 Task: Navigate through the Art Institute of Chicago to the entrance of the Impressionist exhibit.
Action: Mouse moved to (329, 79)
Screenshot: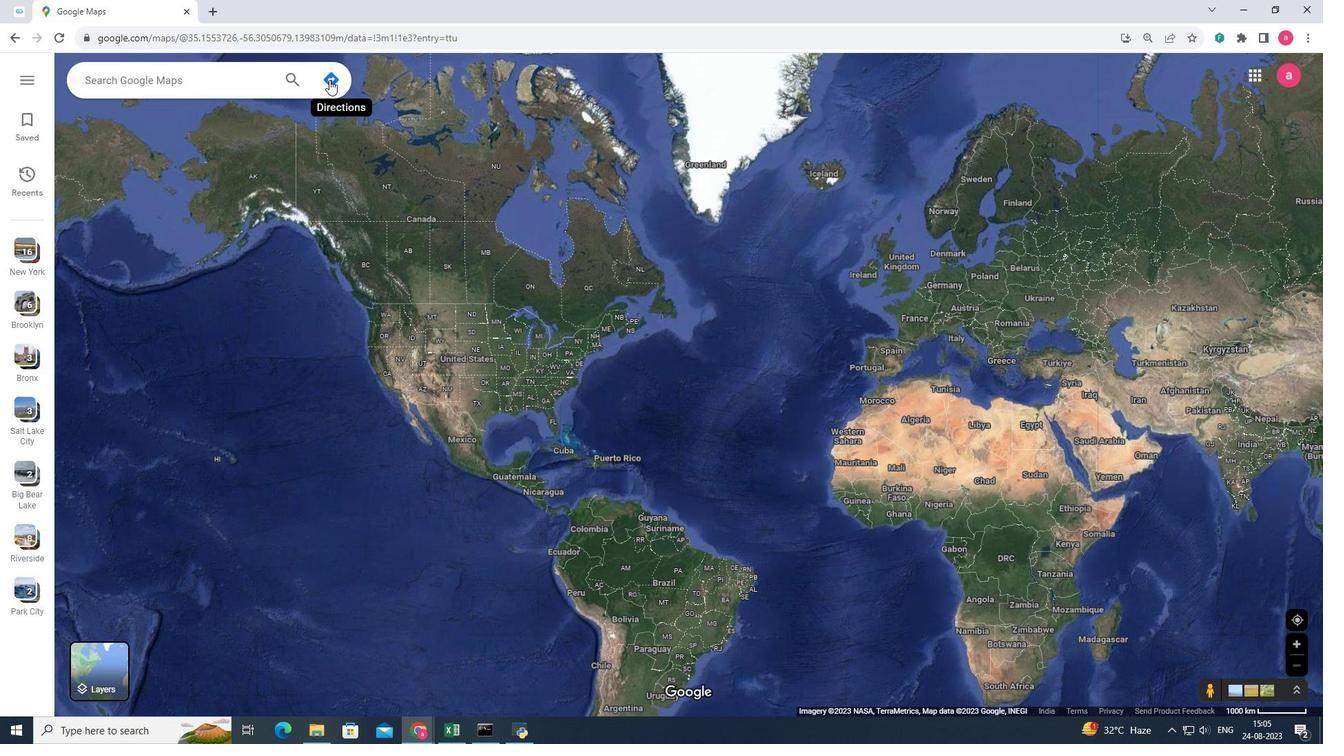 
Action: Mouse pressed left at (329, 79)
Screenshot: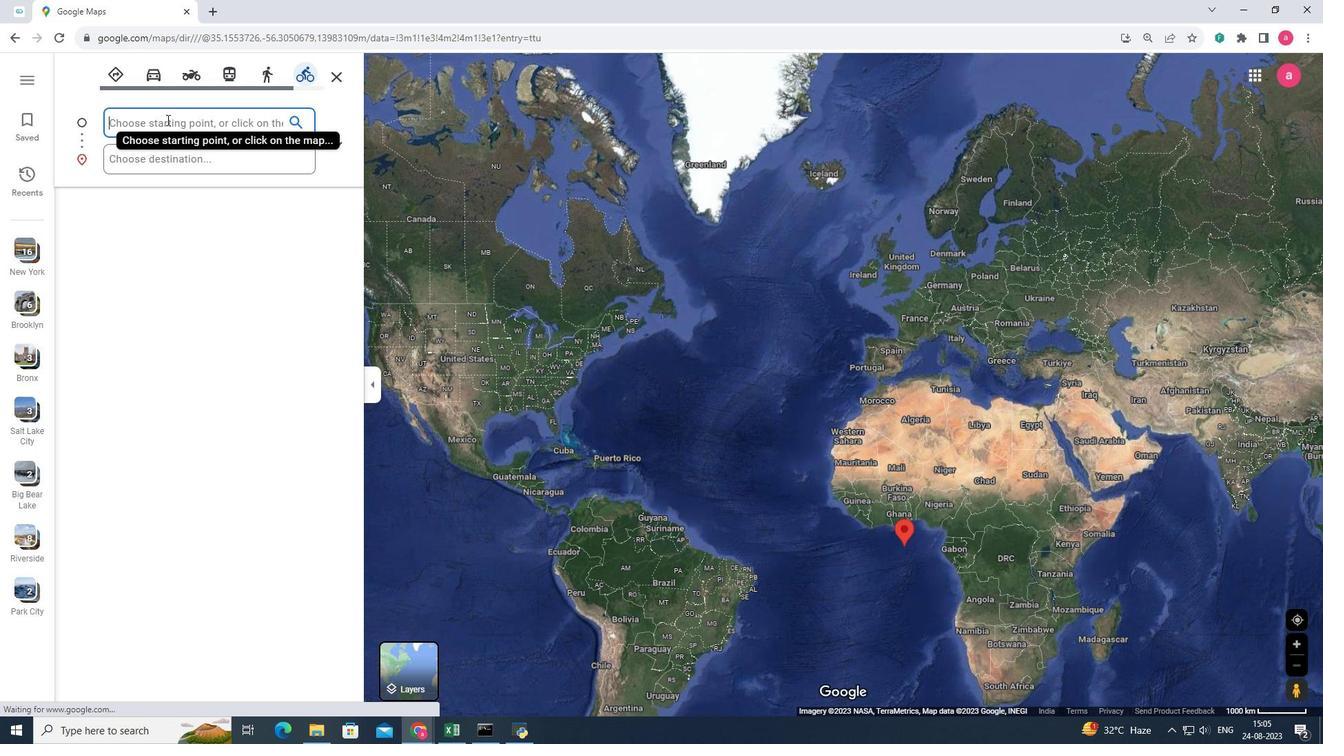 
Action: Mouse moved to (163, 124)
Screenshot: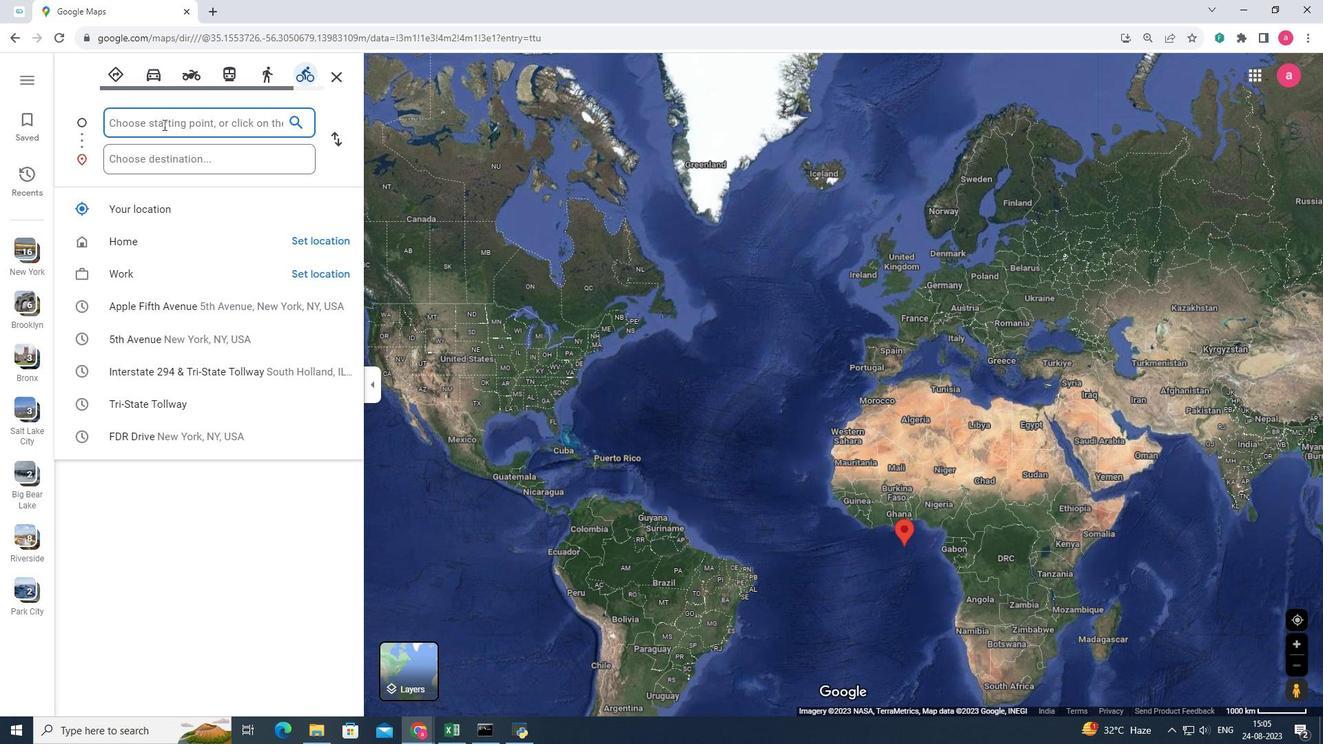 
Action: Mouse pressed left at (163, 124)
Screenshot: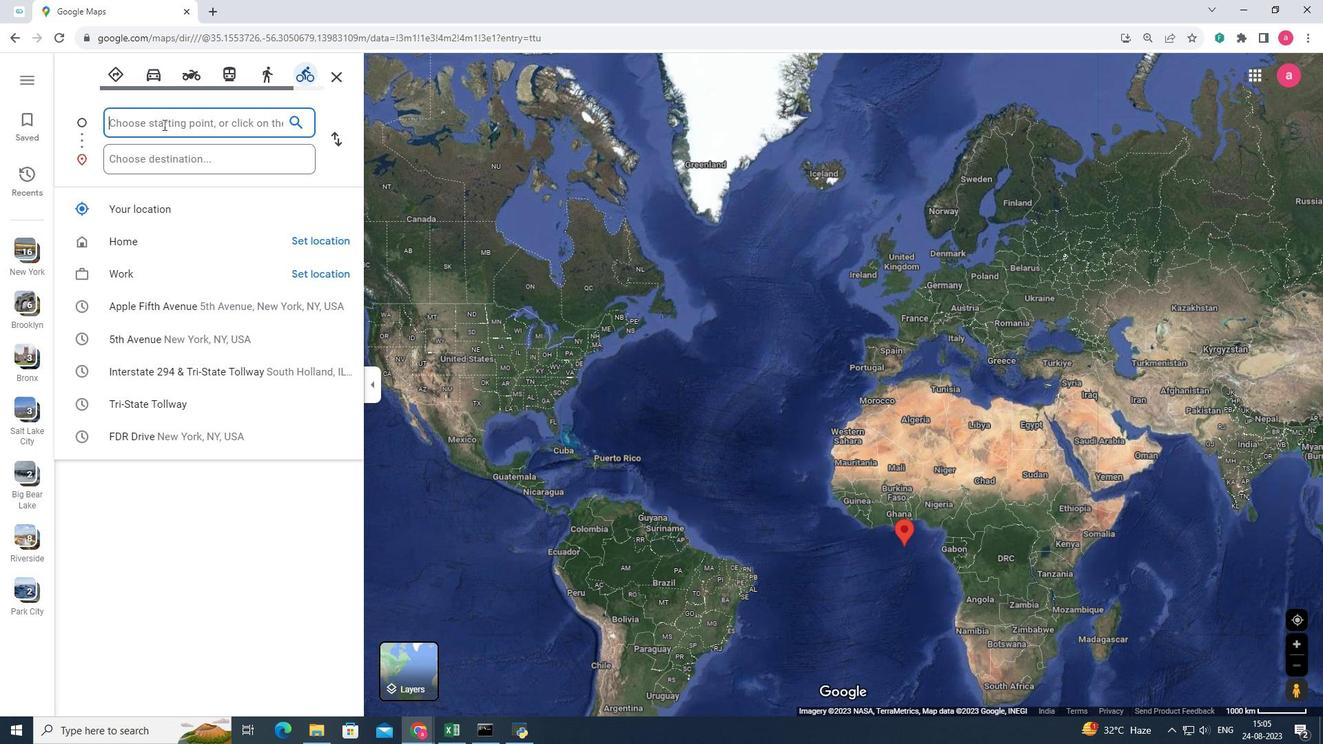 
Action: Key pressed <Key.shift>Art<Key.space><Key.shift><Key.shift><Key.shift><Key.shift><Key.shift>Institute<Key.space>of<Key.space>chicago<Key.enter>
Screenshot: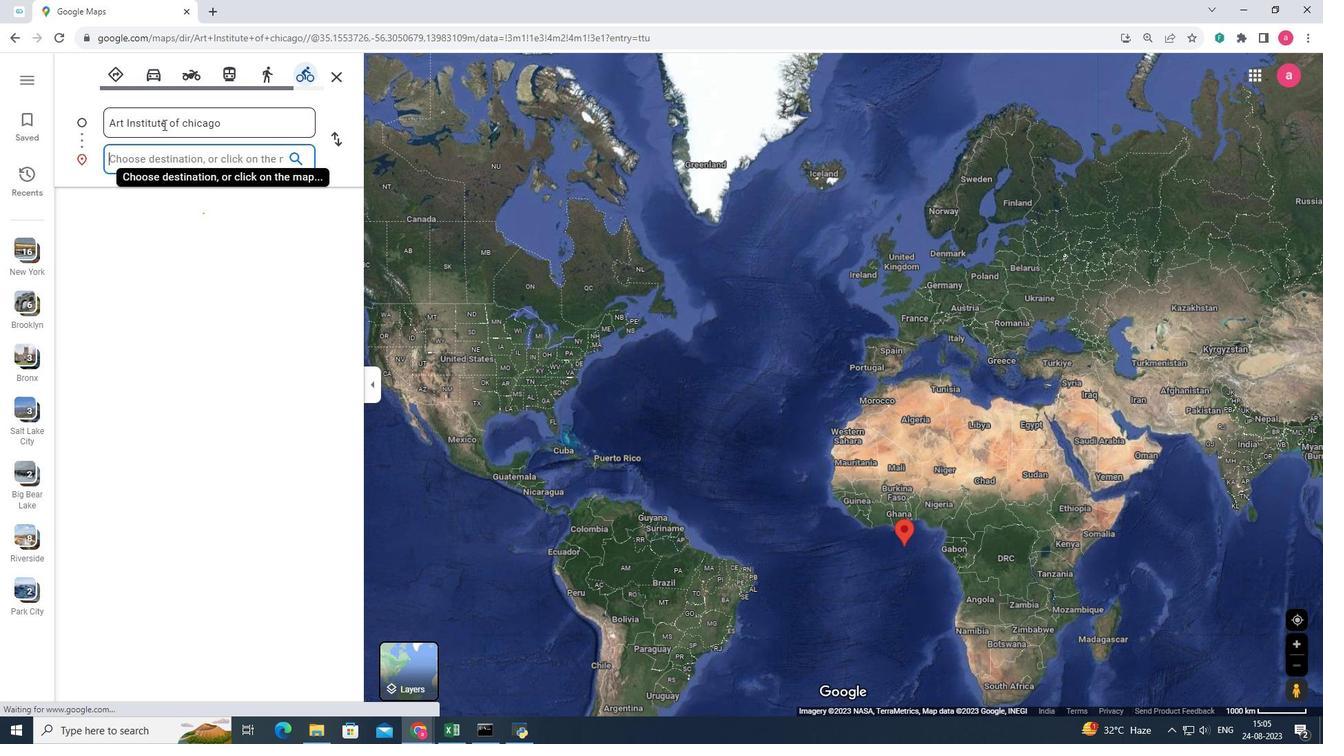 
Action: Mouse moved to (133, 155)
Screenshot: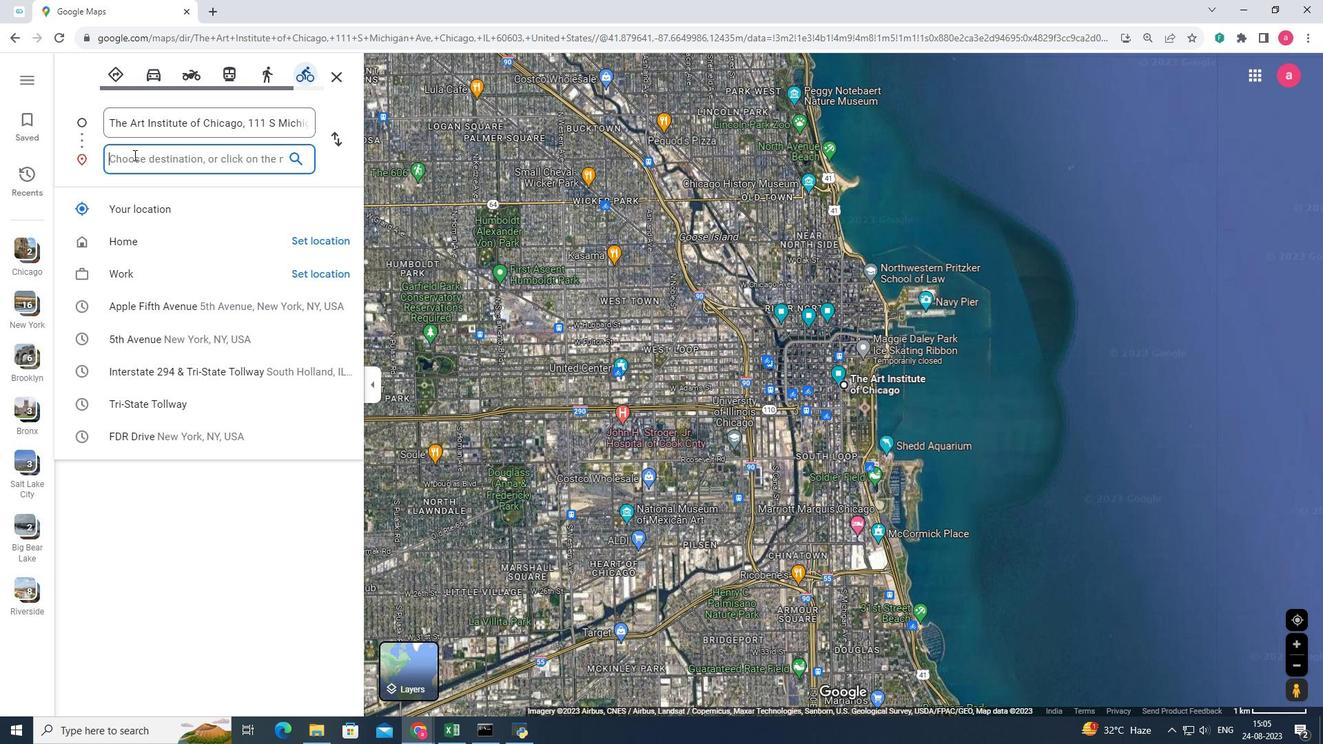 
Action: Mouse pressed left at (133, 155)
Screenshot: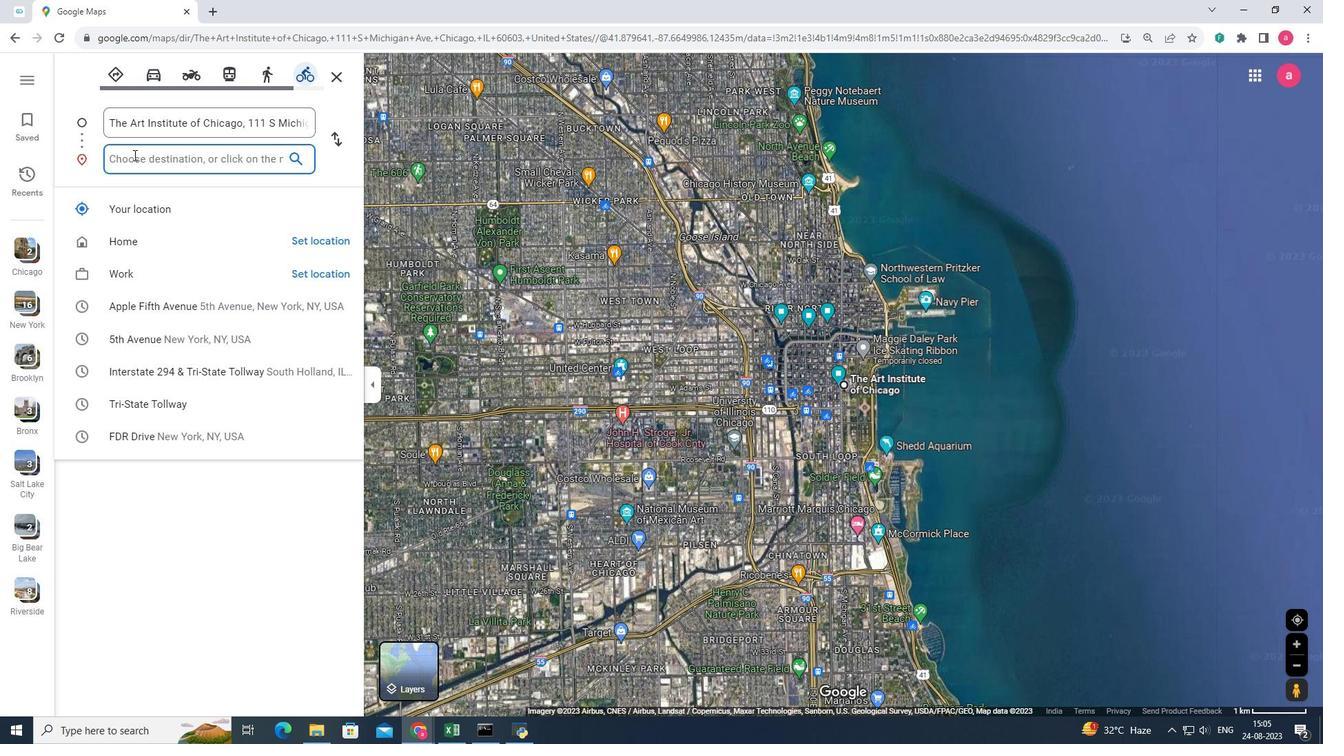 
Action: Key pressed impressionist<Key.space>exhibit<Key.enter>
Screenshot: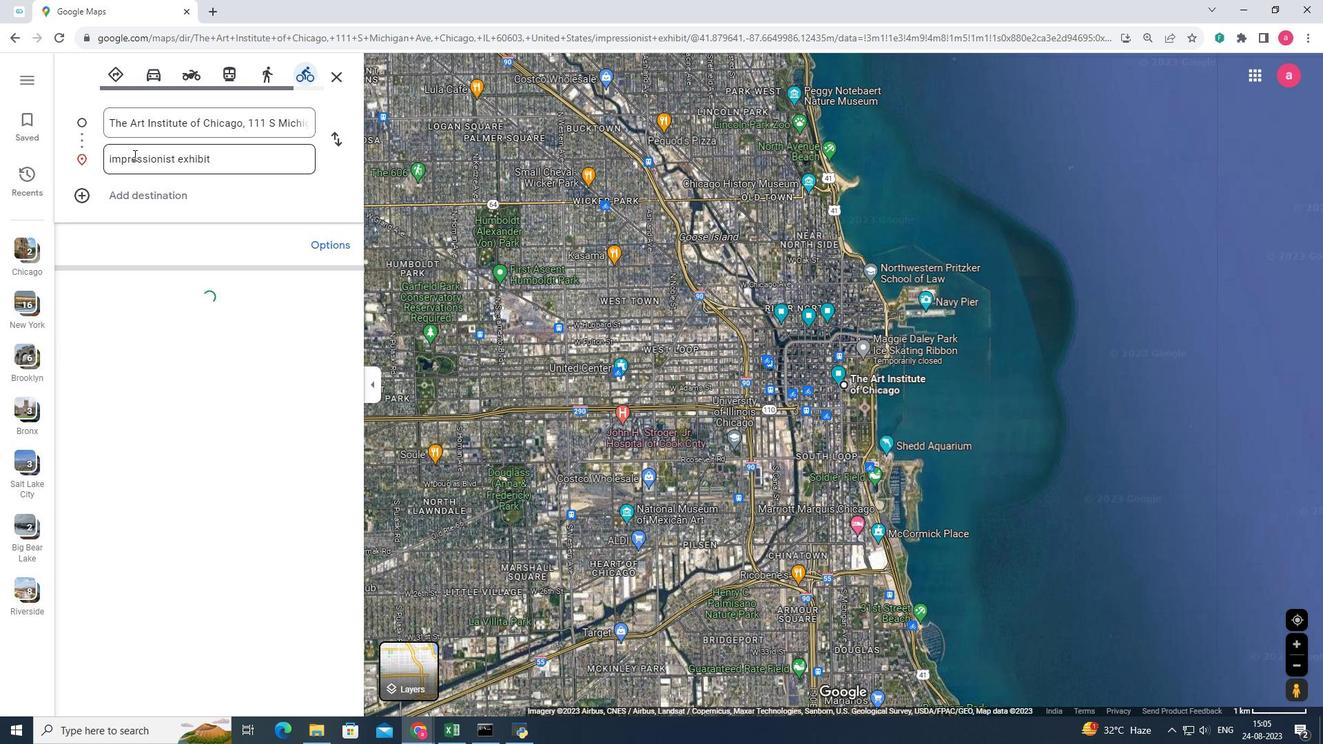 
Action: Mouse pressed left at (133, 155)
Screenshot: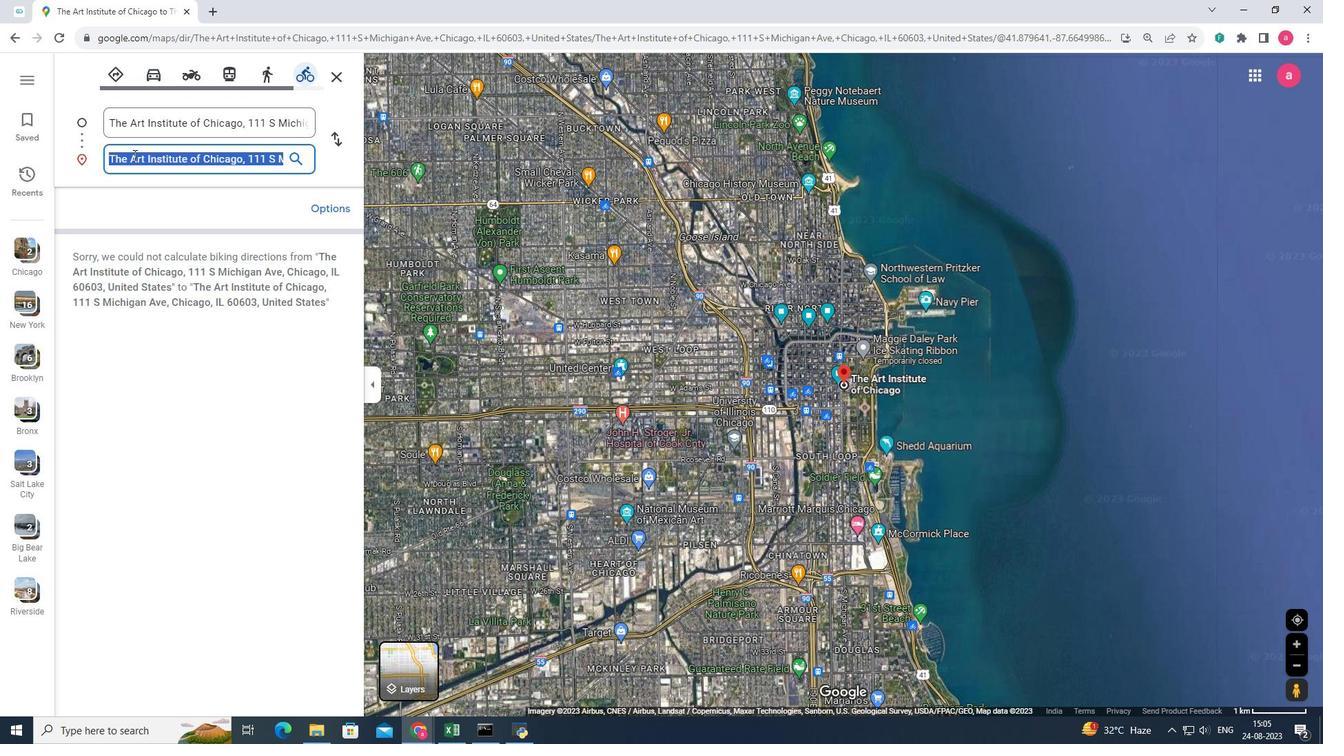 
Action: Key pressed <Key.backspace>impressionist<Key.space>exhibit<Key.enter>
Screenshot: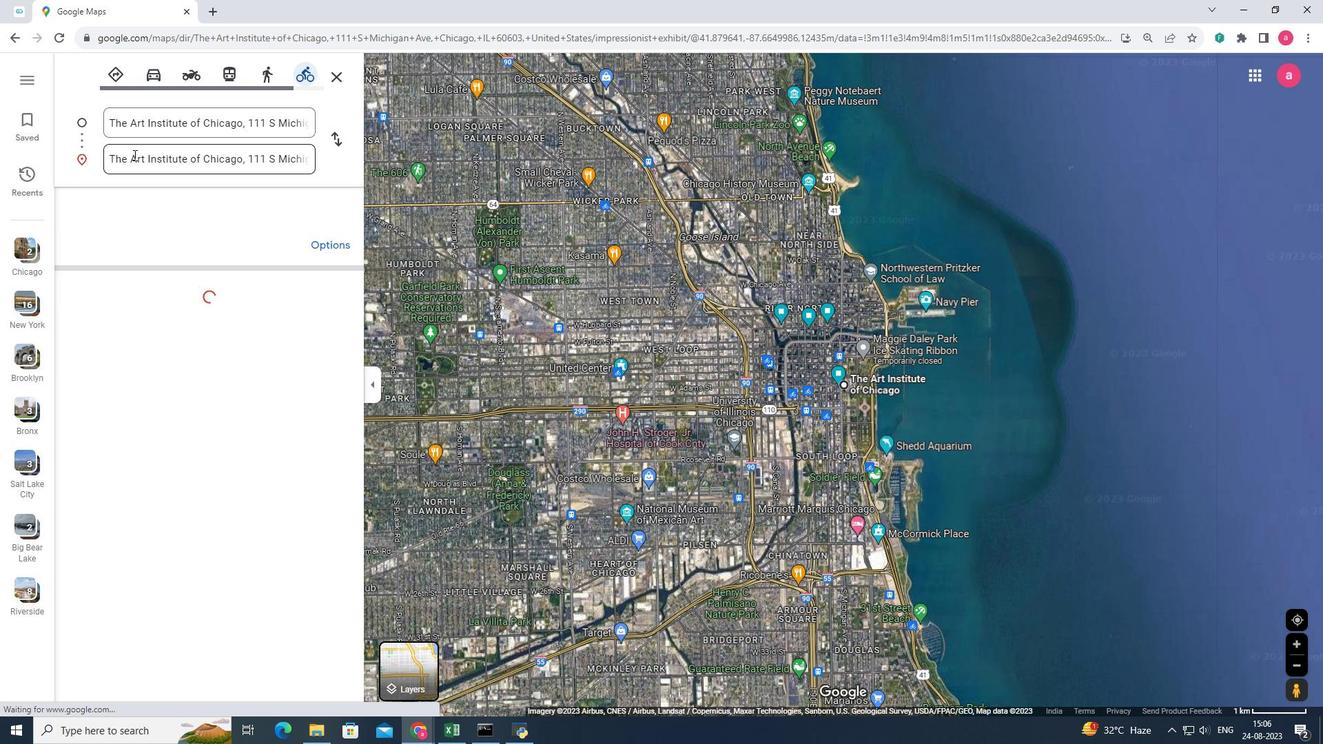 
Action: Mouse pressed left at (133, 155)
Screenshot: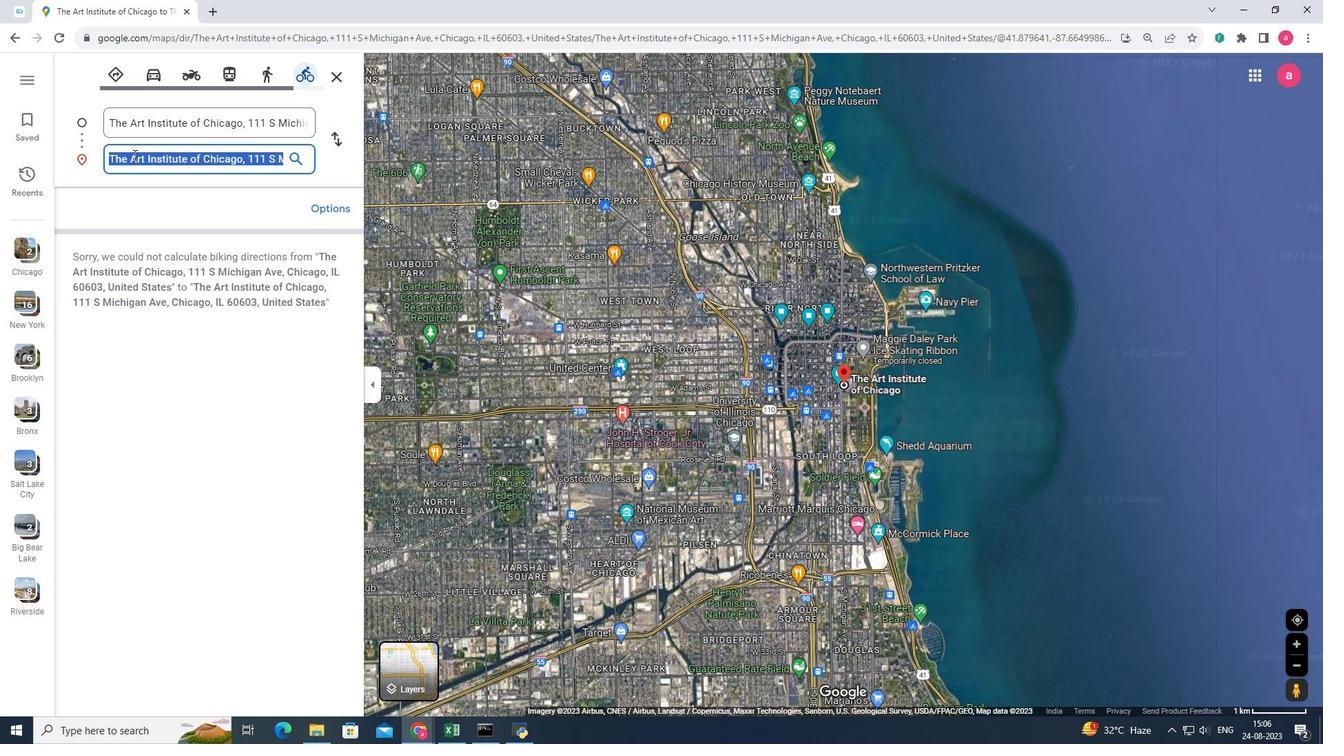 
Action: Key pressed <Key.backspace>
Screenshot: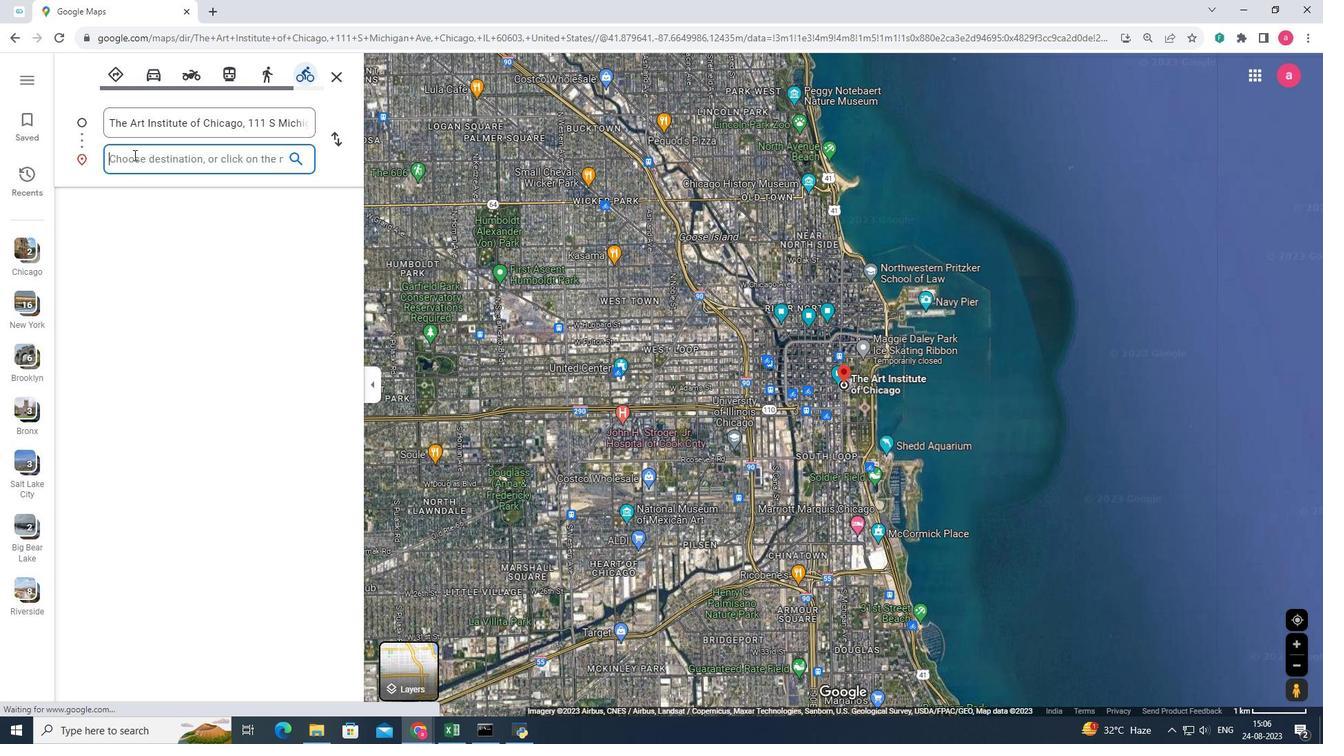 
Action: Mouse pressed left at (133, 155)
Screenshot: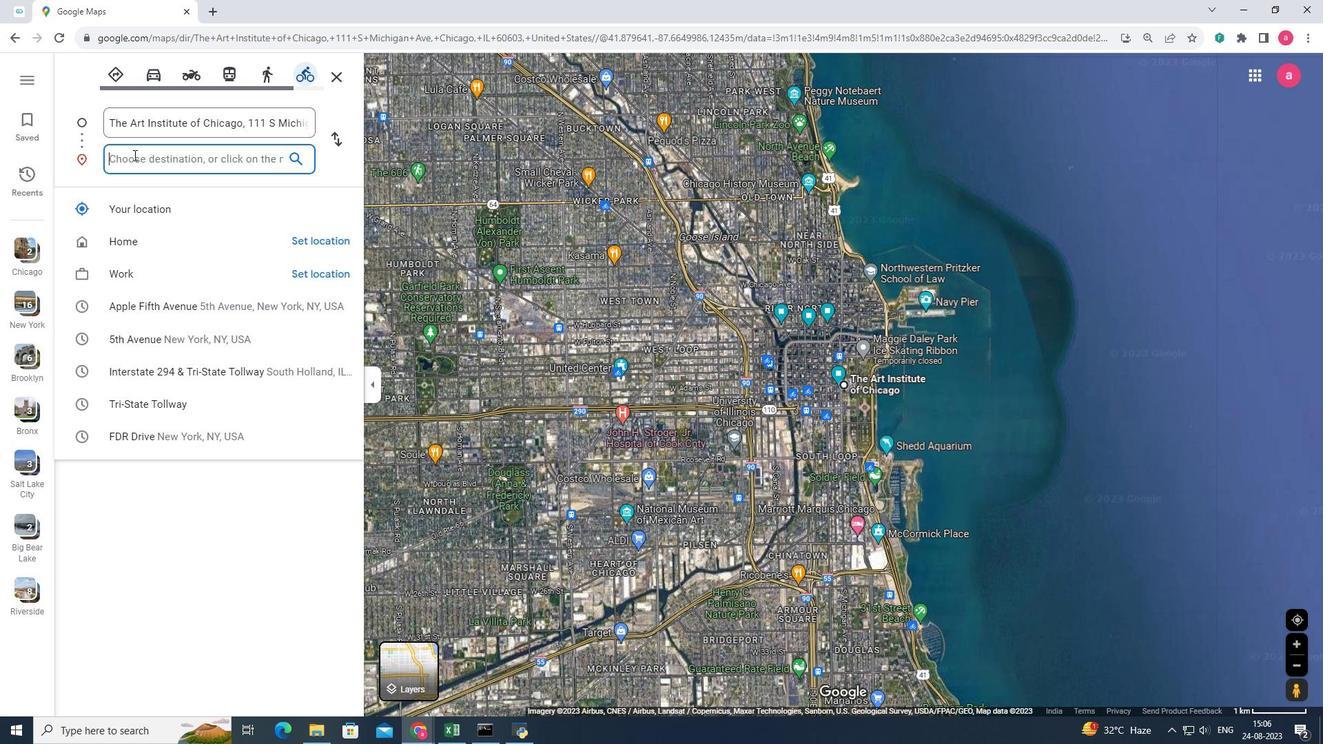
Action: Key pressed impressionist<Key.enter>
Screenshot: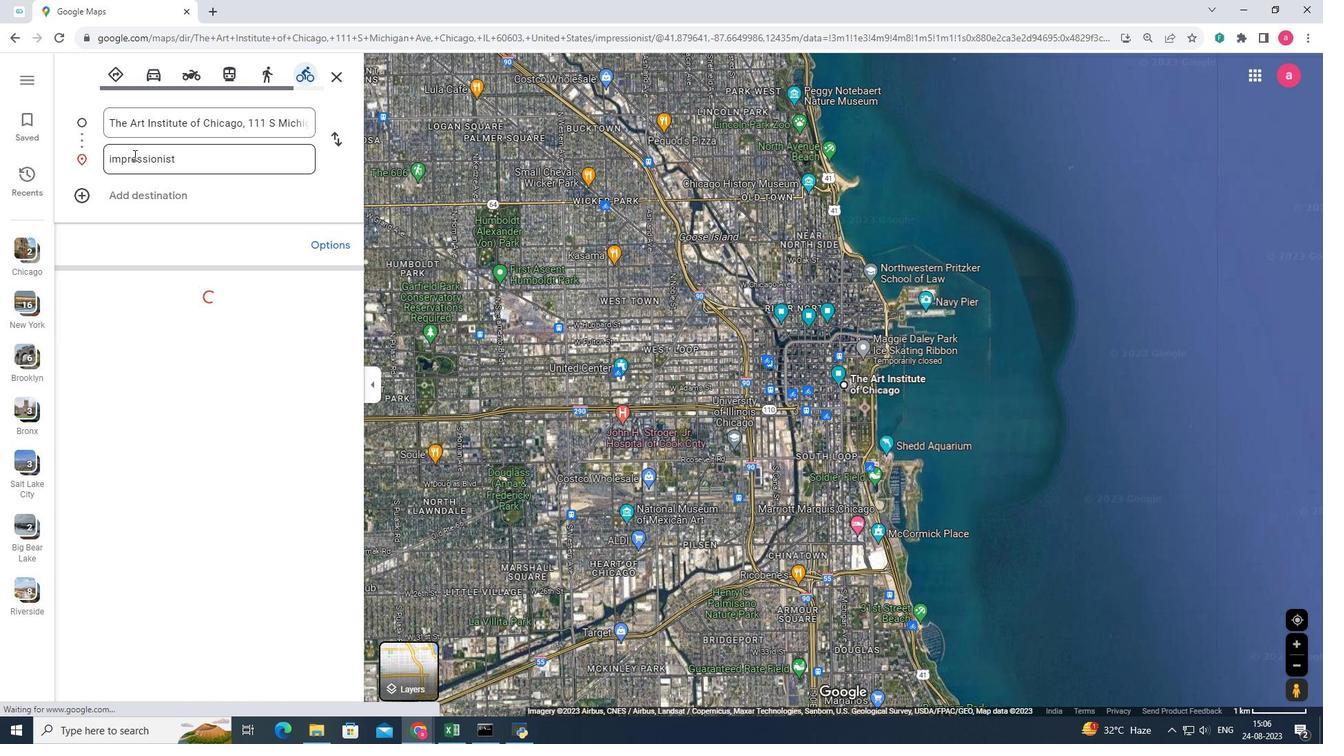 
Action: Mouse moved to (119, 383)
Screenshot: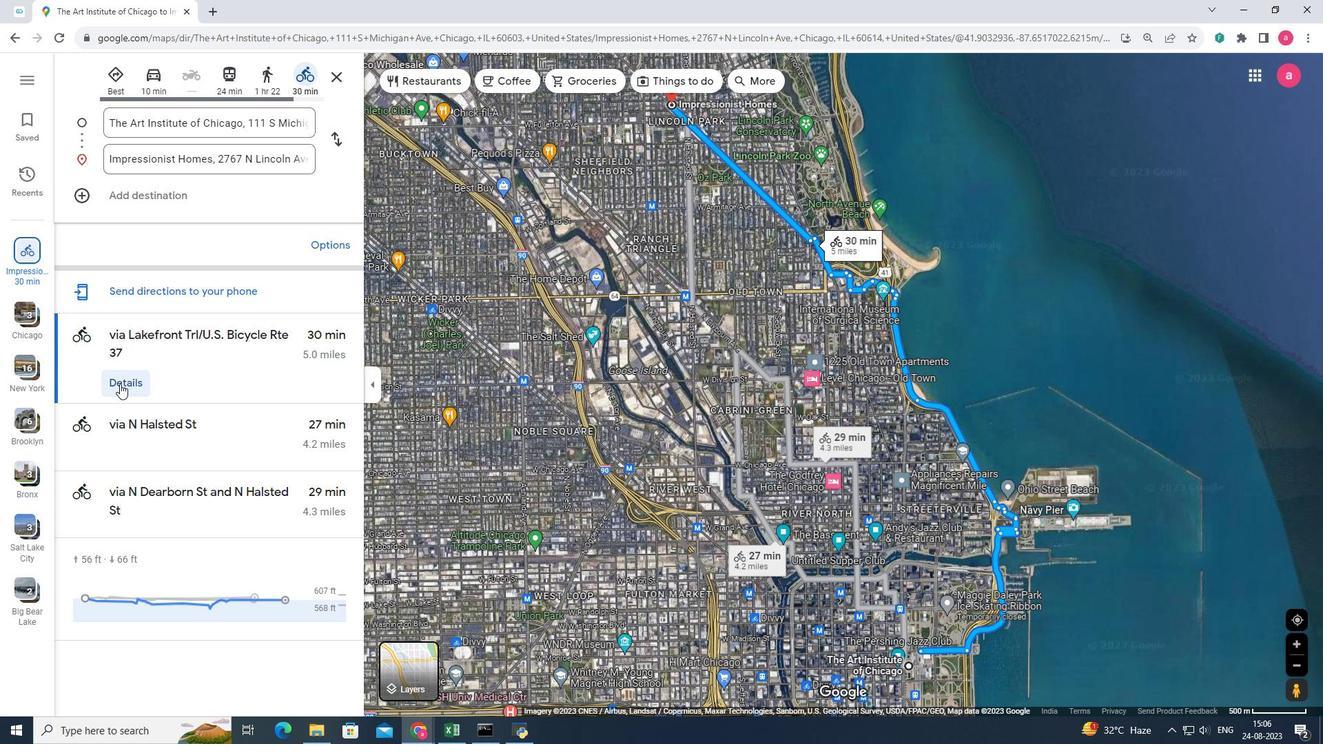 
Action: Mouse pressed left at (119, 383)
Screenshot: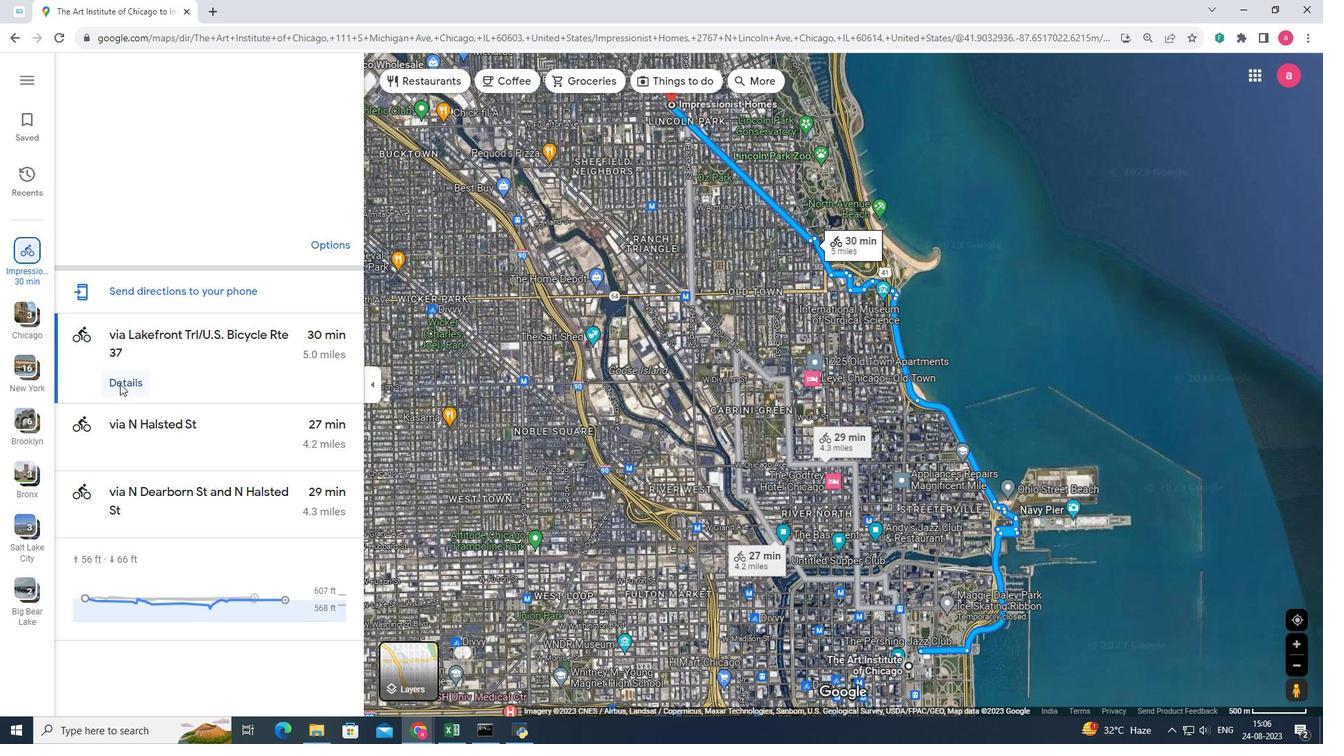 
Action: Mouse moved to (224, 375)
Screenshot: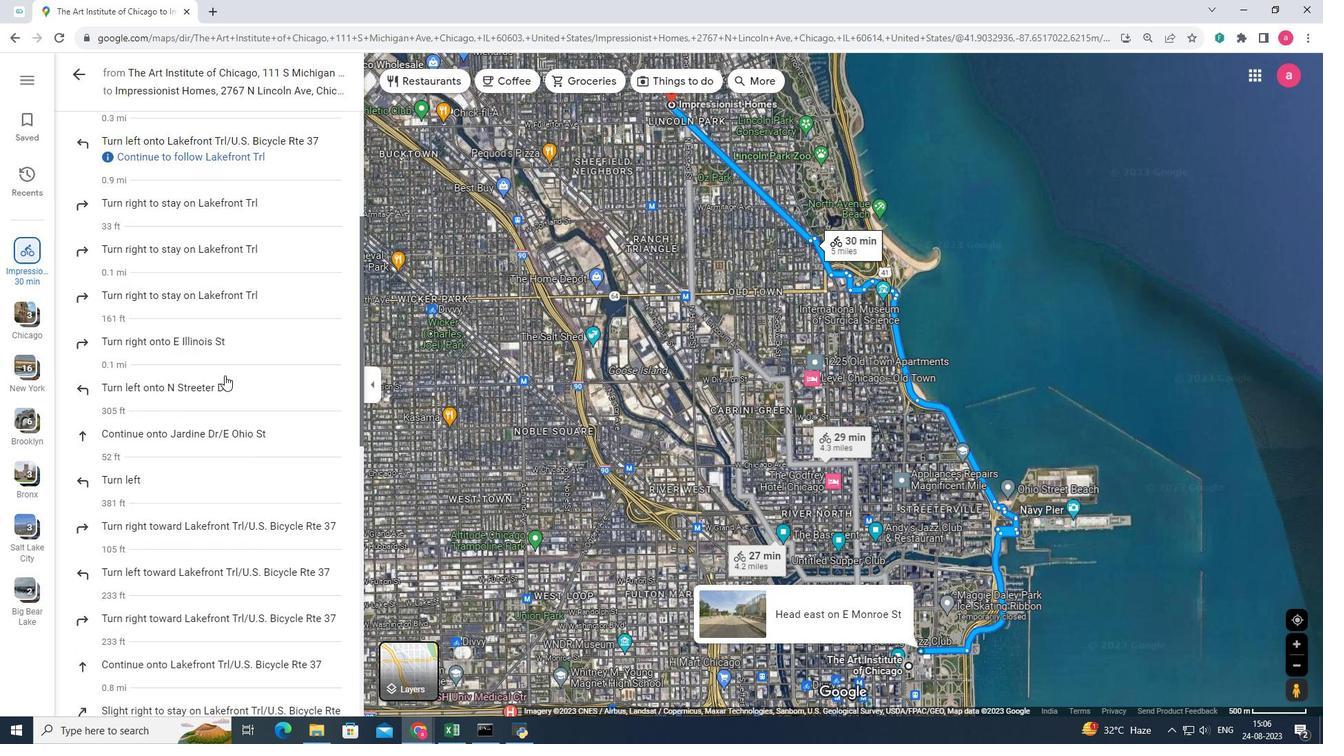 
Action: Mouse scrolled (224, 374) with delta (0, 0)
Screenshot: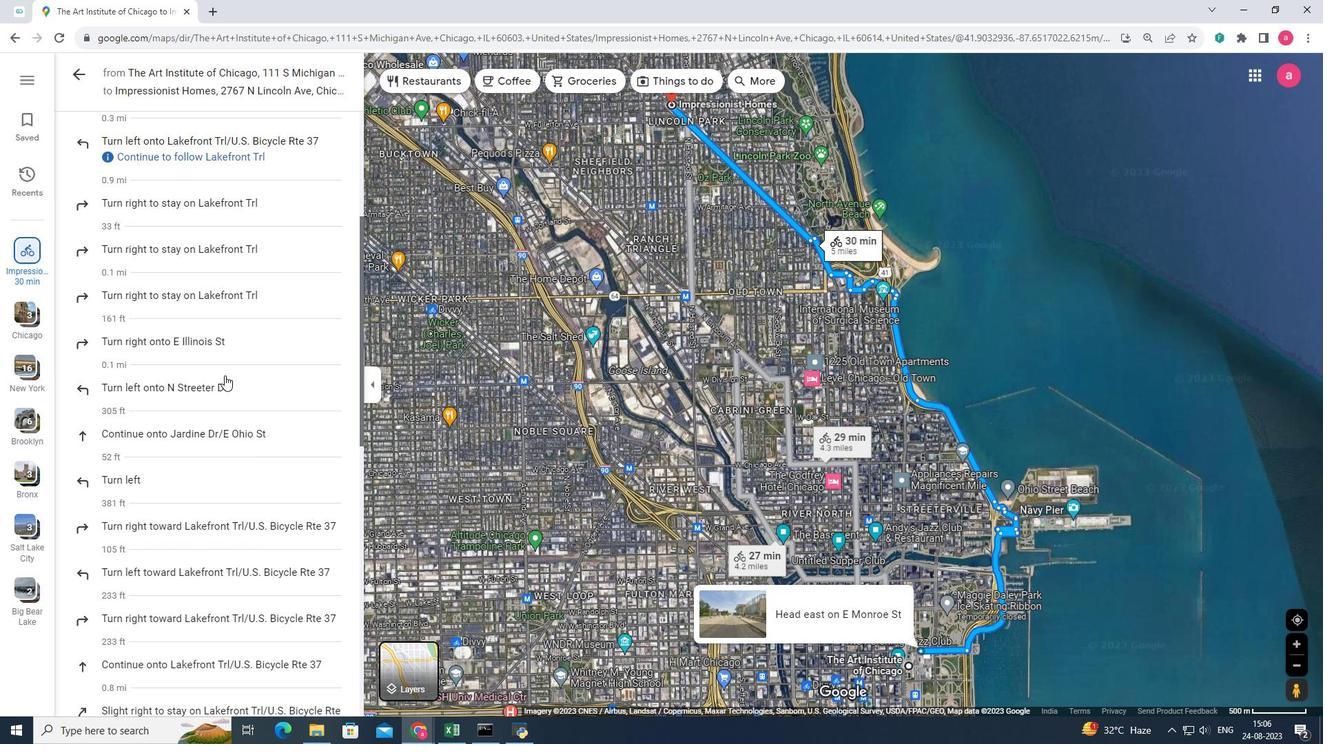 
Action: Mouse scrolled (224, 374) with delta (0, 0)
Screenshot: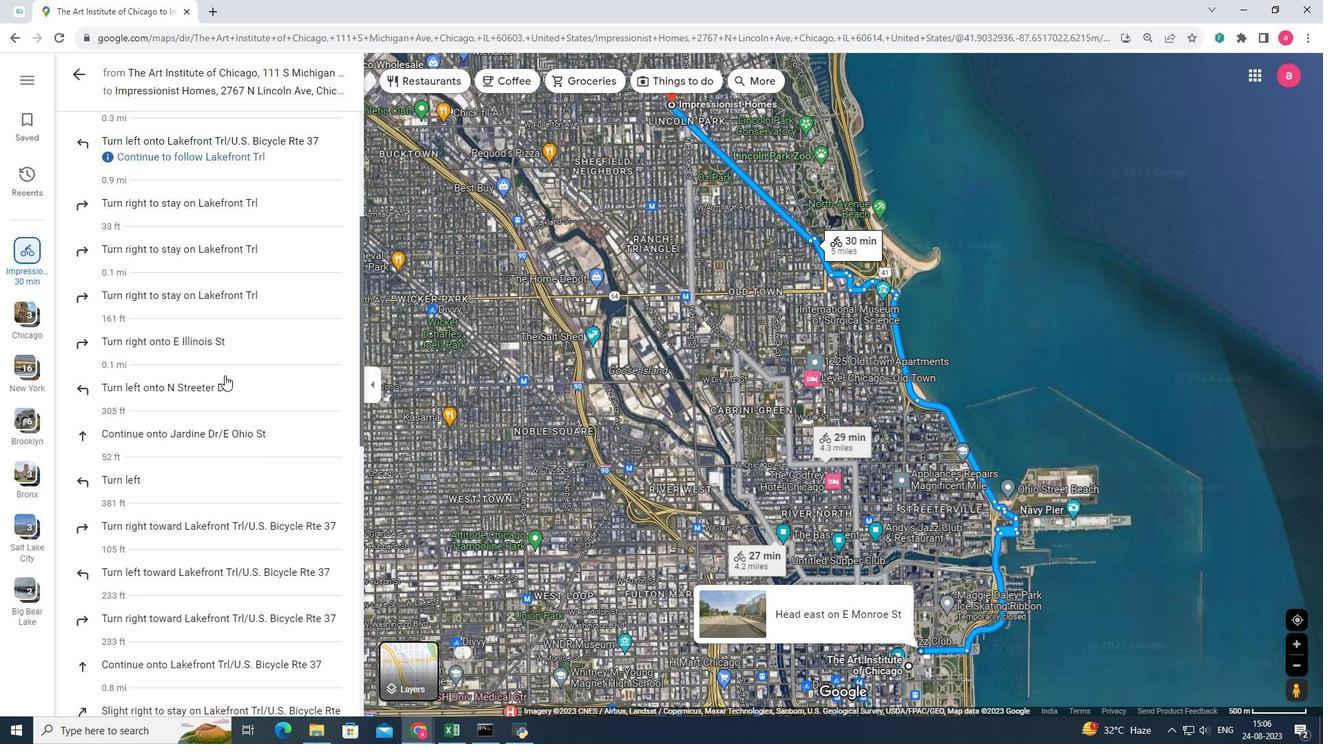 
Action: Mouse scrolled (224, 374) with delta (0, 0)
Screenshot: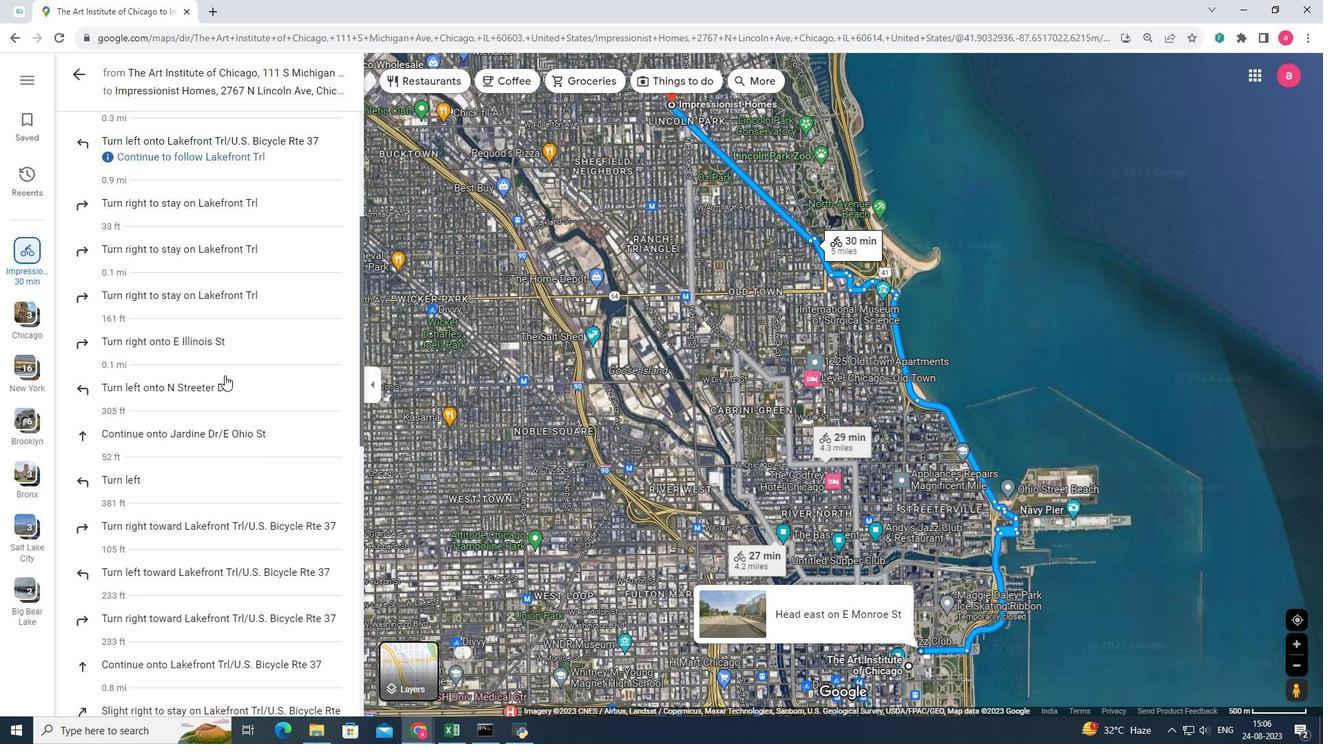 
Action: Mouse scrolled (224, 374) with delta (0, 0)
Screenshot: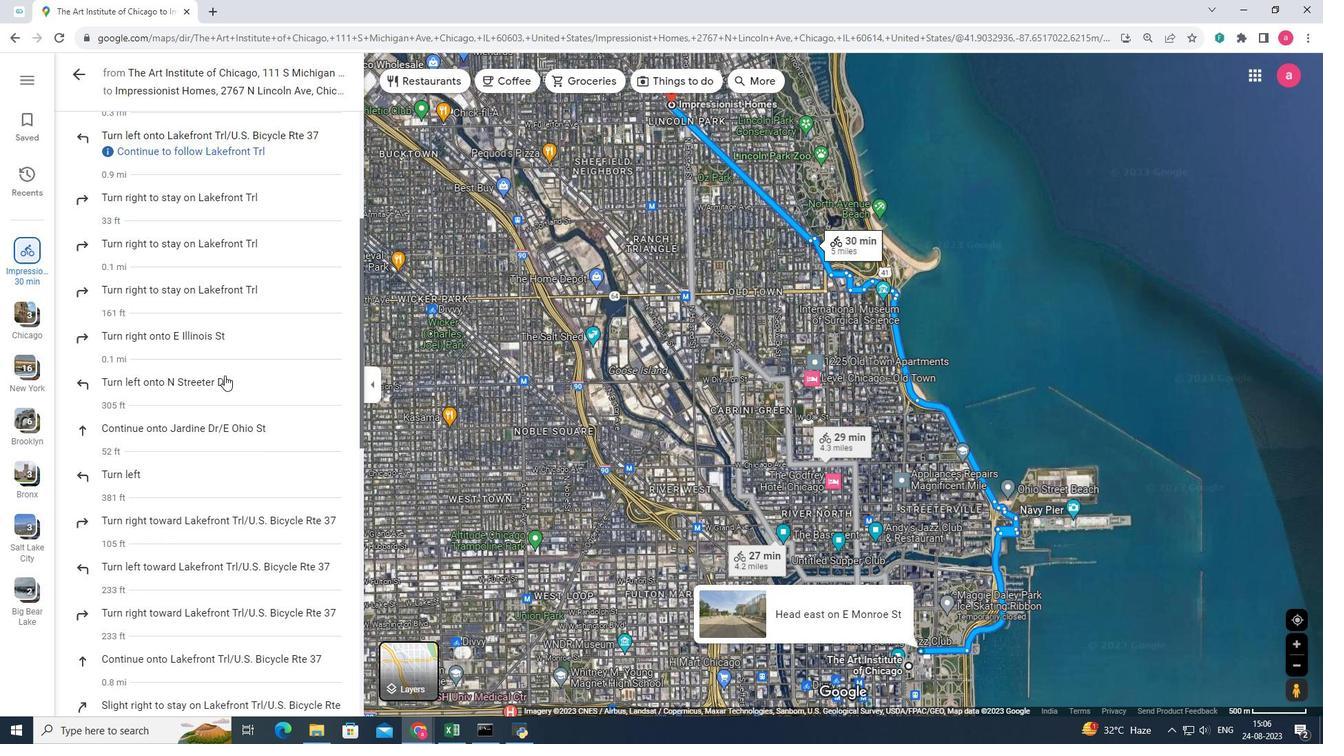 
Action: Mouse scrolled (224, 374) with delta (0, 0)
Screenshot: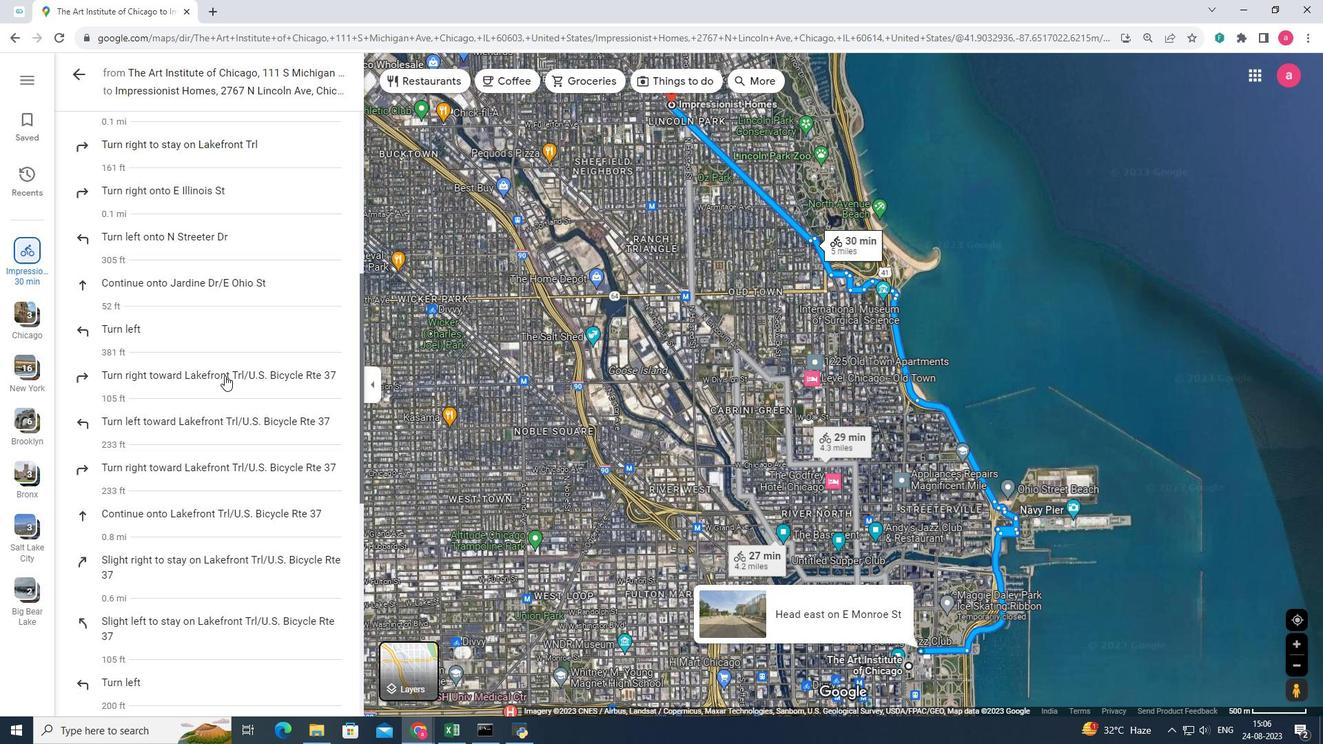 
Action: Mouse scrolled (224, 374) with delta (0, 0)
Screenshot: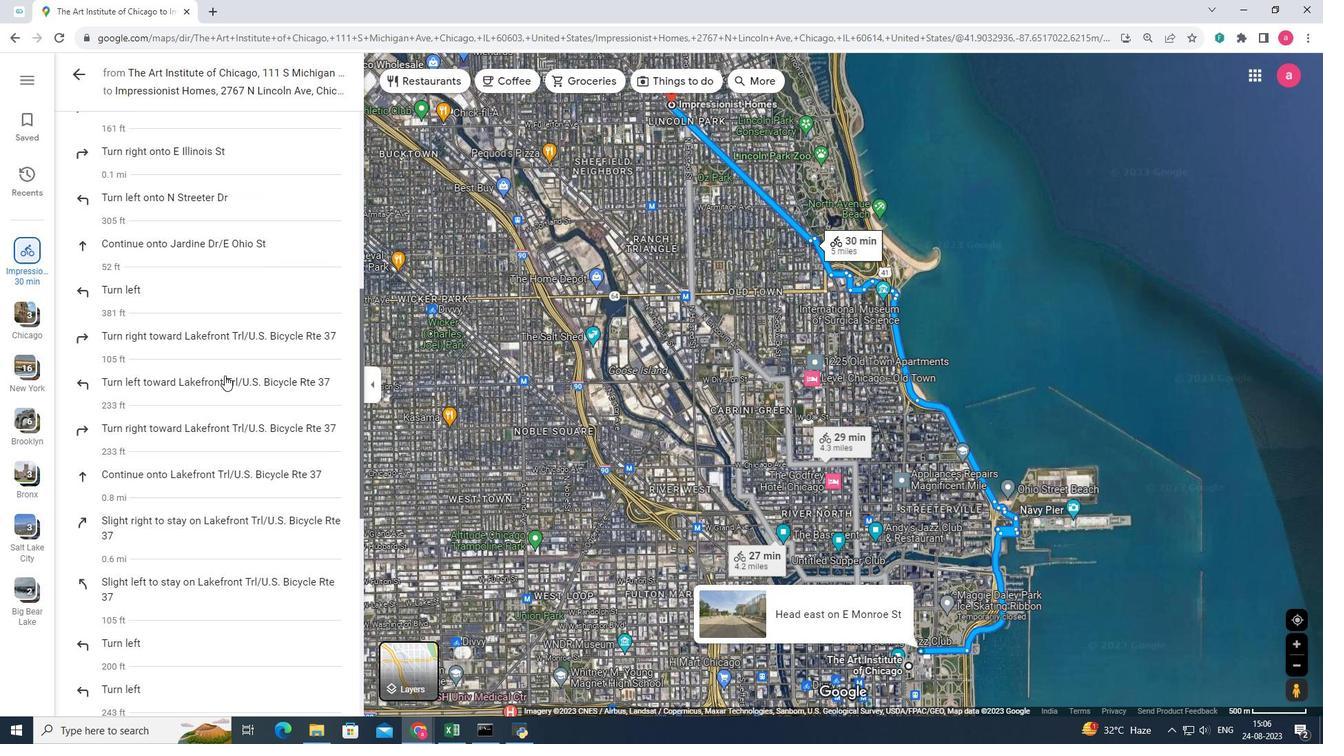 
Action: Mouse scrolled (224, 374) with delta (0, 0)
Screenshot: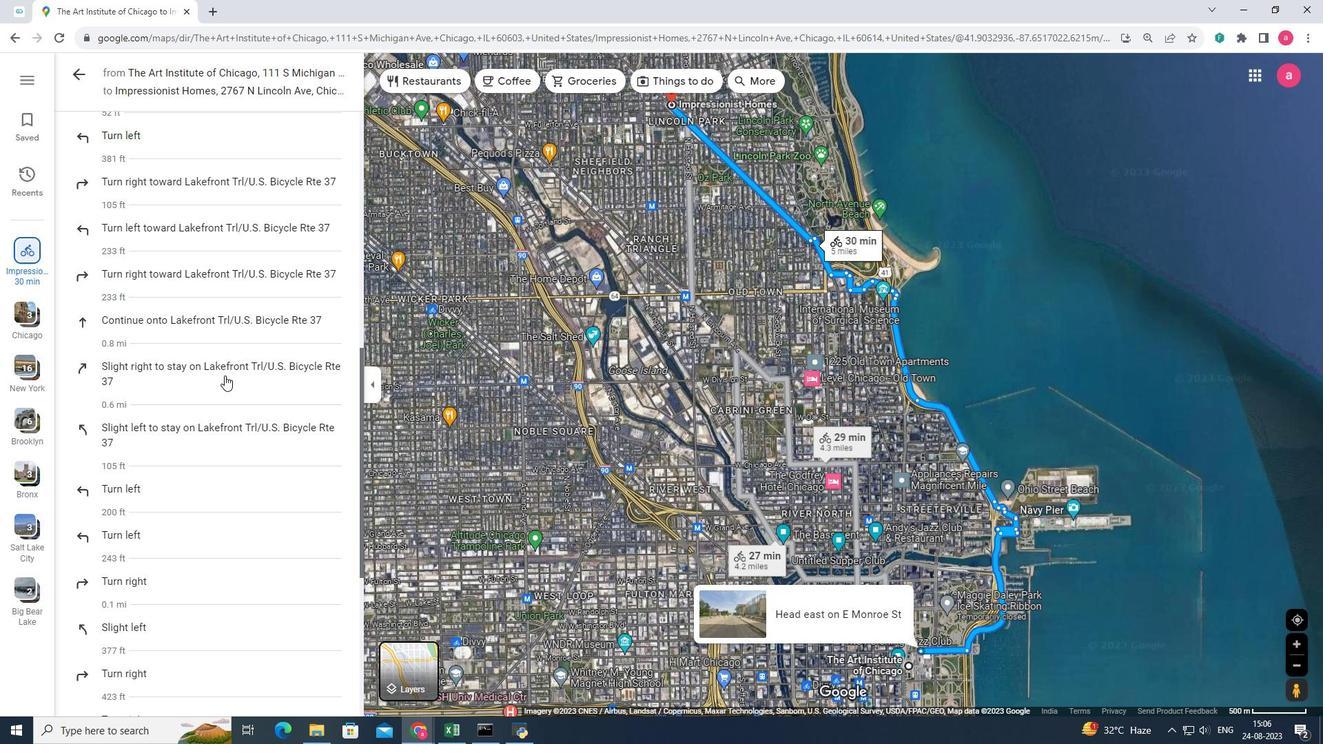 
Action: Mouse scrolled (224, 374) with delta (0, 0)
Screenshot: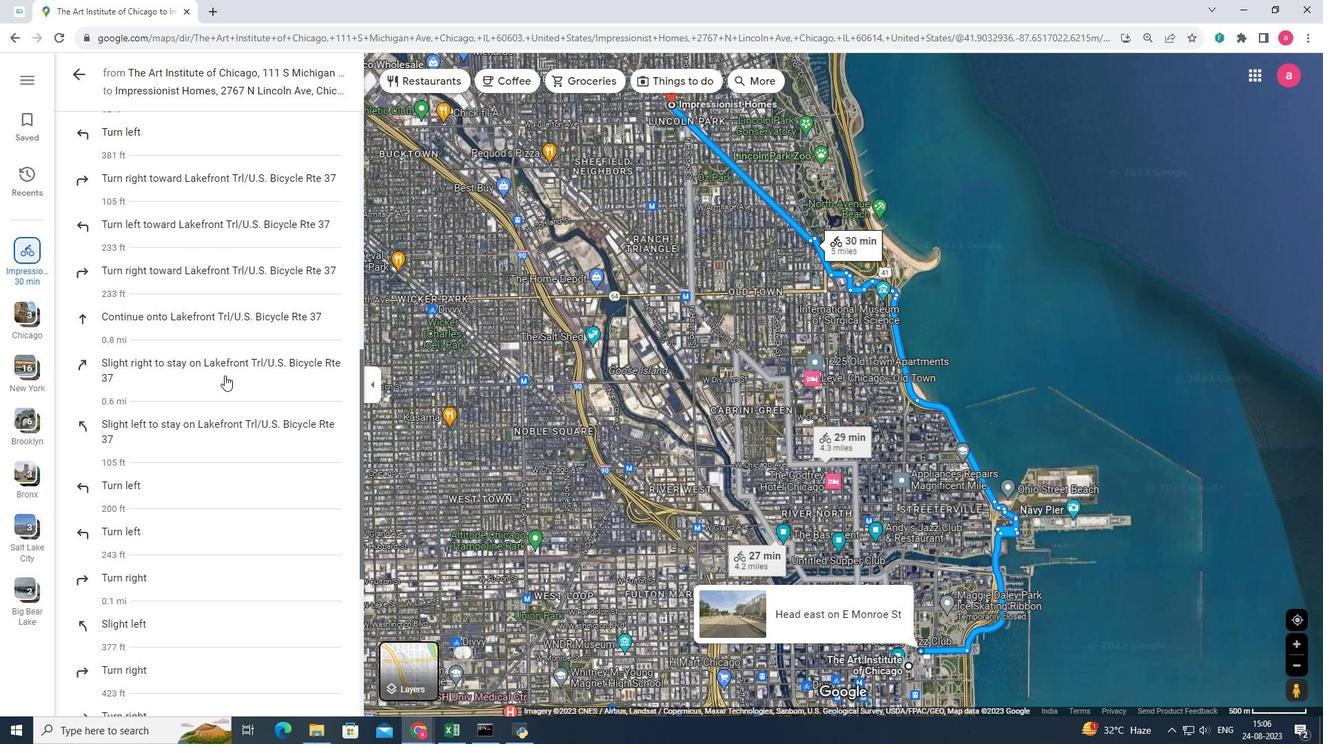 
Action: Mouse scrolled (224, 374) with delta (0, 0)
Screenshot: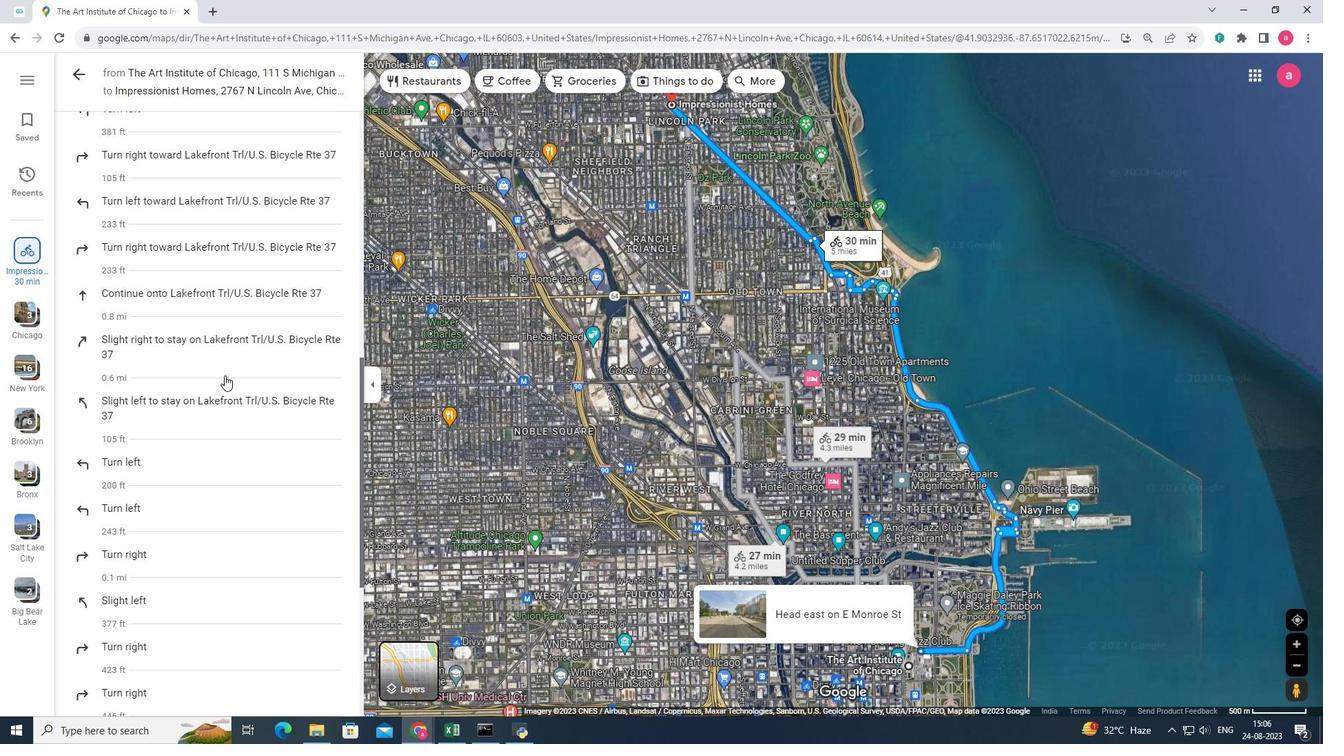 
Action: Mouse scrolled (224, 374) with delta (0, 0)
Screenshot: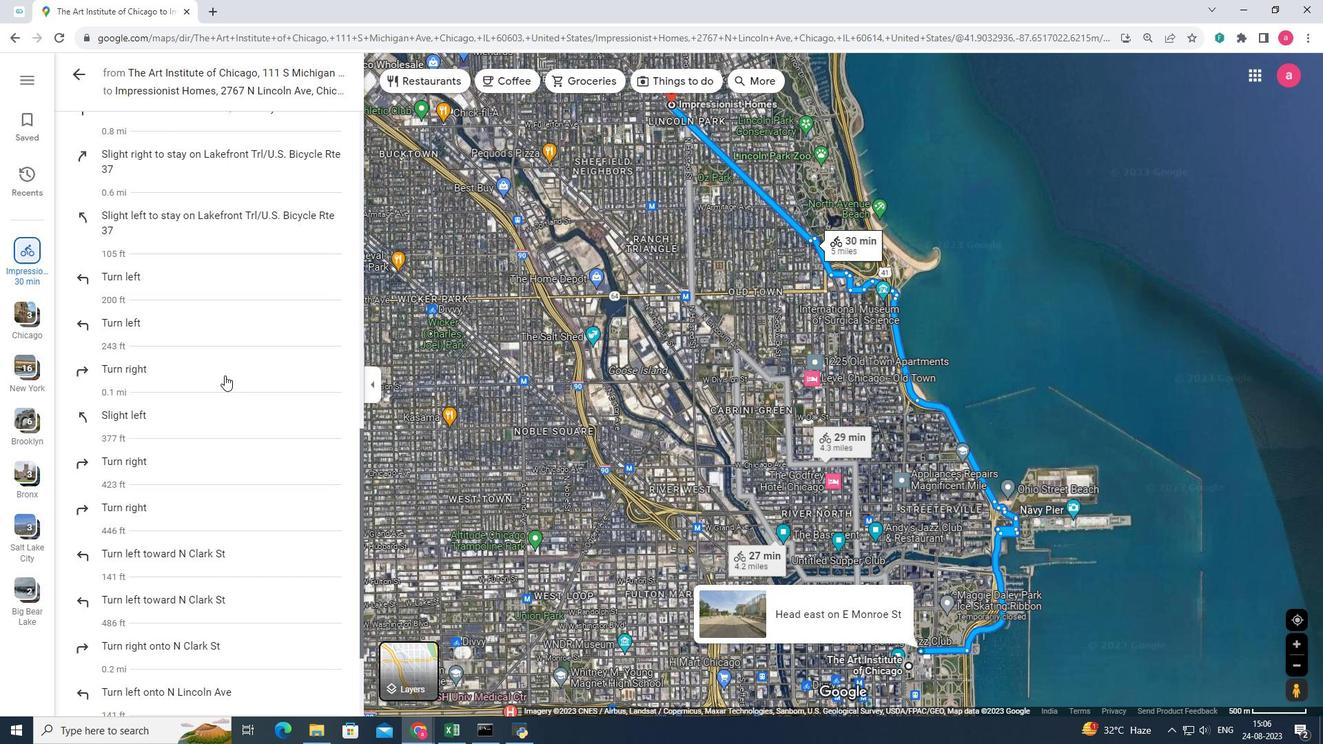 
Action: Mouse scrolled (224, 374) with delta (0, 0)
Screenshot: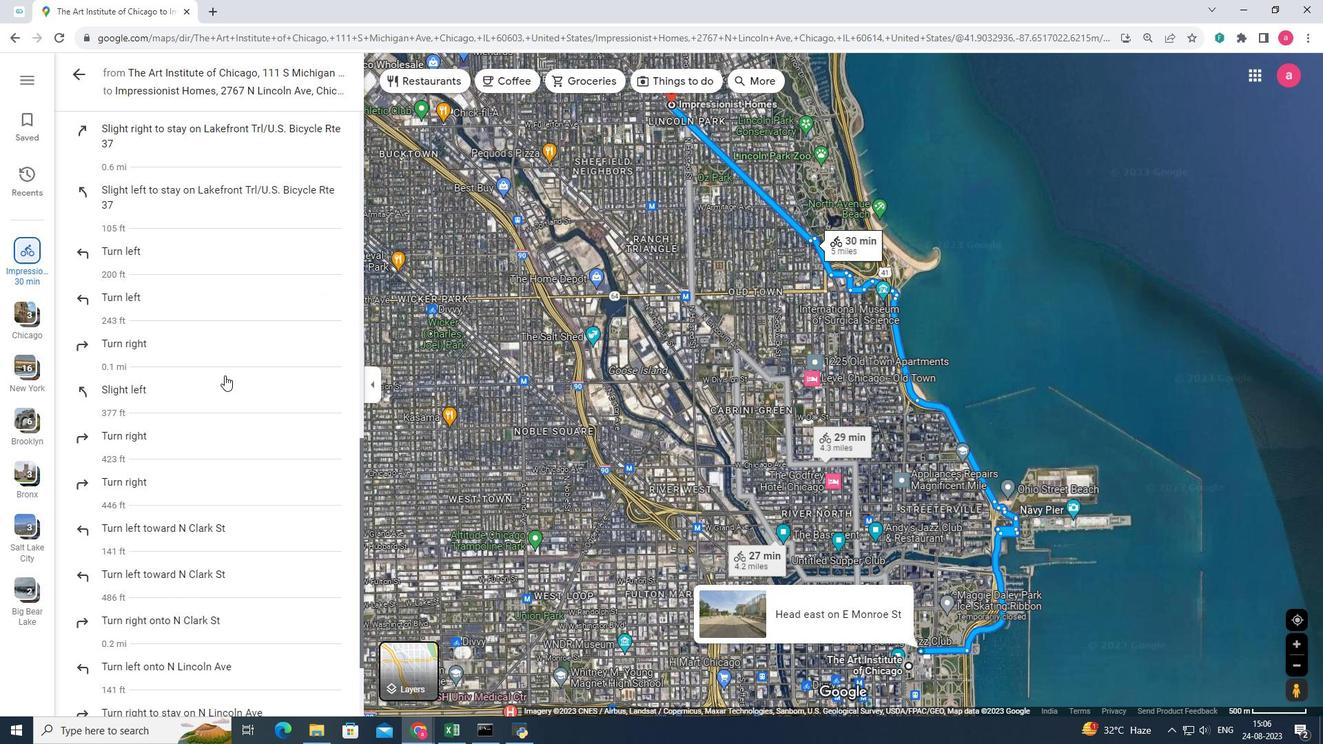 
Action: Mouse scrolled (224, 374) with delta (0, 0)
Screenshot: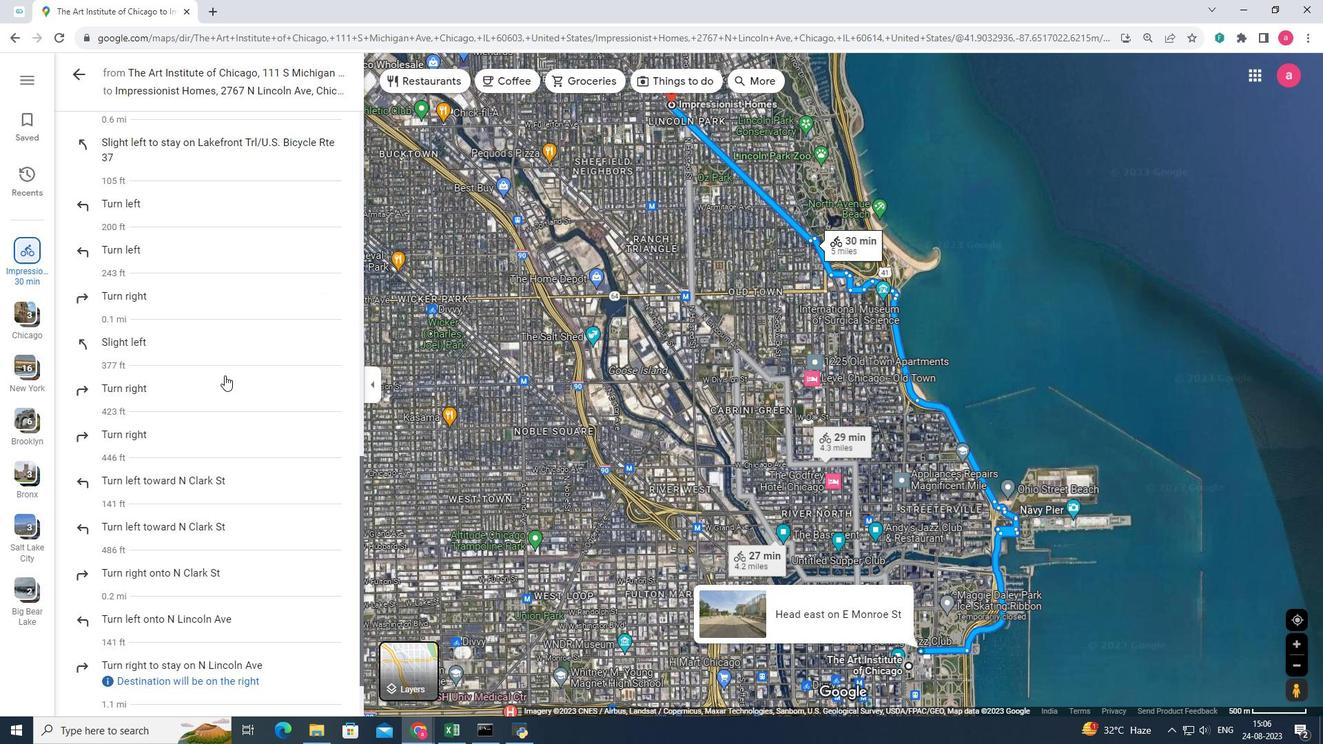 
Action: Mouse scrolled (224, 374) with delta (0, 0)
Screenshot: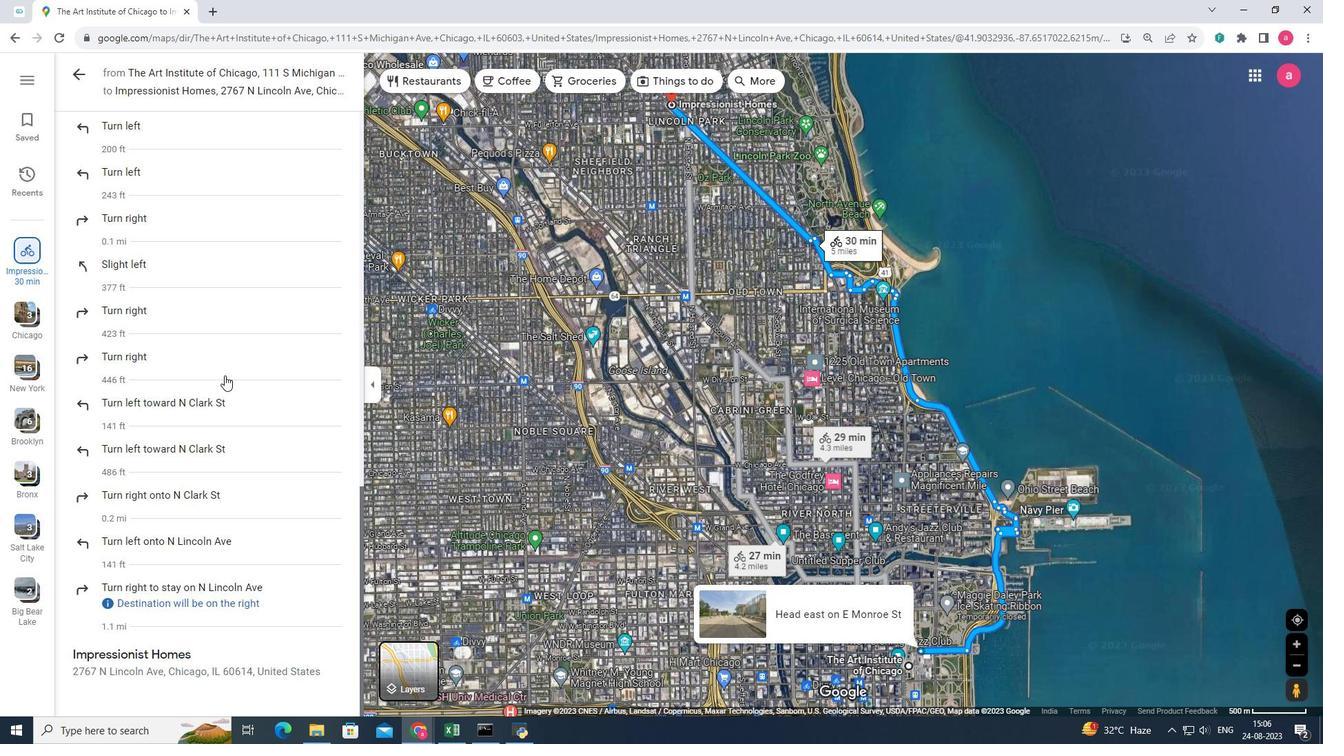 
Action: Mouse scrolled (224, 374) with delta (0, 0)
Screenshot: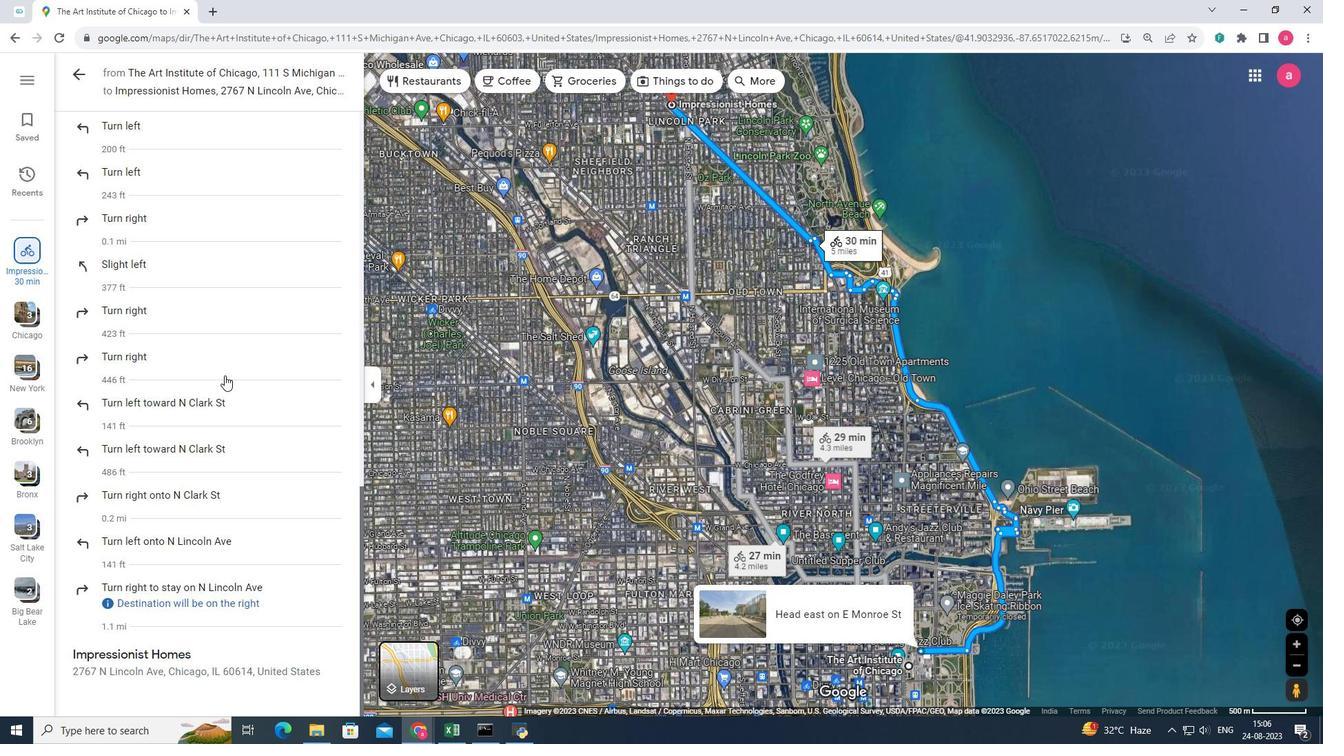 
Action: Mouse scrolled (224, 374) with delta (0, 0)
Screenshot: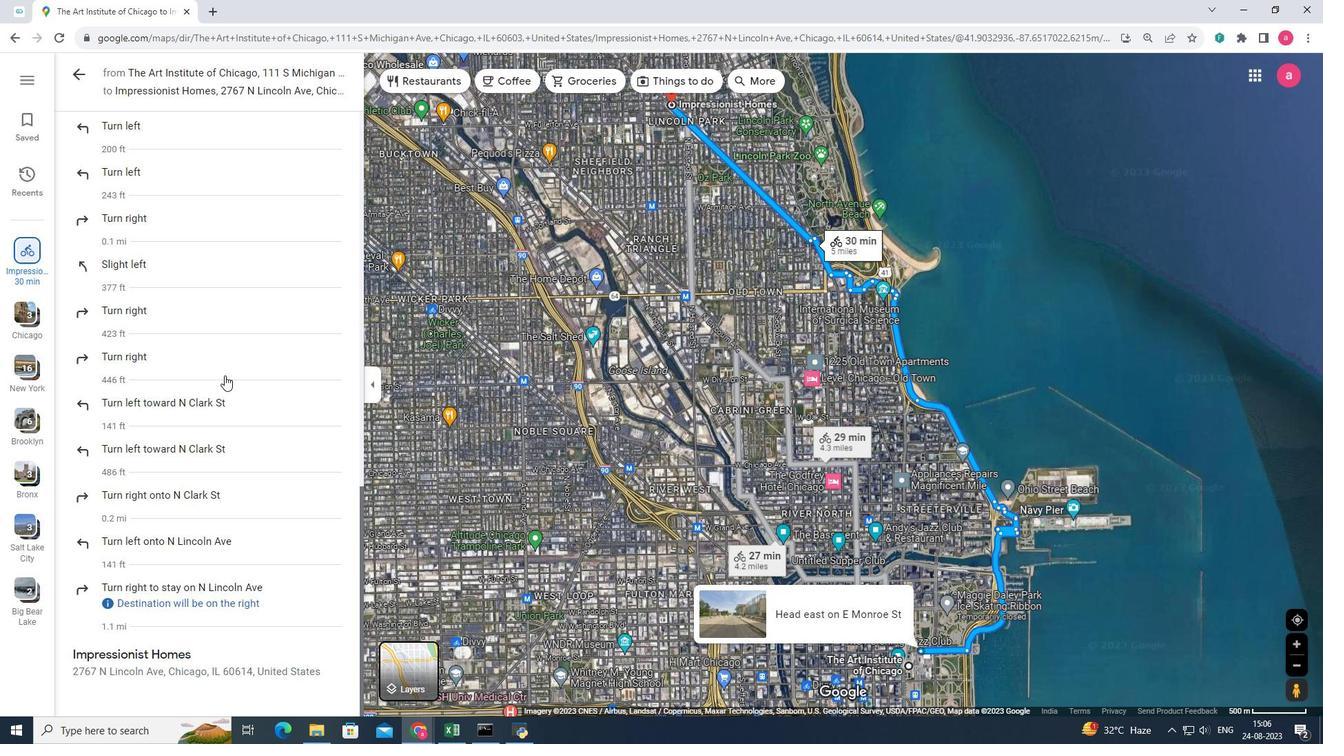 
Action: Mouse scrolled (224, 374) with delta (0, 0)
Screenshot: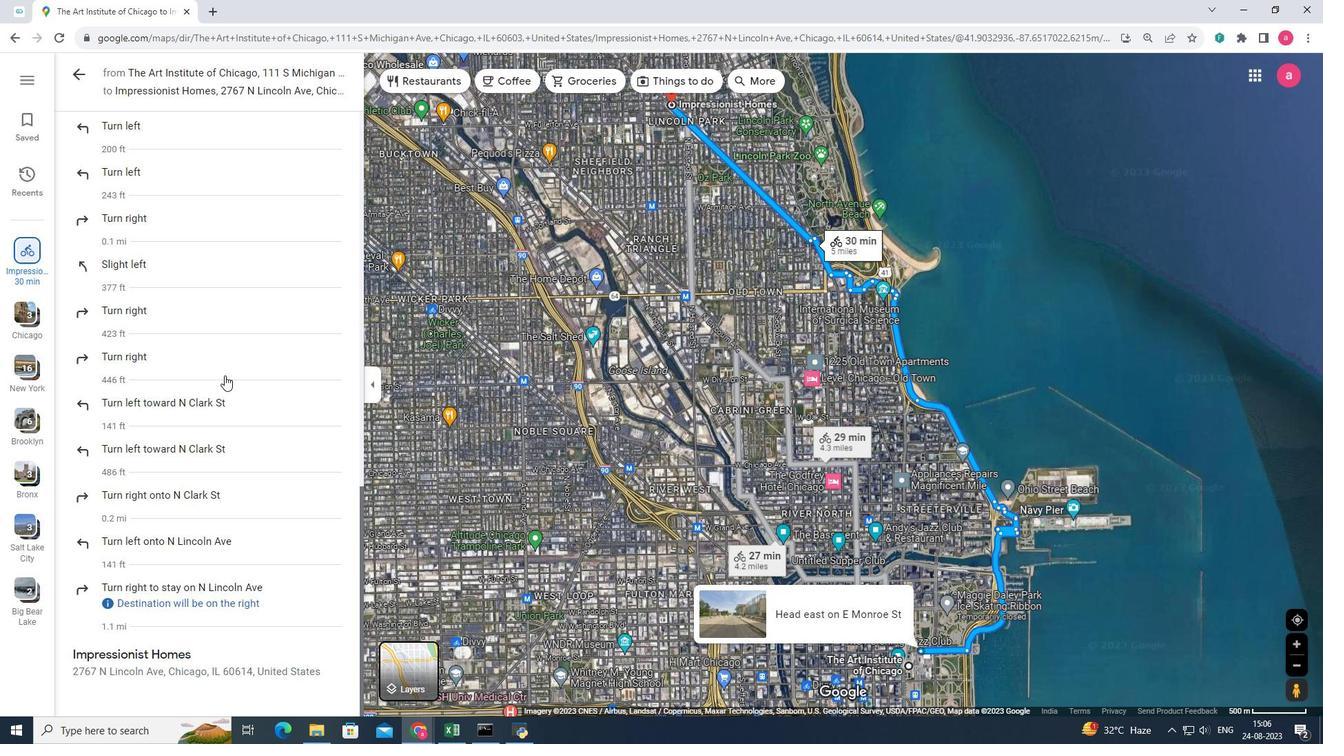 
Action: Mouse scrolled (224, 374) with delta (0, 0)
Screenshot: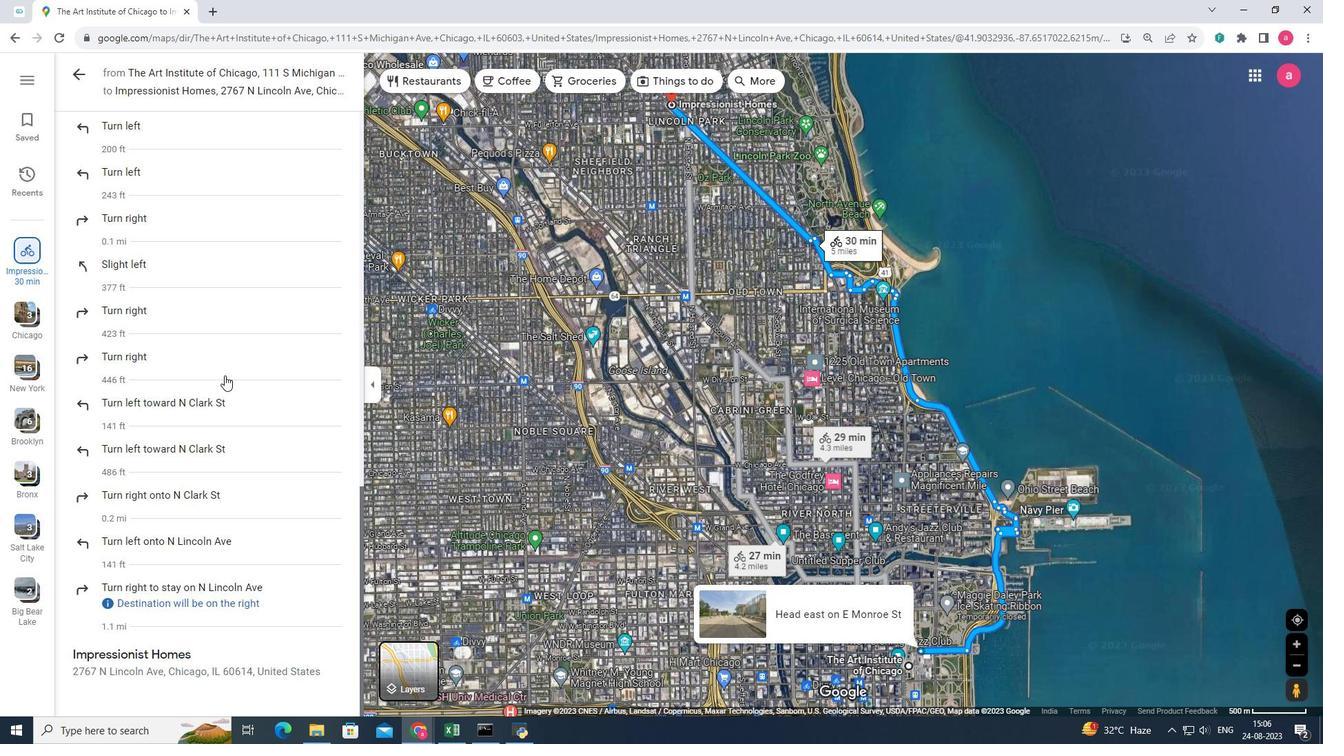 
Action: Mouse scrolled (224, 374) with delta (0, 0)
Screenshot: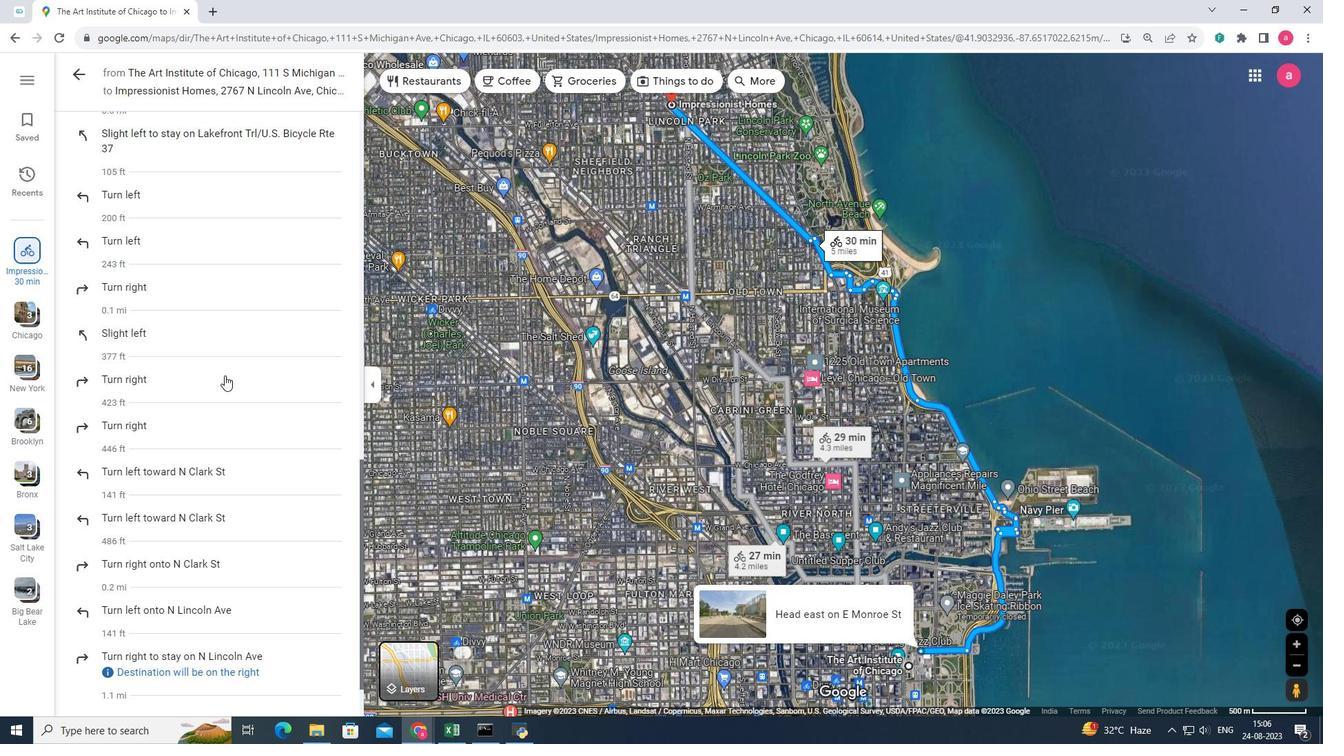 
Action: Mouse scrolled (224, 374) with delta (0, 0)
Screenshot: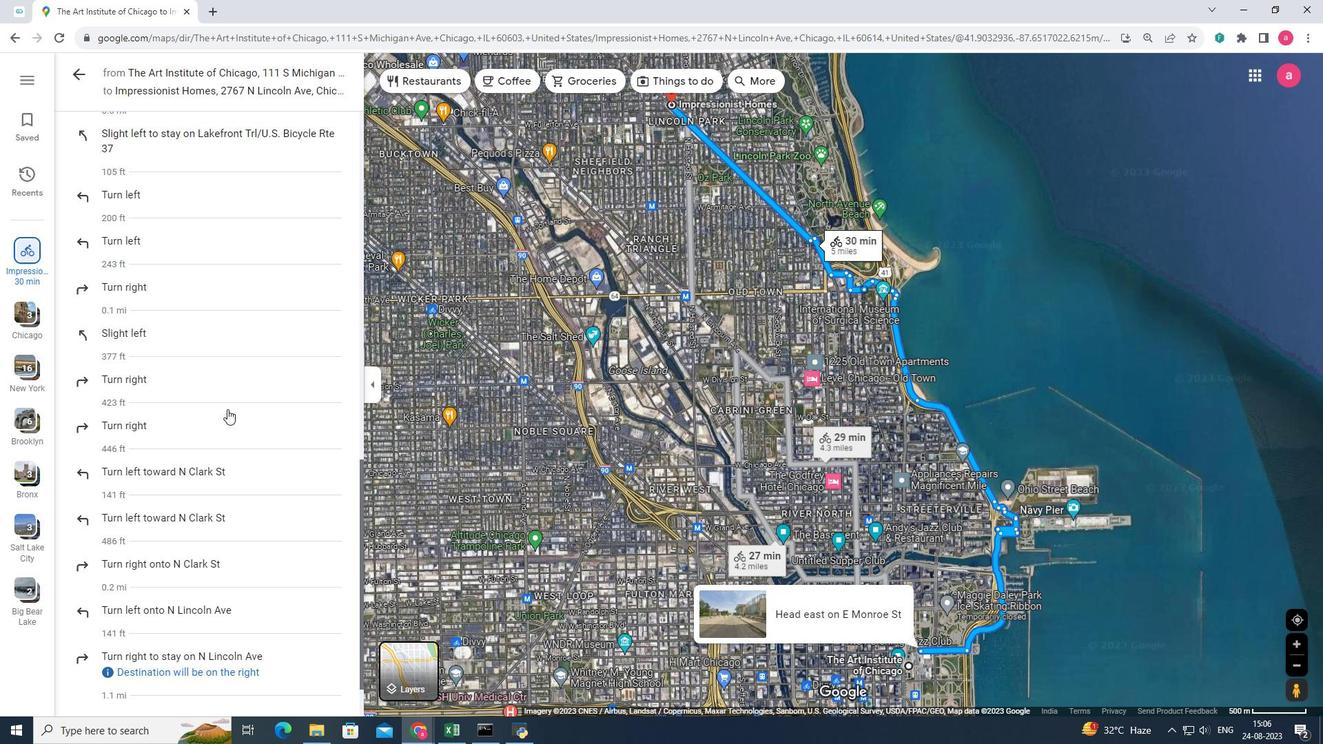 
Action: Mouse scrolled (224, 374) with delta (0, 0)
Screenshot: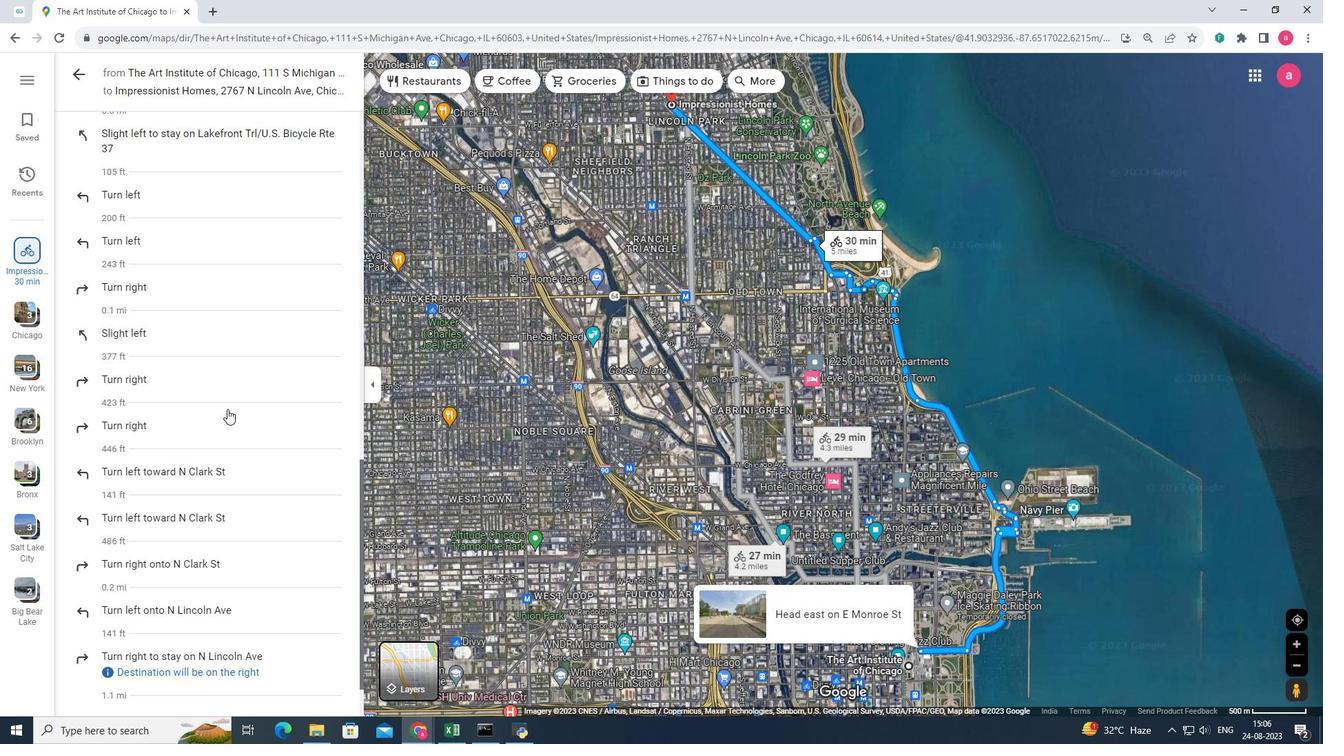 
Action: Mouse scrolled (224, 376) with delta (0, 0)
Screenshot: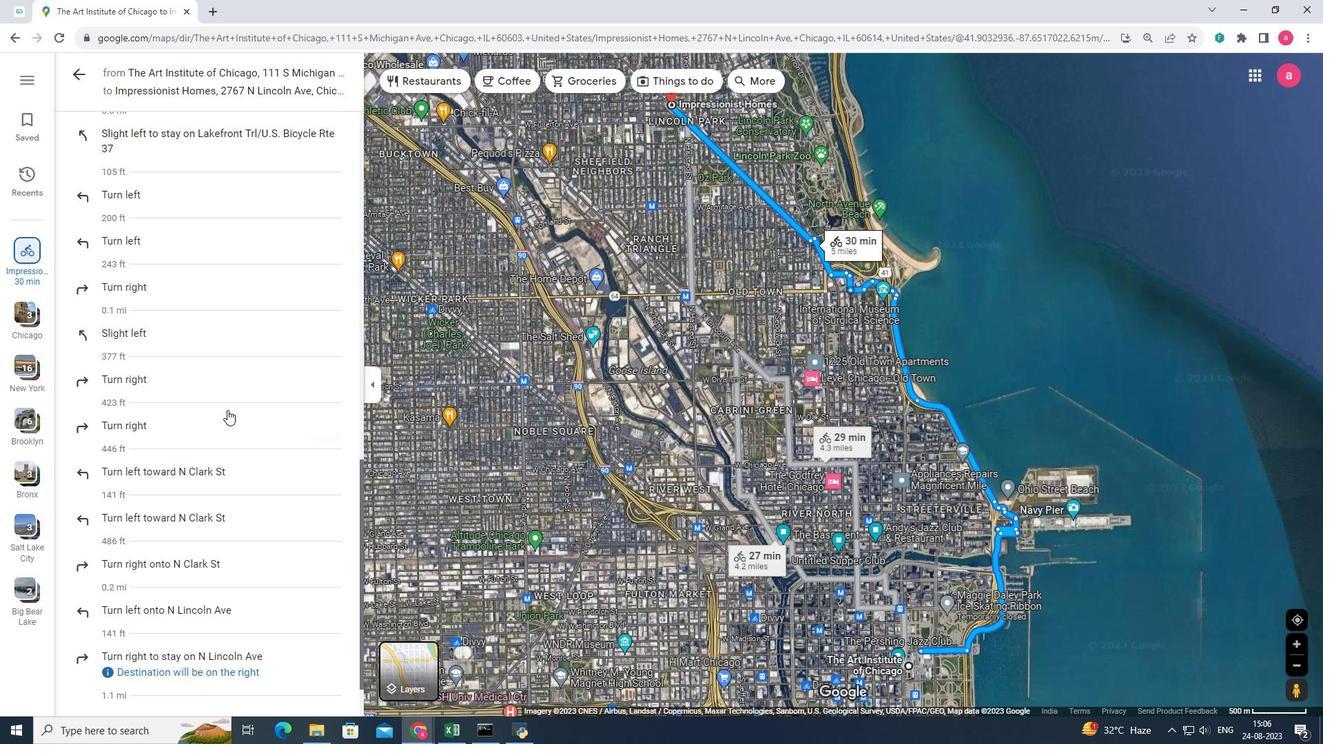 
Action: Mouse moved to (227, 409)
Screenshot: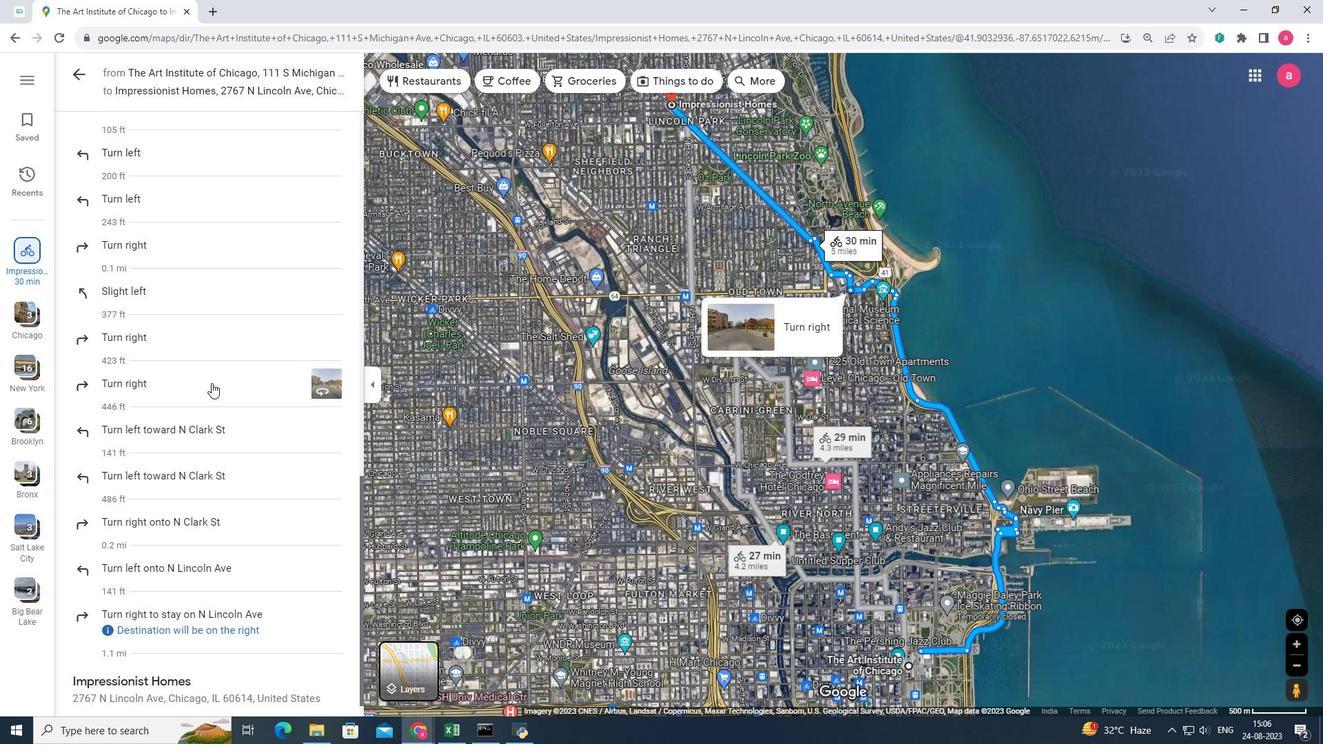 
Action: Mouse scrolled (227, 409) with delta (0, 0)
Screenshot: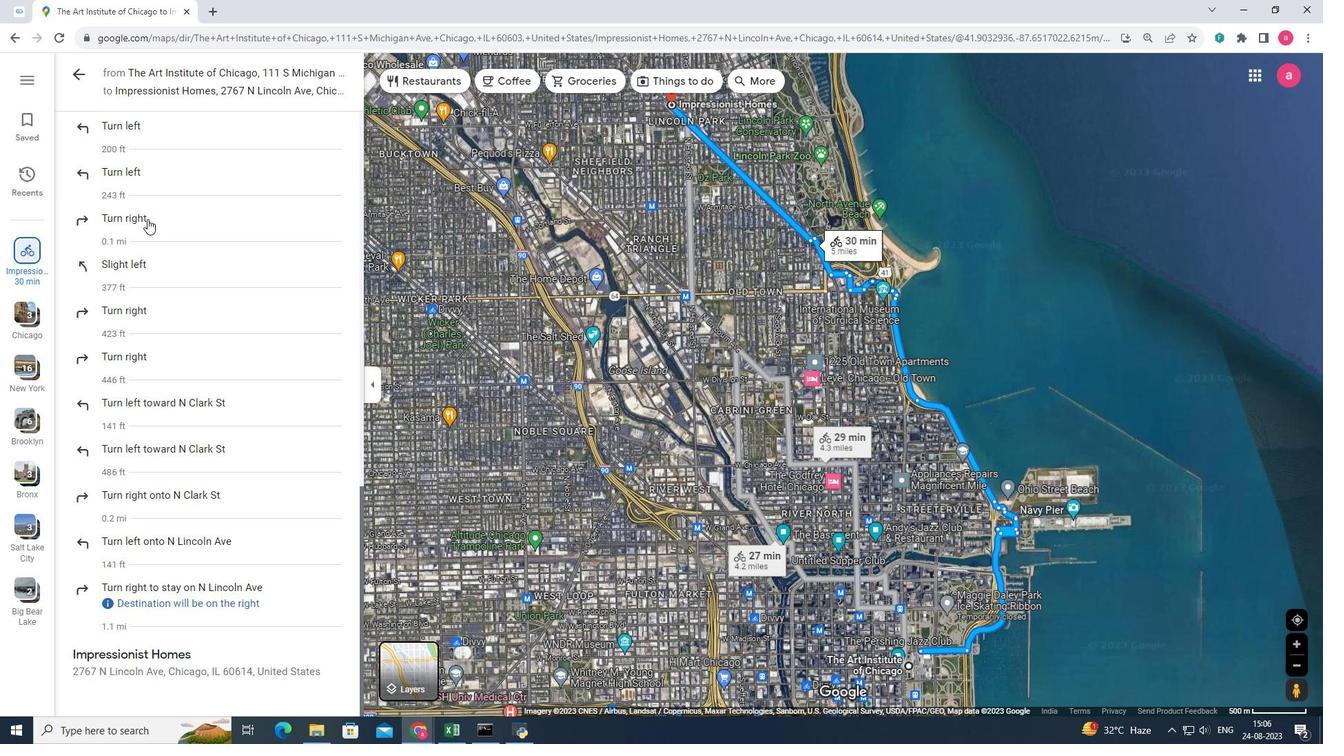 
Action: Mouse scrolled (227, 409) with delta (0, 0)
Screenshot: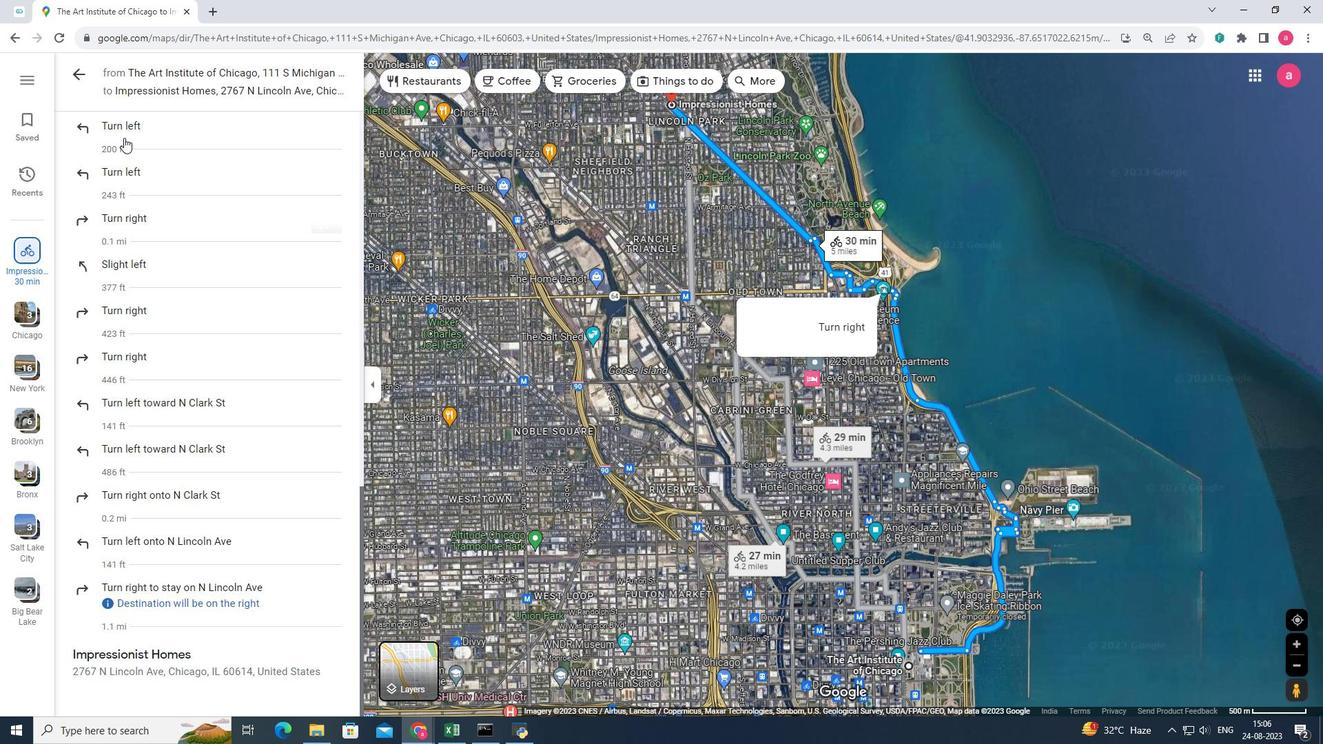 
Action: Mouse scrolled (227, 409) with delta (0, 0)
Screenshot: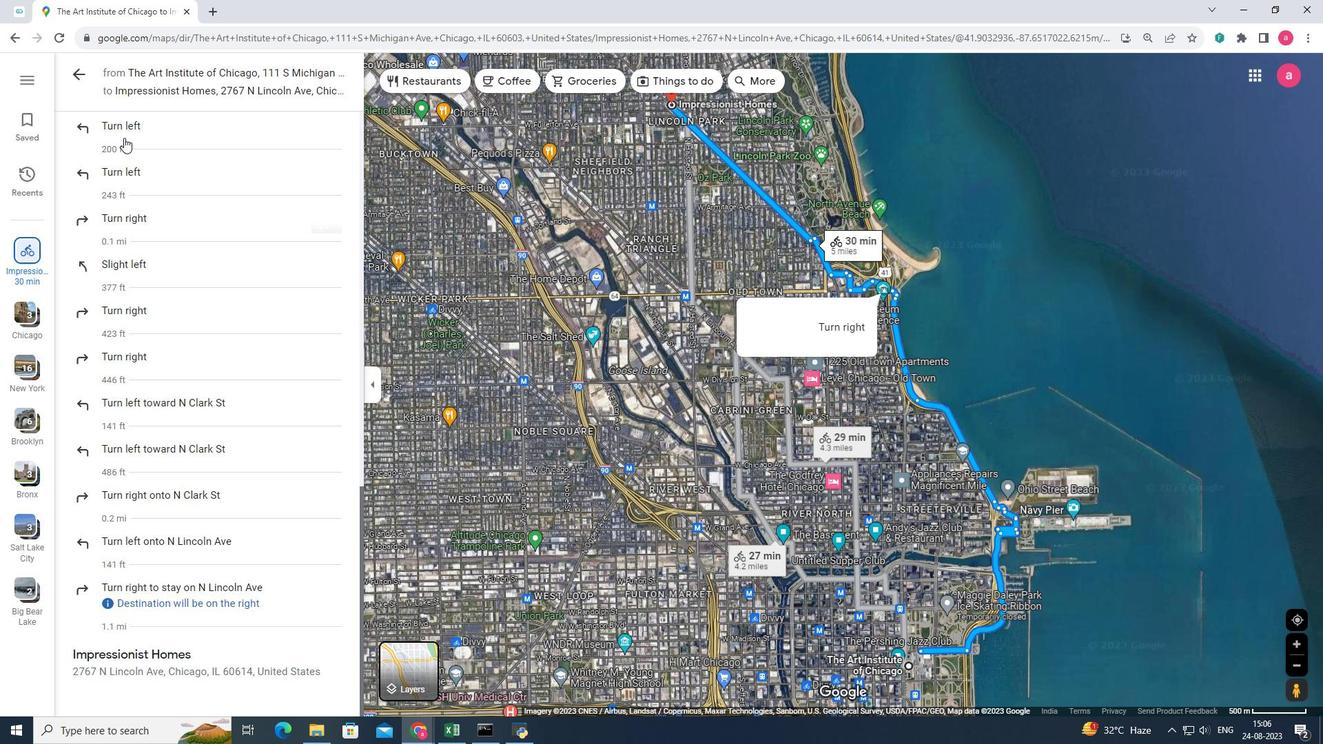 
Action: Mouse scrolled (227, 409) with delta (0, 0)
Screenshot: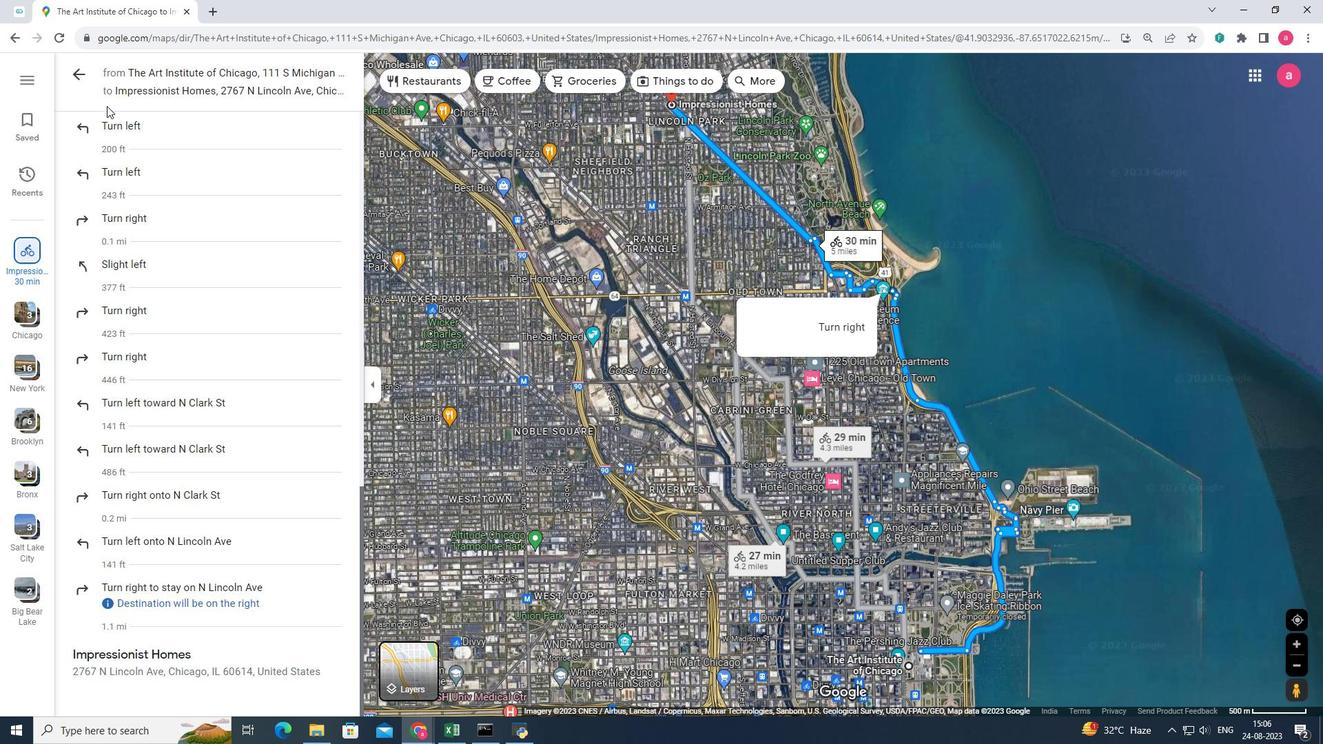 
Action: Mouse moved to (197, 359)
Screenshot: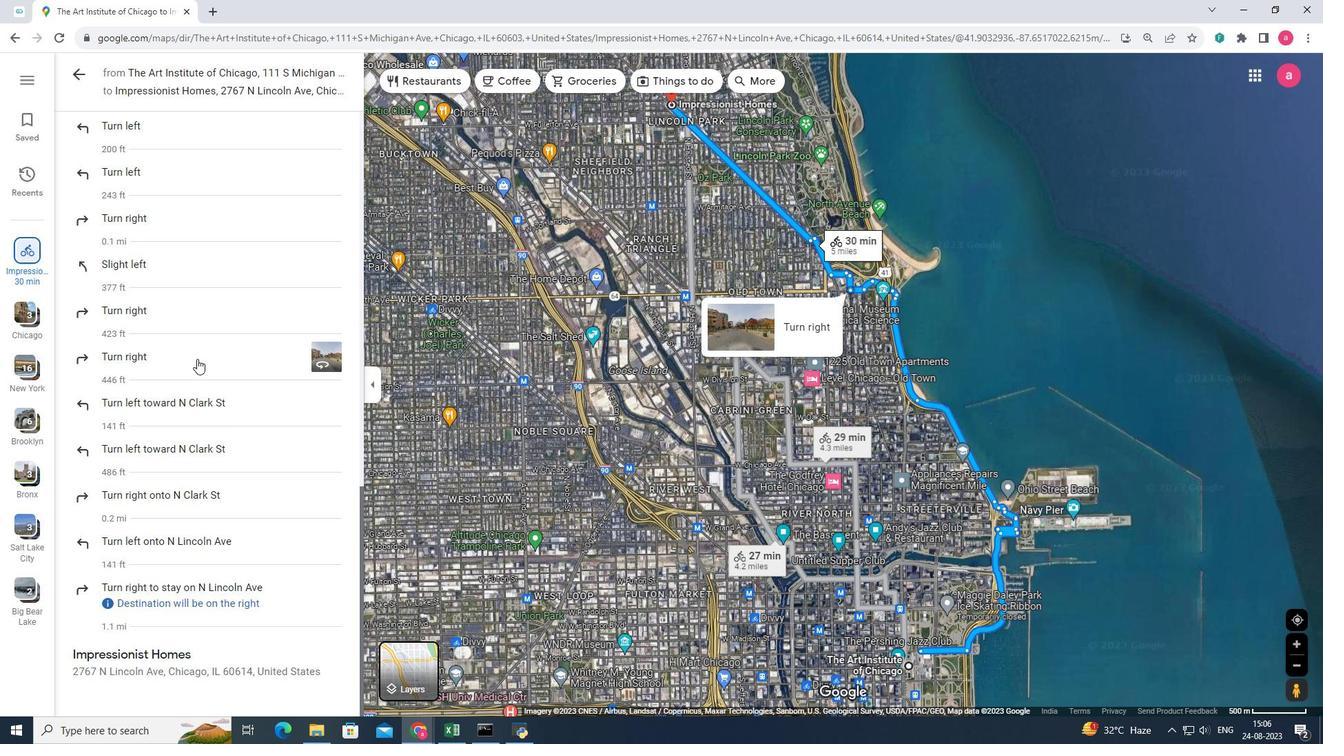 
Action: Mouse scrolled (197, 358) with delta (0, 0)
Screenshot: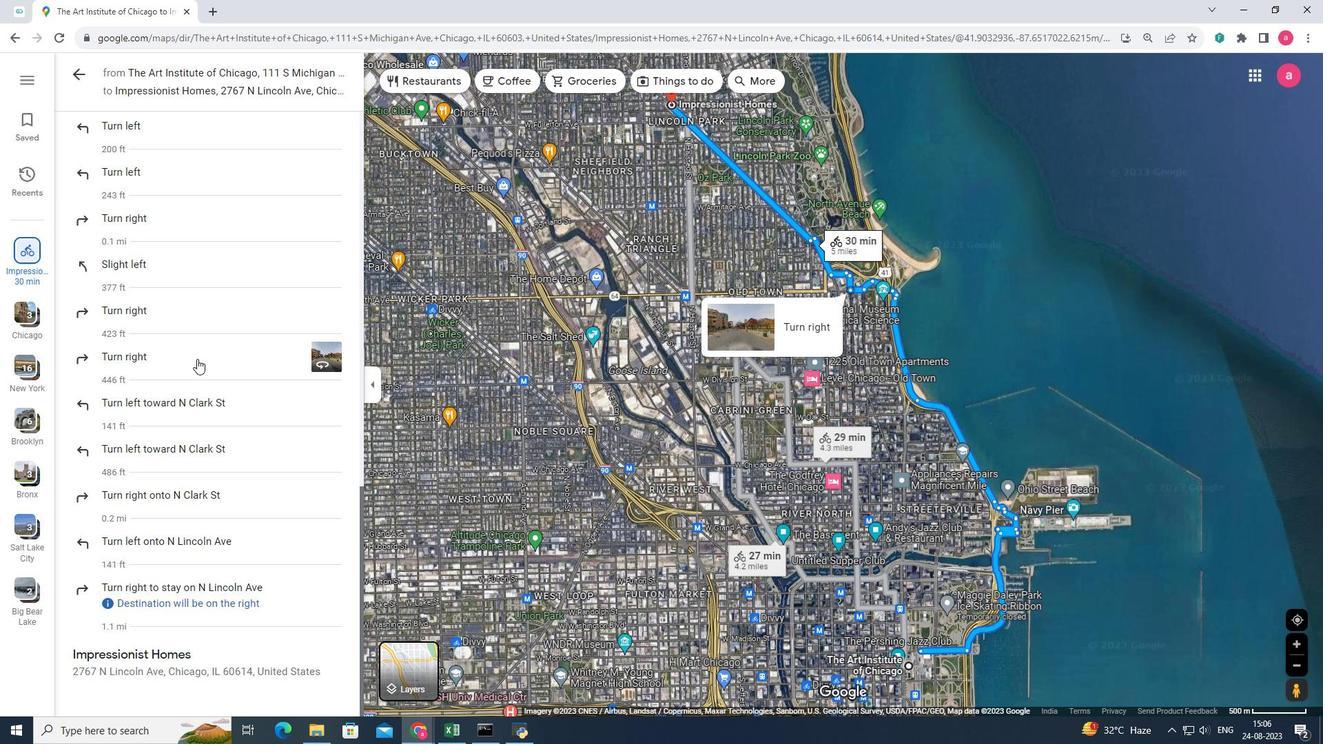 
Action: Mouse scrolled (197, 358) with delta (0, 0)
Screenshot: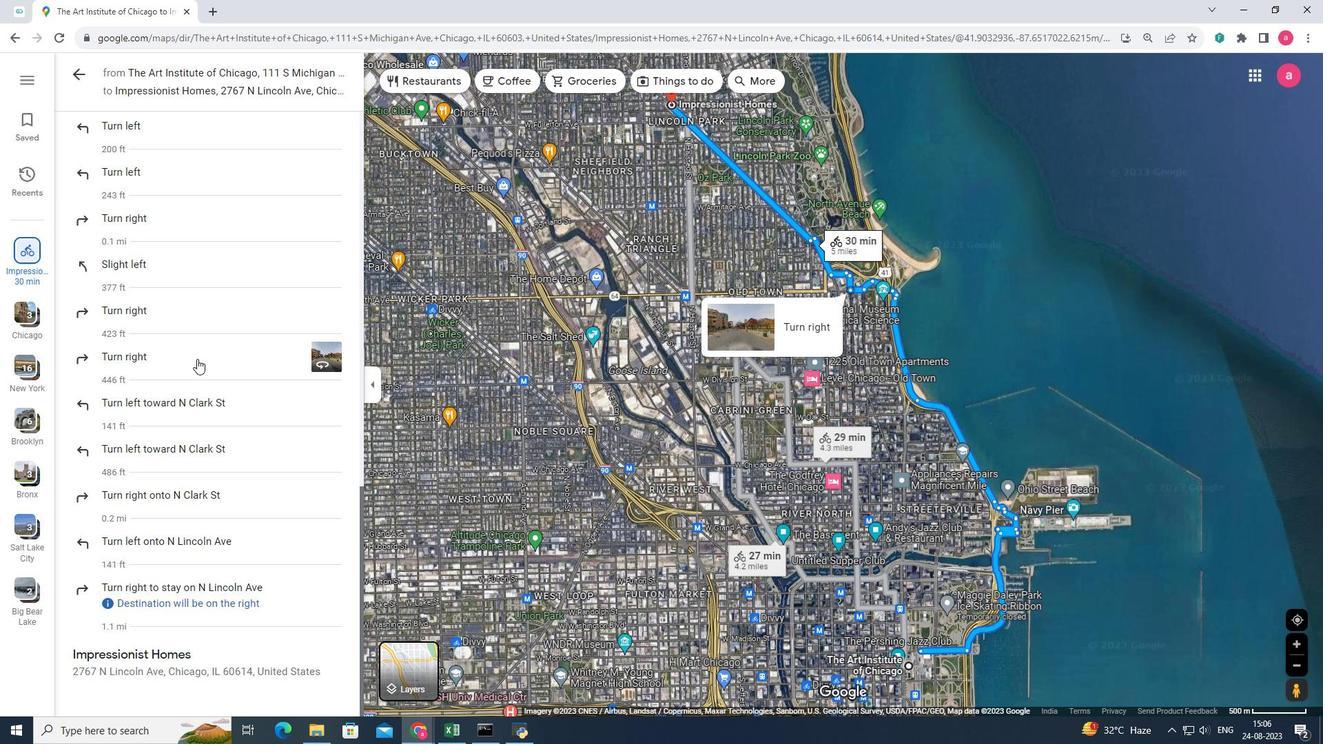
Action: Mouse scrolled (197, 358) with delta (0, 0)
Screenshot: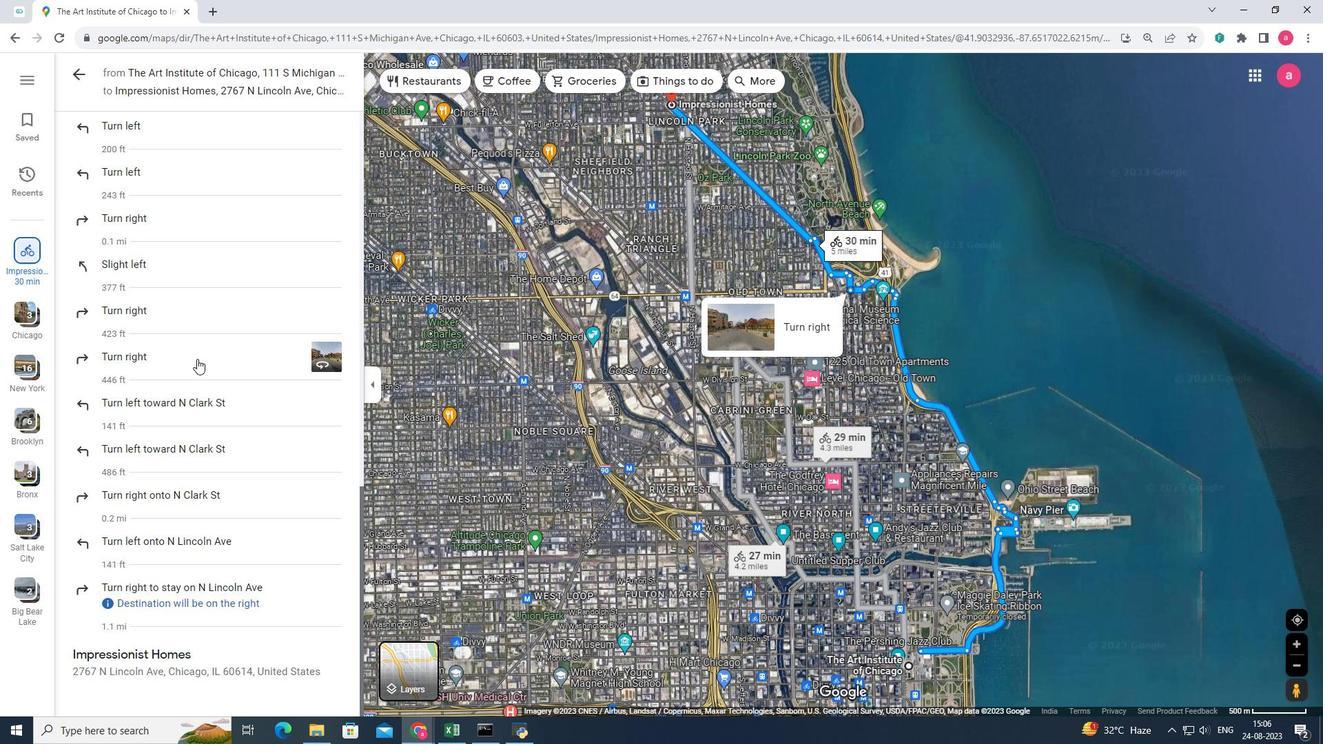
Action: Mouse scrolled (197, 358) with delta (0, 0)
Screenshot: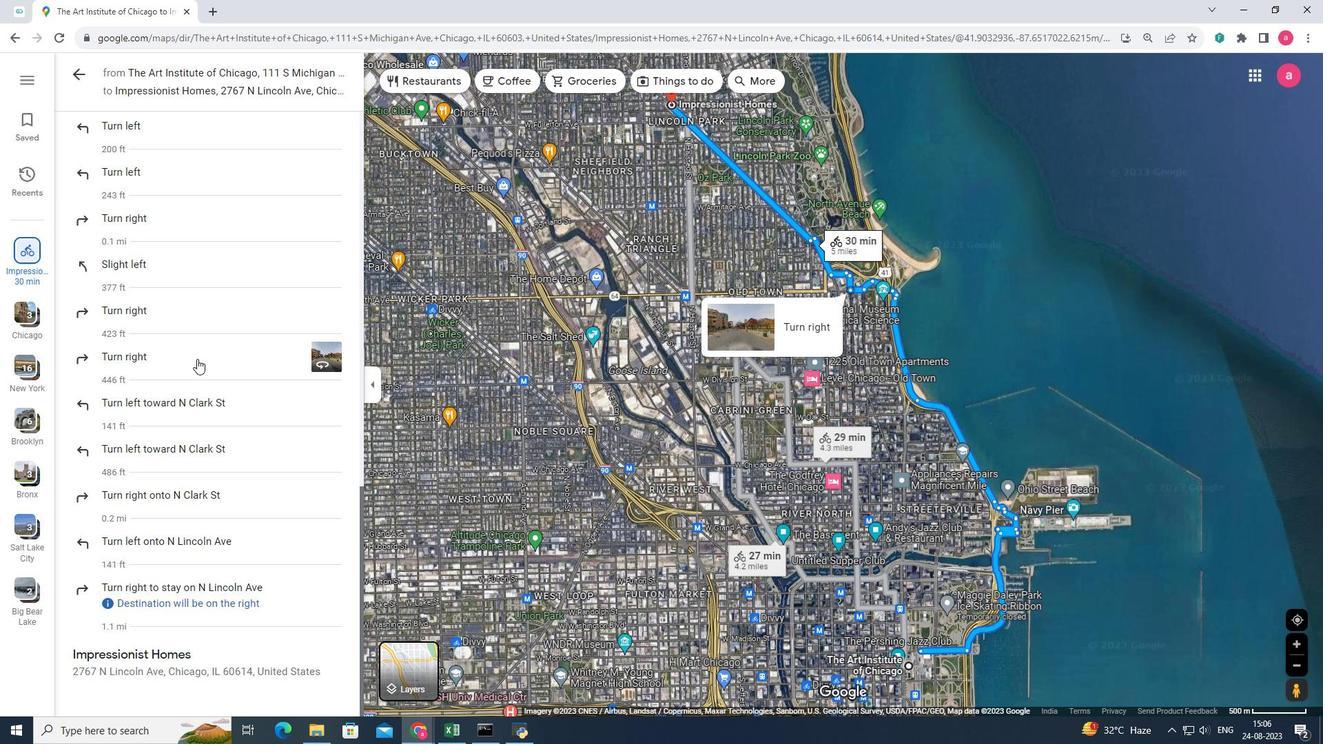 
Action: Mouse scrolled (197, 358) with delta (0, 0)
Screenshot: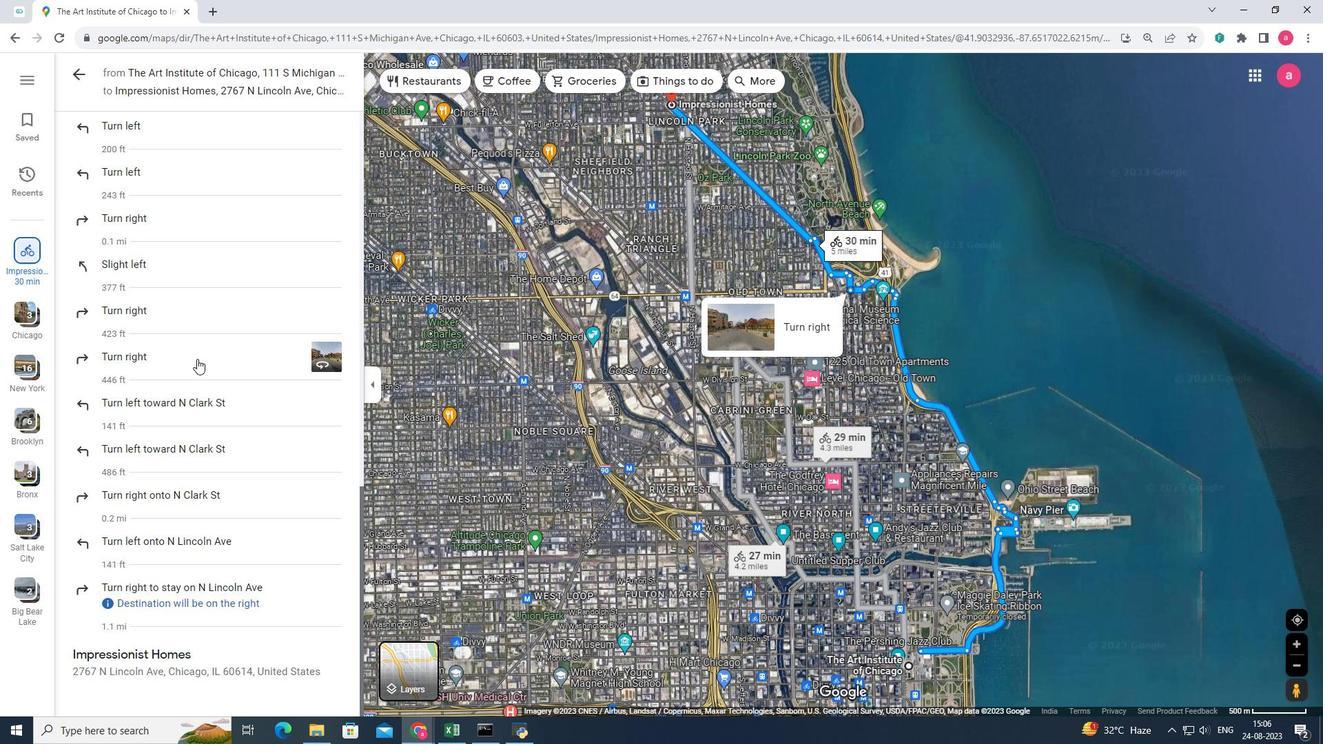 
Action: Mouse moved to (197, 359)
Screenshot: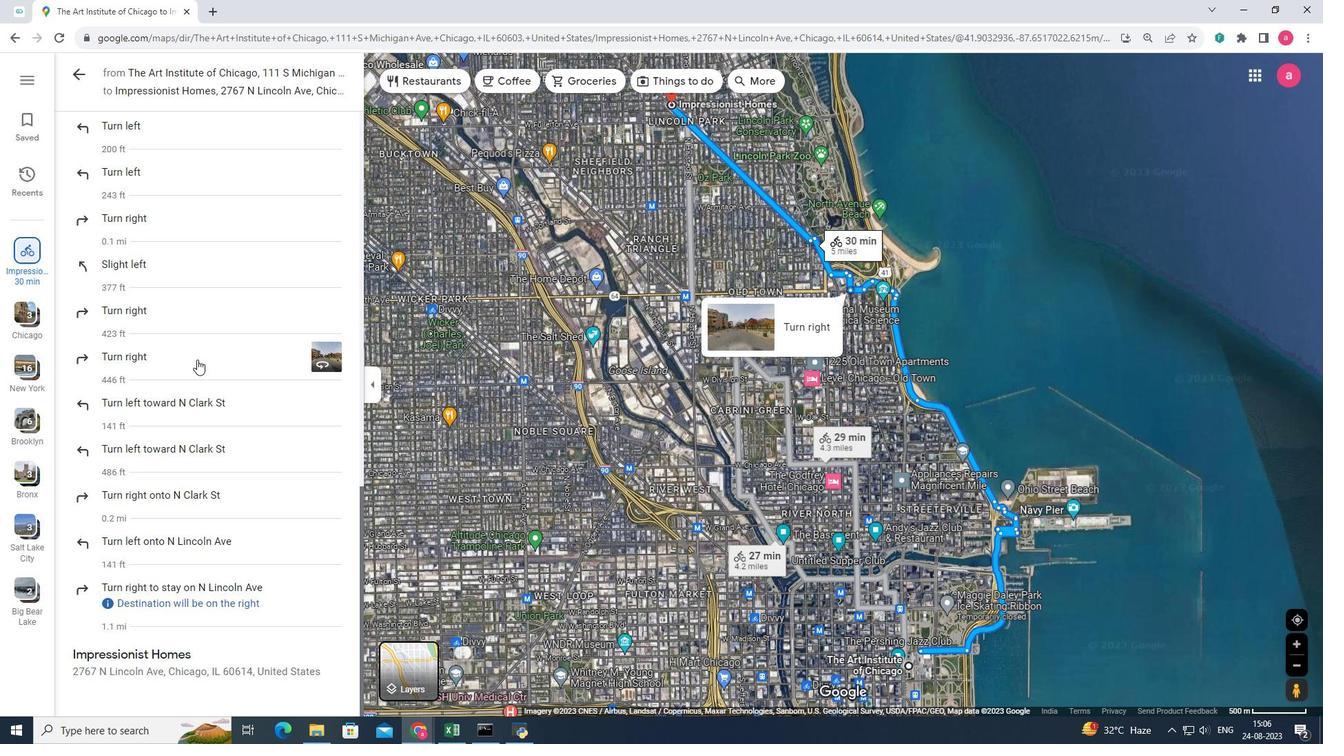 
Action: Mouse scrolled (197, 360) with delta (0, 0)
Screenshot: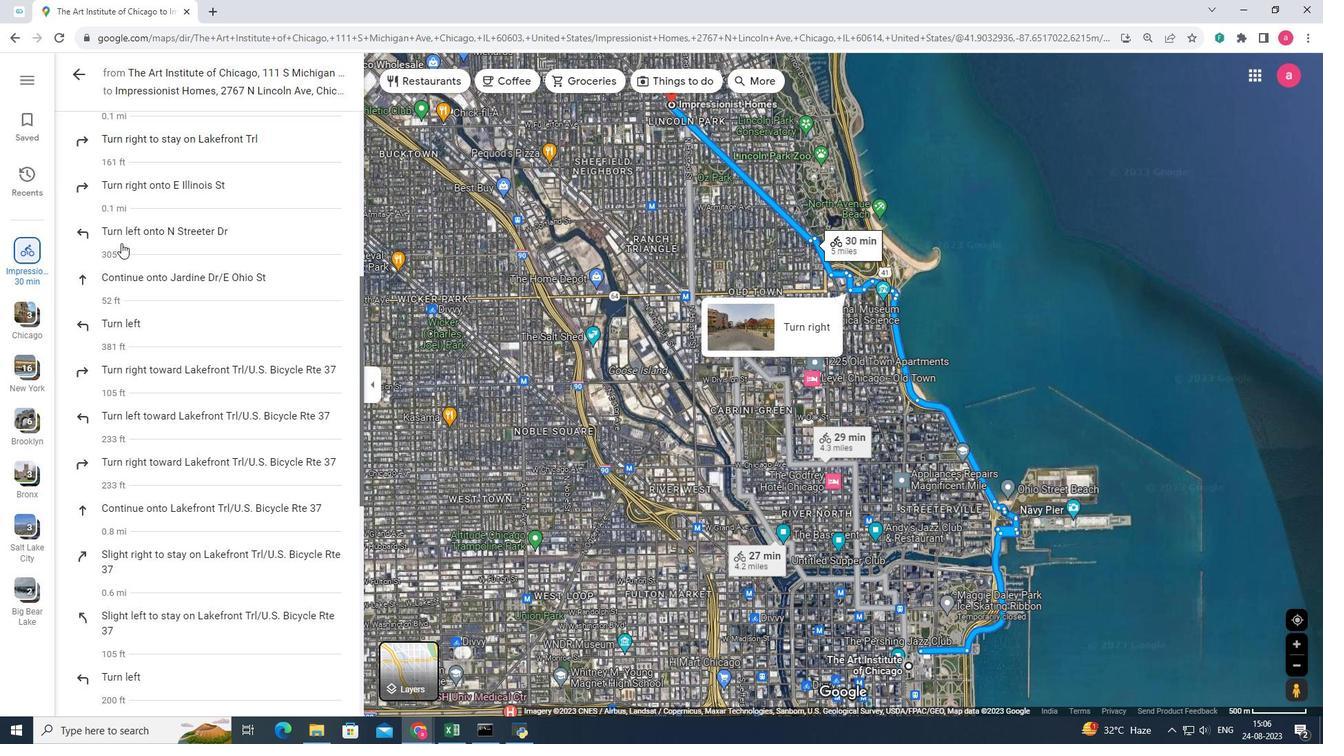 
Action: Mouse scrolled (197, 360) with delta (0, 0)
Screenshot: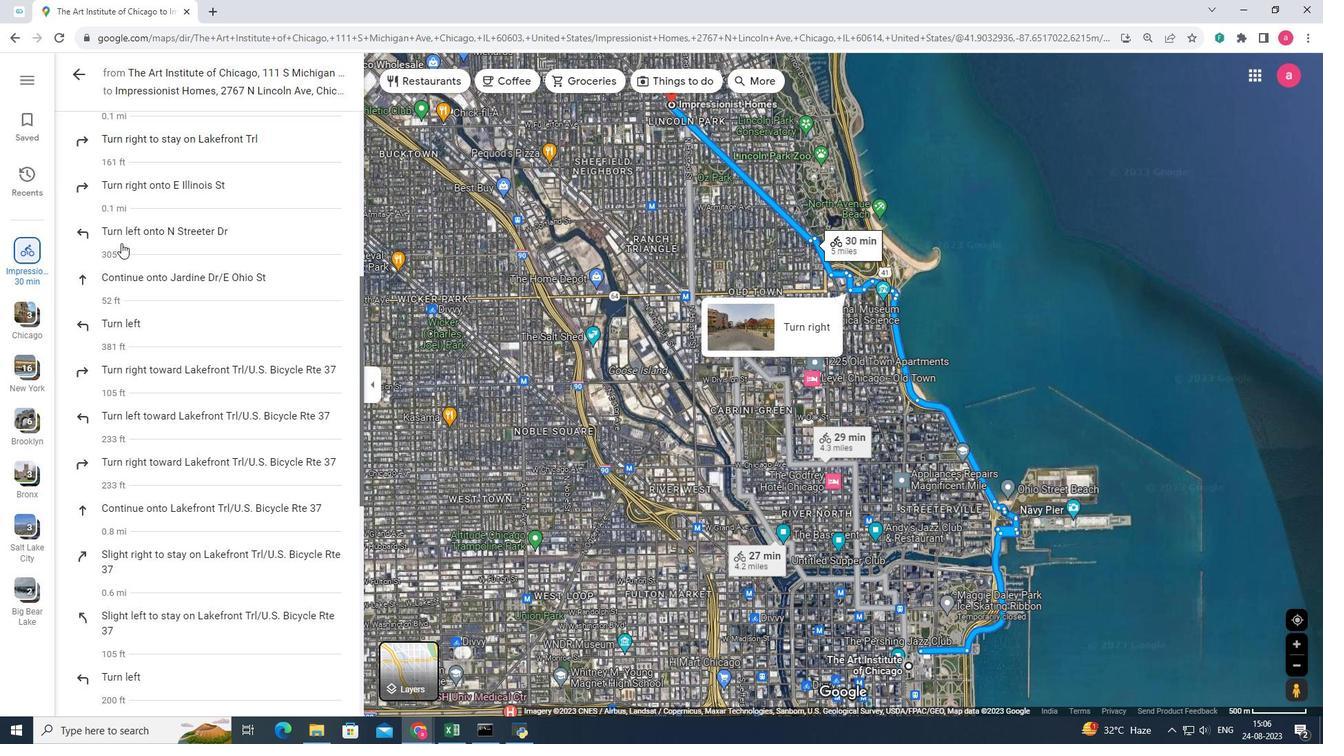 
Action: Mouse scrolled (197, 360) with delta (0, 0)
Screenshot: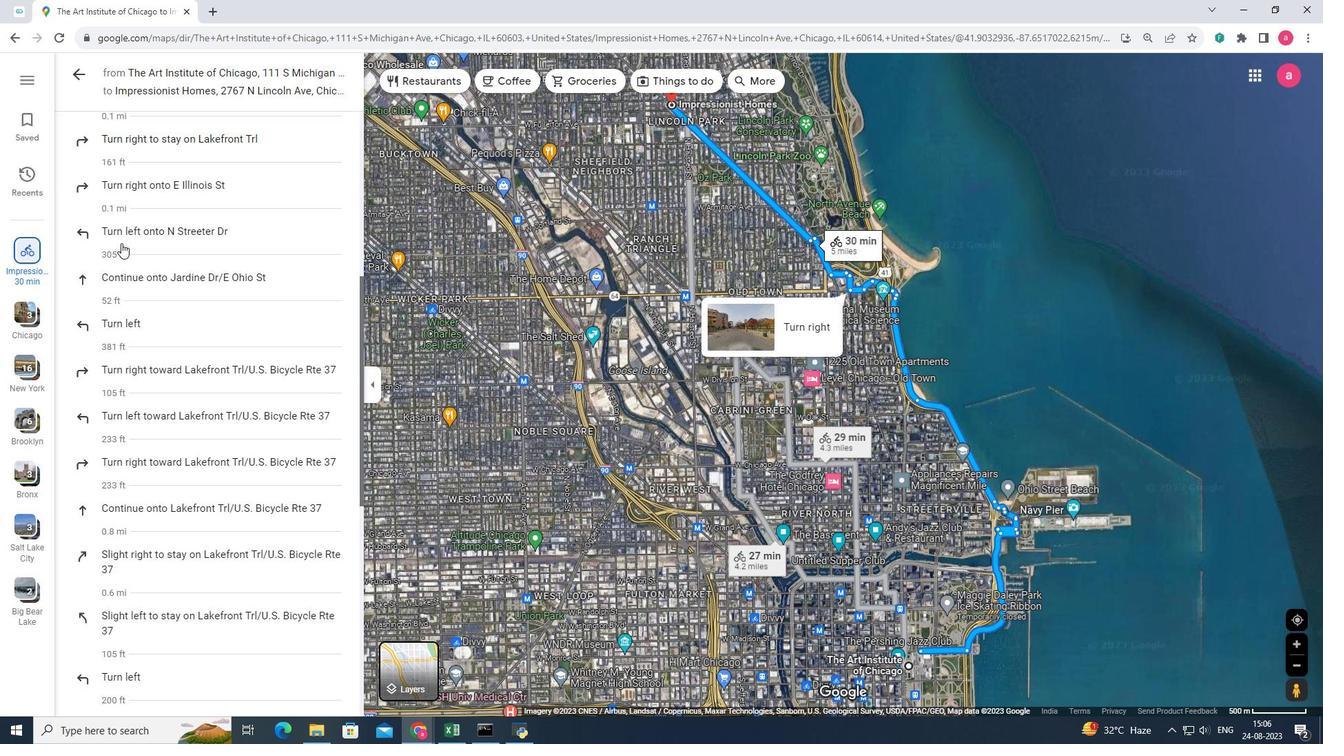
Action: Mouse scrolled (197, 360) with delta (0, 0)
Screenshot: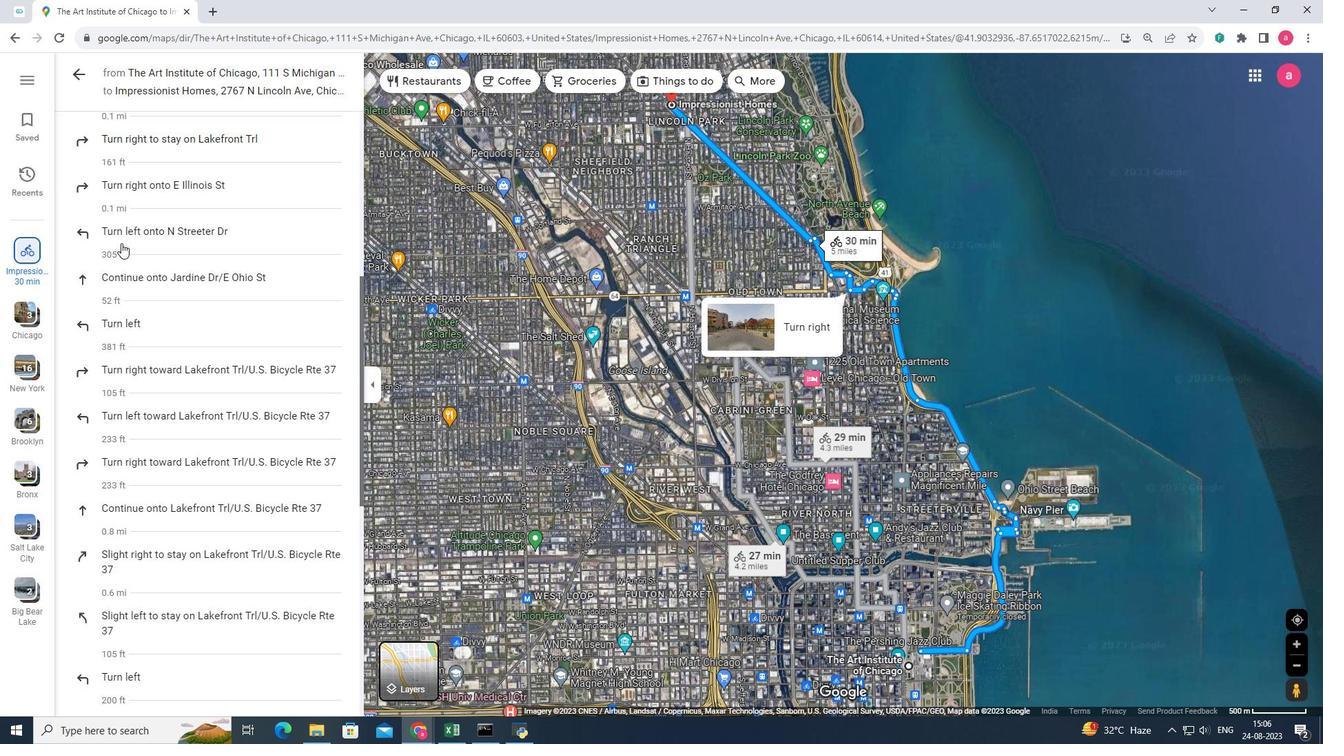 
Action: Mouse scrolled (197, 360) with delta (0, 0)
Screenshot: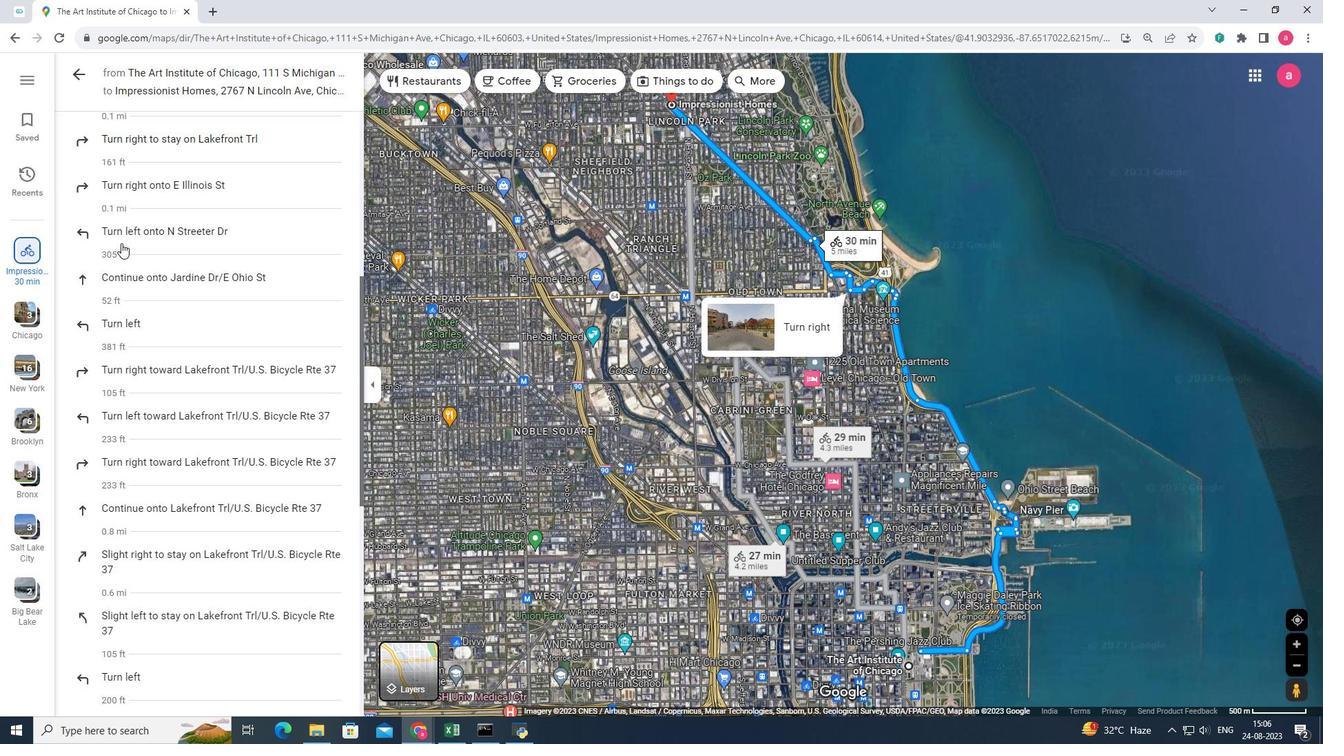 
Action: Mouse scrolled (197, 360) with delta (0, 0)
Screenshot: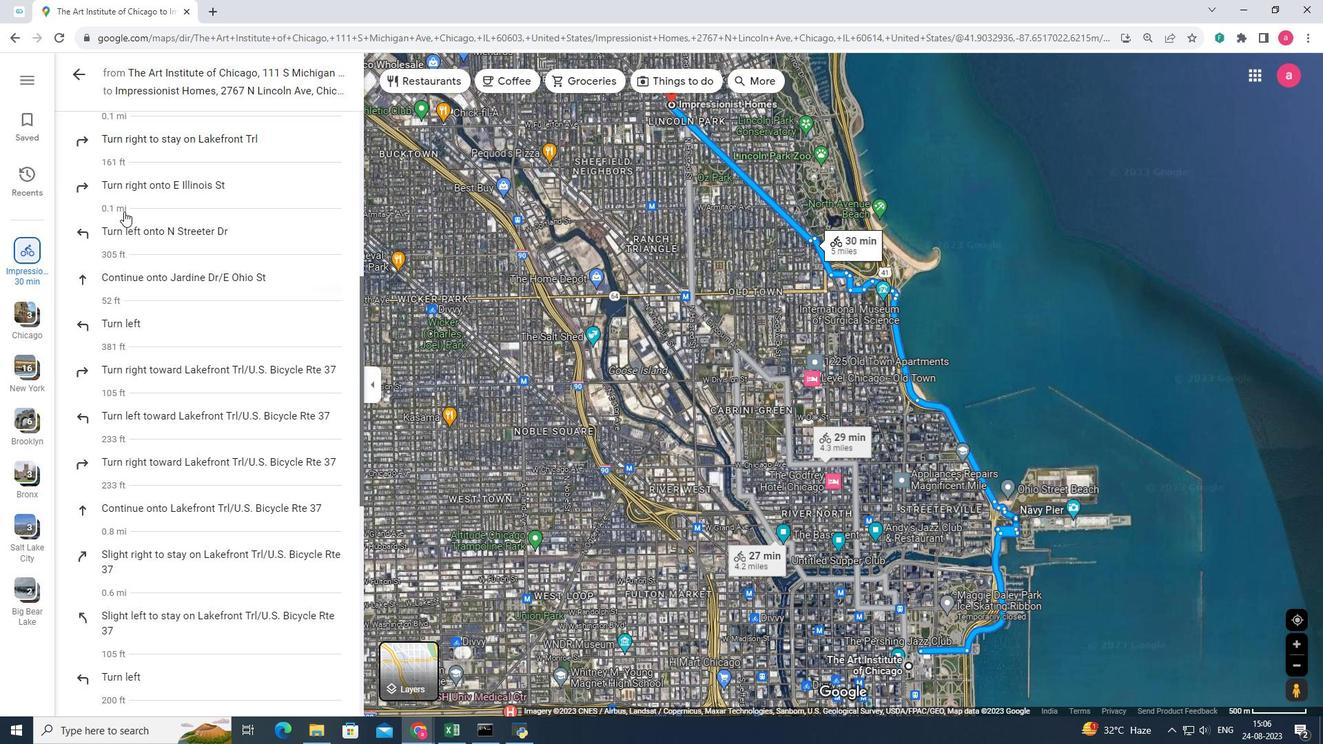 
Action: Mouse scrolled (197, 360) with delta (0, 0)
Screenshot: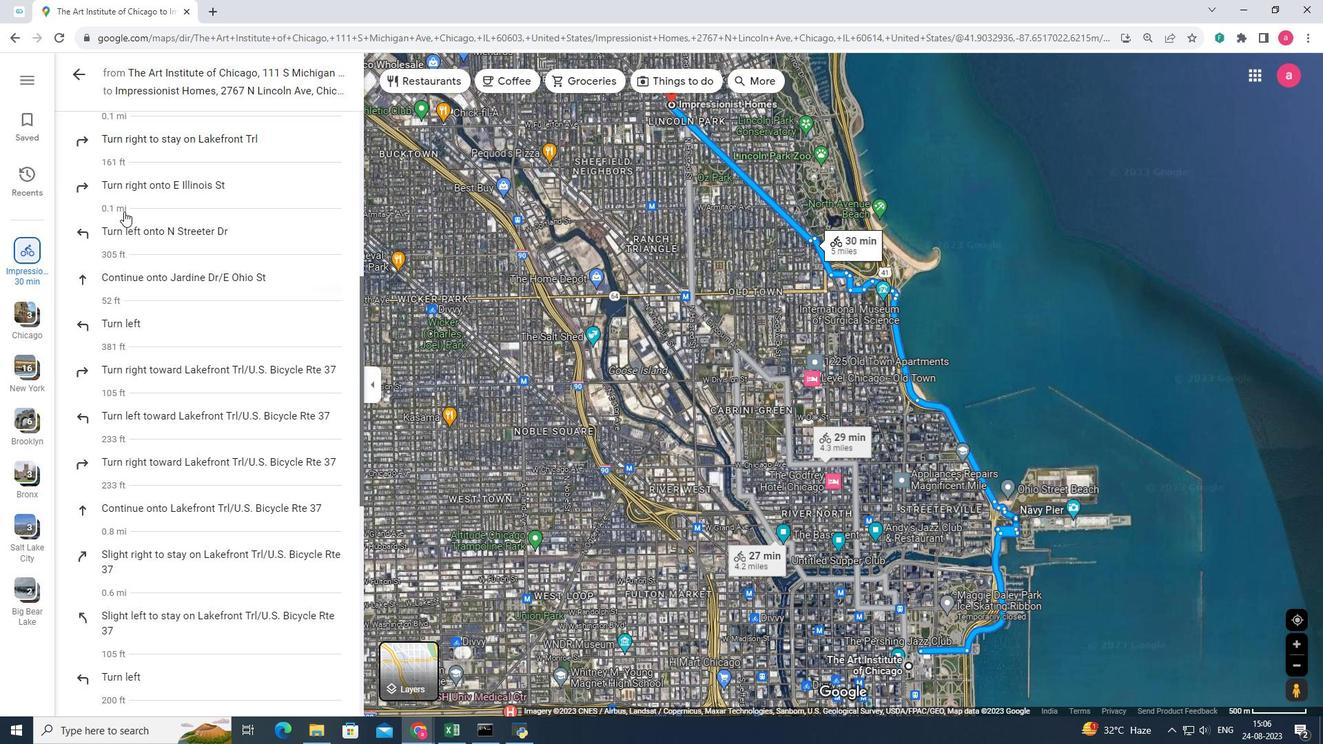 
Action: Mouse scrolled (197, 360) with delta (0, 0)
Screenshot: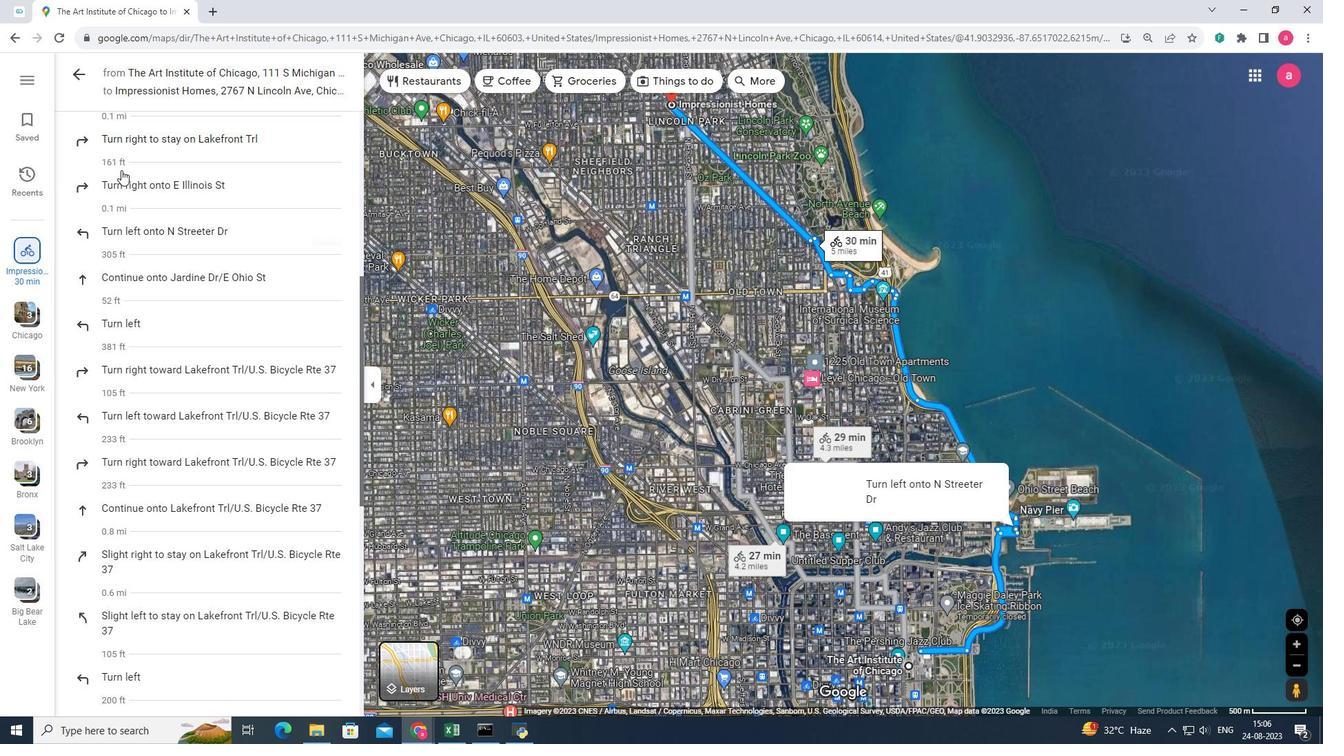 
Action: Mouse moved to (85, 79)
Screenshot: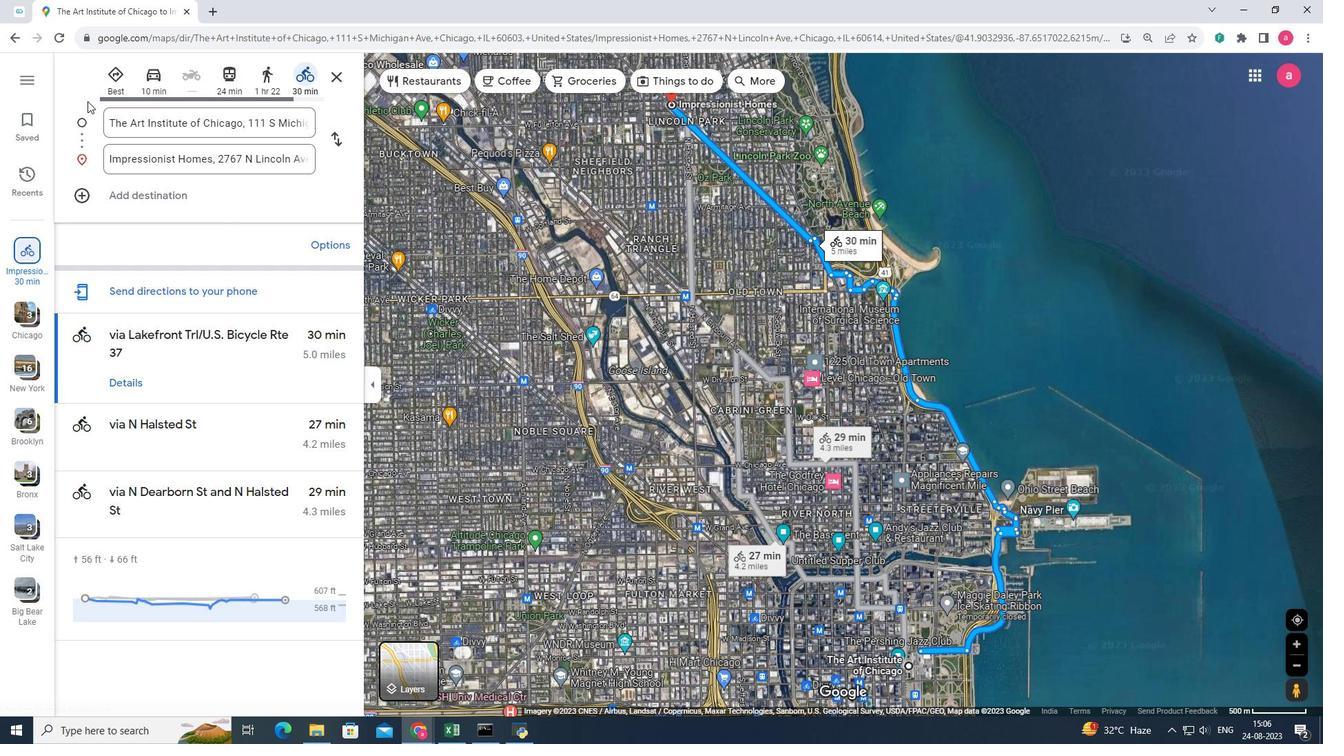 
Action: Mouse pressed left at (85, 79)
Screenshot: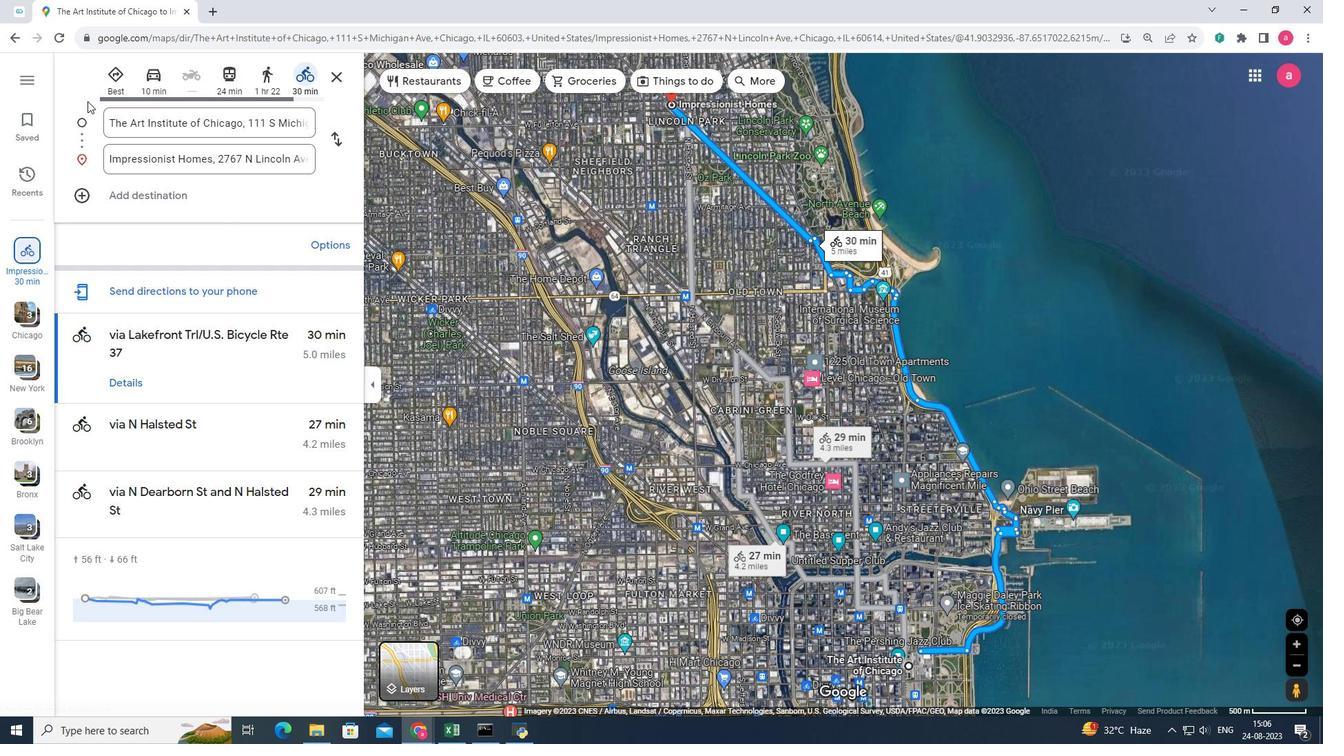 
Action: Mouse moved to (265, 70)
Screenshot: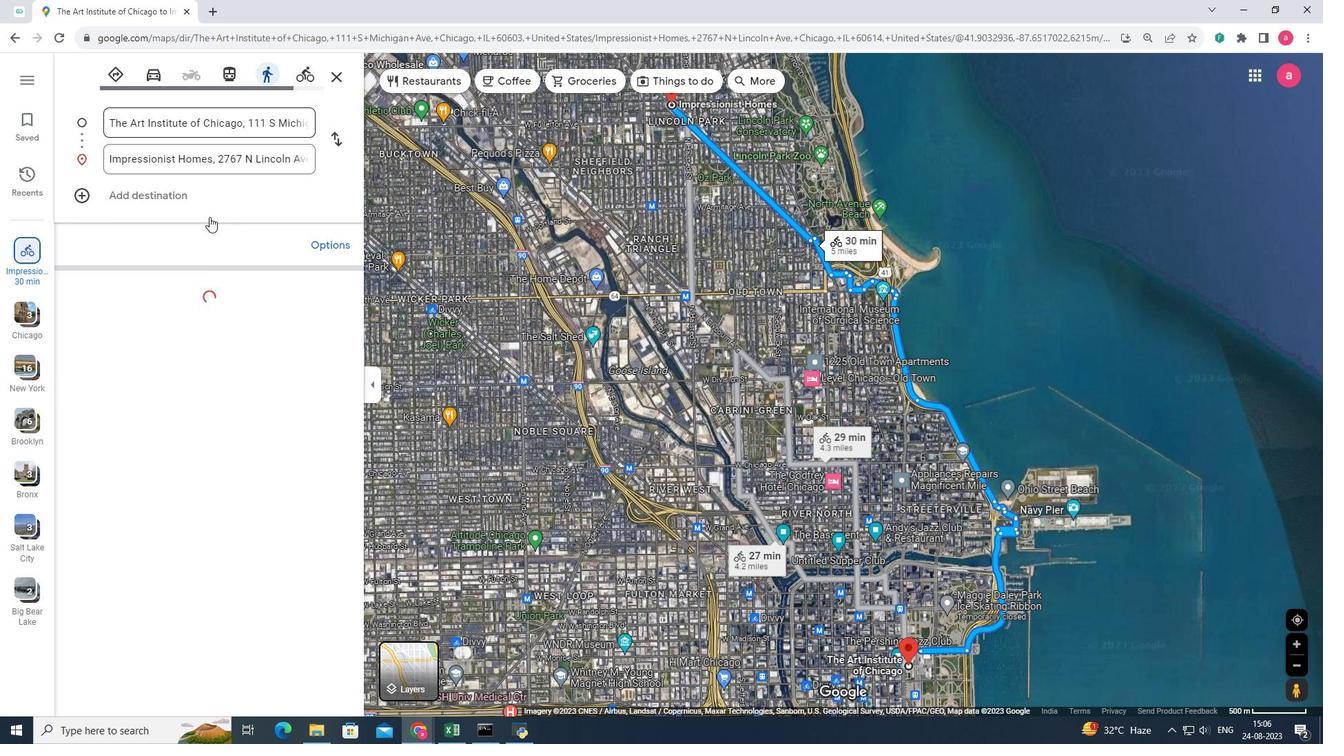 
Action: Mouse pressed left at (265, 70)
Screenshot: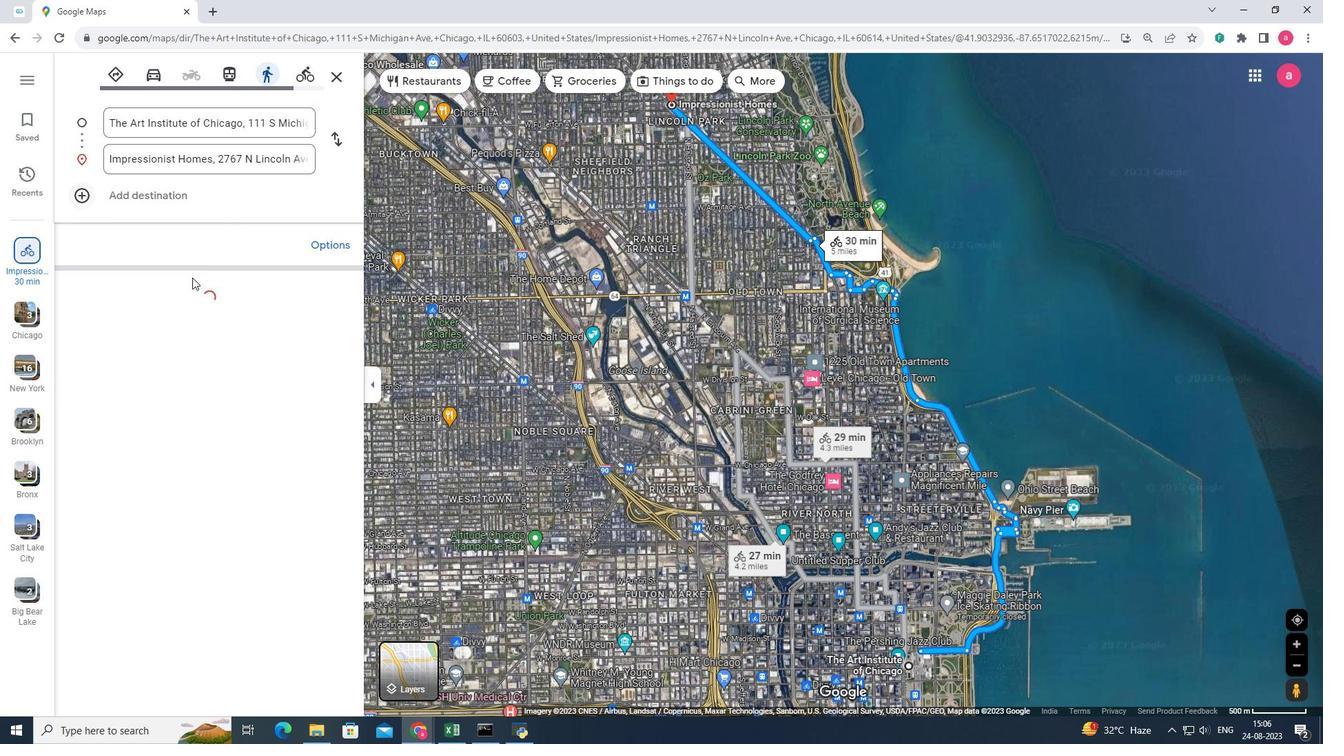 
Action: Mouse moved to (132, 382)
Screenshot: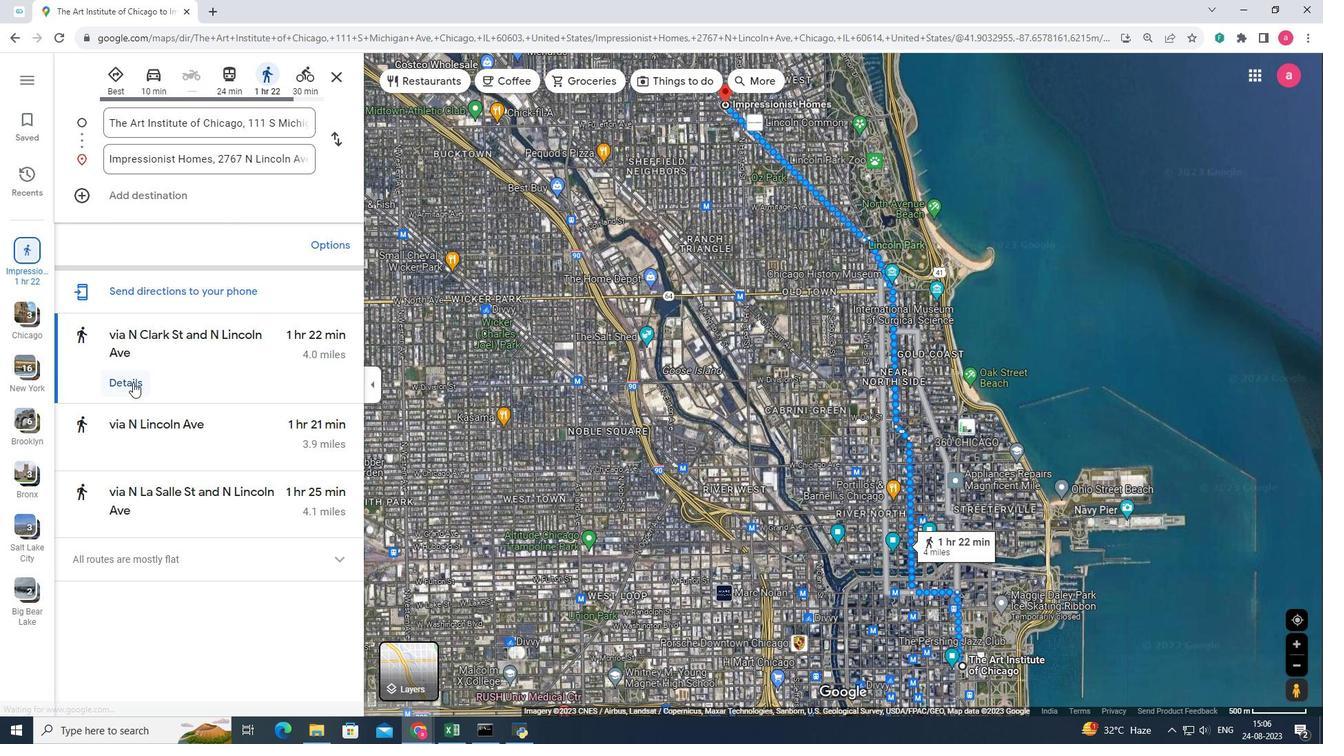 
Action: Mouse pressed left at (132, 382)
Screenshot: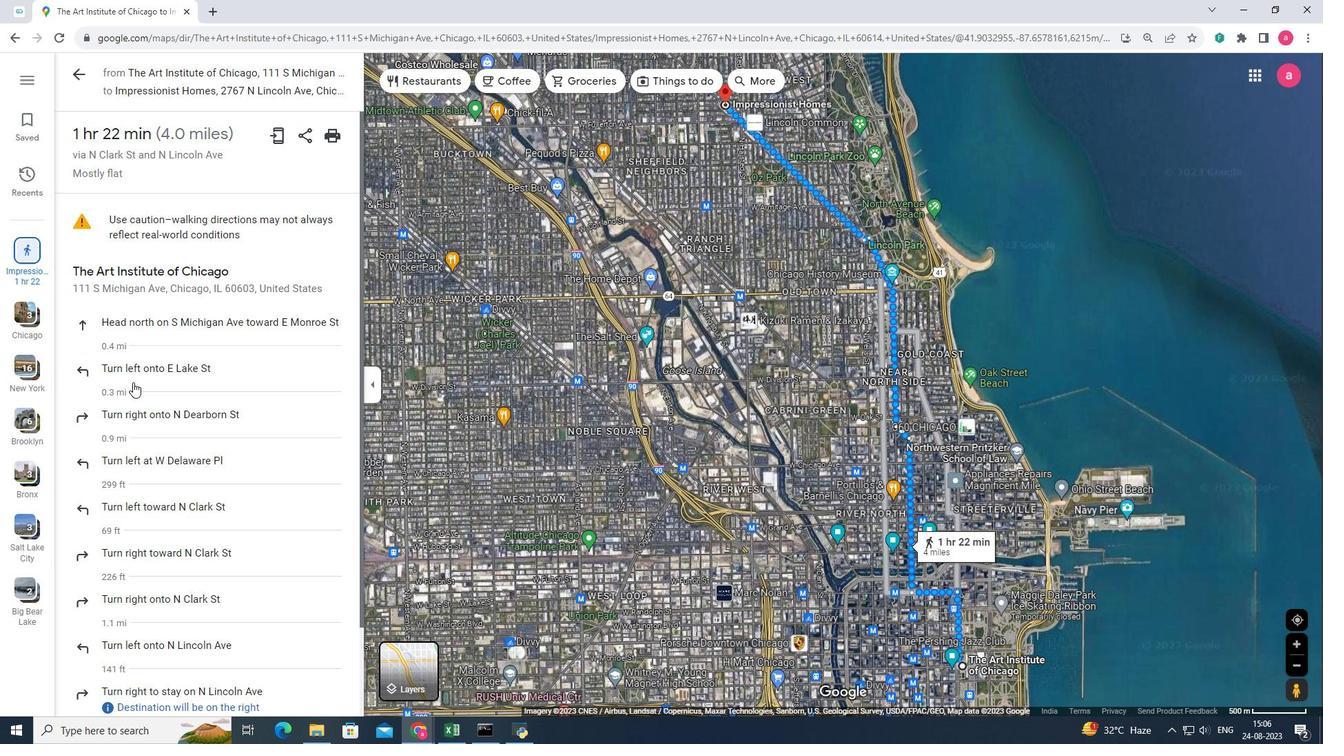
Action: Mouse moved to (168, 378)
Screenshot: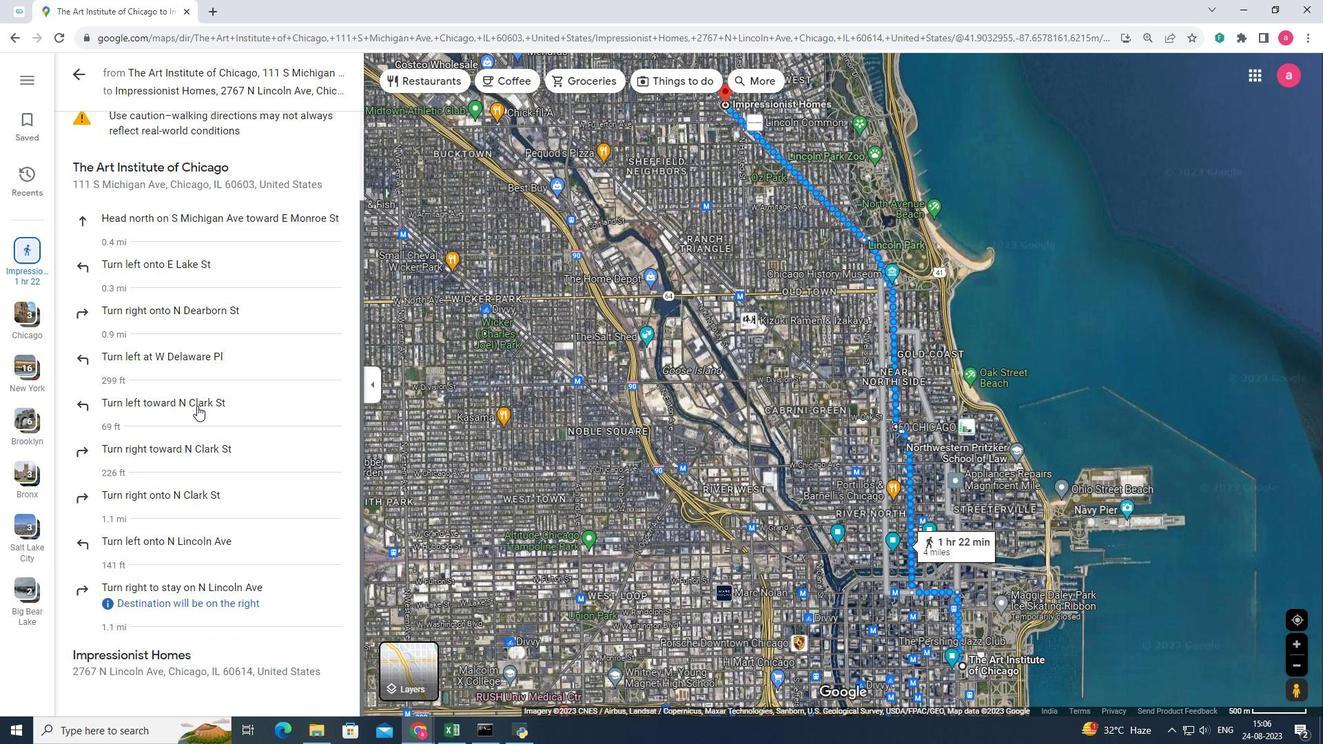 
Action: Mouse scrolled (168, 377) with delta (0, 0)
Screenshot: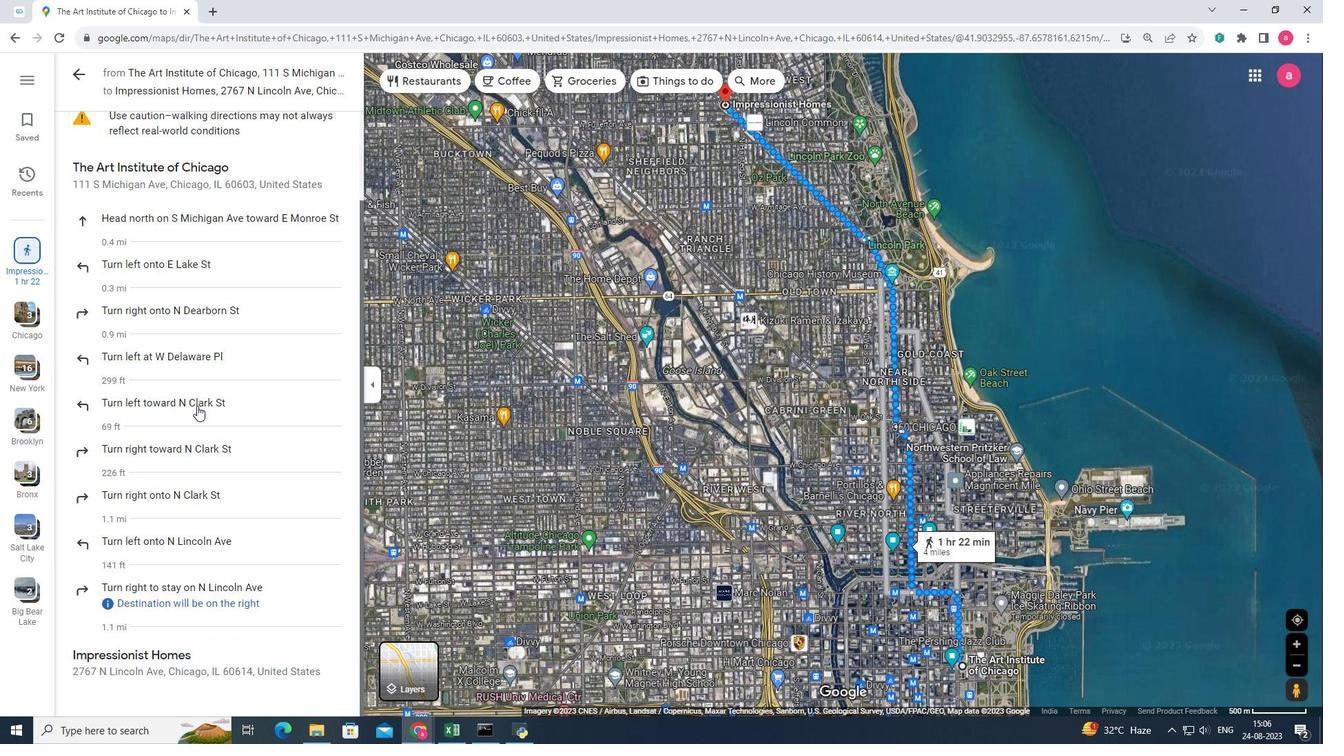 
Action: Mouse moved to (170, 378)
Screenshot: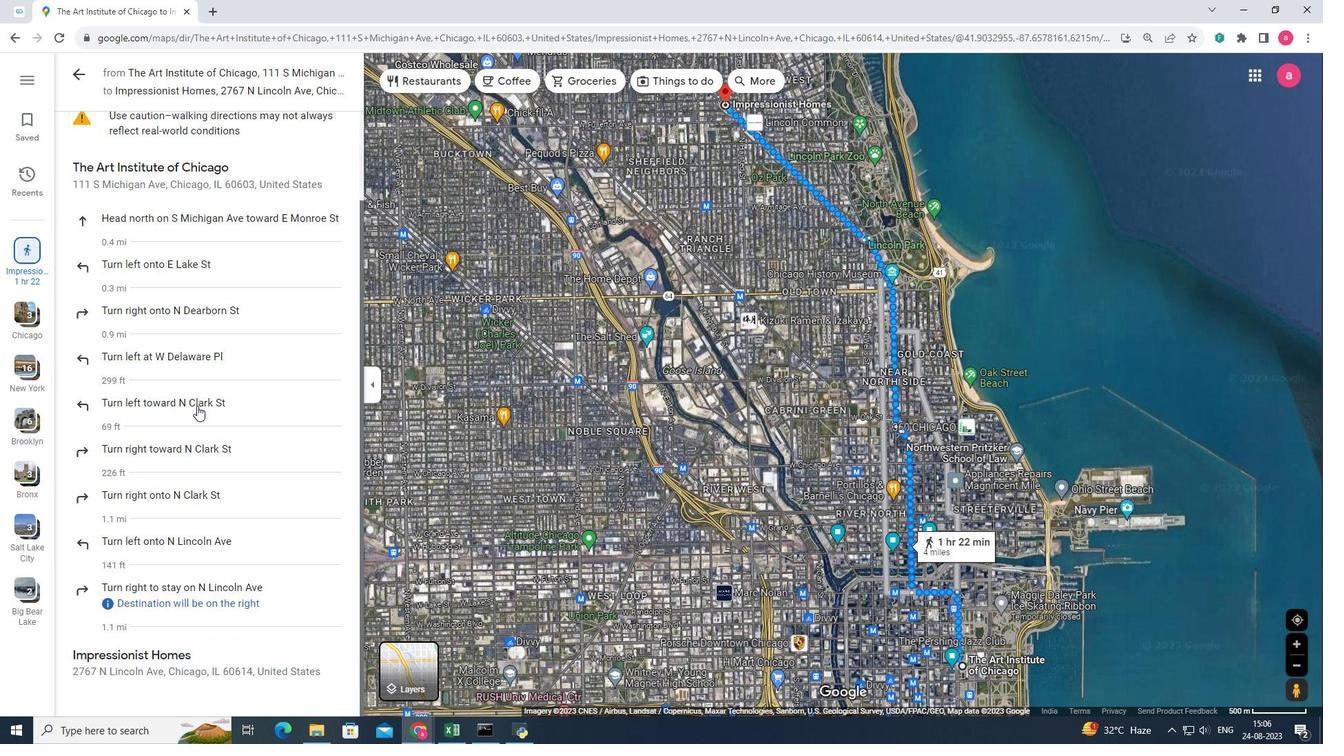 
Action: Mouse scrolled (170, 377) with delta (0, 0)
Screenshot: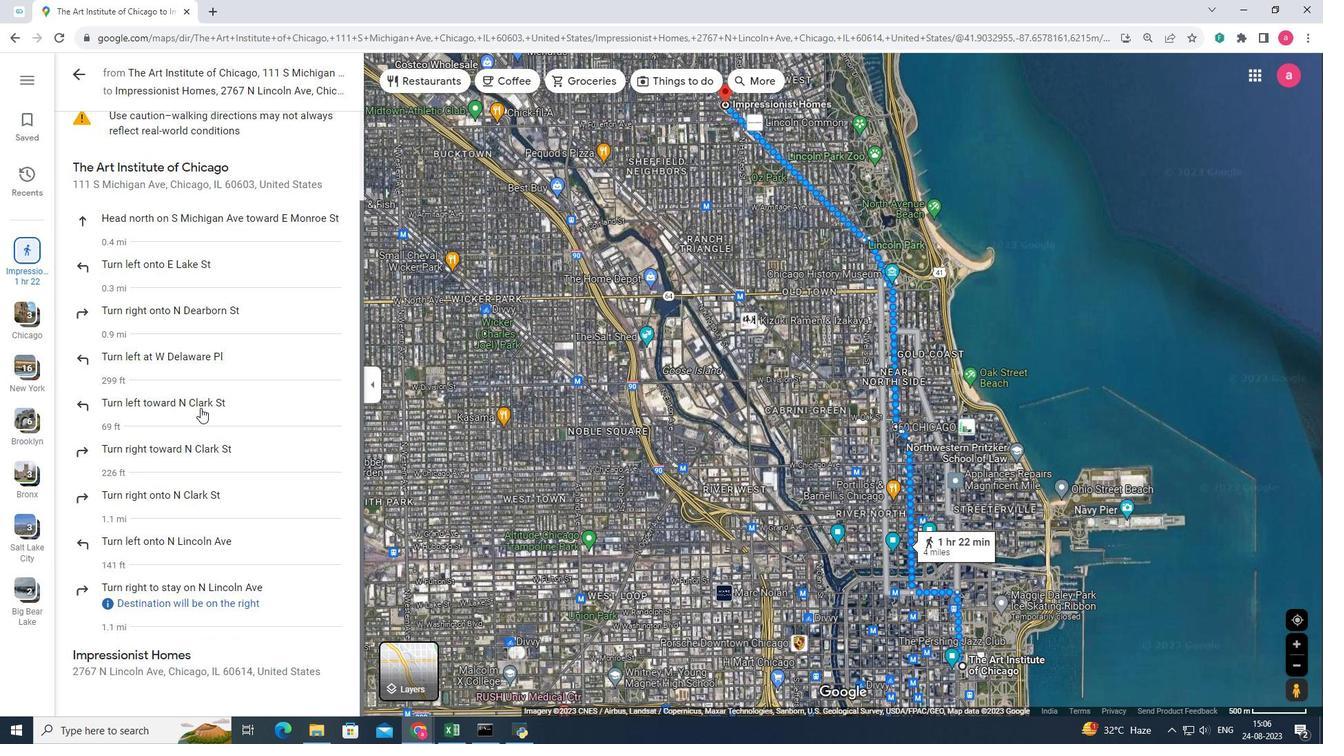 
Action: Mouse moved to (170, 378)
Screenshot: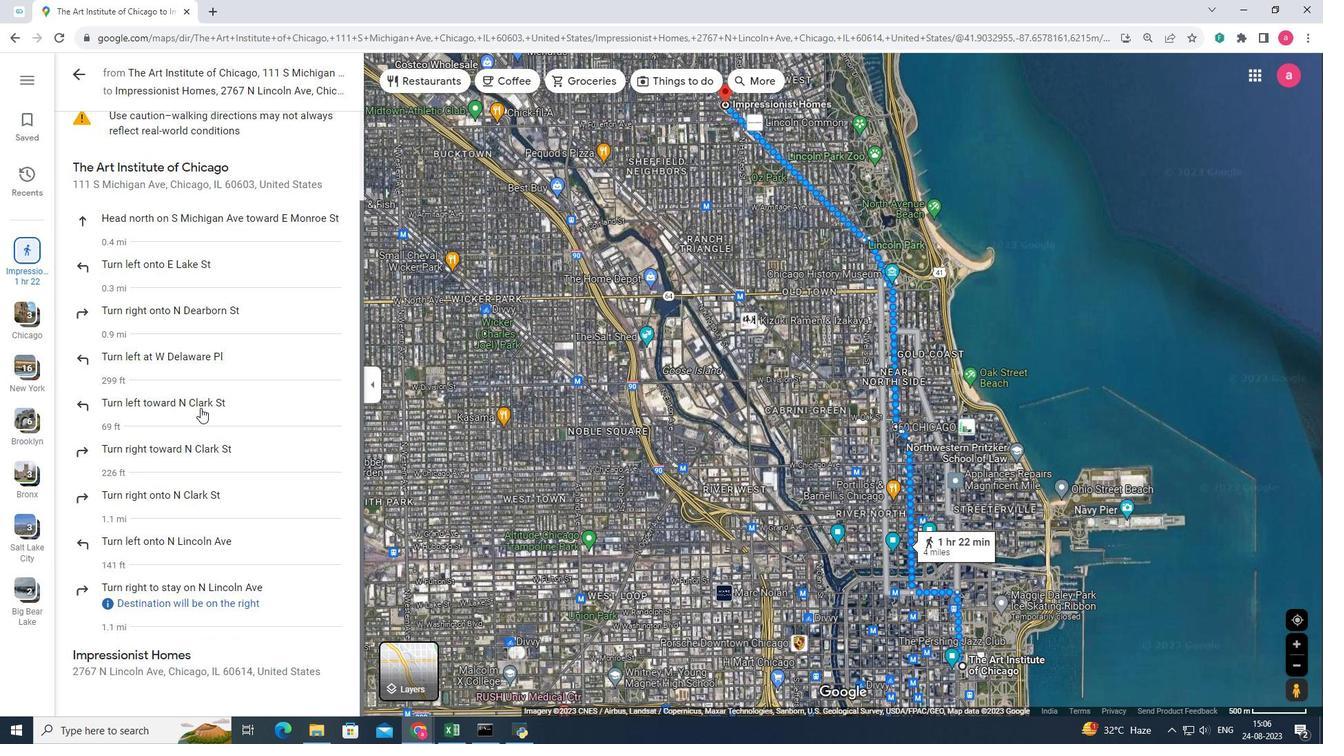 
Action: Mouse scrolled (170, 377) with delta (0, 0)
Screenshot: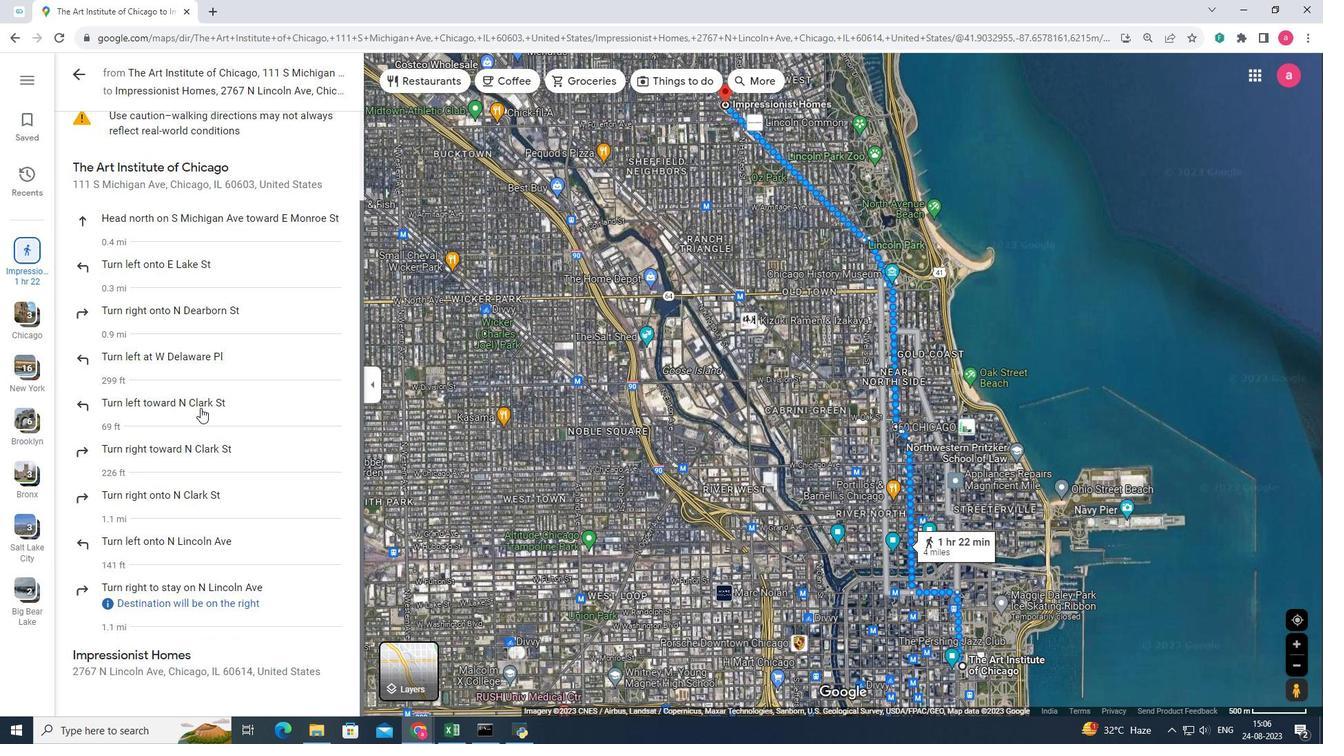 
Action: Mouse scrolled (170, 377) with delta (0, 0)
Screenshot: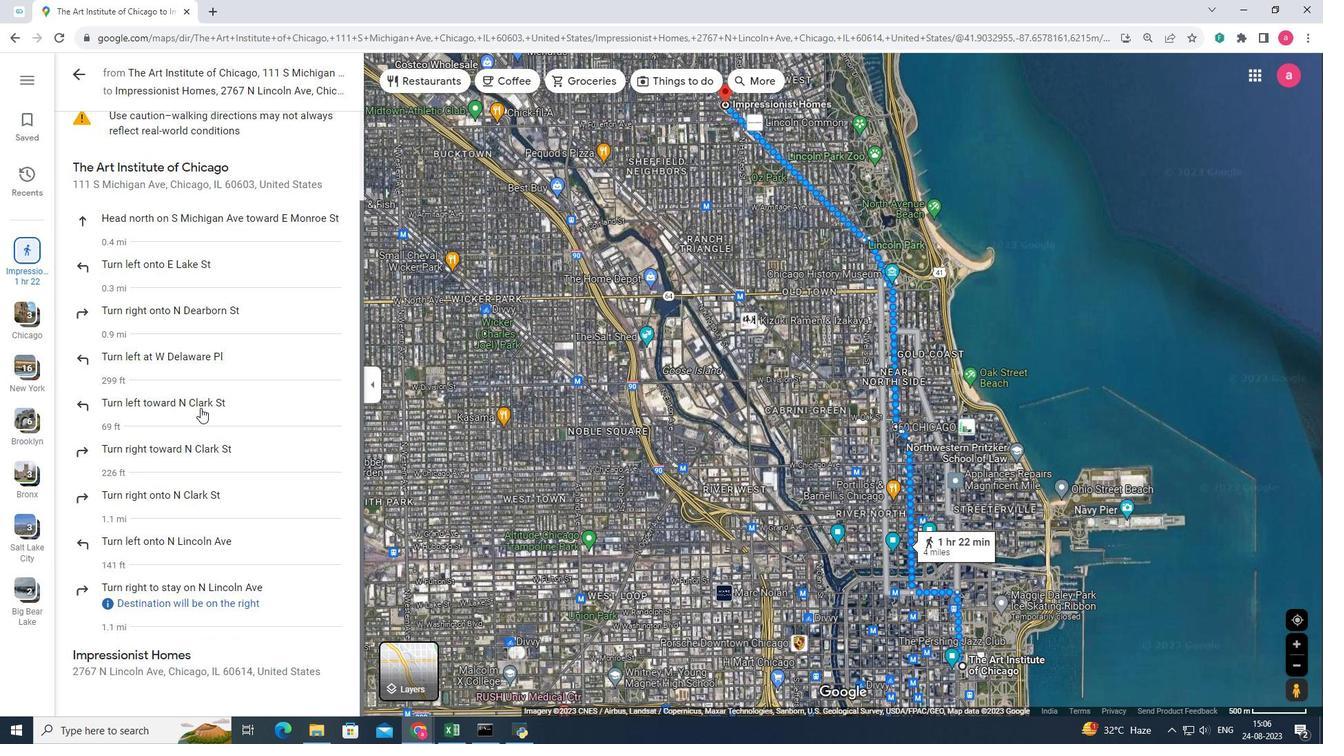 
Action: Mouse moved to (170, 378)
Screenshot: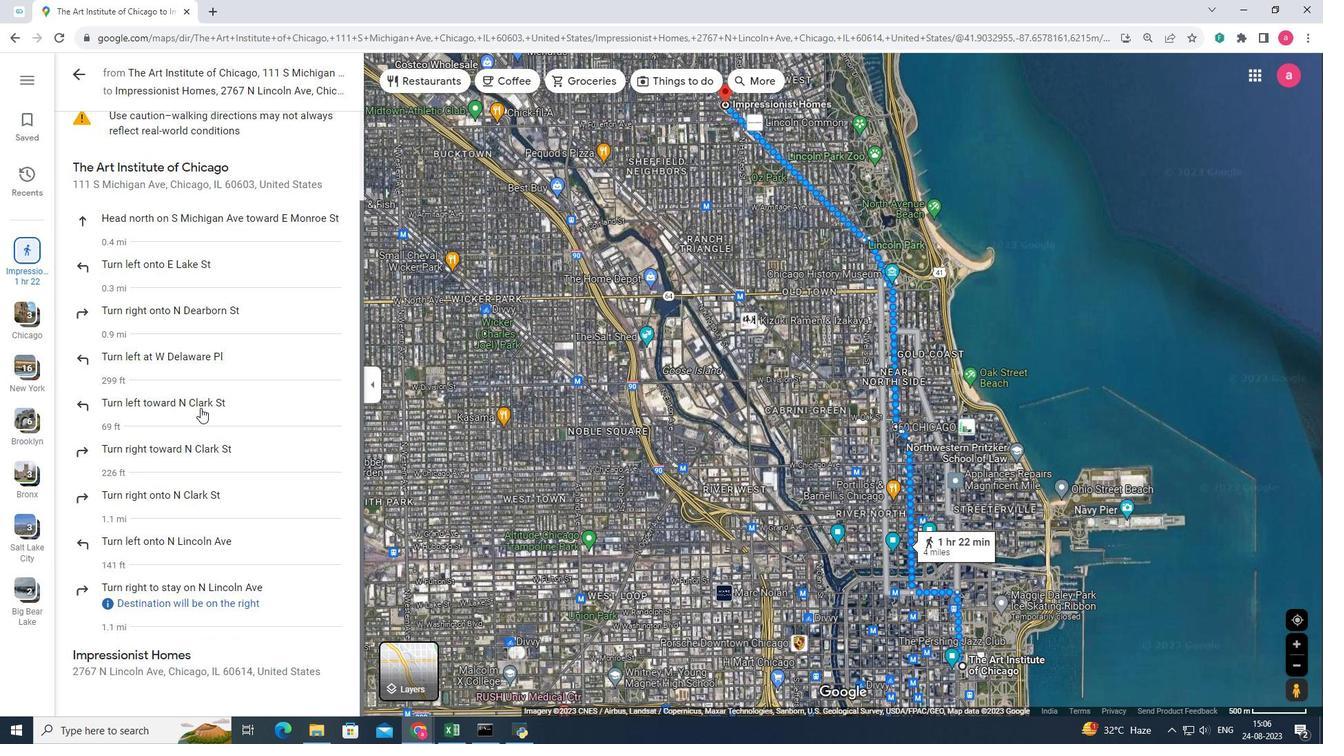 
Action: Mouse scrolled (170, 378) with delta (0, 0)
Screenshot: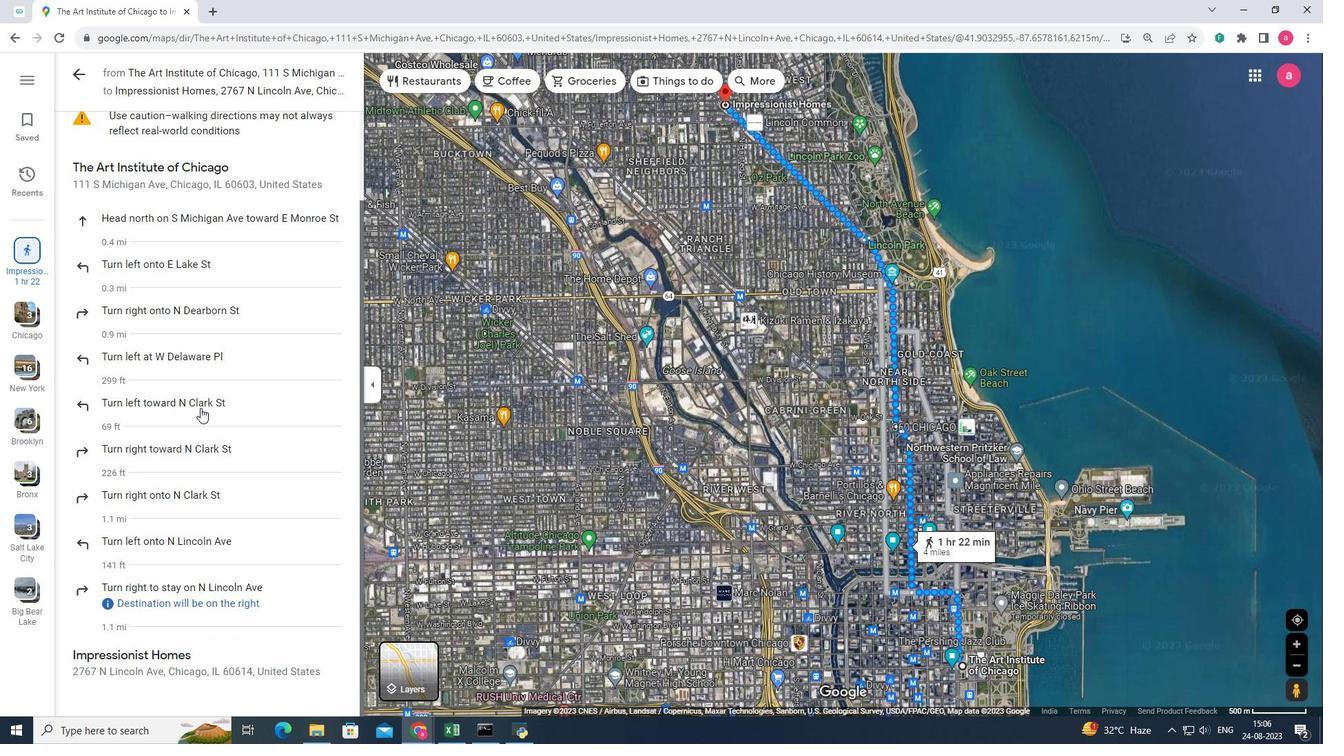 
Action: Mouse scrolled (170, 378) with delta (0, 0)
Screenshot: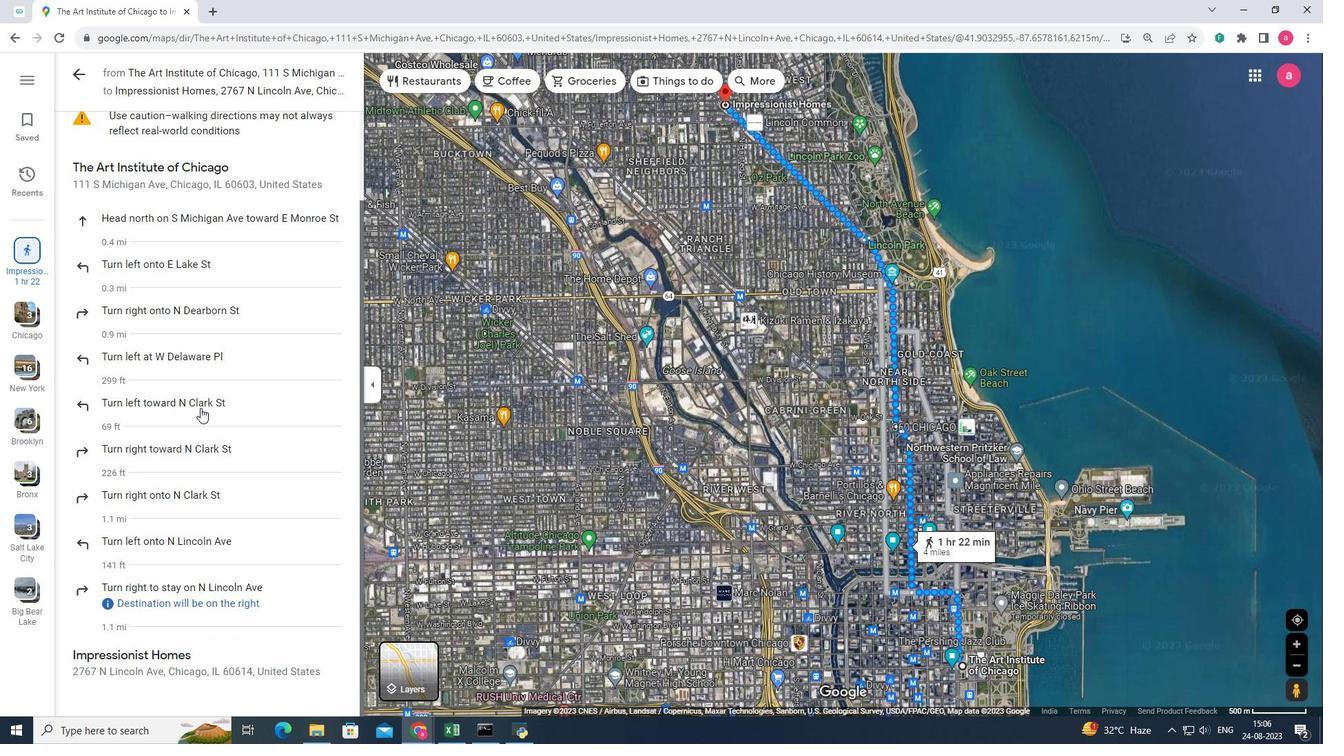 
Action: Mouse scrolled (170, 378) with delta (0, 0)
Screenshot: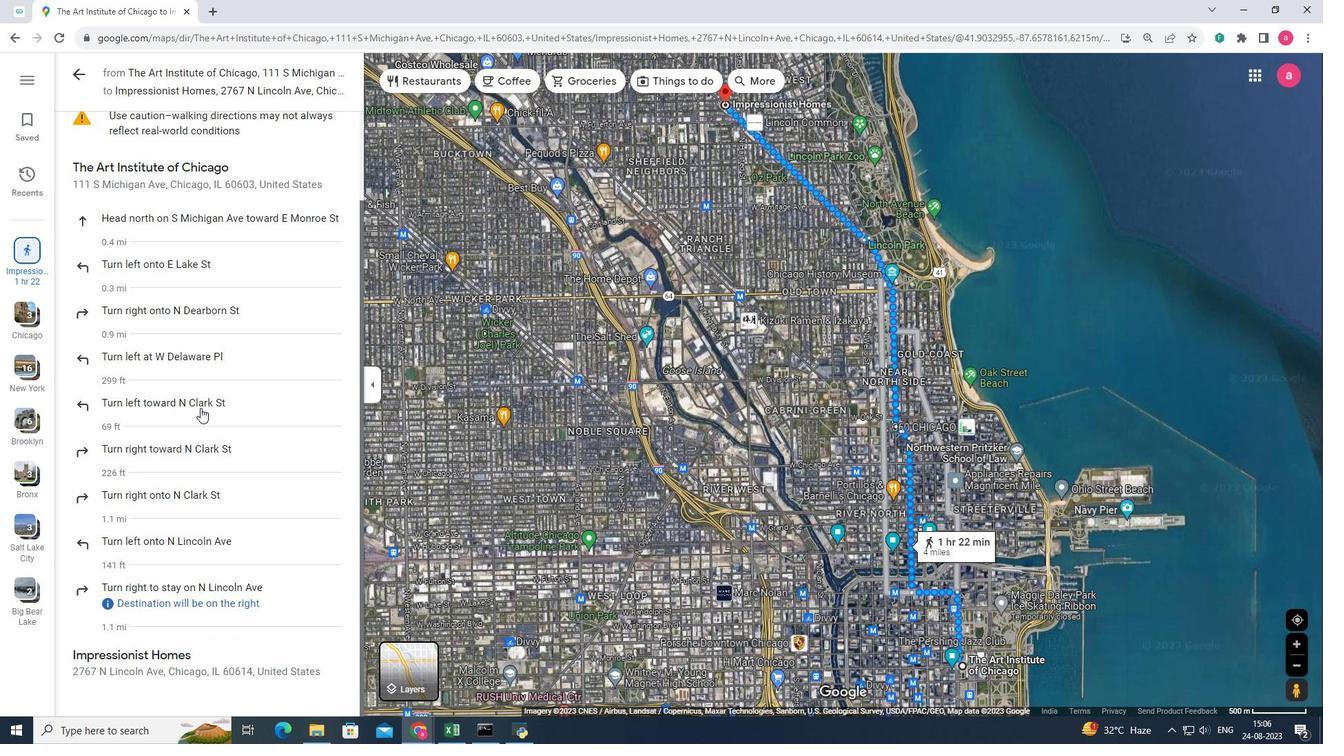 
Action: Mouse moved to (200, 407)
Screenshot: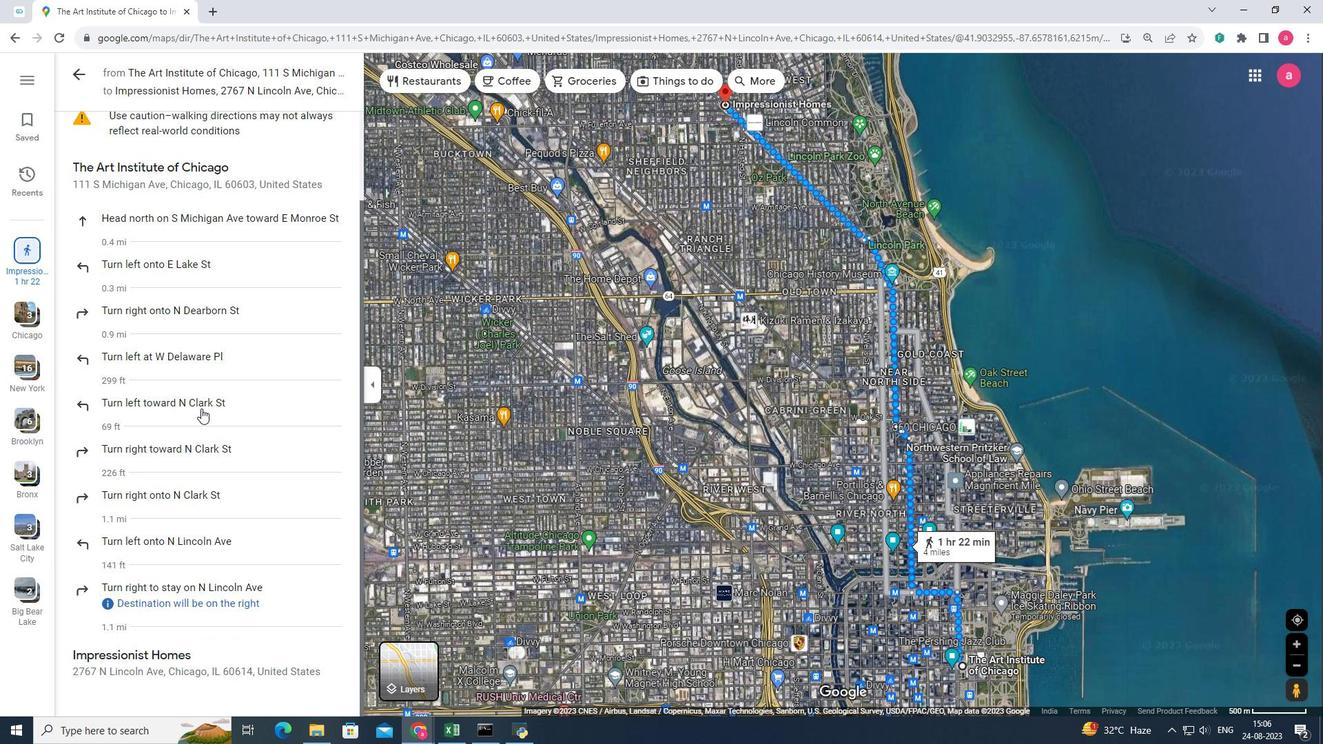 
Action: Mouse scrolled (200, 407) with delta (0, 0)
Screenshot: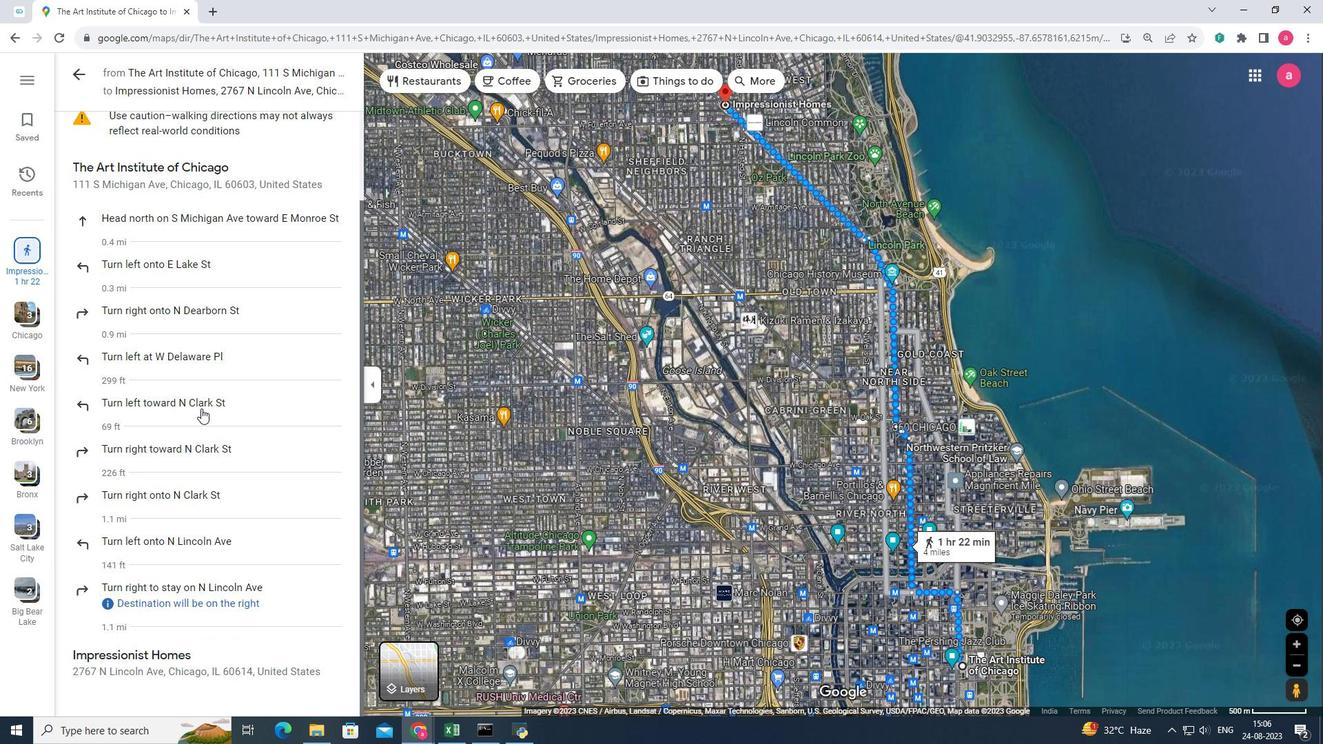 
Action: Mouse moved to (201, 408)
Screenshot: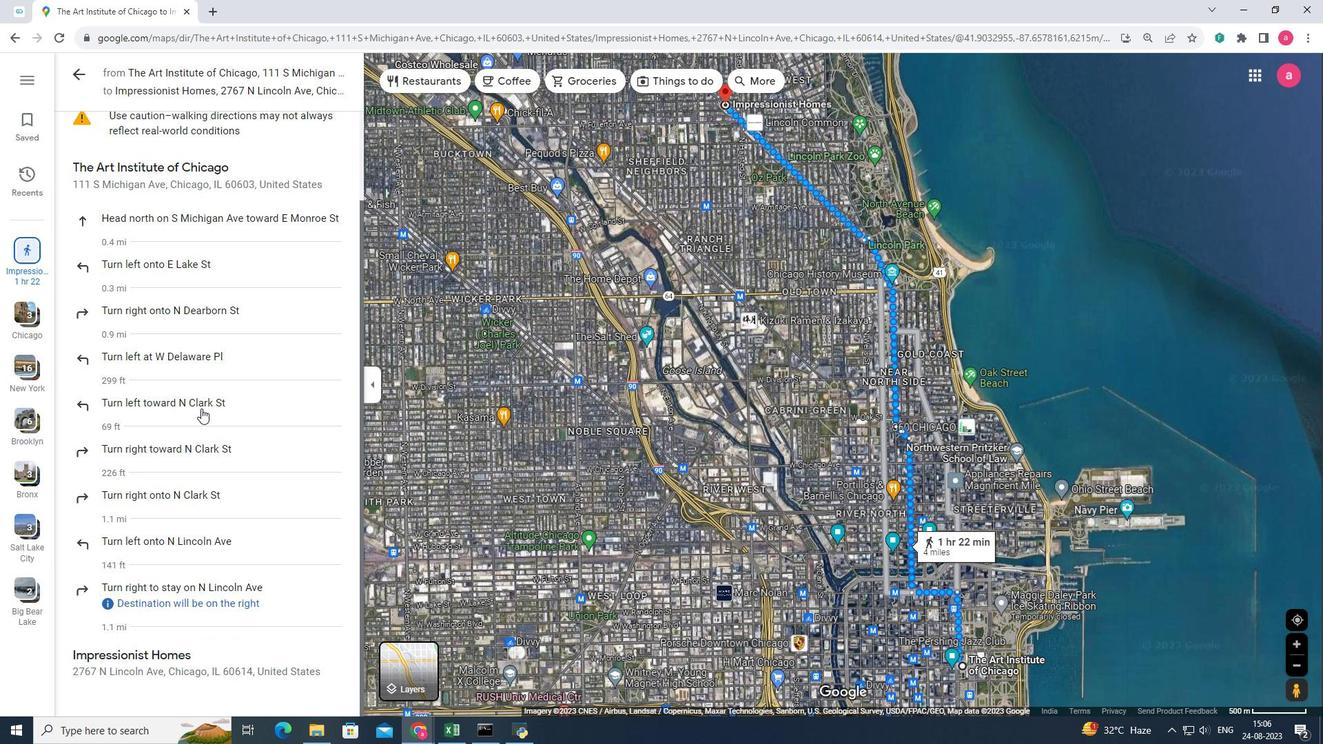 
Action: Mouse scrolled (201, 407) with delta (0, 0)
Screenshot: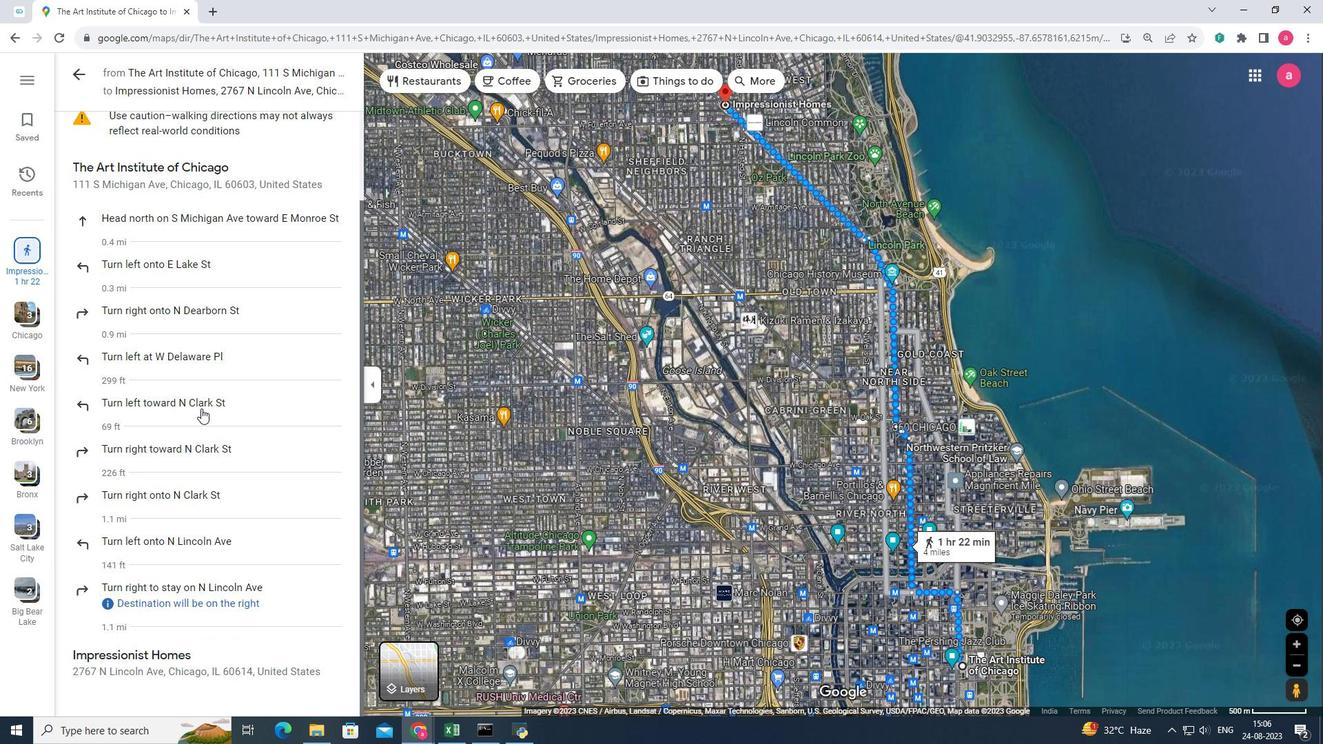 
Action: Mouse scrolled (201, 407) with delta (0, 0)
Screenshot: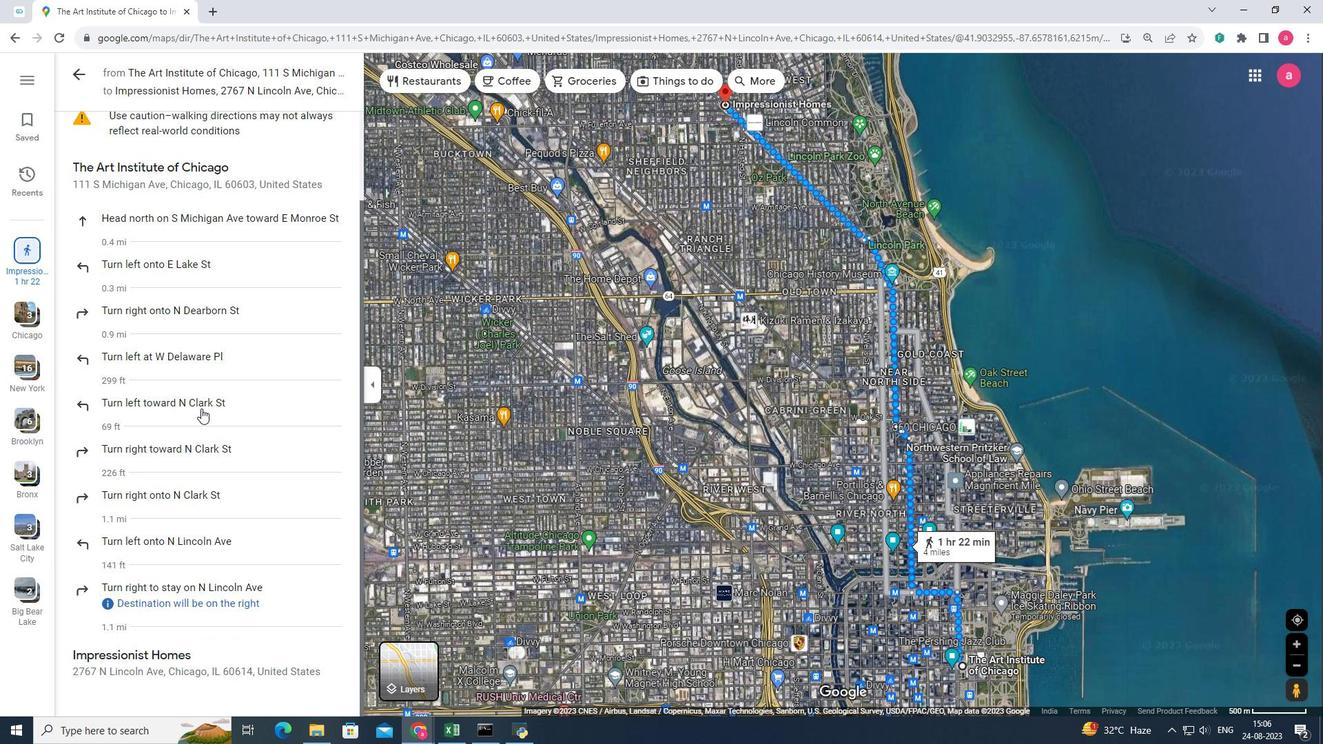 
Action: Mouse scrolled (201, 407) with delta (0, 0)
Screenshot: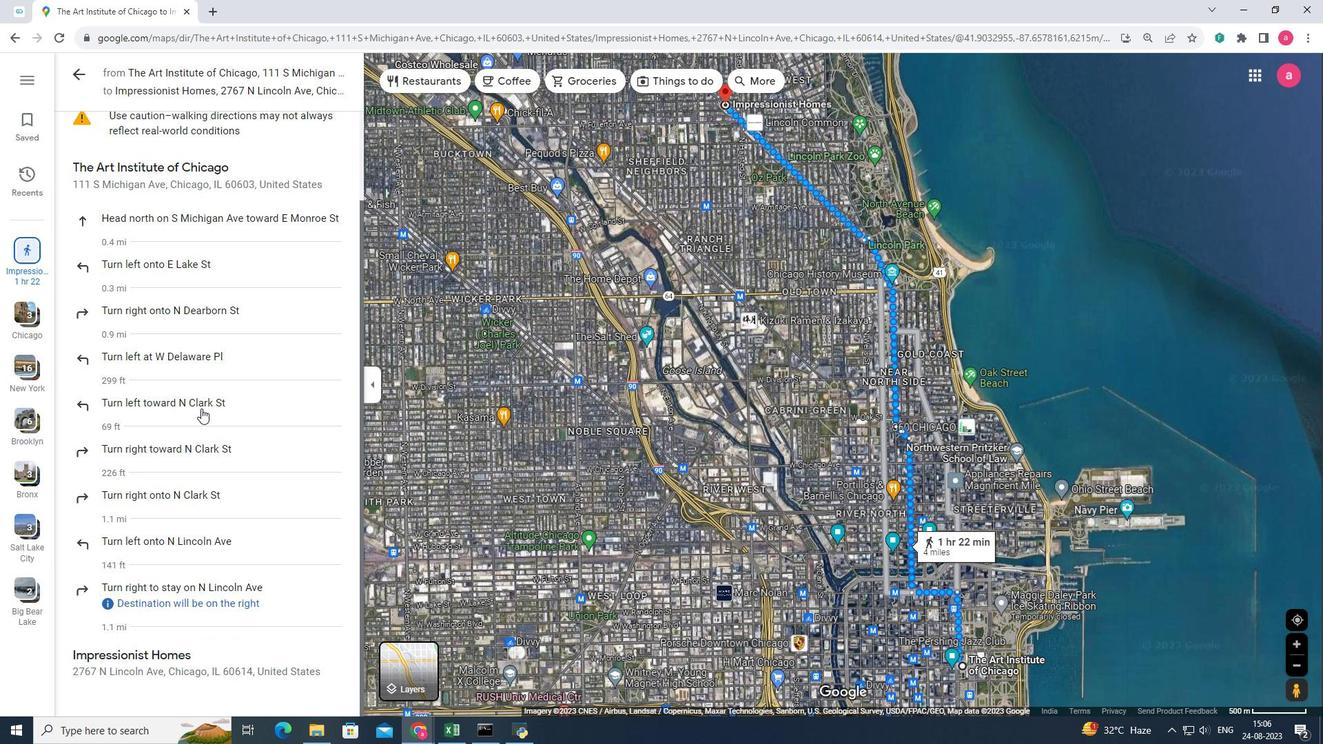 
Action: Mouse scrolled (201, 407) with delta (0, 0)
Screenshot: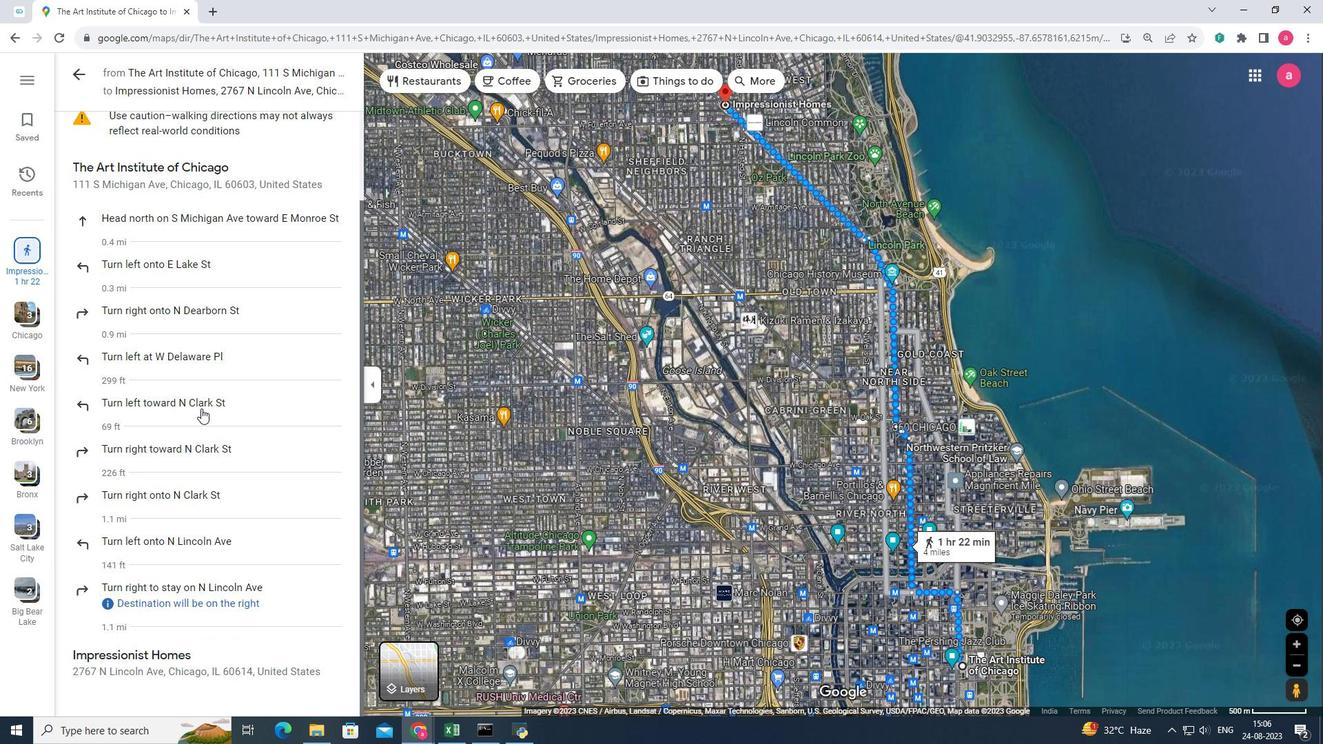 
Action: Mouse scrolled (201, 407) with delta (0, 0)
Screenshot: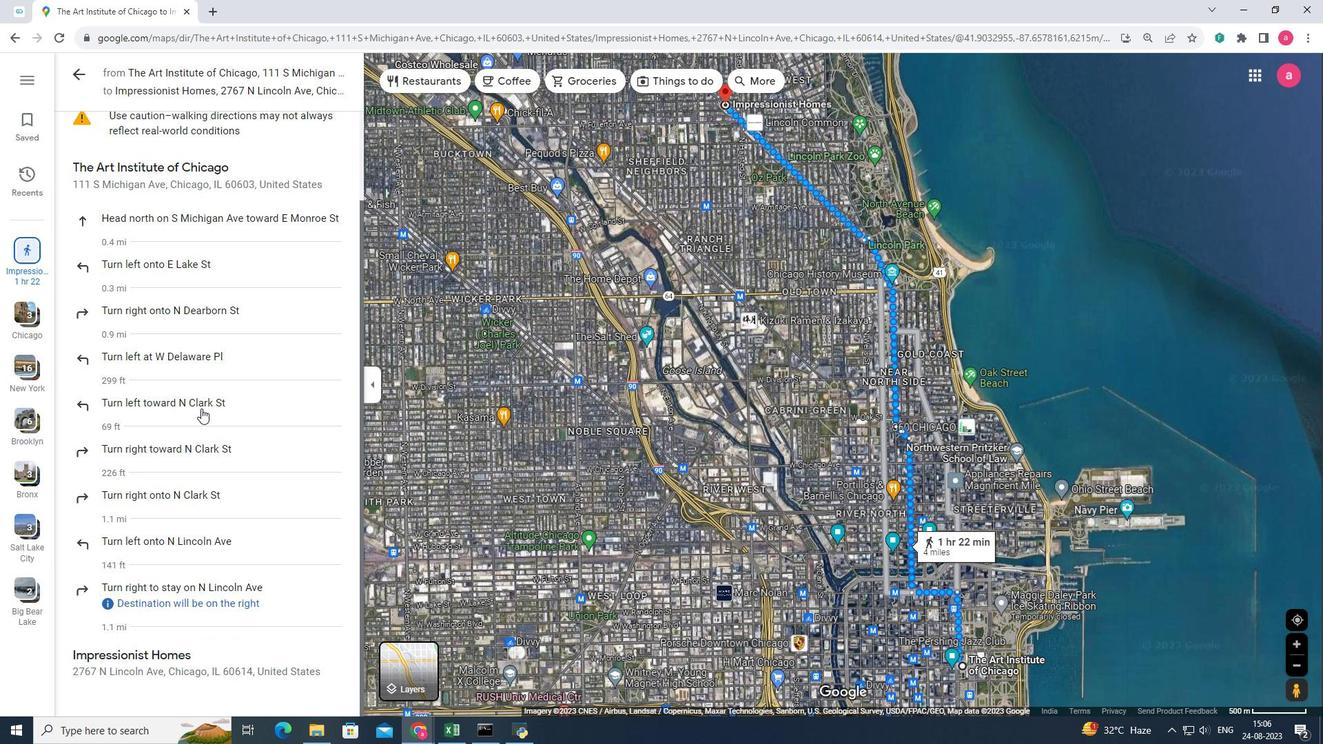 
Action: Mouse scrolled (201, 407) with delta (0, 0)
Screenshot: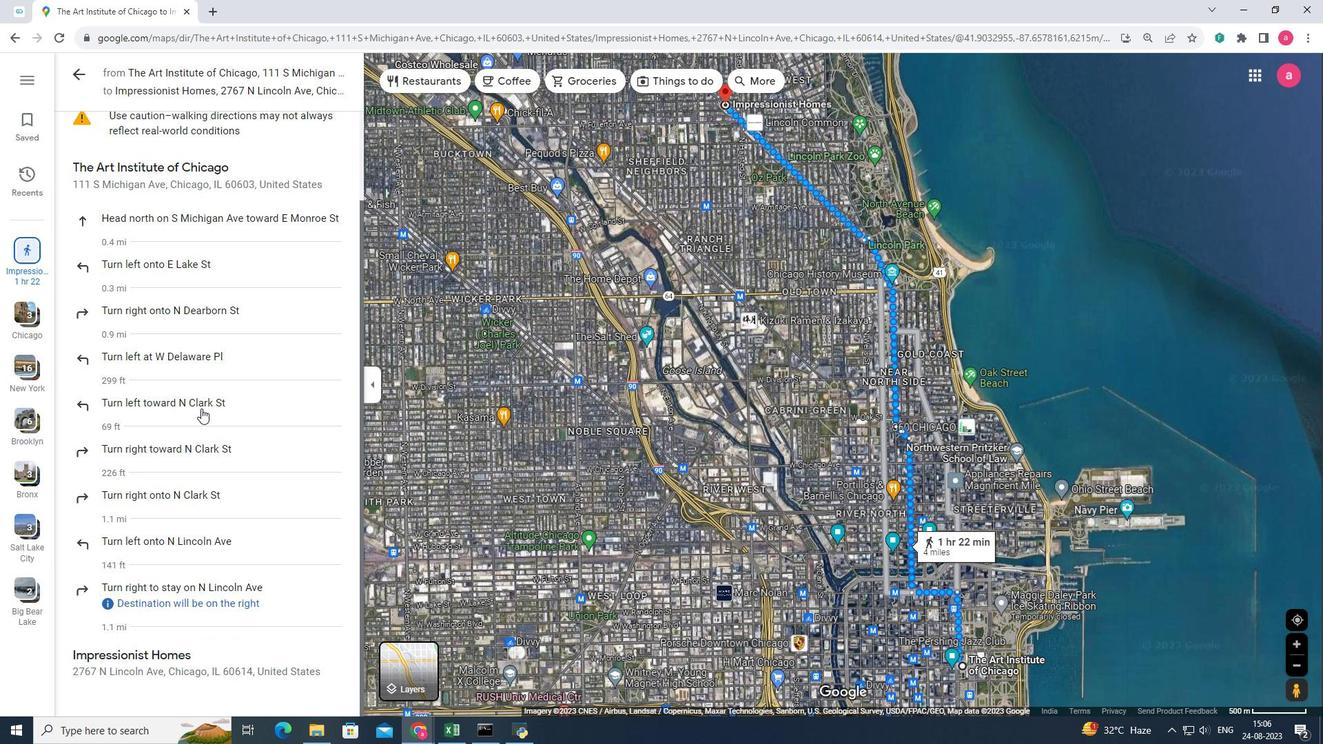 
Action: Mouse scrolled (201, 409) with delta (0, 0)
Screenshot: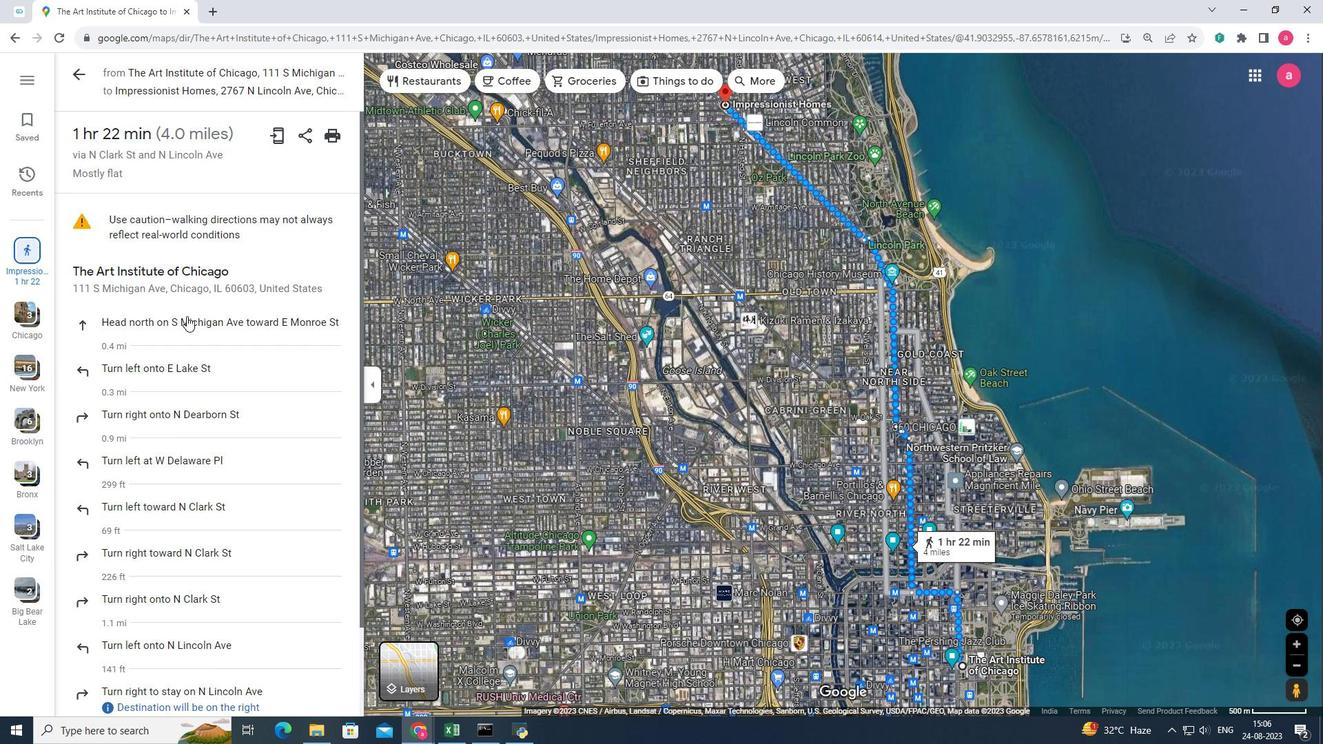 
Action: Mouse scrolled (201, 409) with delta (0, 0)
Screenshot: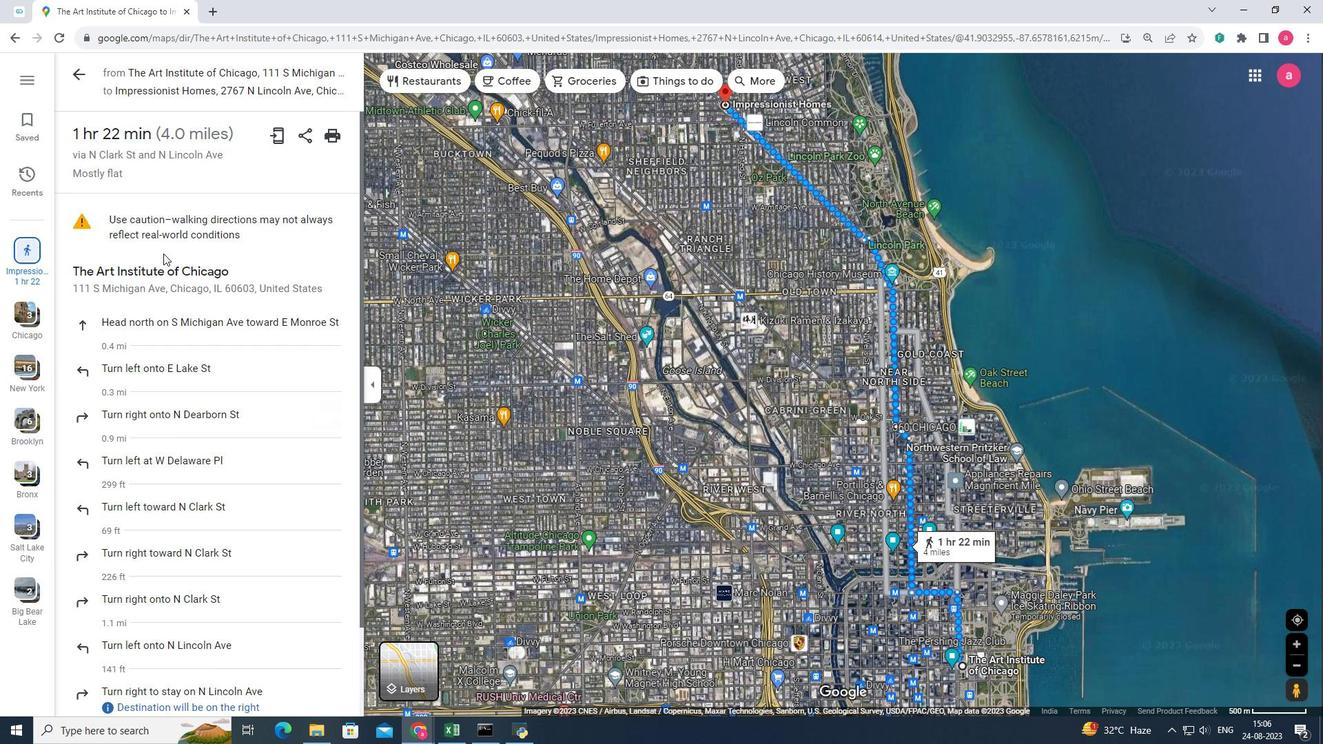 
Action: Mouse scrolled (201, 409) with delta (0, 0)
Screenshot: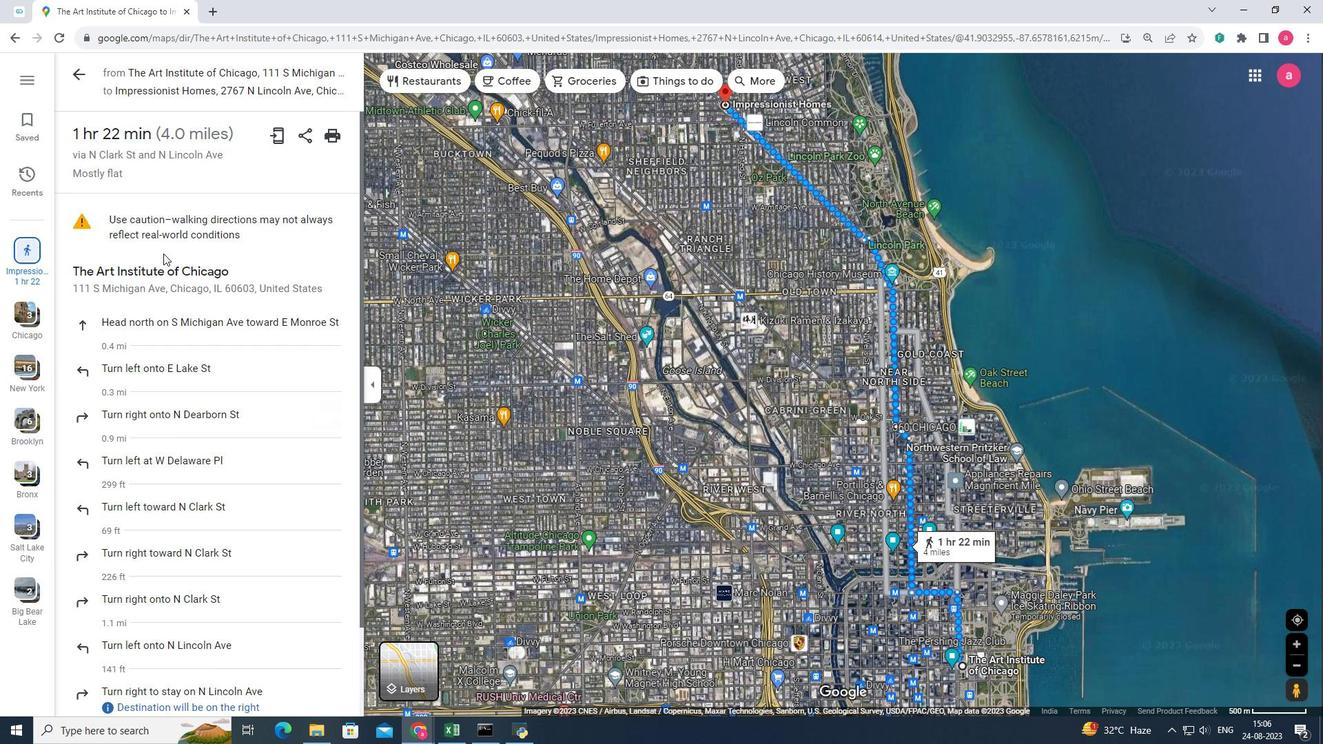 
Action: Mouse scrolled (201, 409) with delta (0, 0)
Screenshot: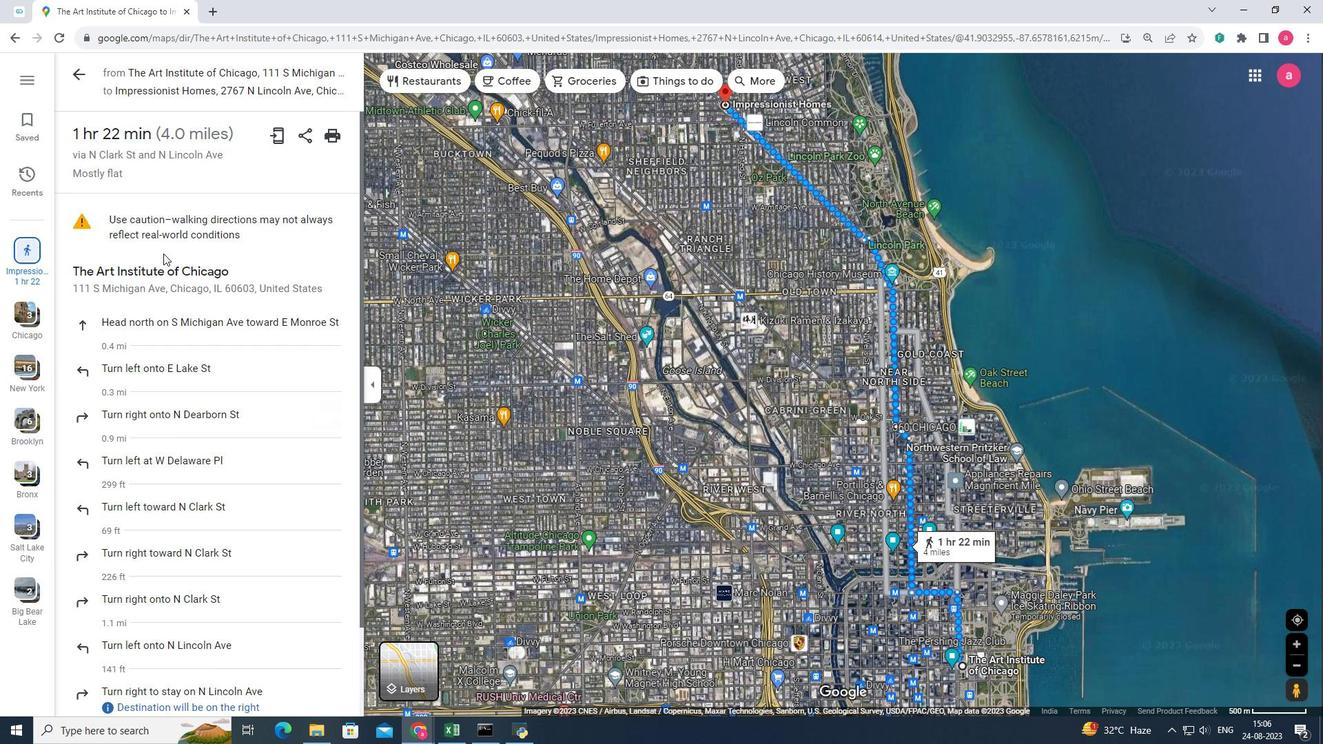 
Action: Mouse scrolled (201, 409) with delta (0, 0)
Screenshot: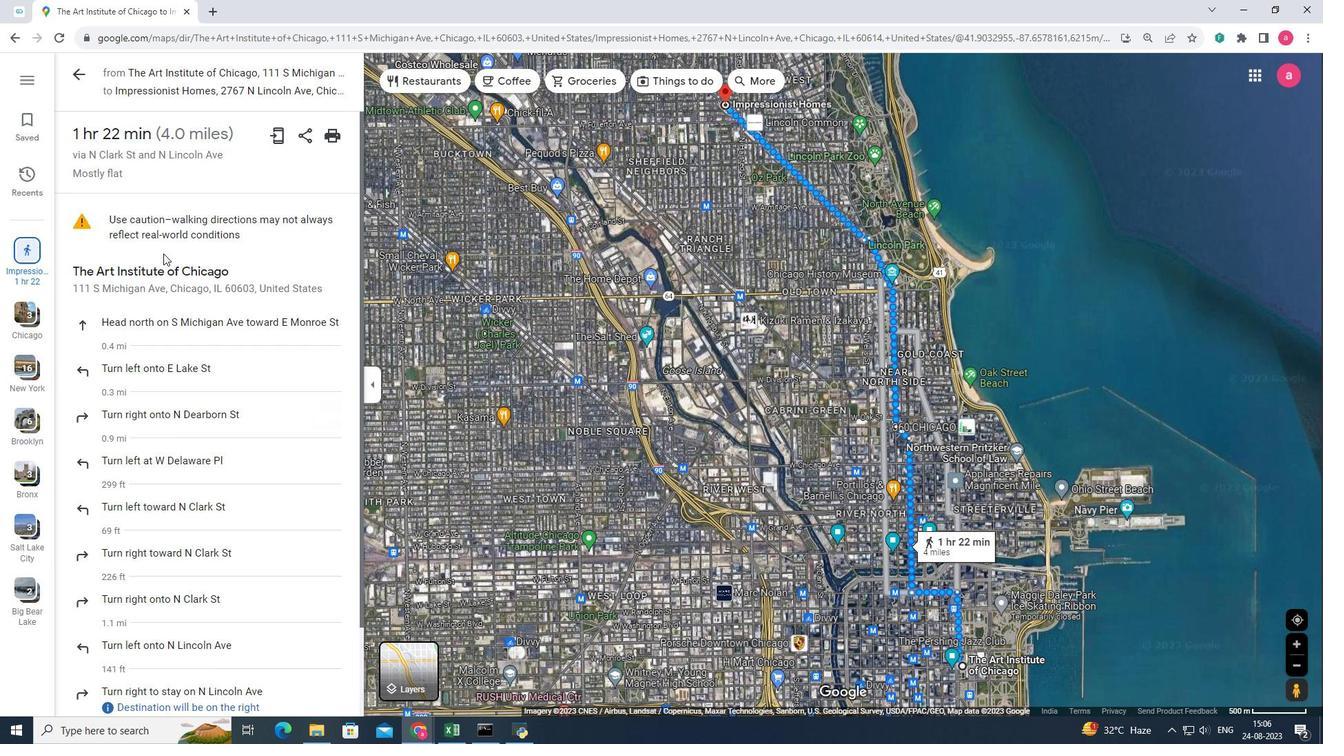 
Action: Mouse scrolled (201, 409) with delta (0, 0)
Screenshot: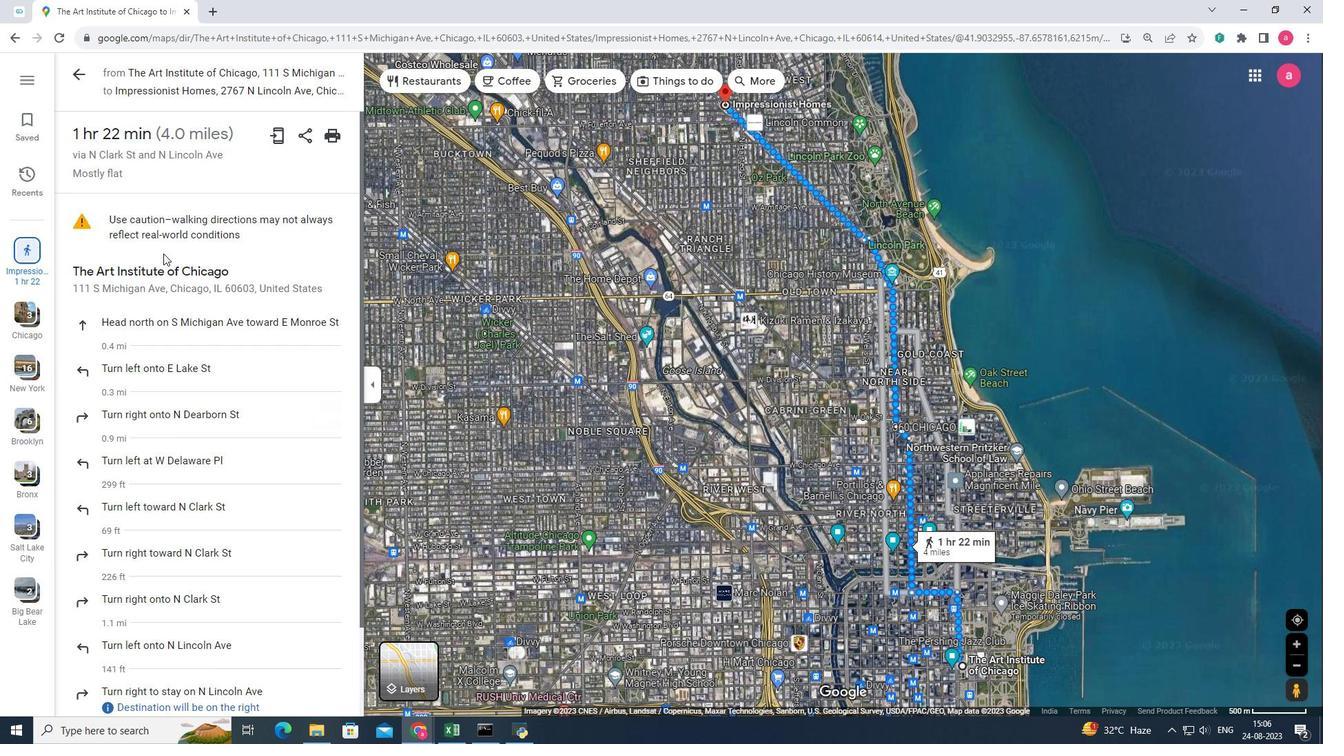 
Action: Mouse scrolled (201, 409) with delta (0, 0)
Screenshot: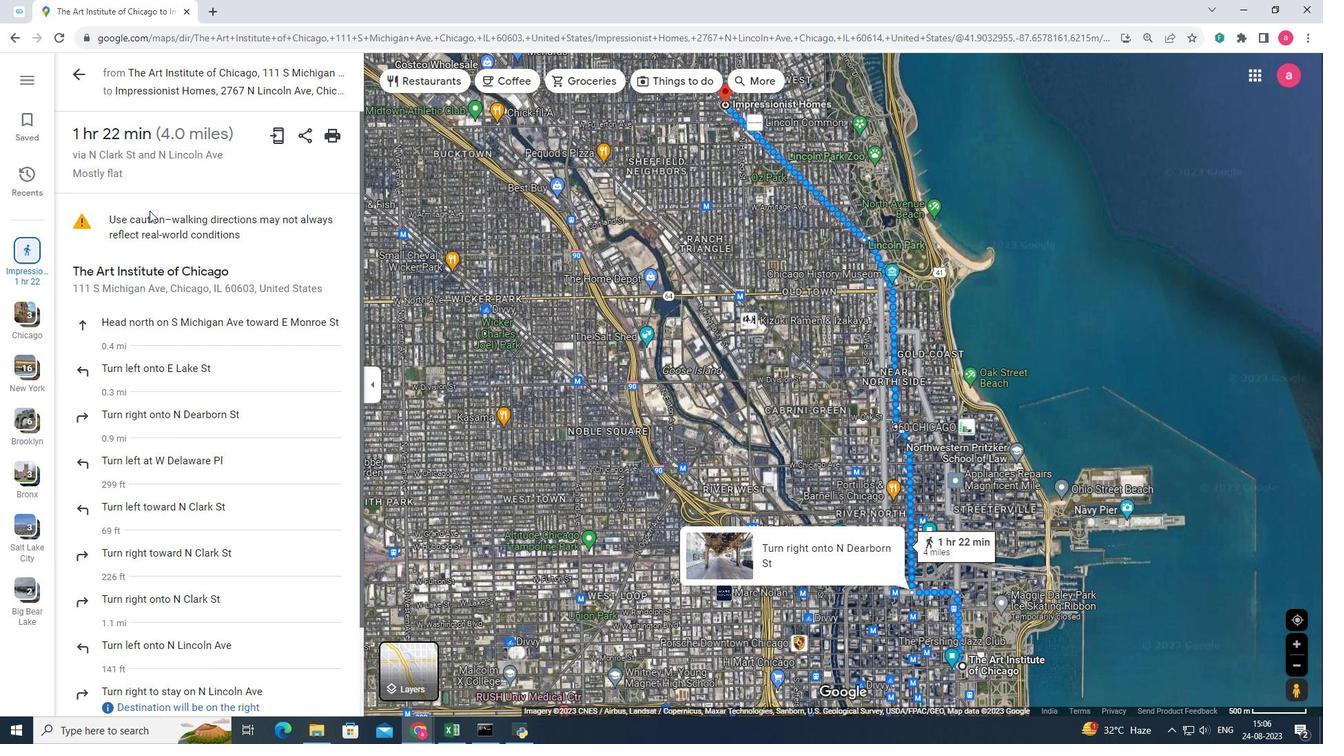 
Action: Mouse scrolled (201, 409) with delta (0, 0)
Screenshot: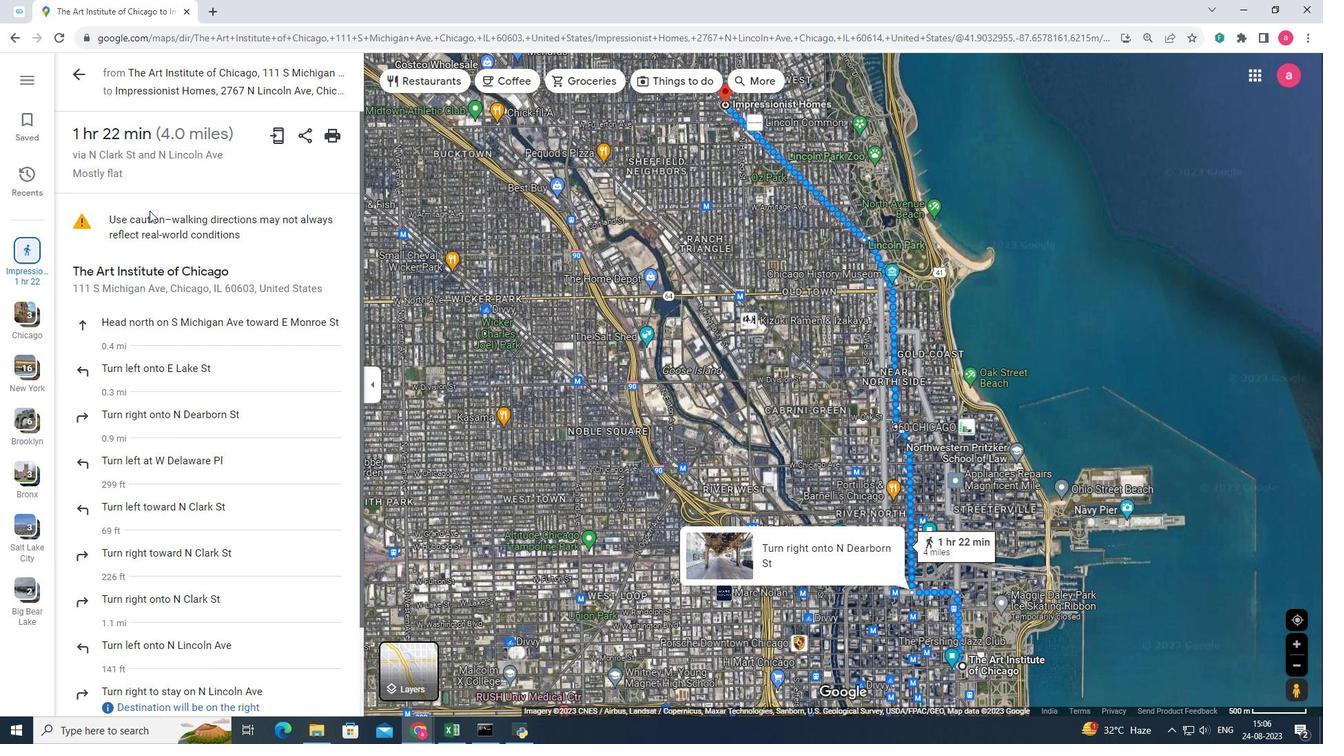 
Action: Mouse scrolled (201, 409) with delta (0, 0)
Screenshot: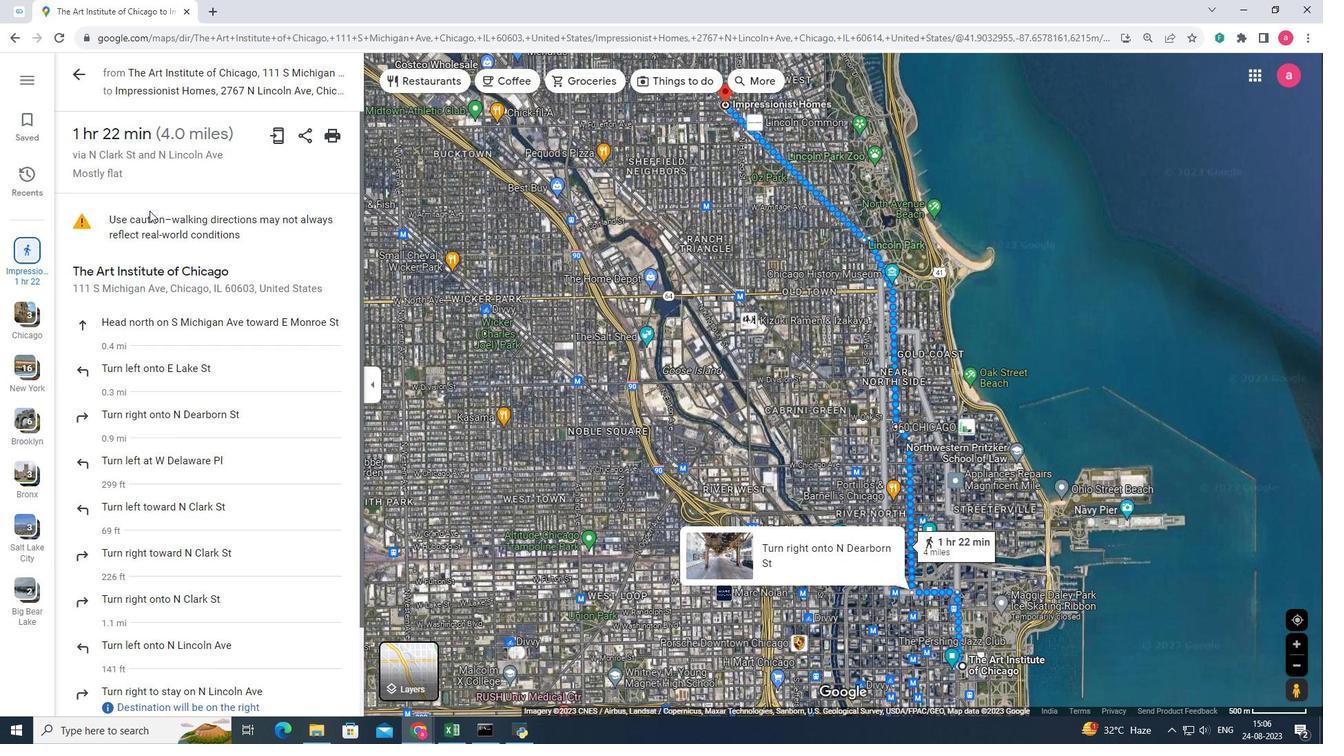 
Action: Mouse moved to (72, 66)
Screenshot: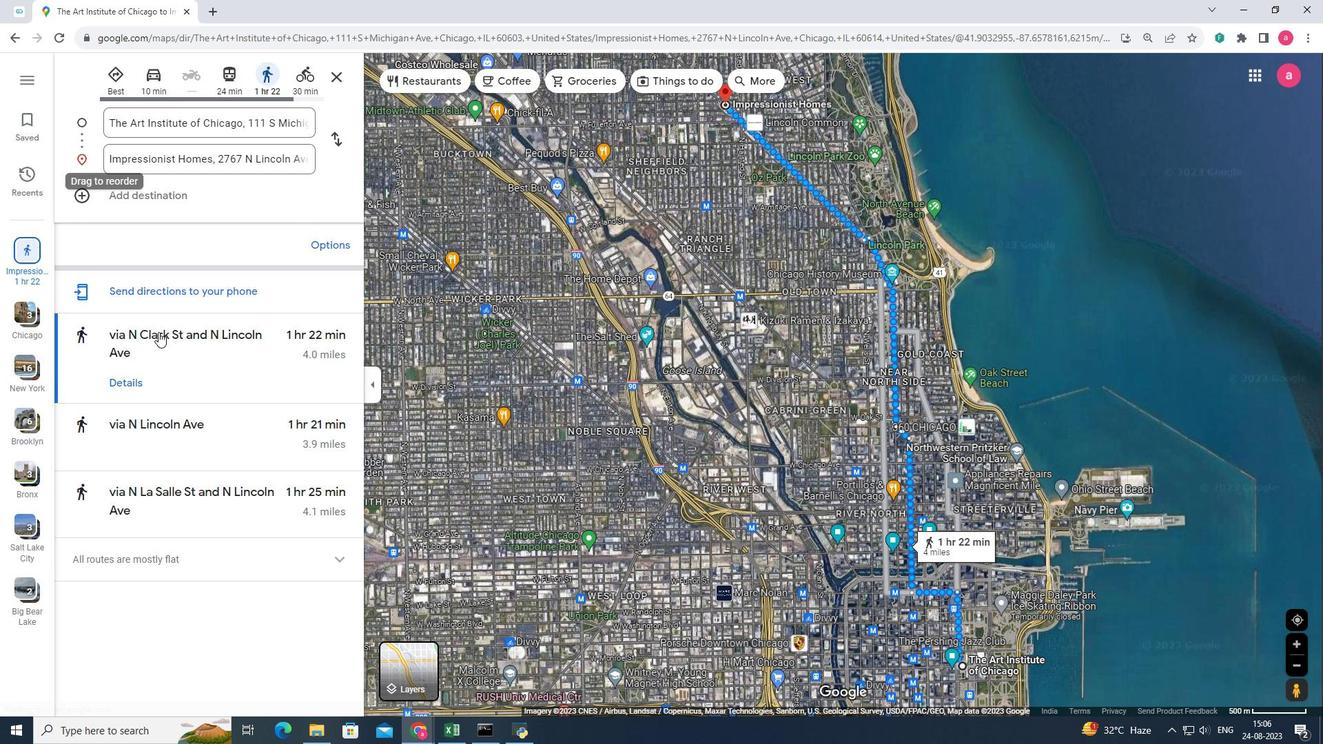 
Action: Mouse pressed left at (72, 66)
Screenshot: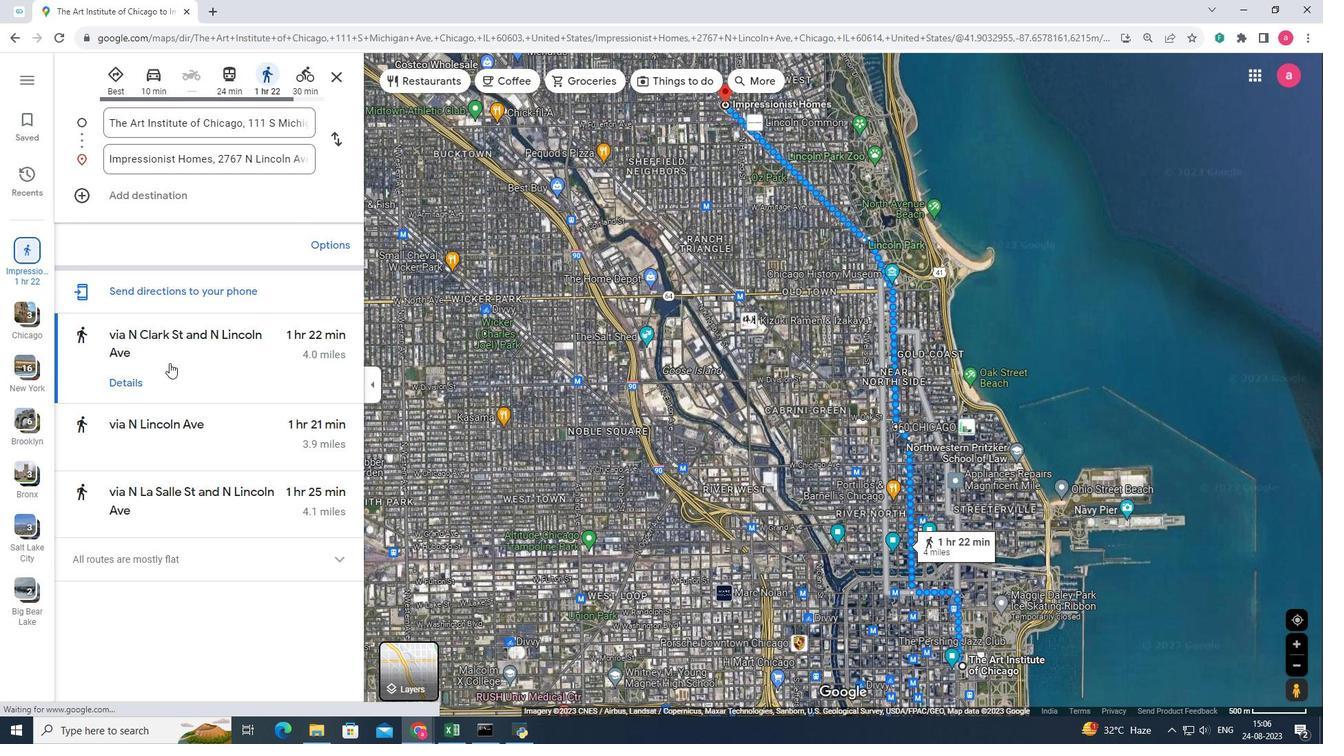 
Action: Mouse moved to (124, 449)
Screenshot: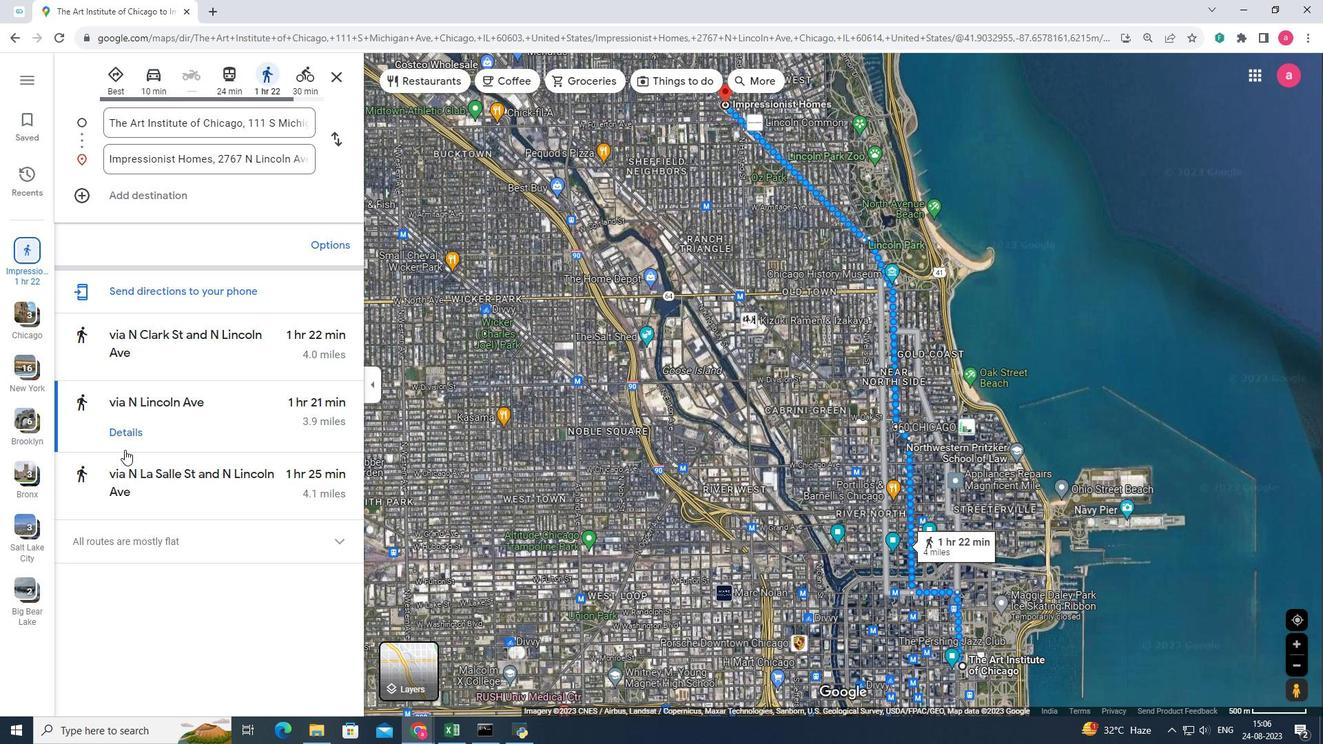 
Action: Mouse pressed left at (124, 449)
Screenshot: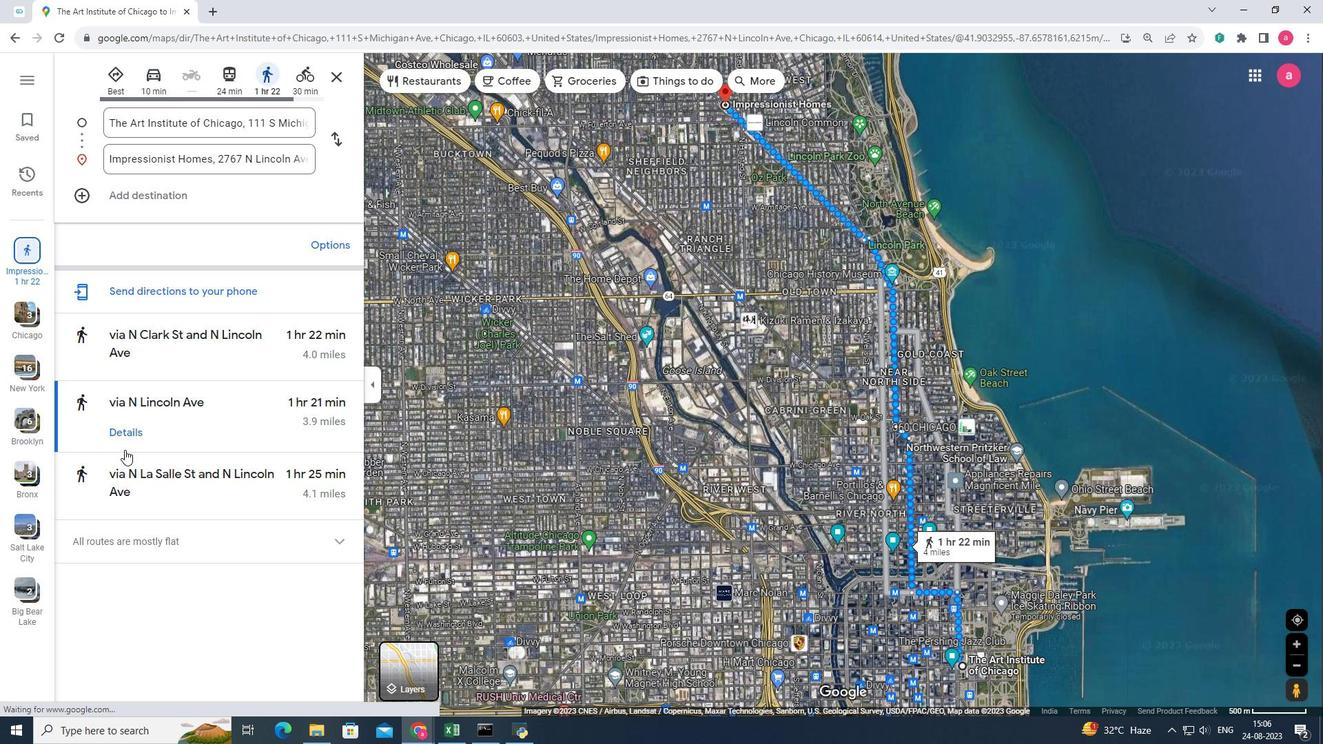 
Action: Mouse moved to (123, 431)
Screenshot: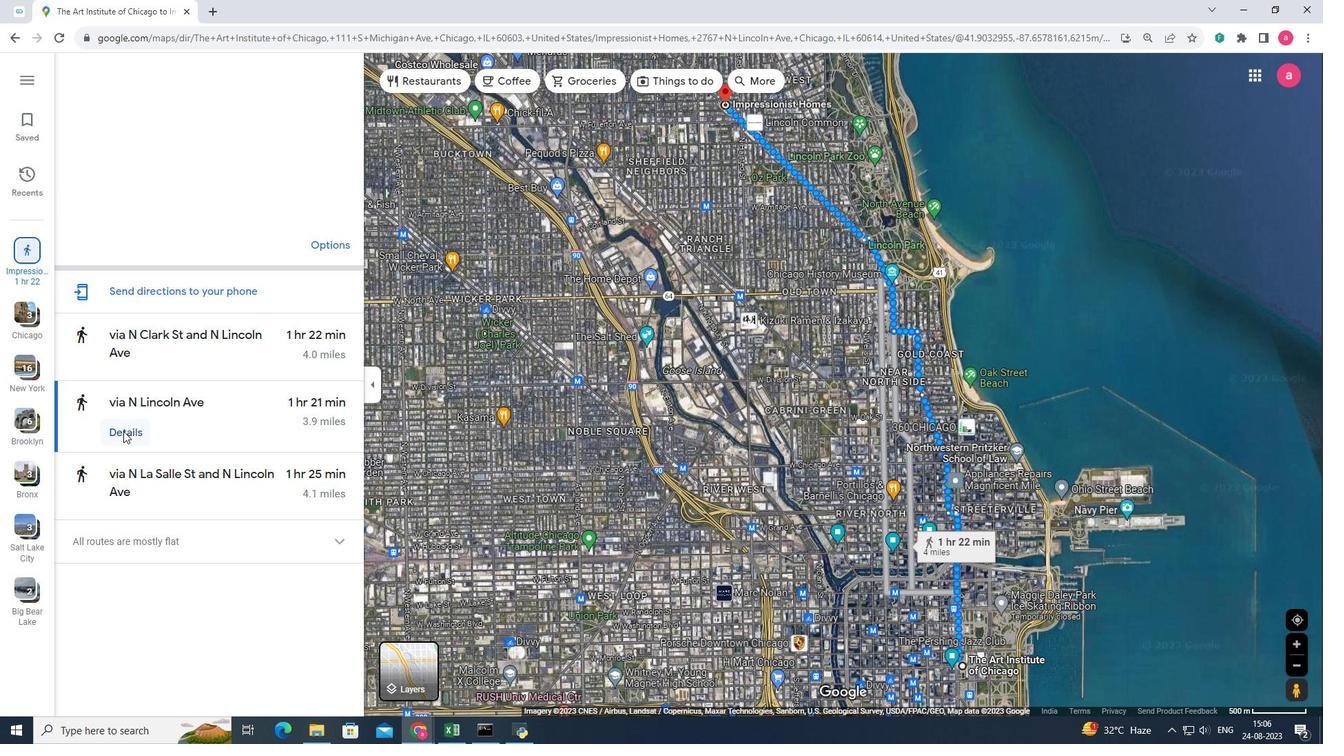 
Action: Mouse pressed left at (123, 431)
Screenshot: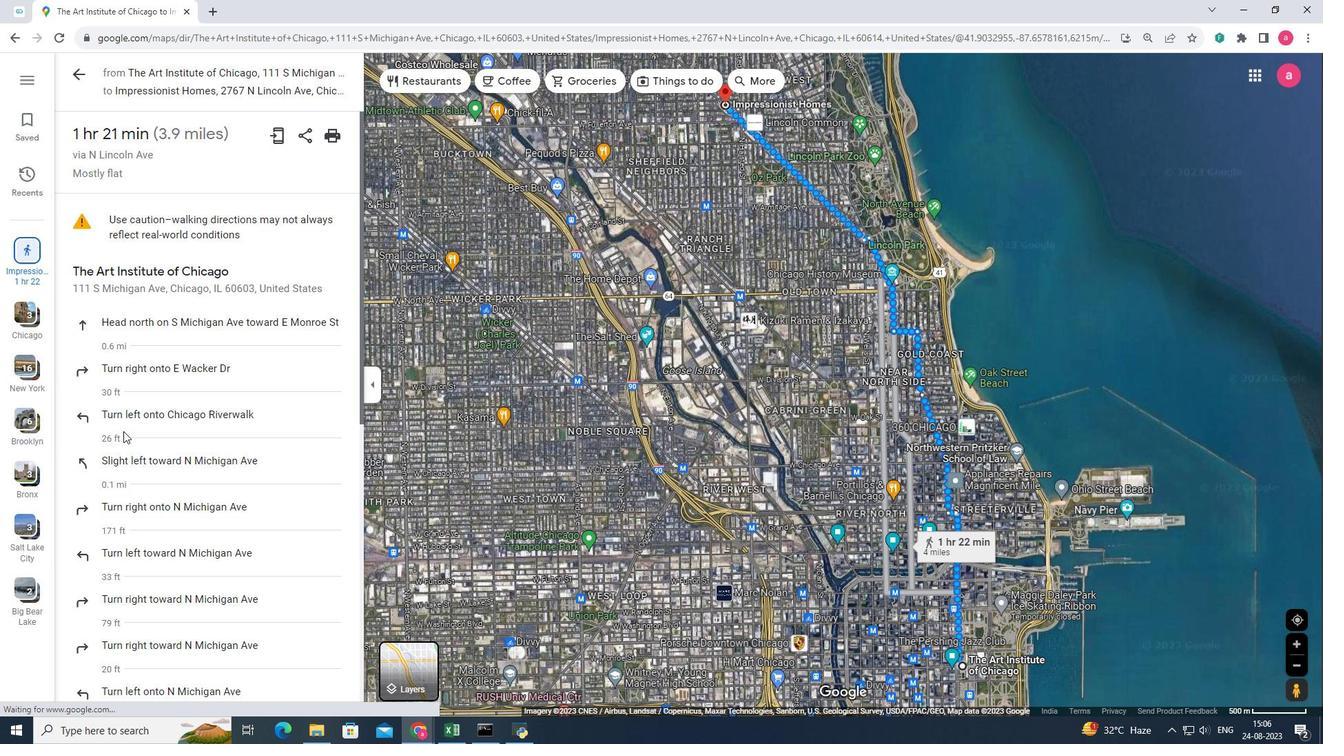 
Action: Mouse moved to (170, 393)
Screenshot: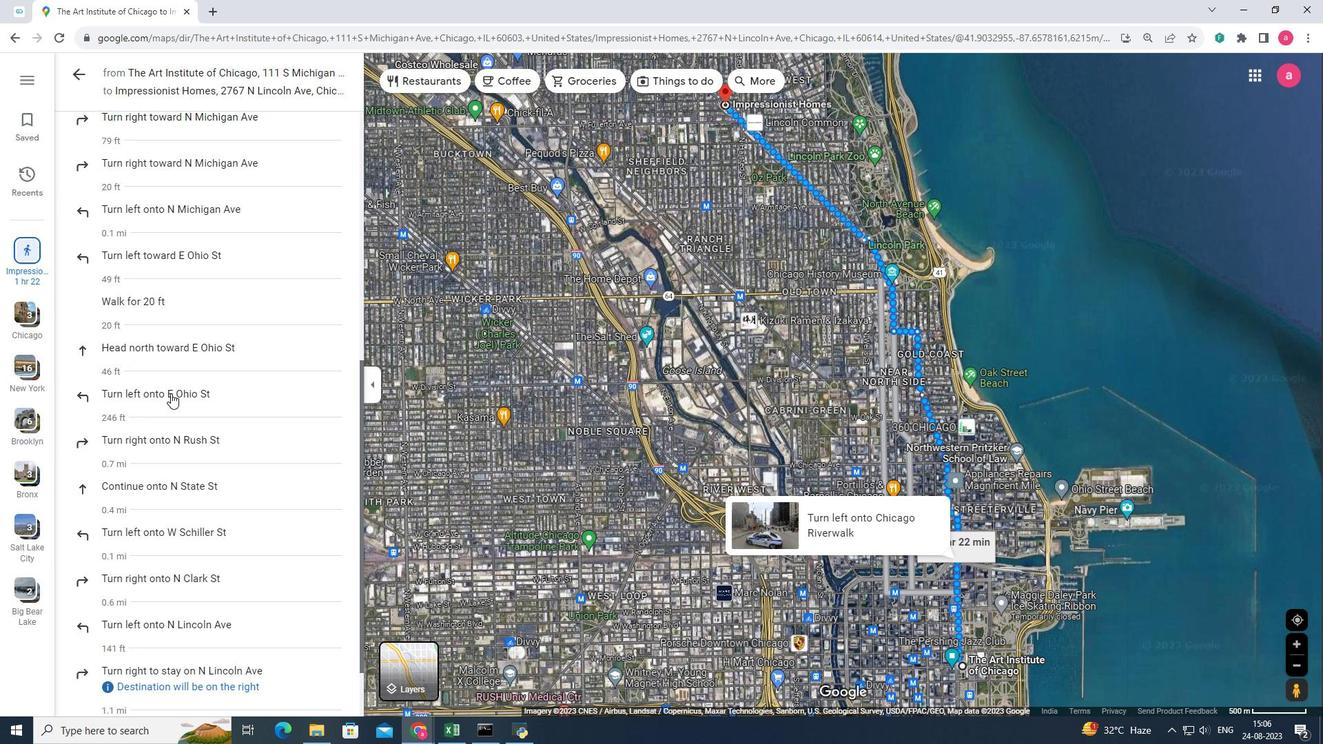
Action: Mouse scrolled (170, 392) with delta (0, 0)
Screenshot: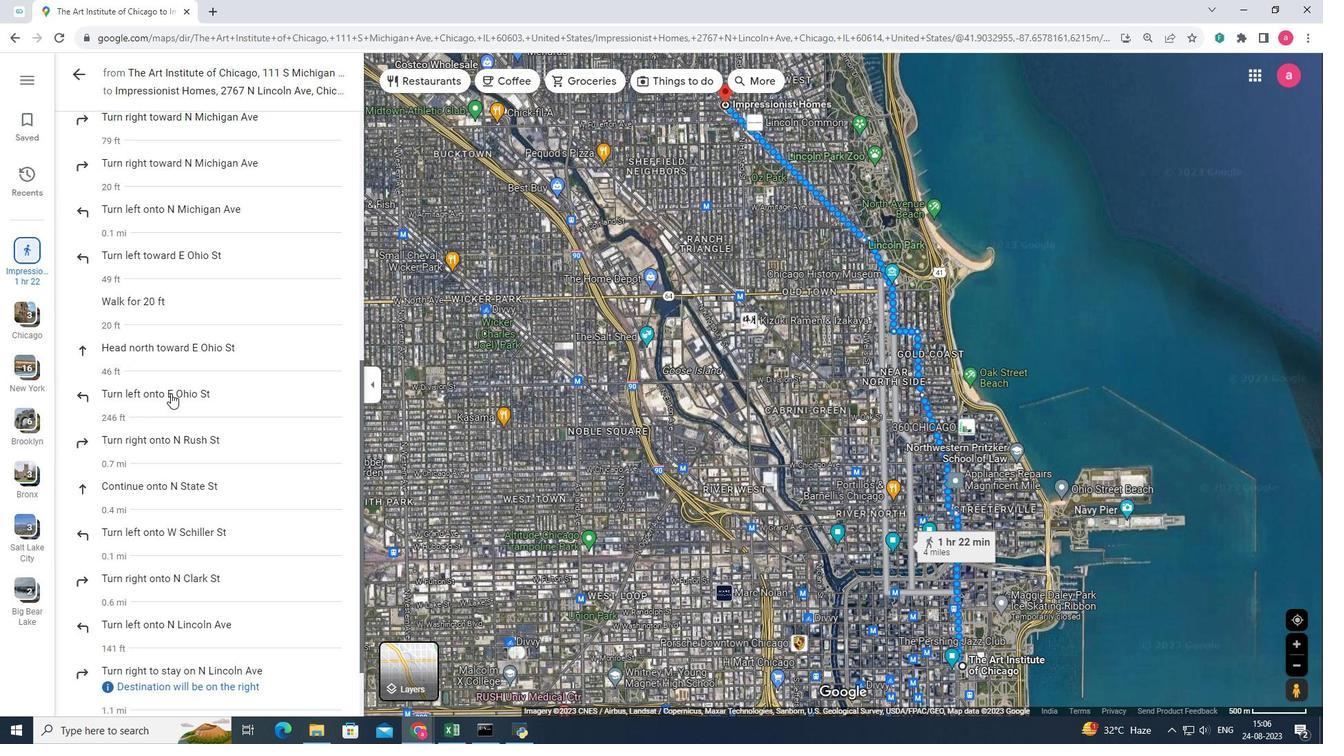 
Action: Mouse scrolled (170, 392) with delta (0, 0)
Screenshot: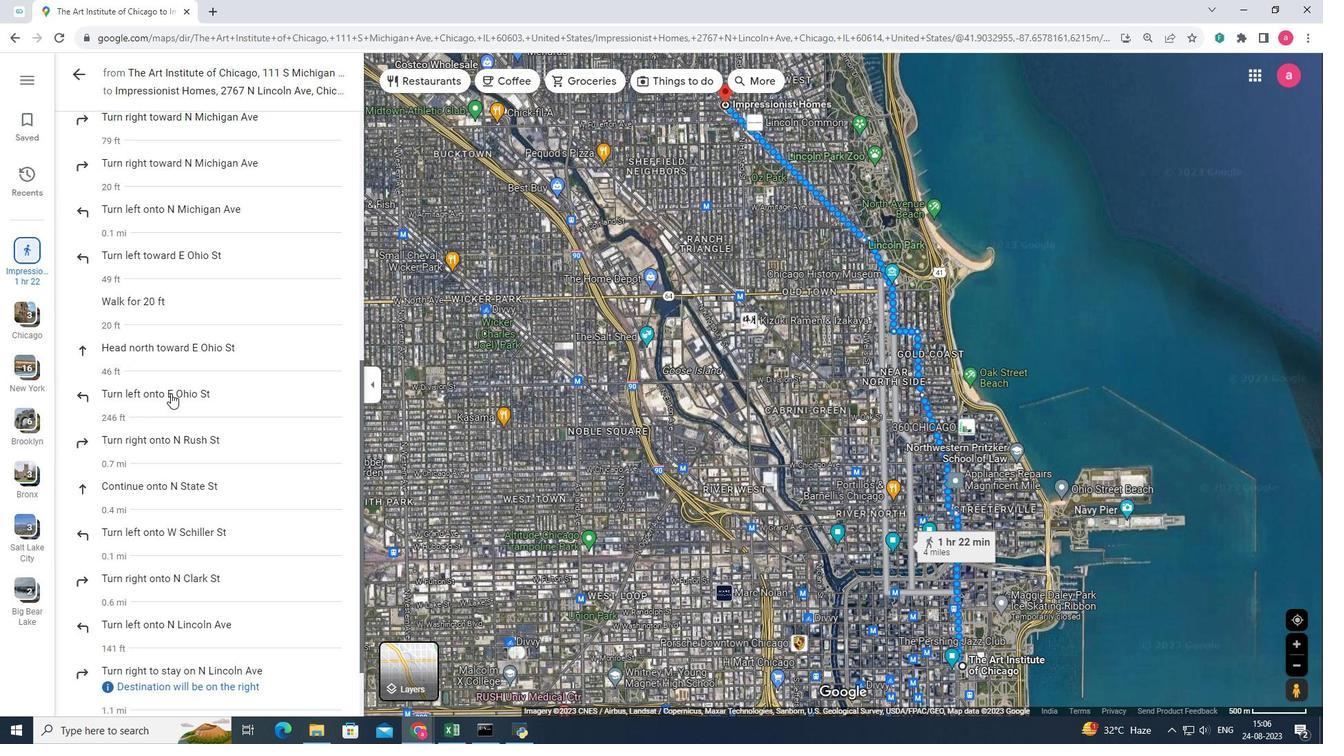 
Action: Mouse scrolled (170, 392) with delta (0, 0)
Screenshot: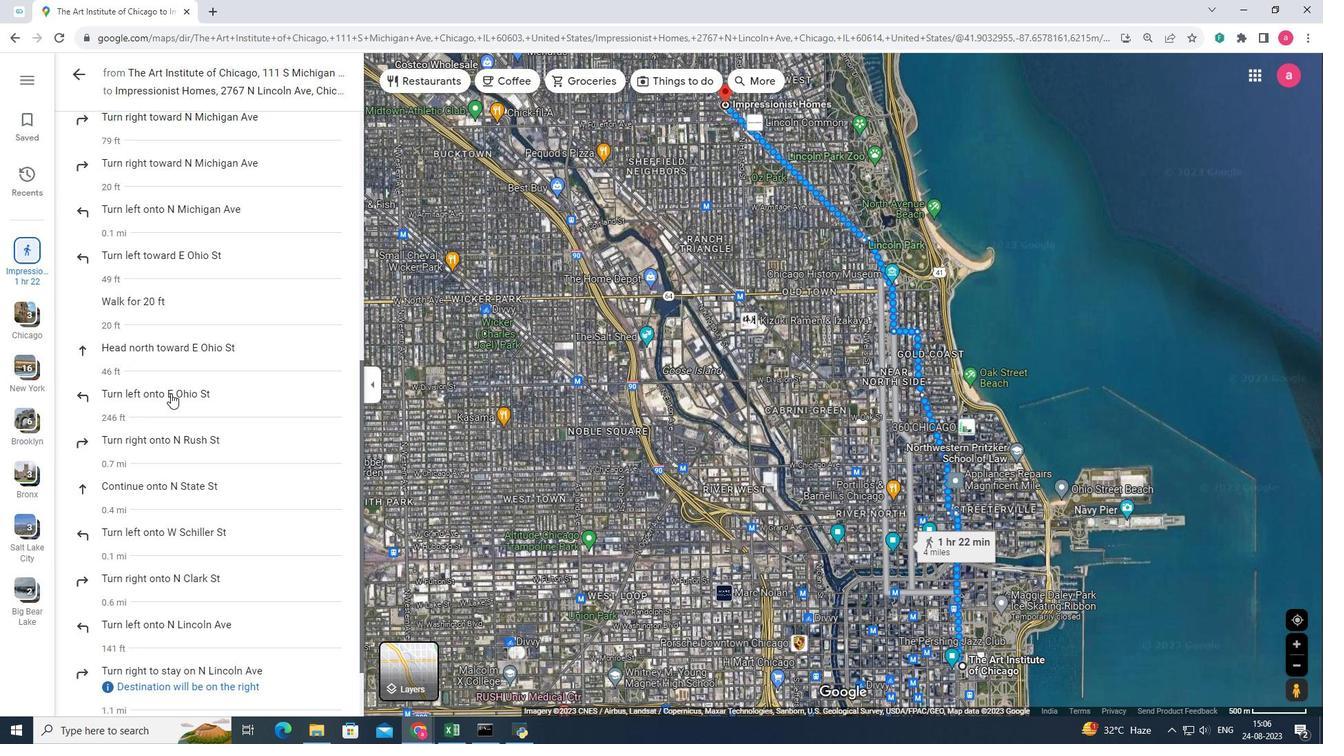 
Action: Mouse scrolled (170, 392) with delta (0, 0)
Screenshot: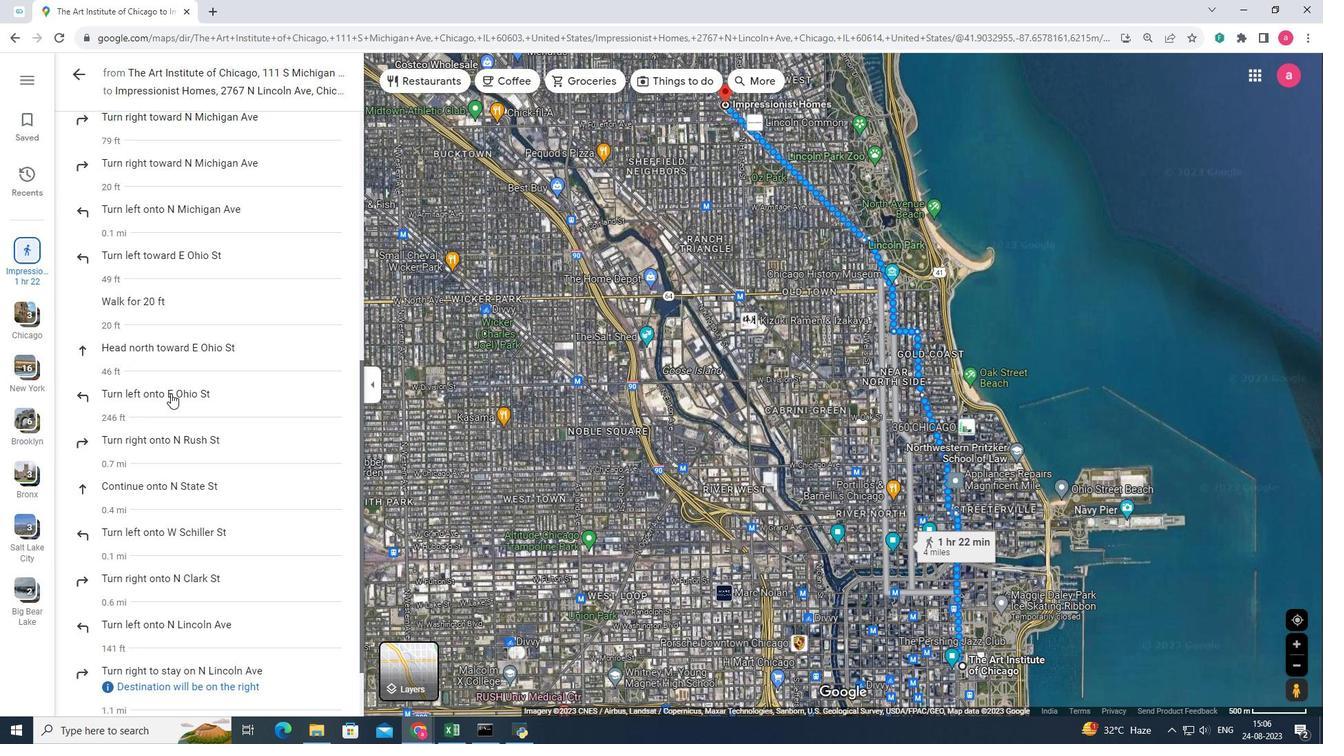 
Action: Mouse scrolled (170, 392) with delta (0, 0)
Screenshot: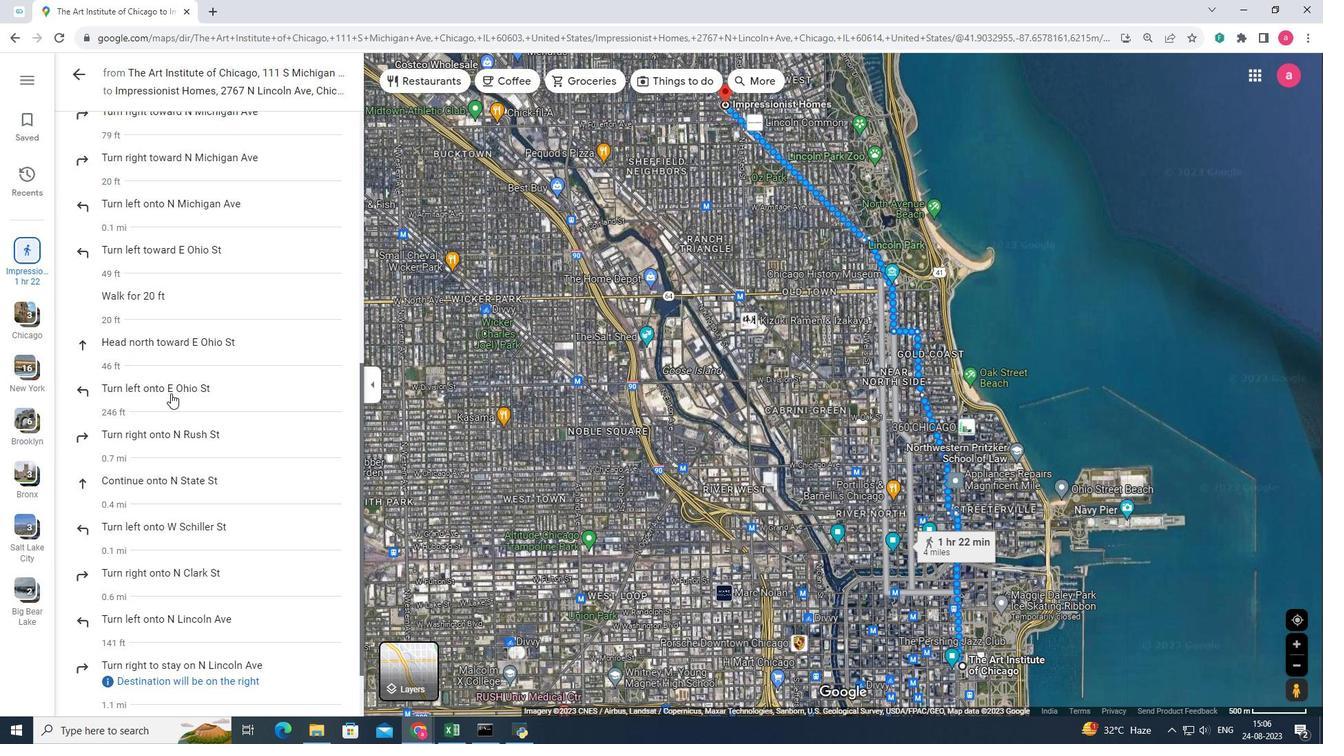 
Action: Mouse scrolled (170, 392) with delta (0, 0)
Screenshot: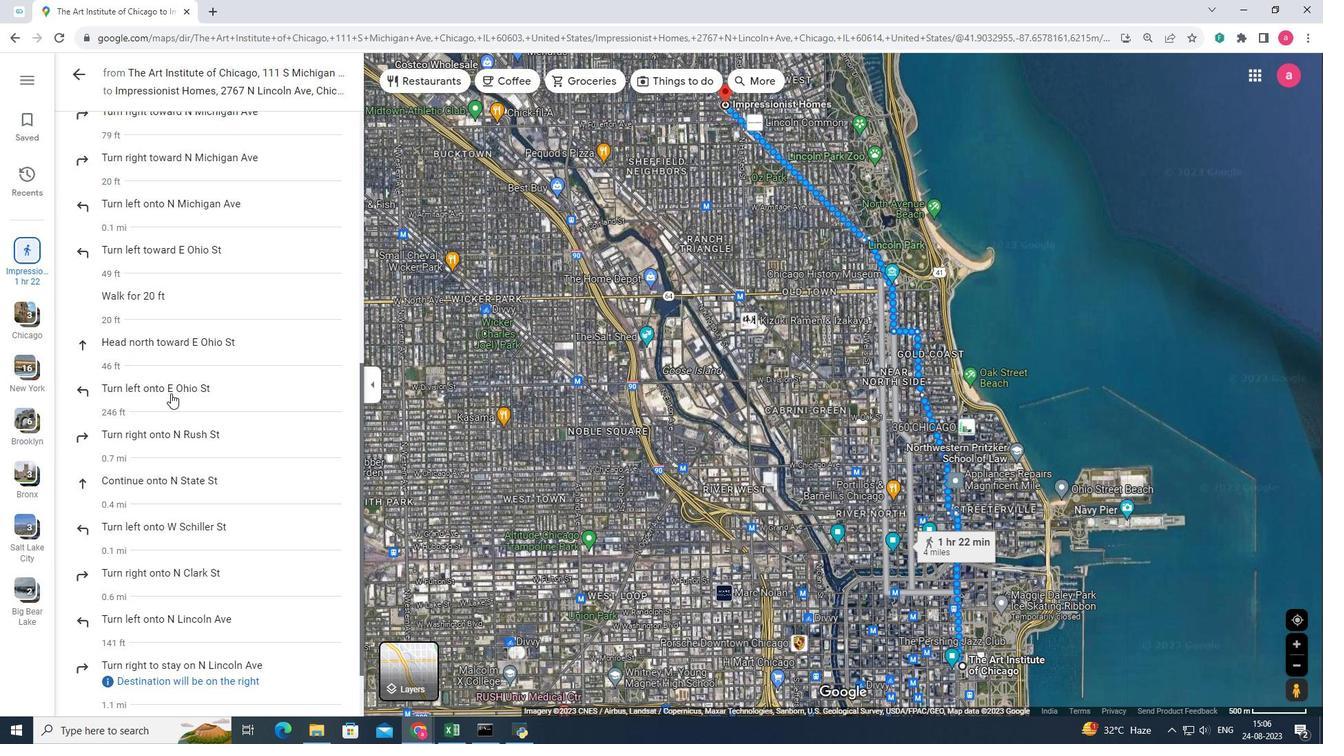 
Action: Mouse scrolled (170, 392) with delta (0, 0)
Screenshot: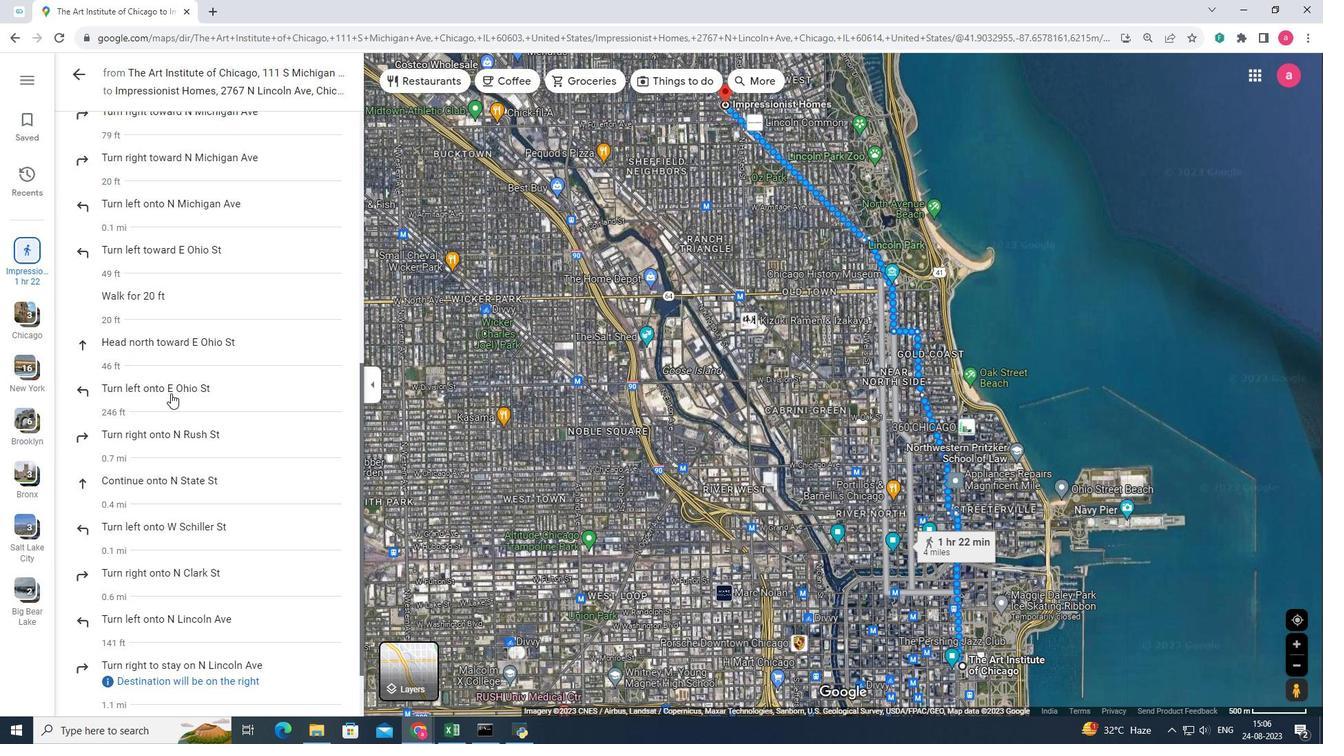 
Action: Mouse scrolled (170, 392) with delta (0, 0)
Screenshot: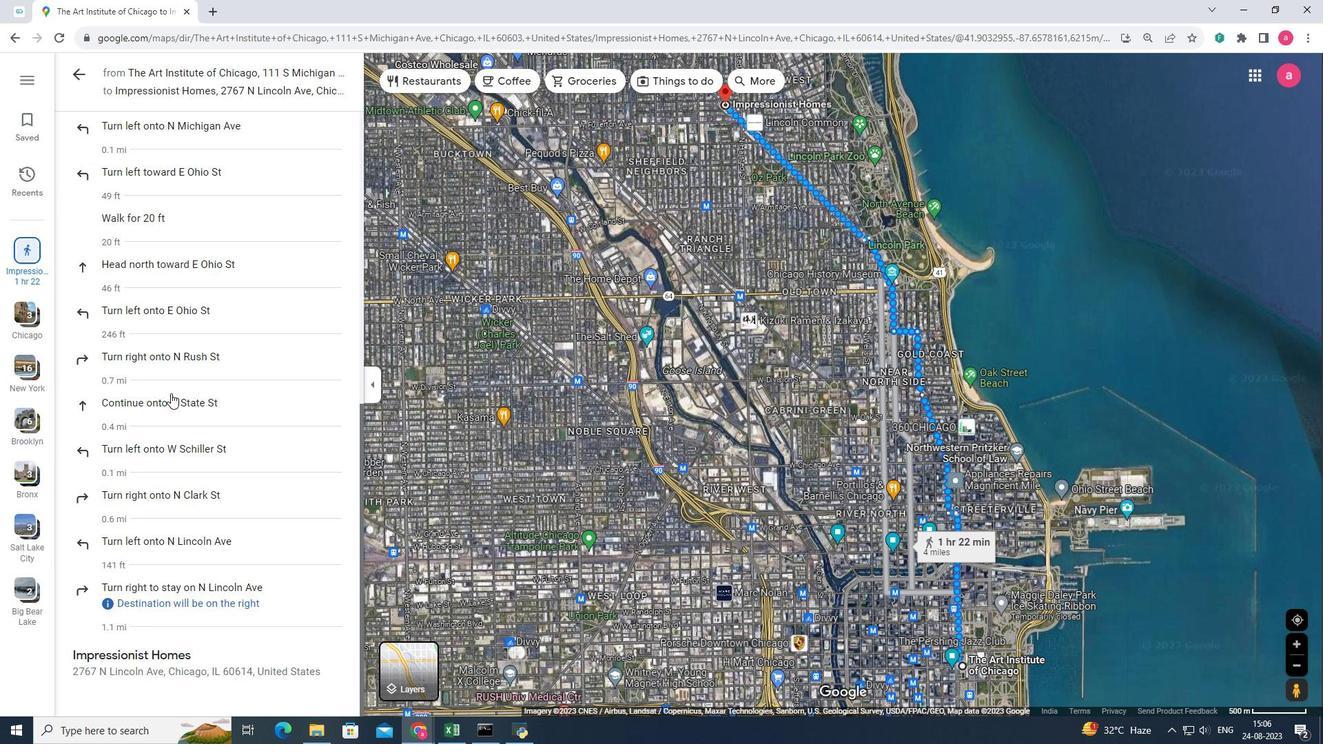 
Action: Mouse scrolled (170, 392) with delta (0, 0)
Screenshot: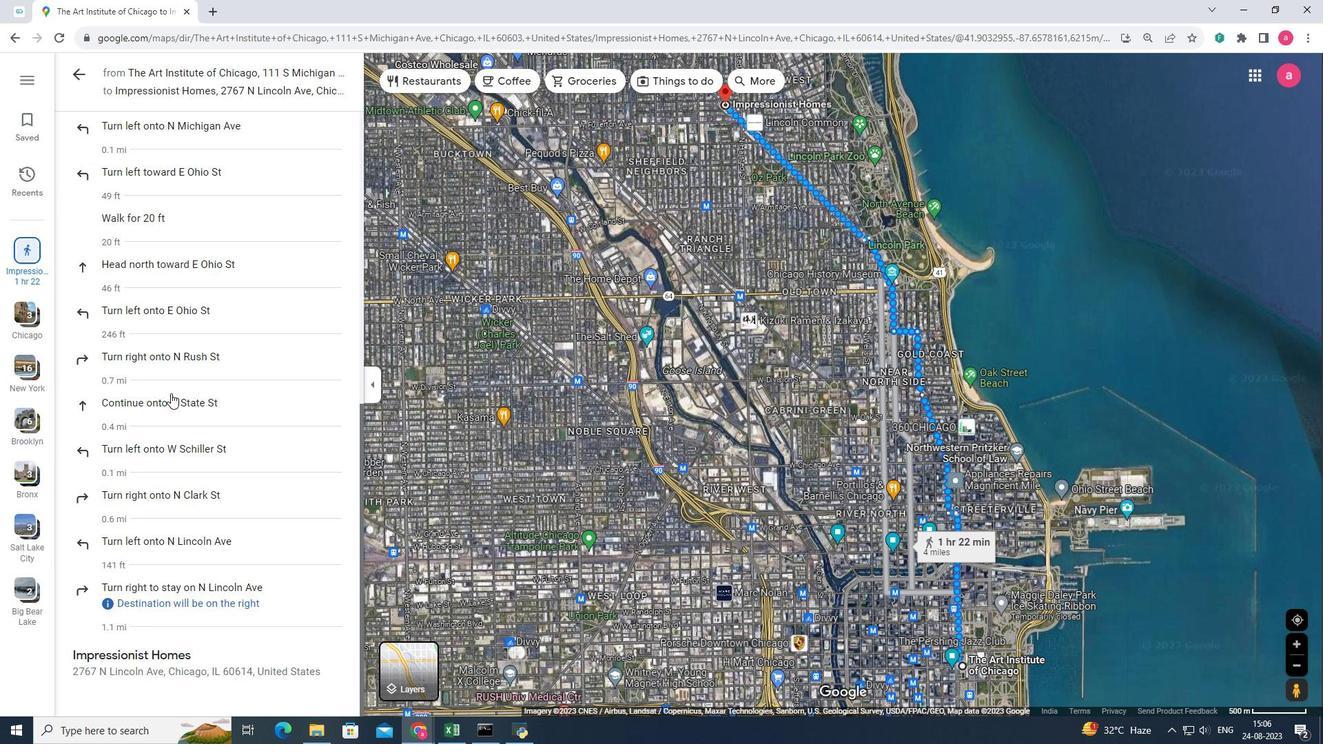 
Action: Mouse scrolled (170, 392) with delta (0, 0)
Screenshot: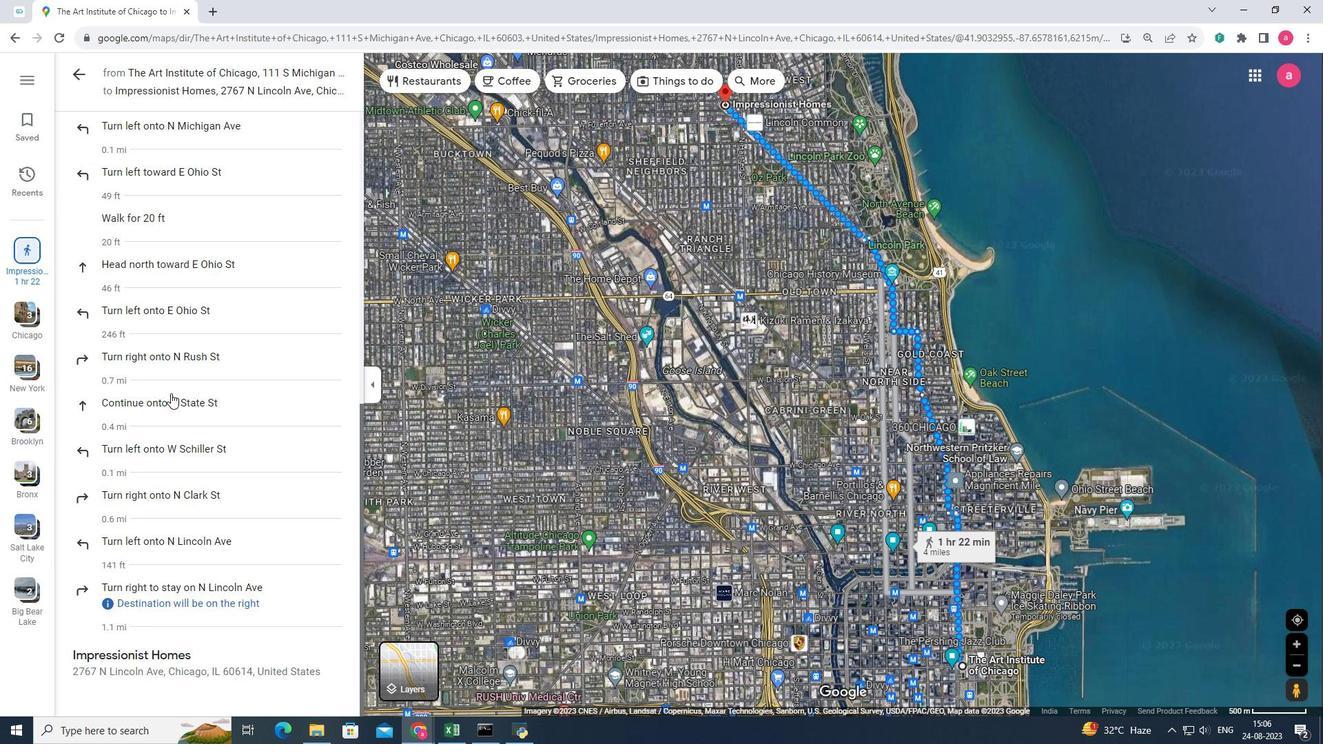 
Action: Mouse scrolled (170, 392) with delta (0, 0)
Screenshot: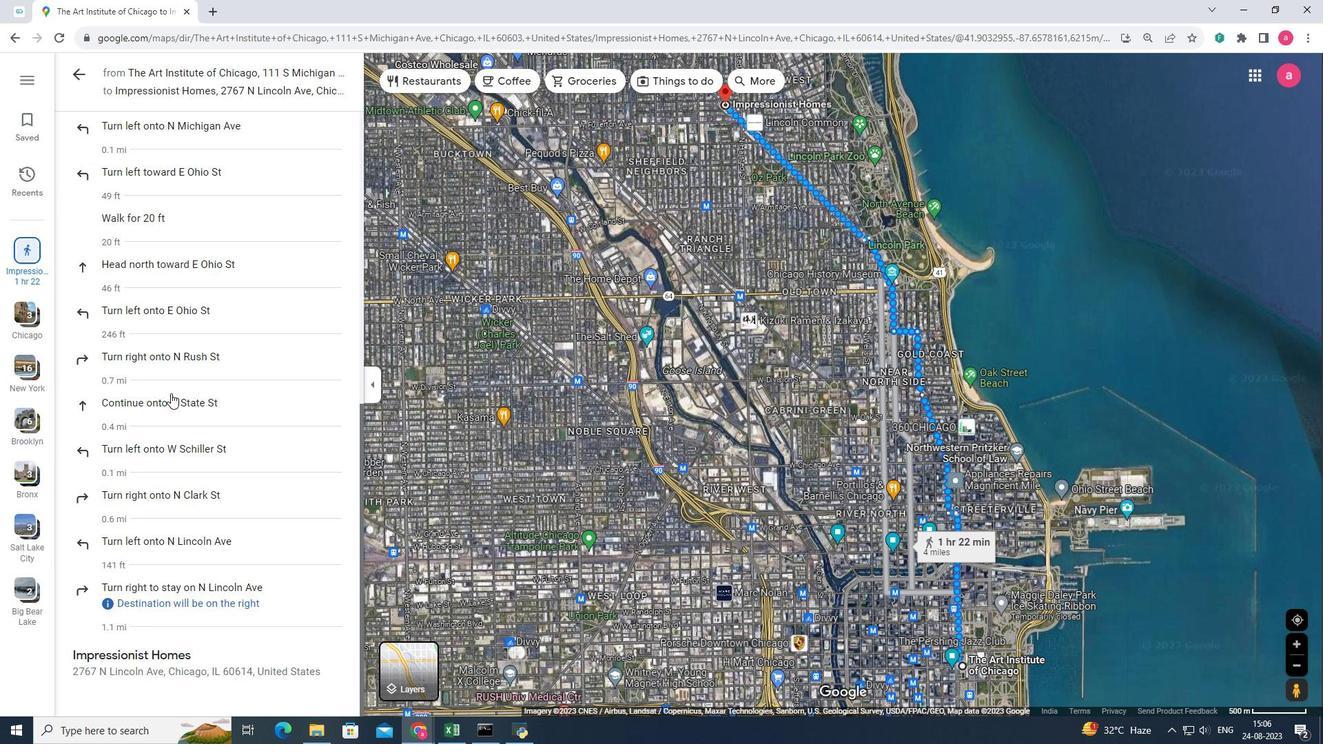 
Action: Mouse scrolled (170, 392) with delta (0, 0)
Screenshot: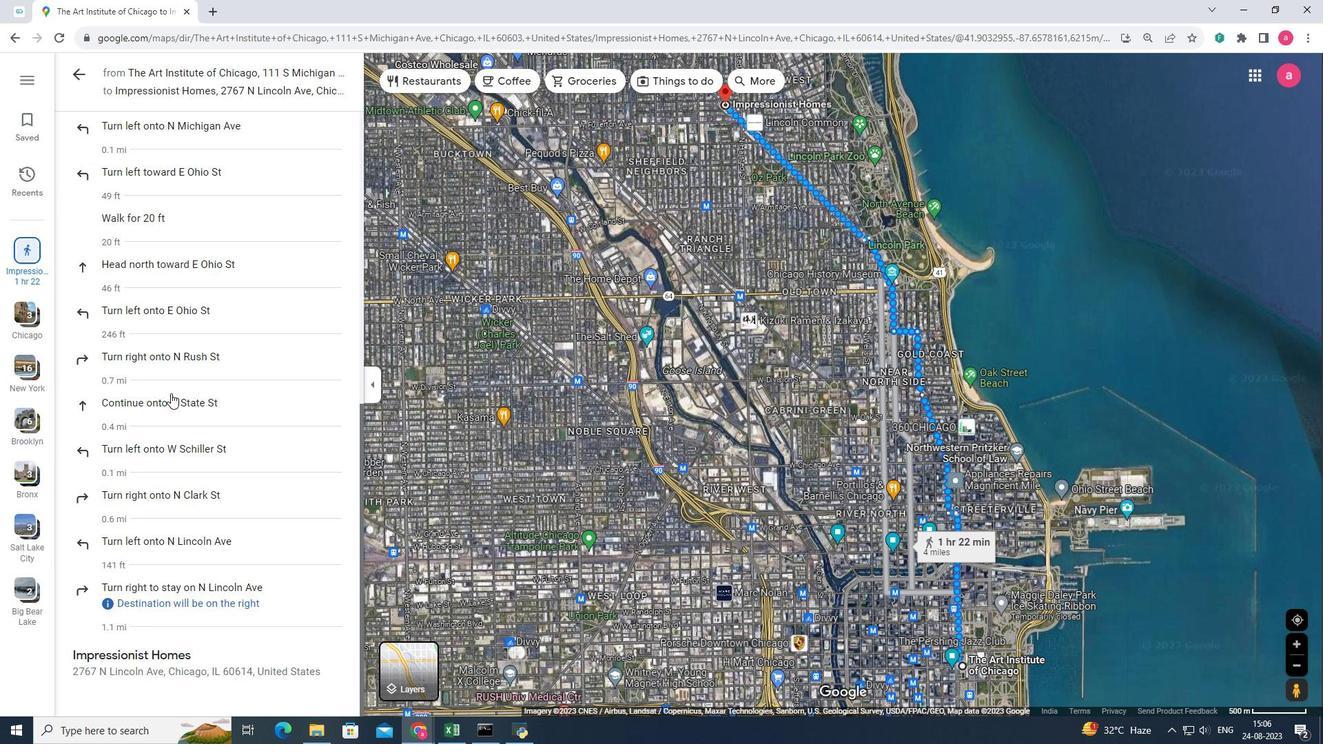 
Action: Mouse scrolled (170, 392) with delta (0, 0)
Screenshot: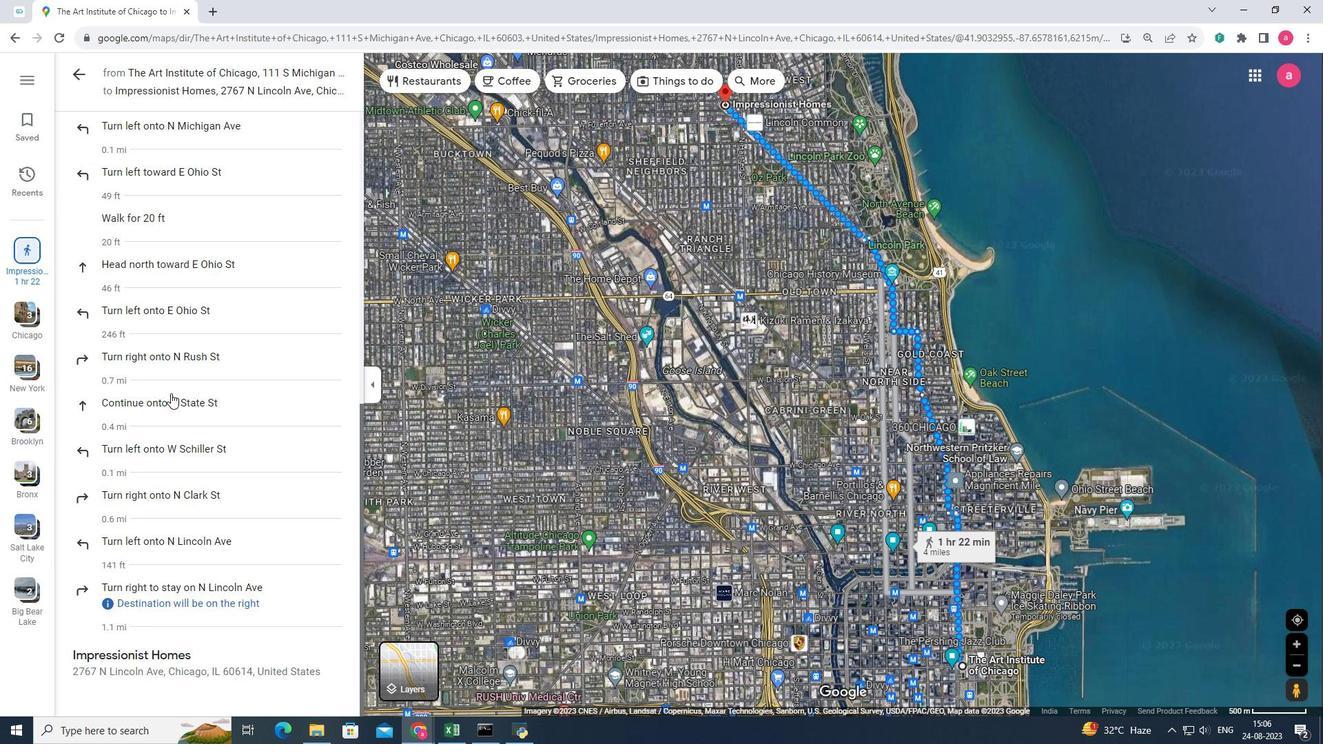 
Action: Mouse scrolled (170, 392) with delta (0, 0)
Screenshot: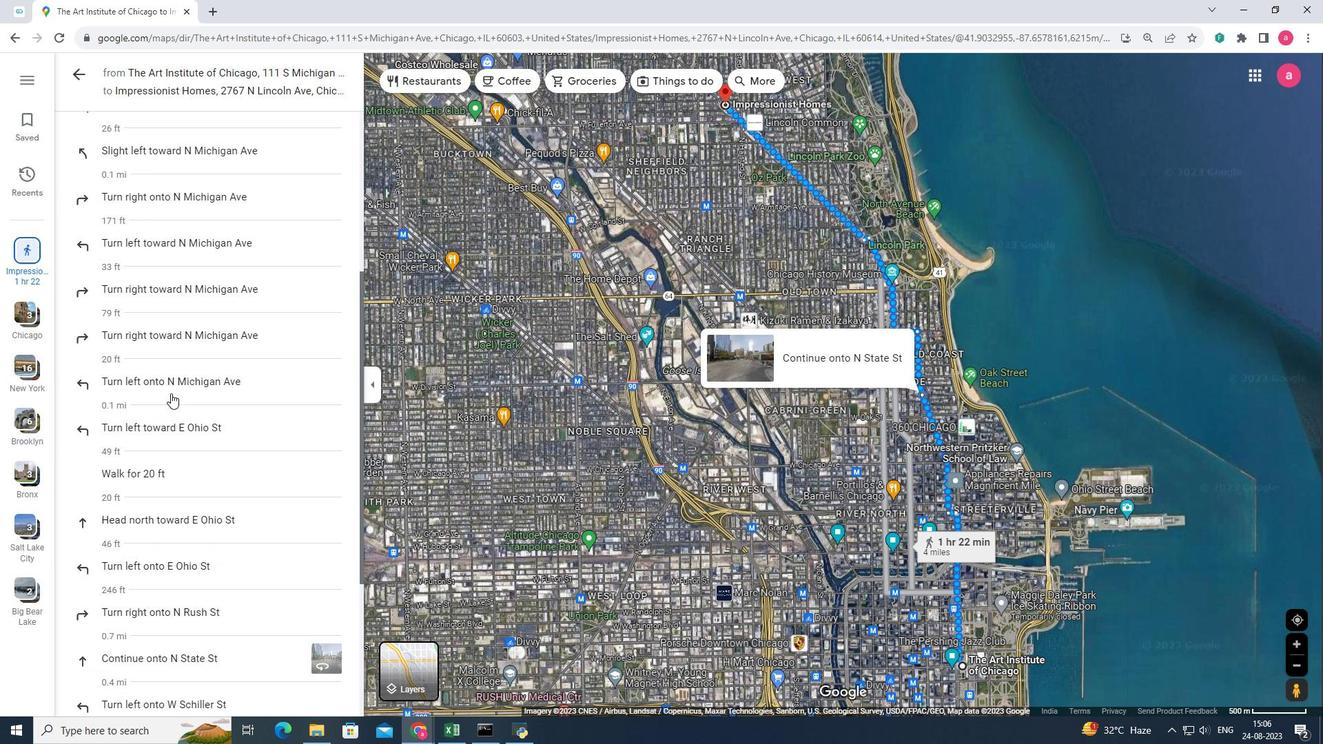 
Action: Mouse scrolled (170, 392) with delta (0, 0)
Screenshot: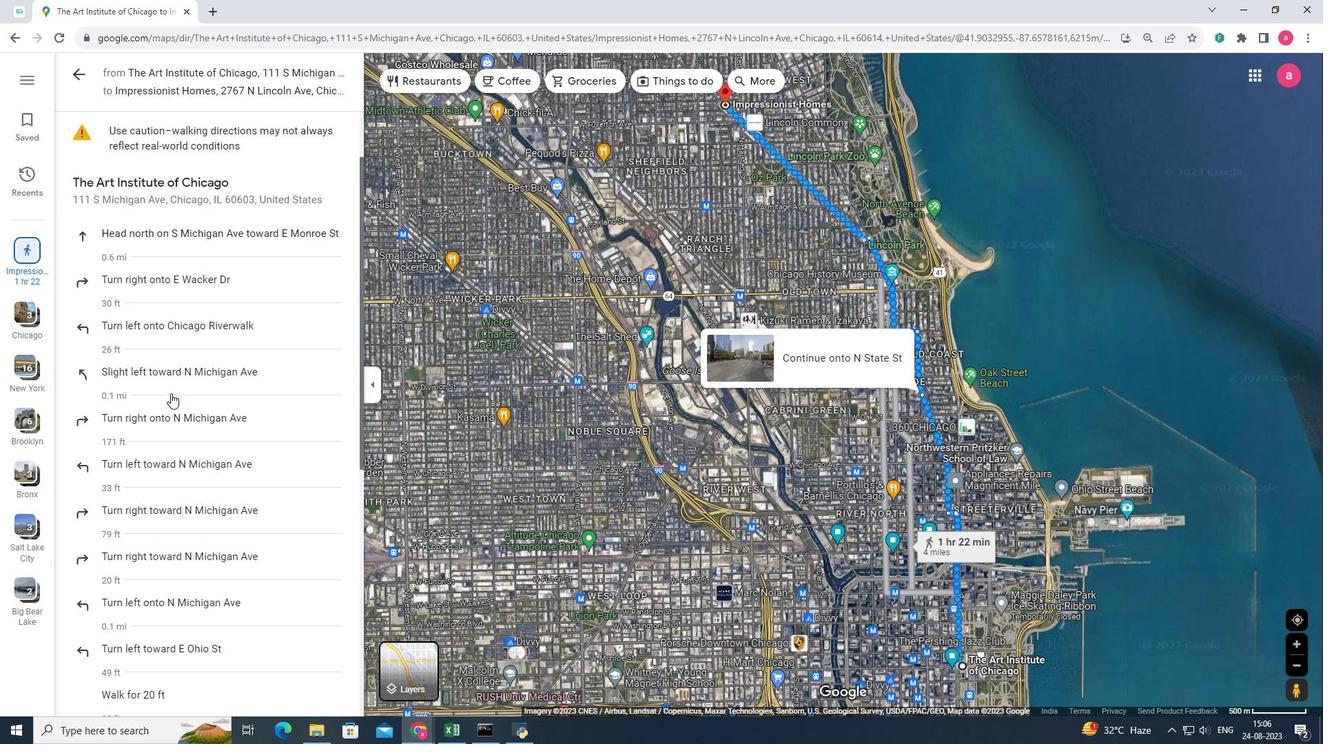 
Action: Mouse scrolled (170, 392) with delta (0, 0)
Screenshot: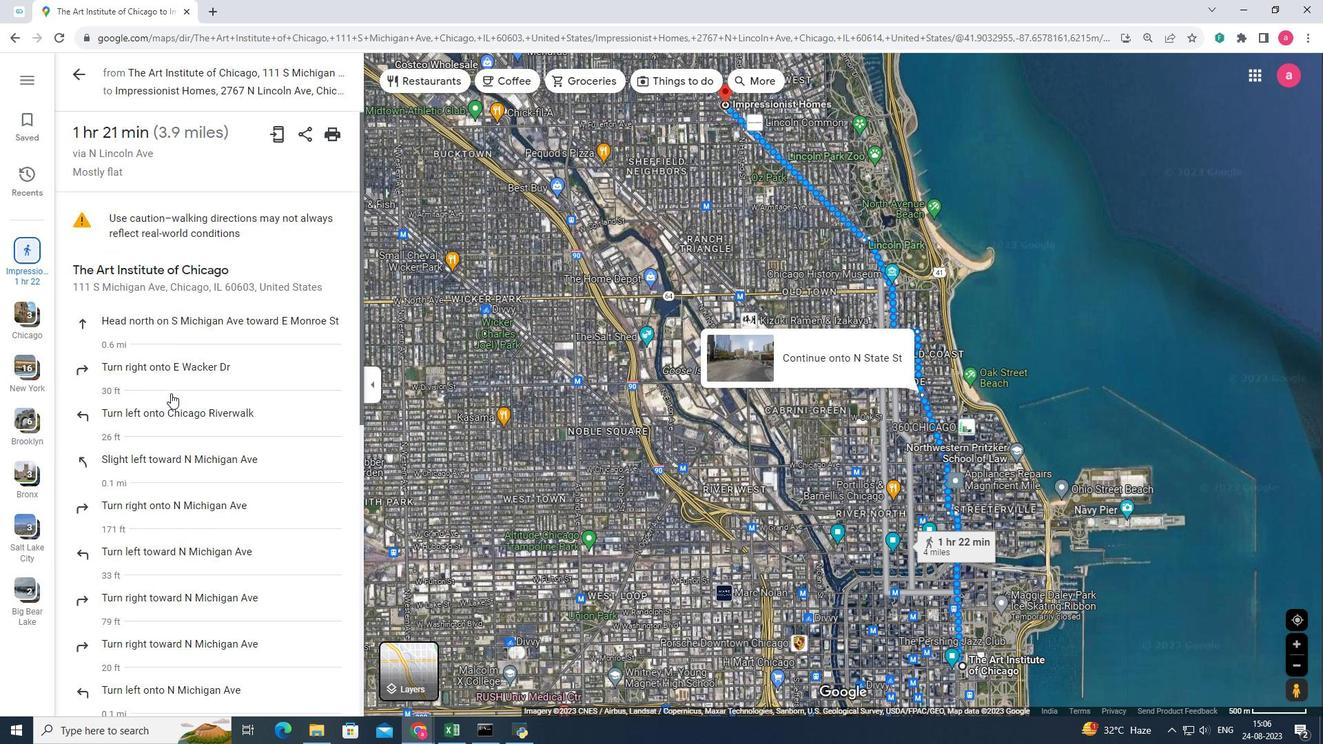 
Action: Mouse scrolled (170, 392) with delta (0, 0)
Screenshot: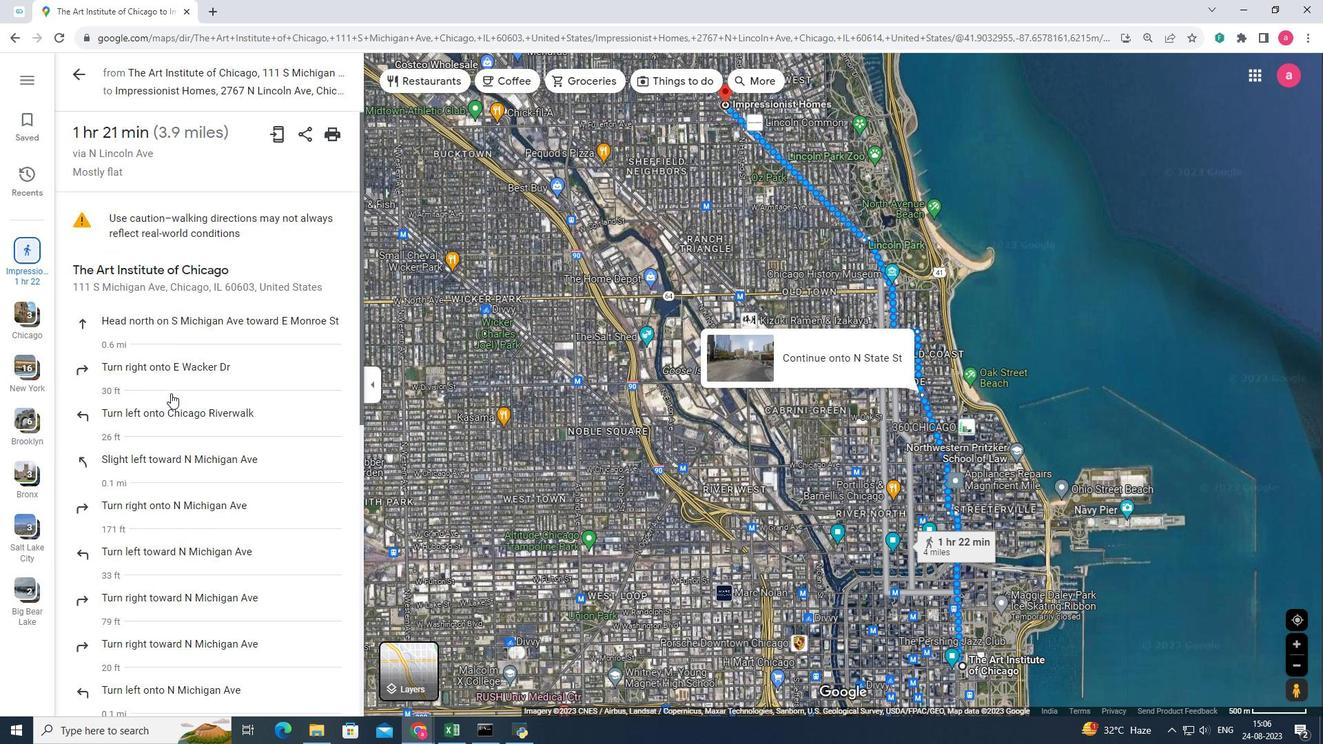 
Action: Mouse scrolled (170, 392) with delta (0, 0)
Screenshot: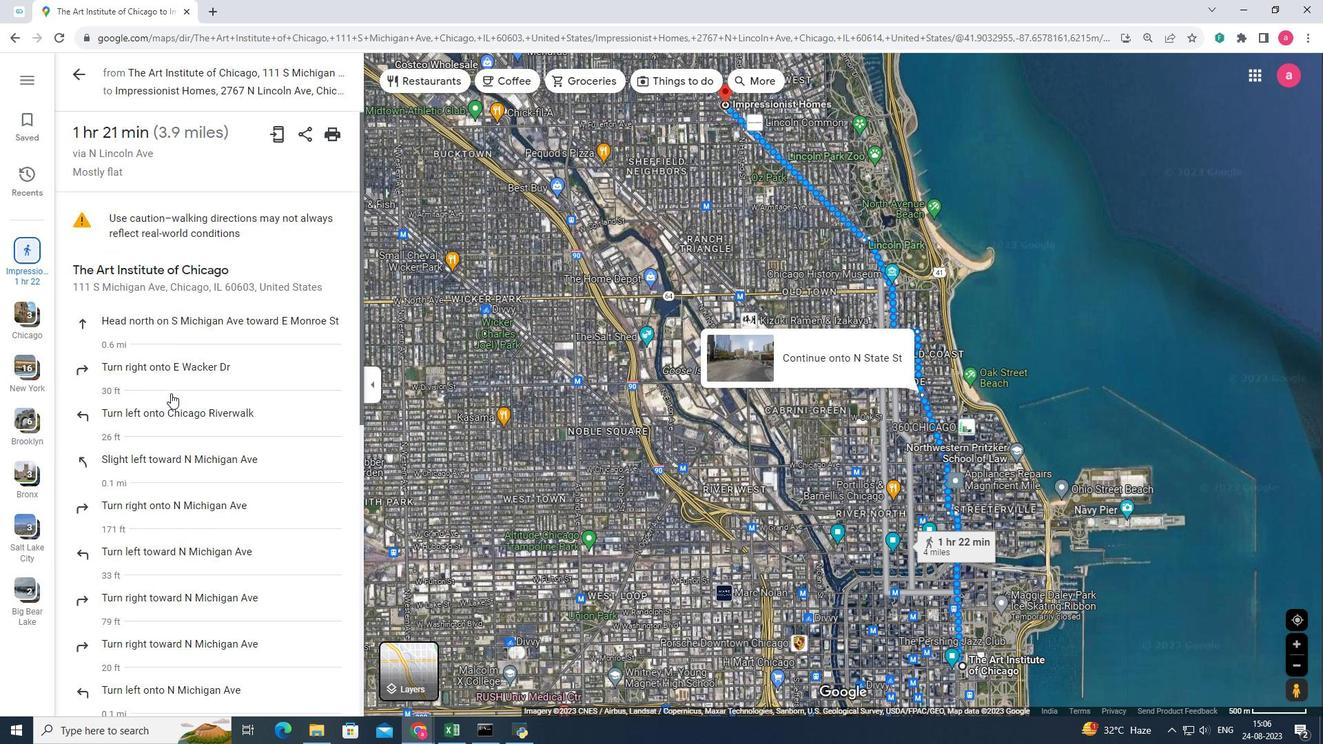
Action: Mouse scrolled (170, 392) with delta (0, 0)
Screenshot: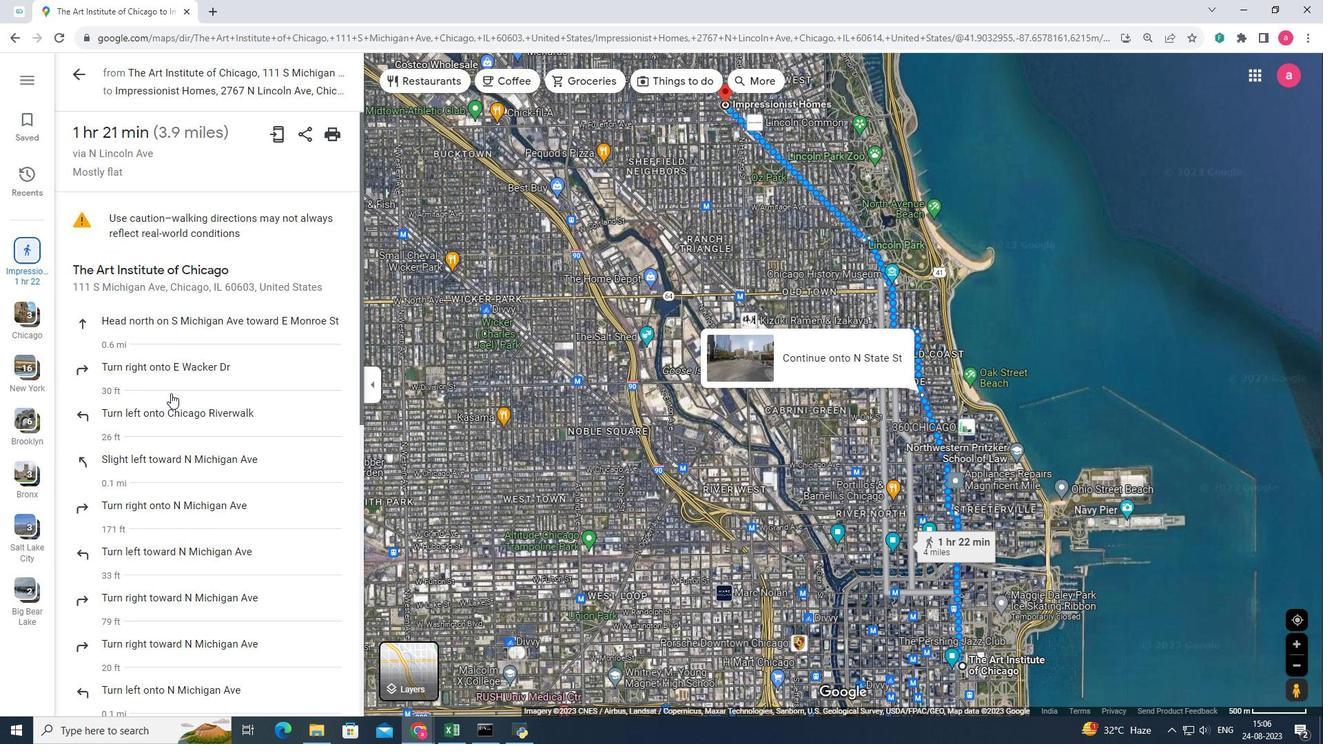 
Action: Mouse scrolled (170, 394) with delta (0, 0)
Screenshot: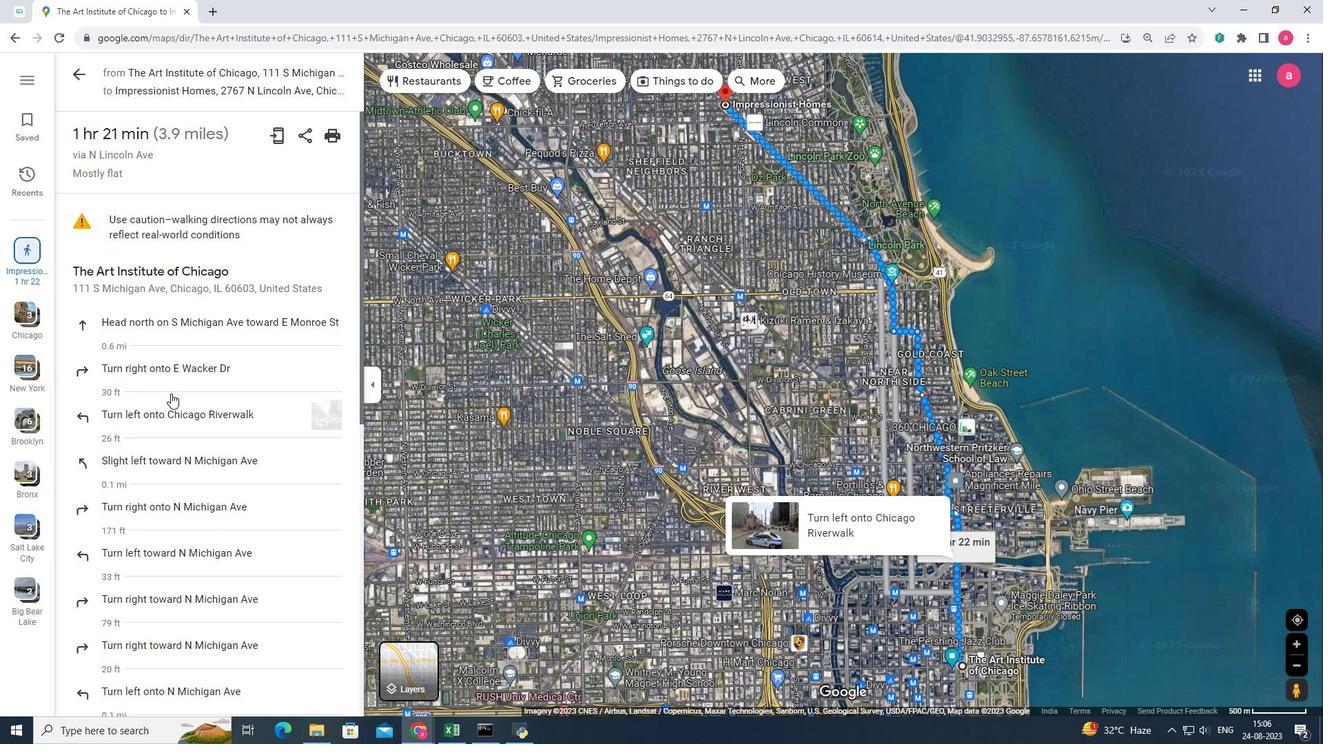
Action: Mouse scrolled (170, 394) with delta (0, 0)
Screenshot: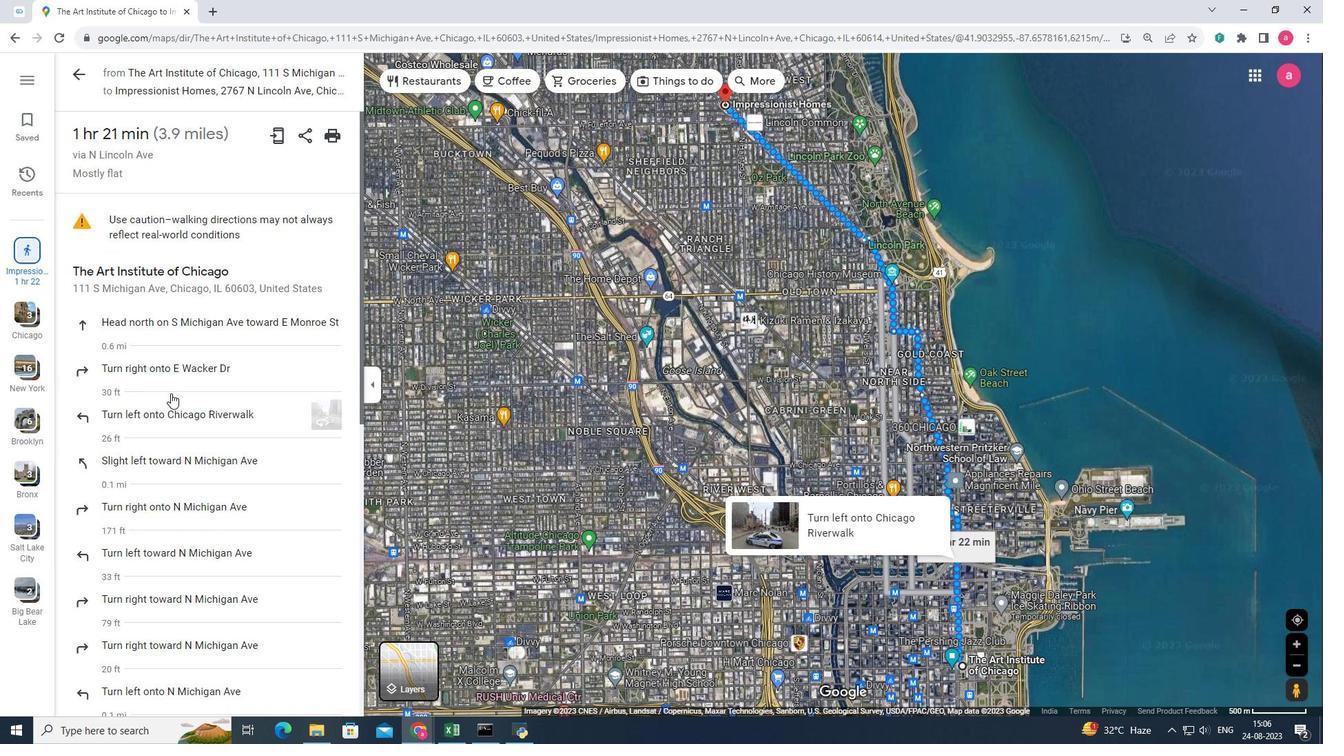 
Action: Mouse scrolled (170, 394) with delta (0, 0)
Screenshot: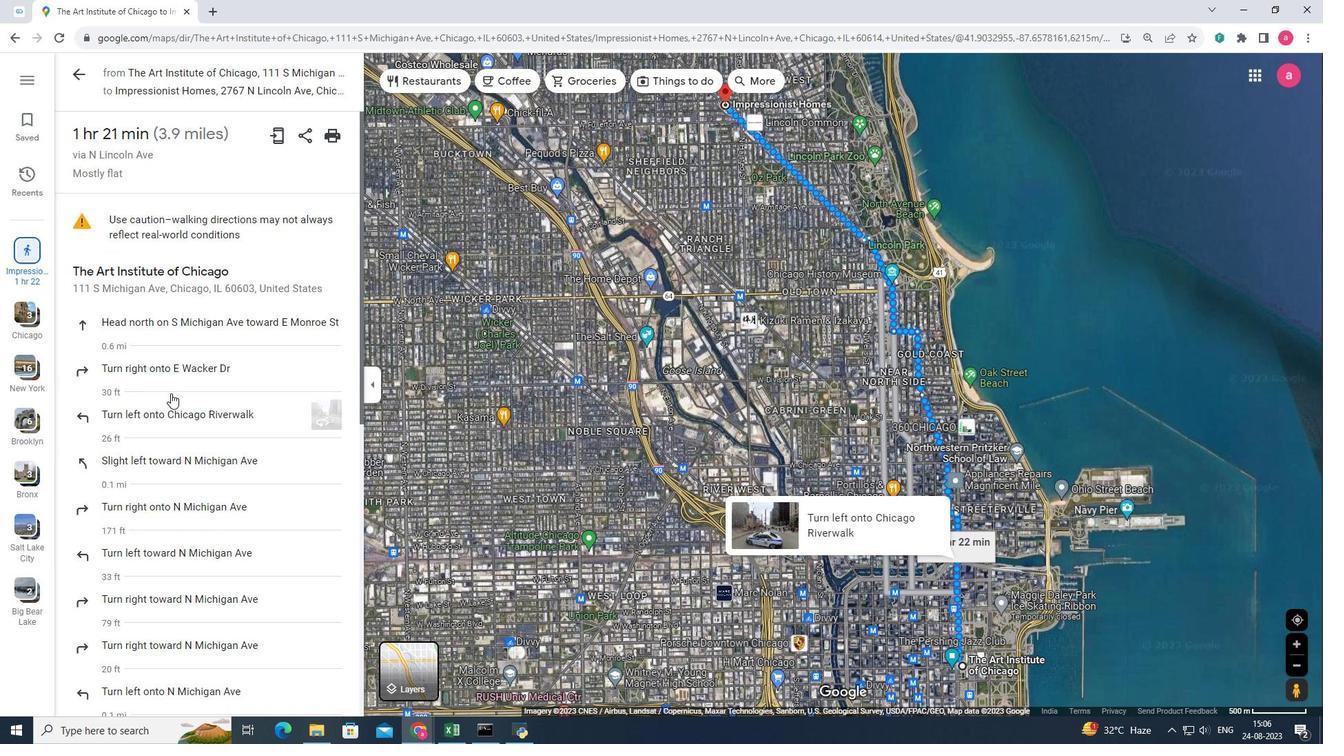 
Action: Mouse scrolled (170, 394) with delta (0, 0)
Screenshot: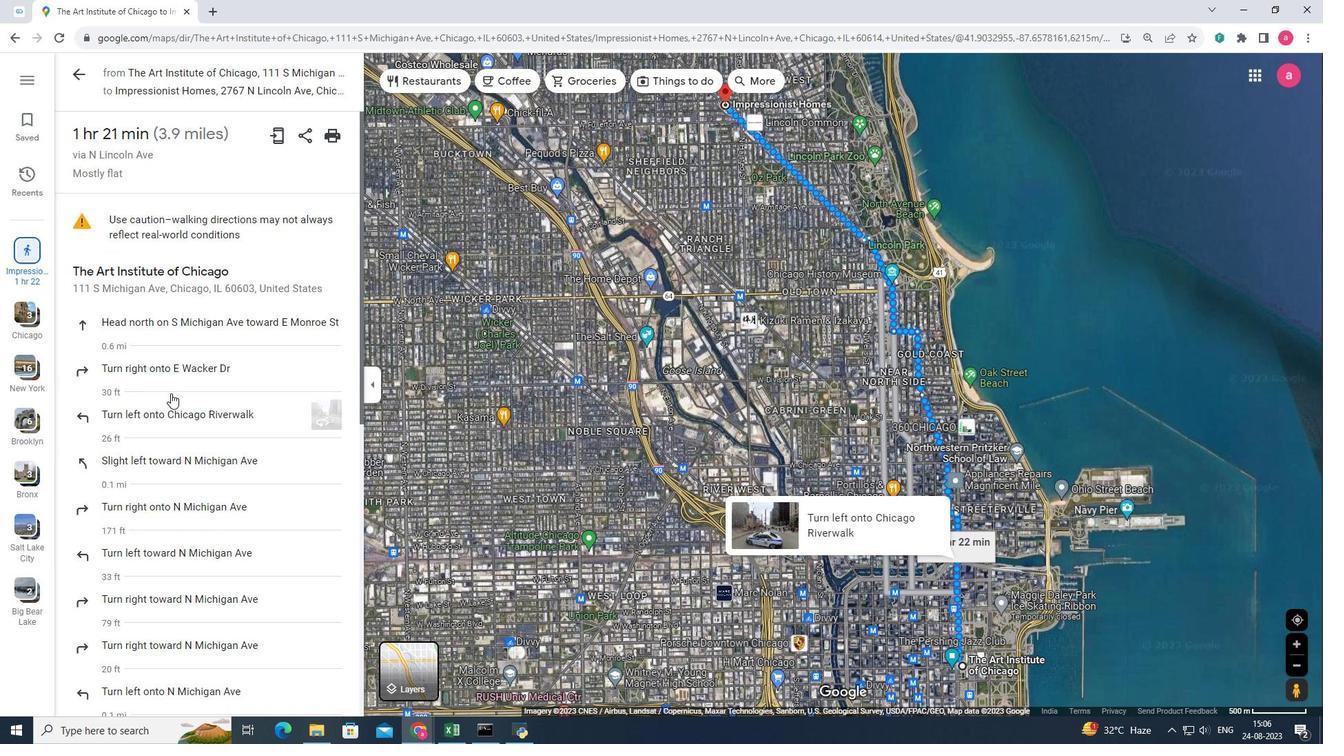 
Action: Mouse scrolled (170, 394) with delta (0, 0)
Screenshot: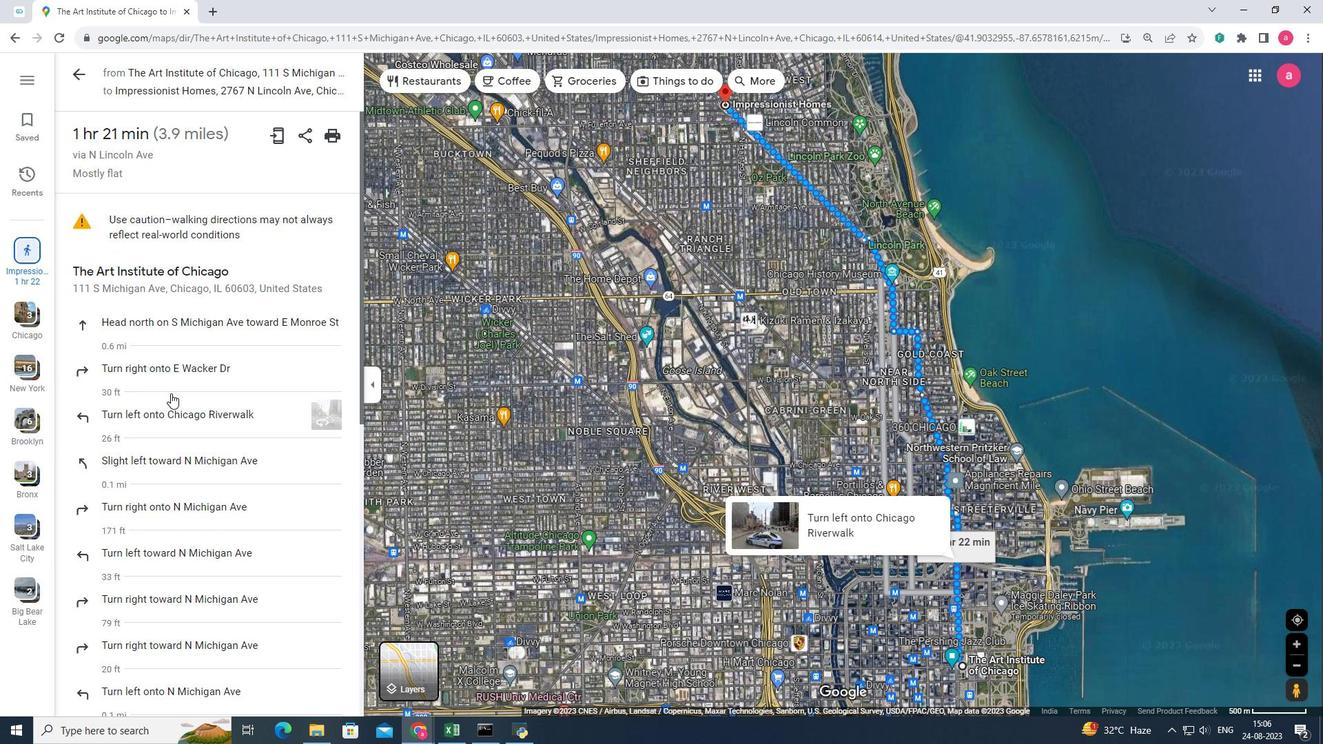 
Action: Mouse scrolled (170, 394) with delta (0, 0)
Screenshot: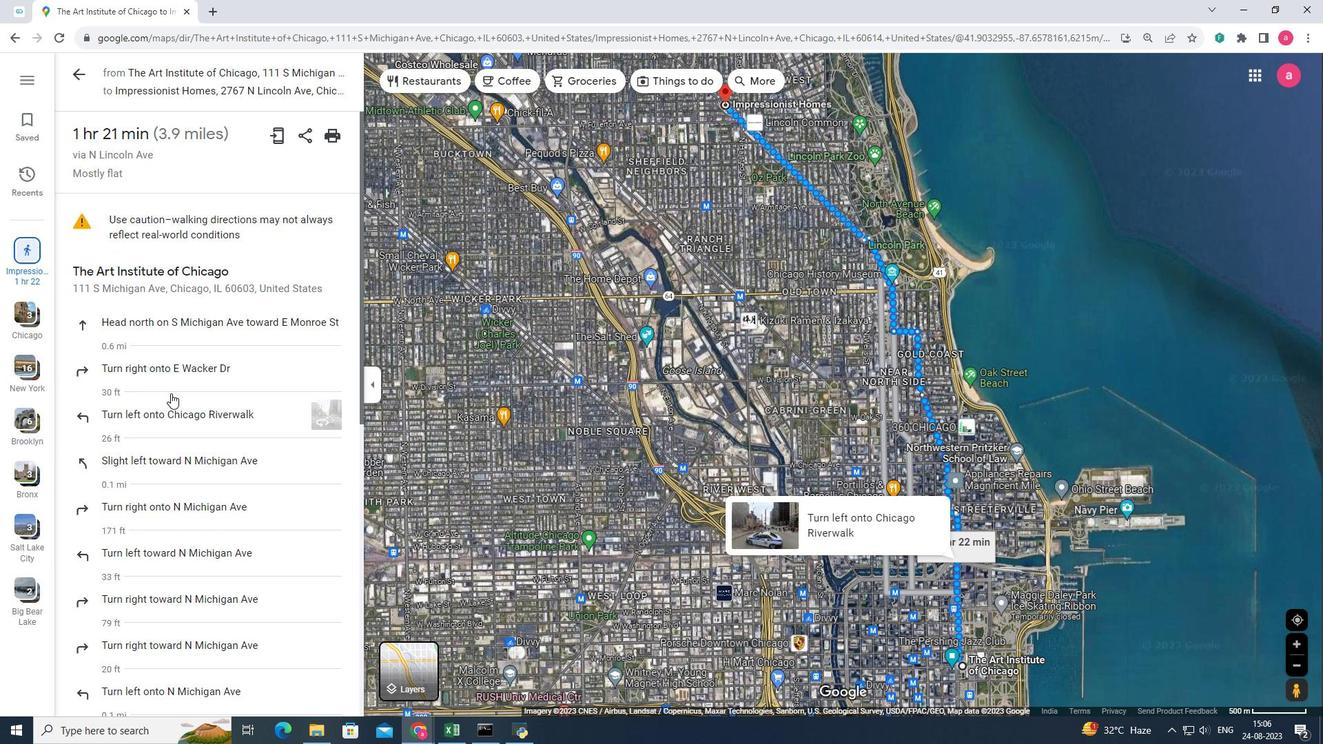 
Action: Mouse scrolled (170, 394) with delta (0, 0)
Screenshot: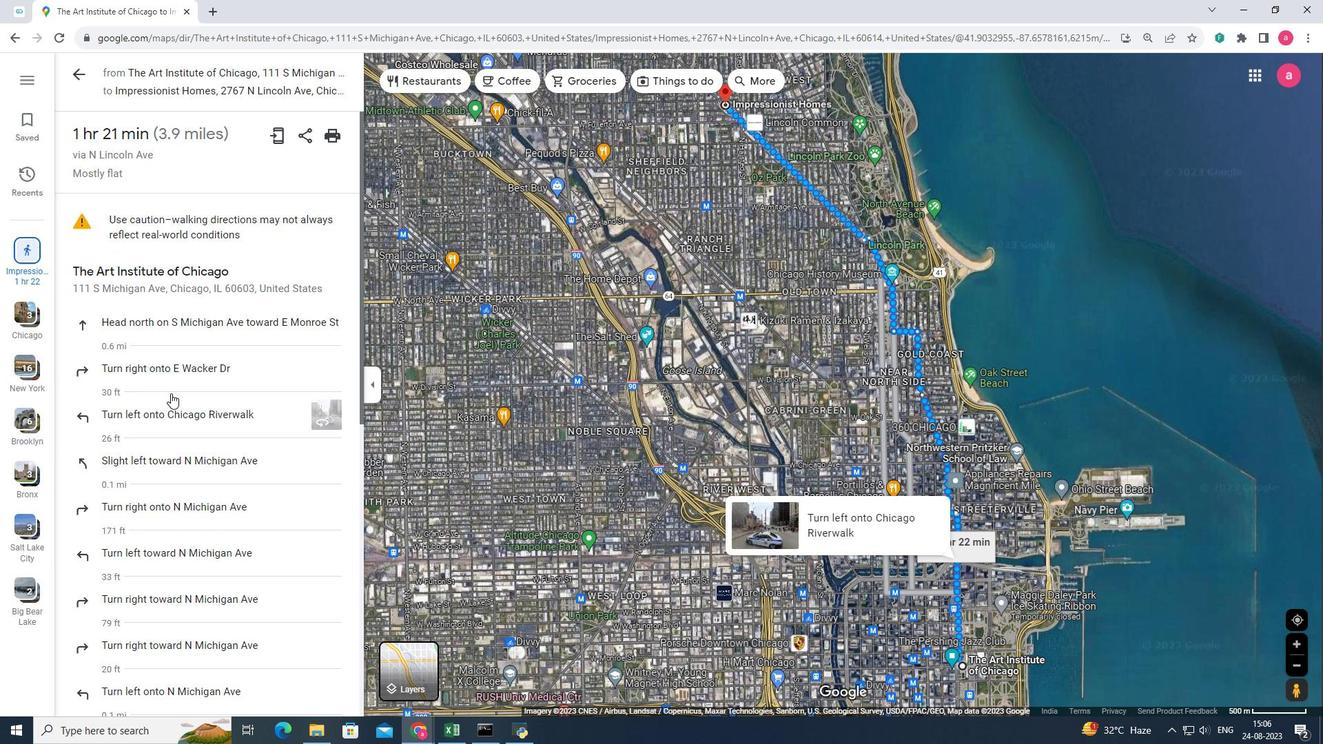 
Action: Mouse scrolled (170, 394) with delta (0, 0)
Screenshot: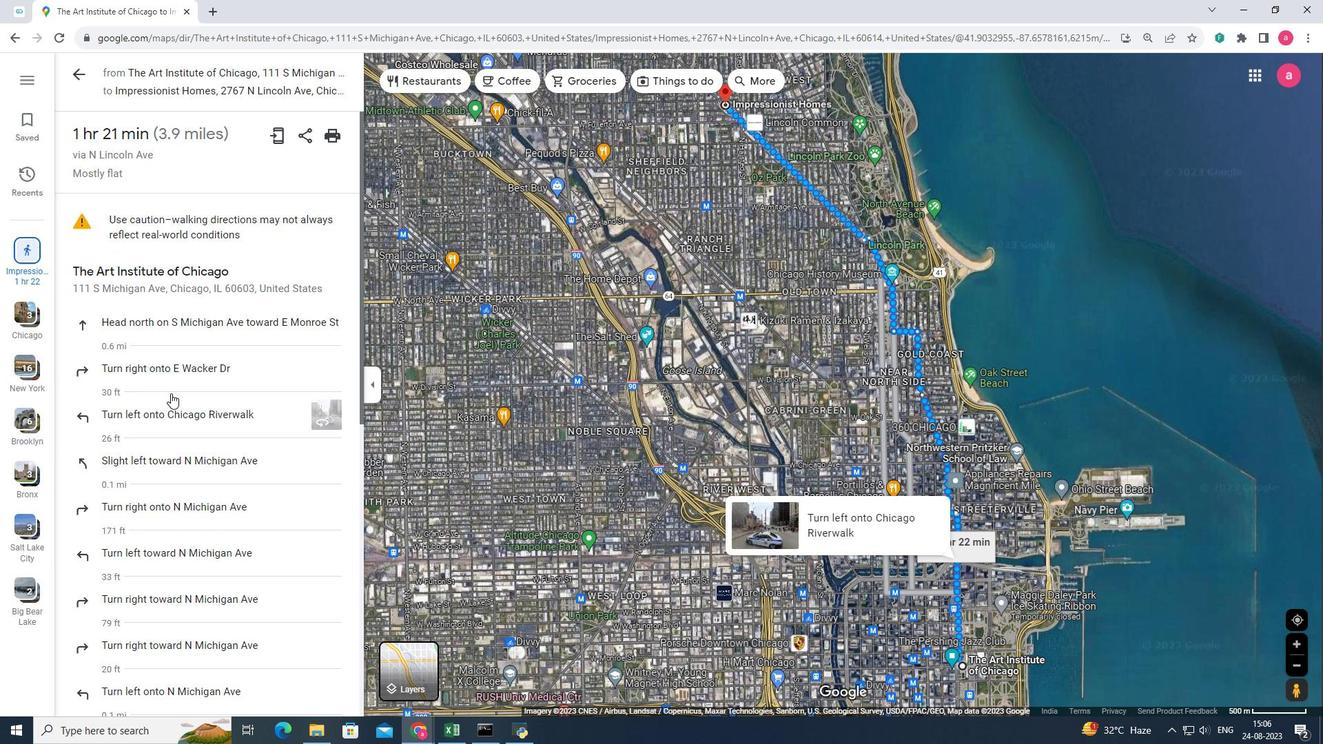 
Action: Mouse scrolled (170, 394) with delta (0, 0)
Screenshot: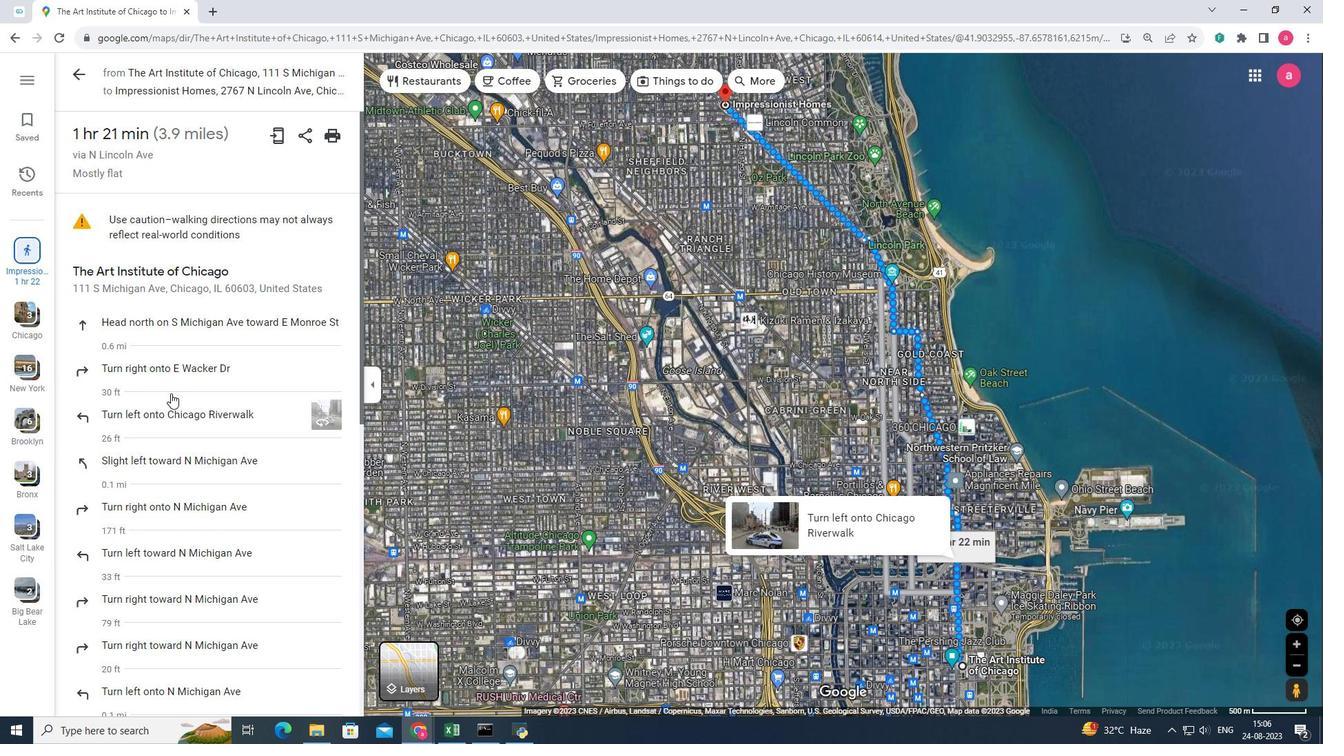 
Action: Mouse scrolled (170, 394) with delta (0, 0)
Screenshot: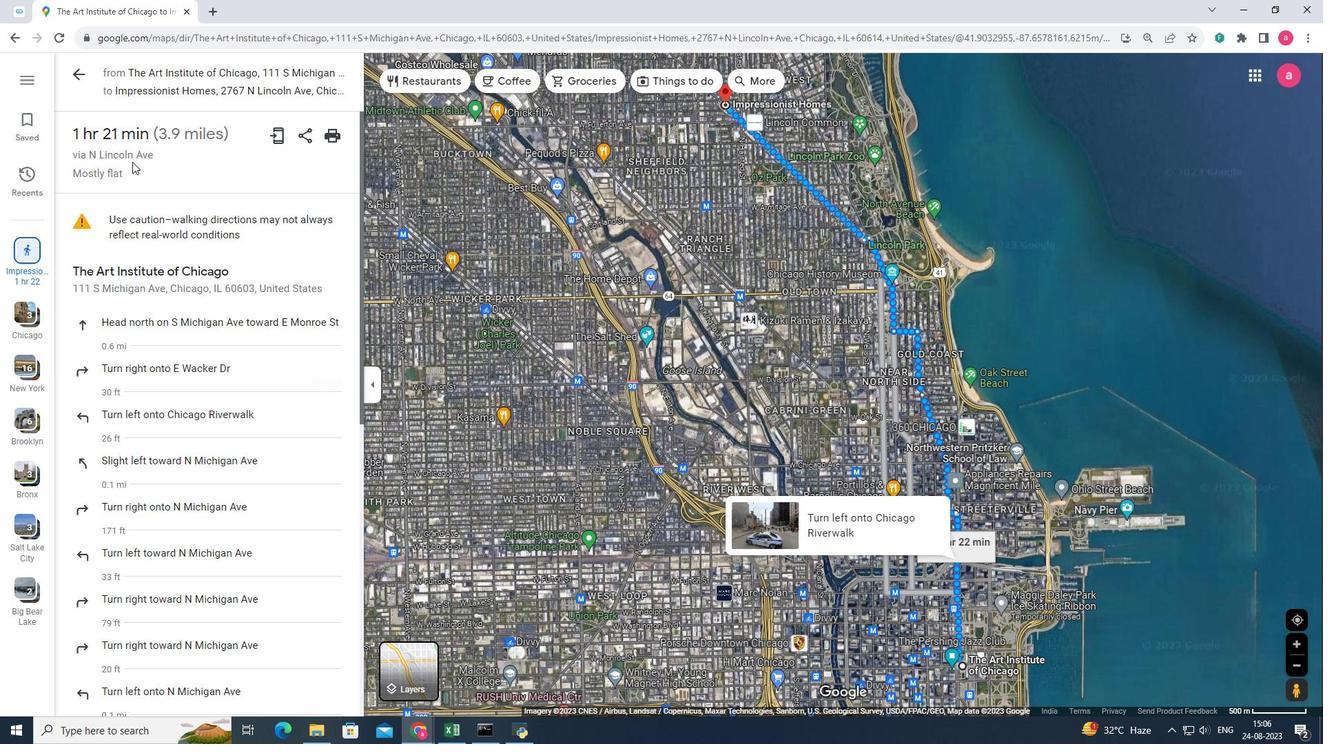 
Action: Mouse scrolled (170, 394) with delta (0, 0)
Screenshot: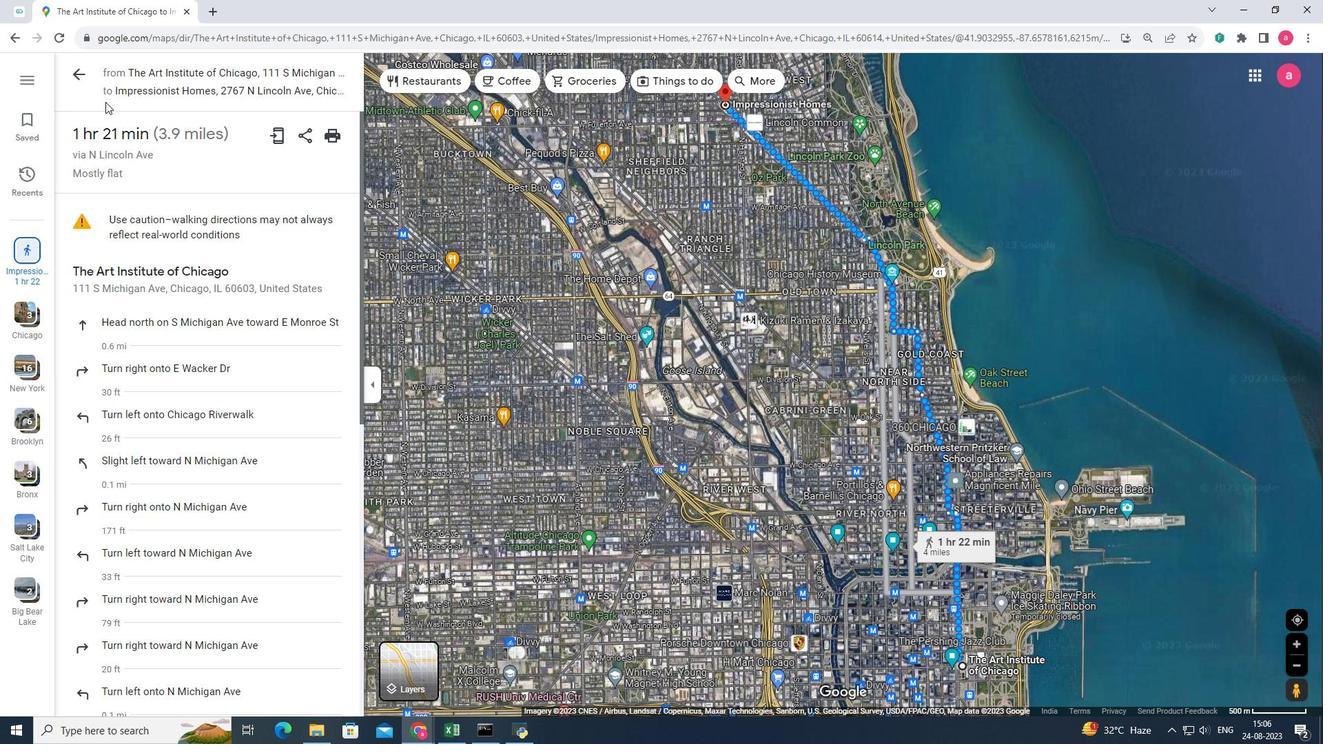 
Action: Mouse scrolled (170, 394) with delta (0, 0)
Screenshot: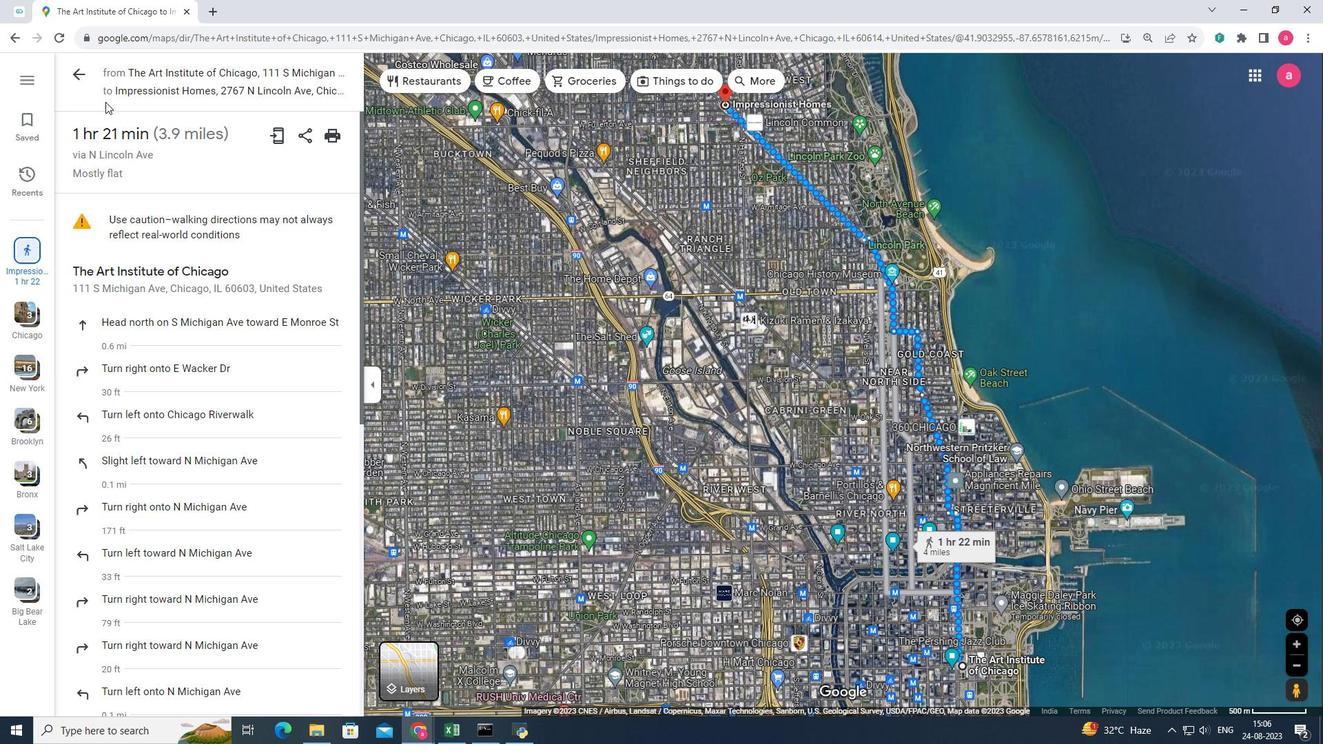 
Action: Mouse scrolled (170, 394) with delta (0, 0)
Screenshot: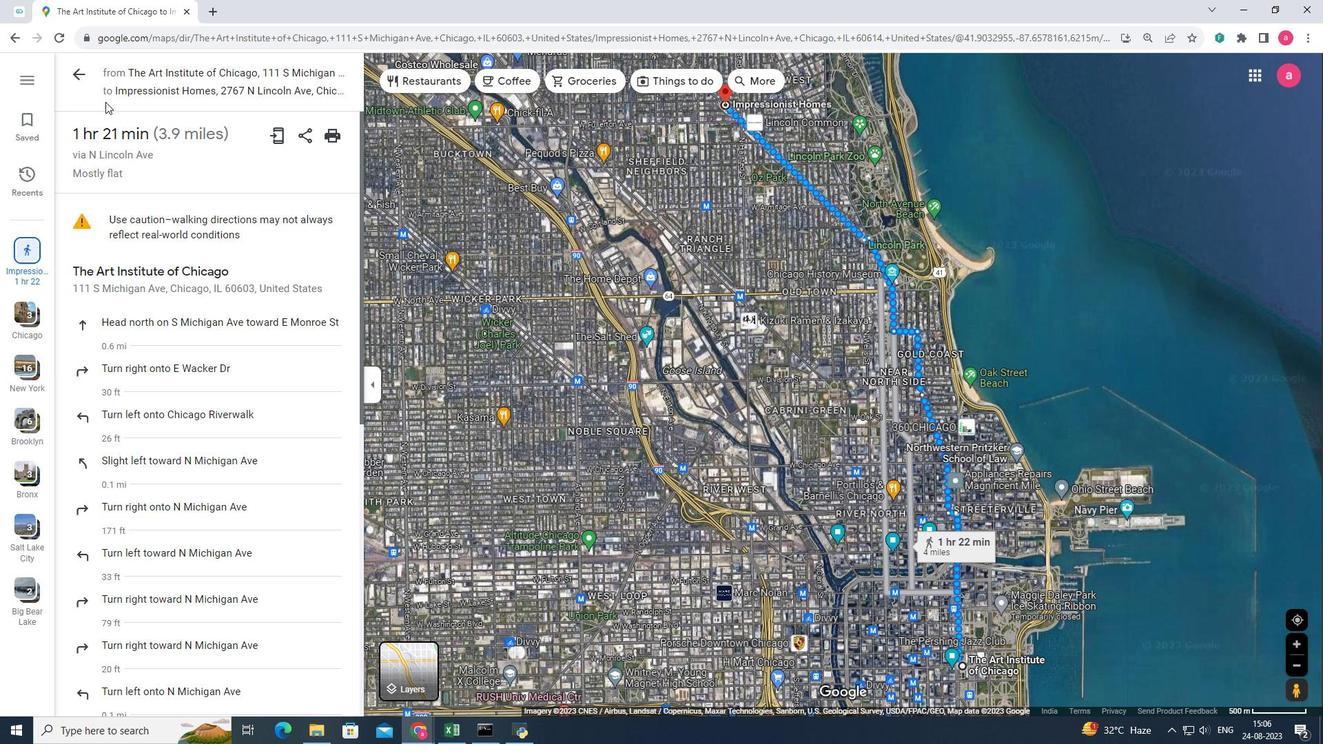 
Action: Mouse scrolled (170, 394) with delta (0, 0)
Screenshot: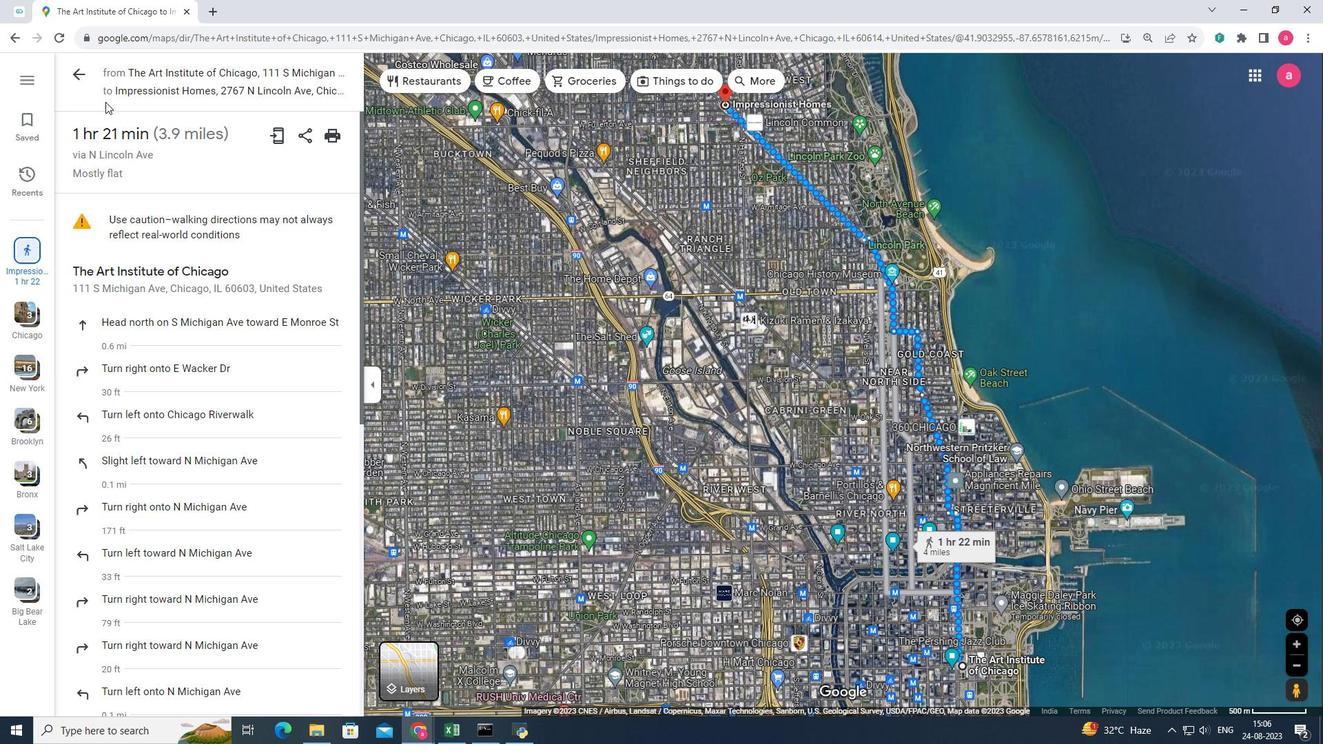 
Action: Mouse scrolled (170, 394) with delta (0, 0)
Screenshot: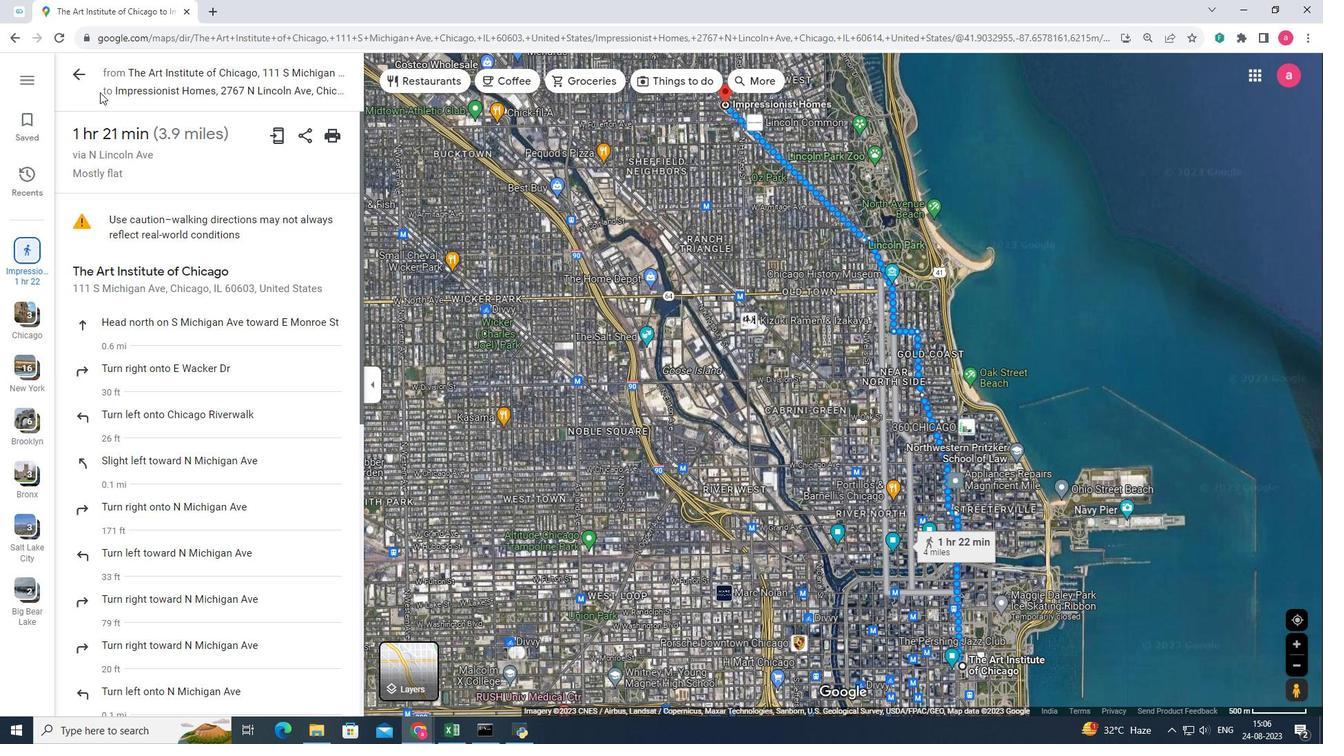 
Action: Mouse scrolled (170, 394) with delta (0, 0)
Screenshot: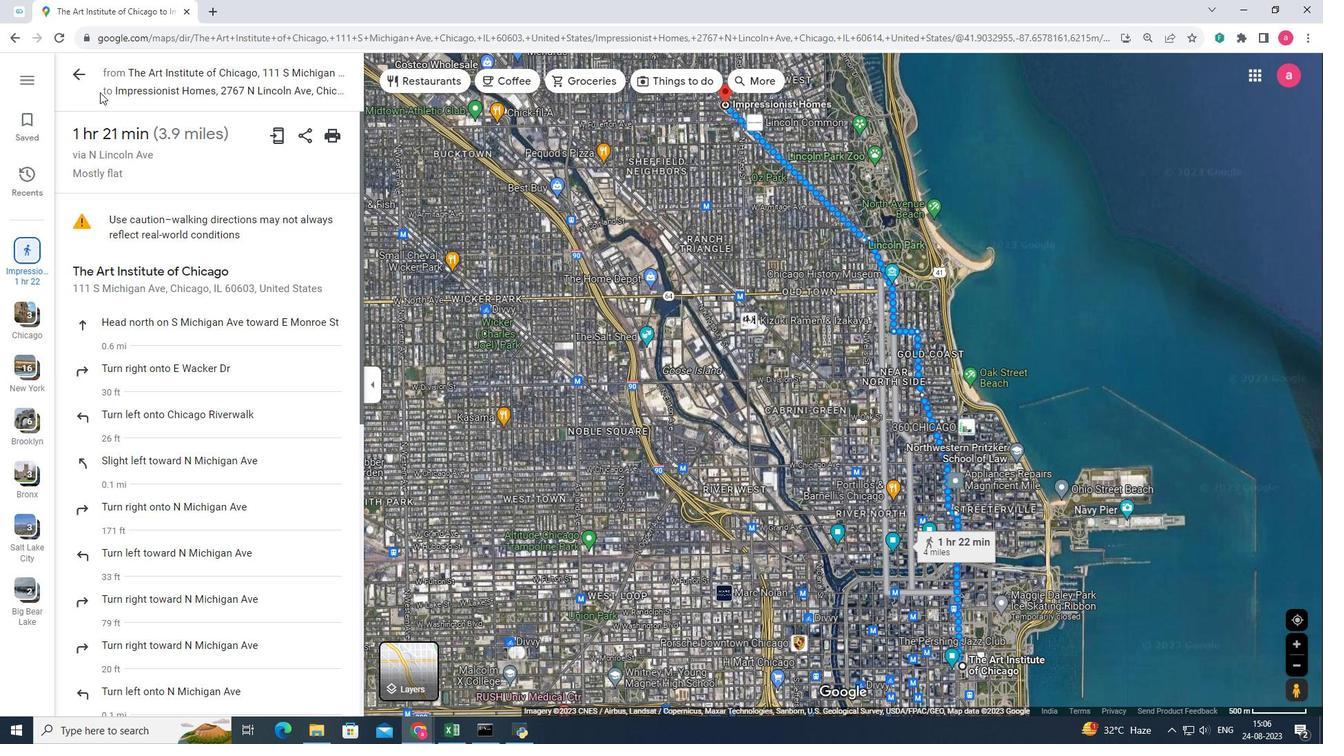 
Action: Mouse moved to (86, 68)
Screenshot: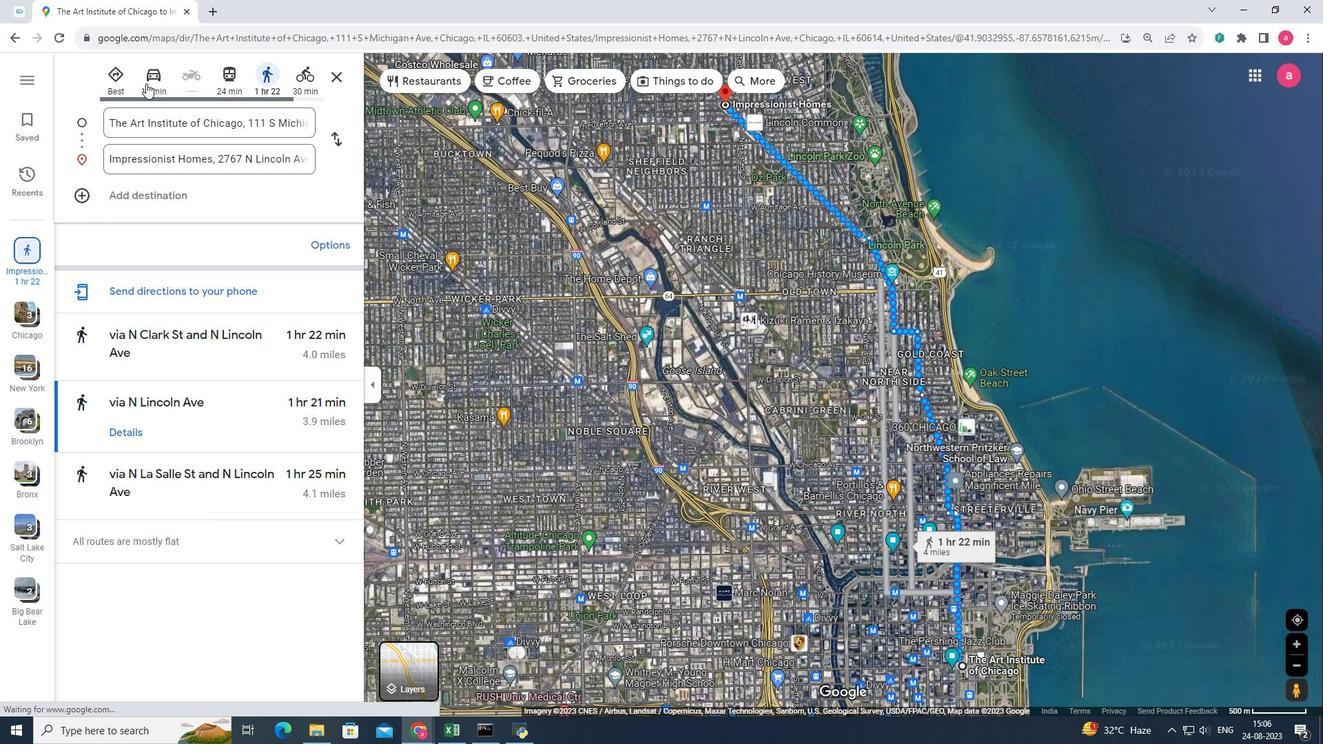 
Action: Mouse pressed left at (86, 68)
Screenshot: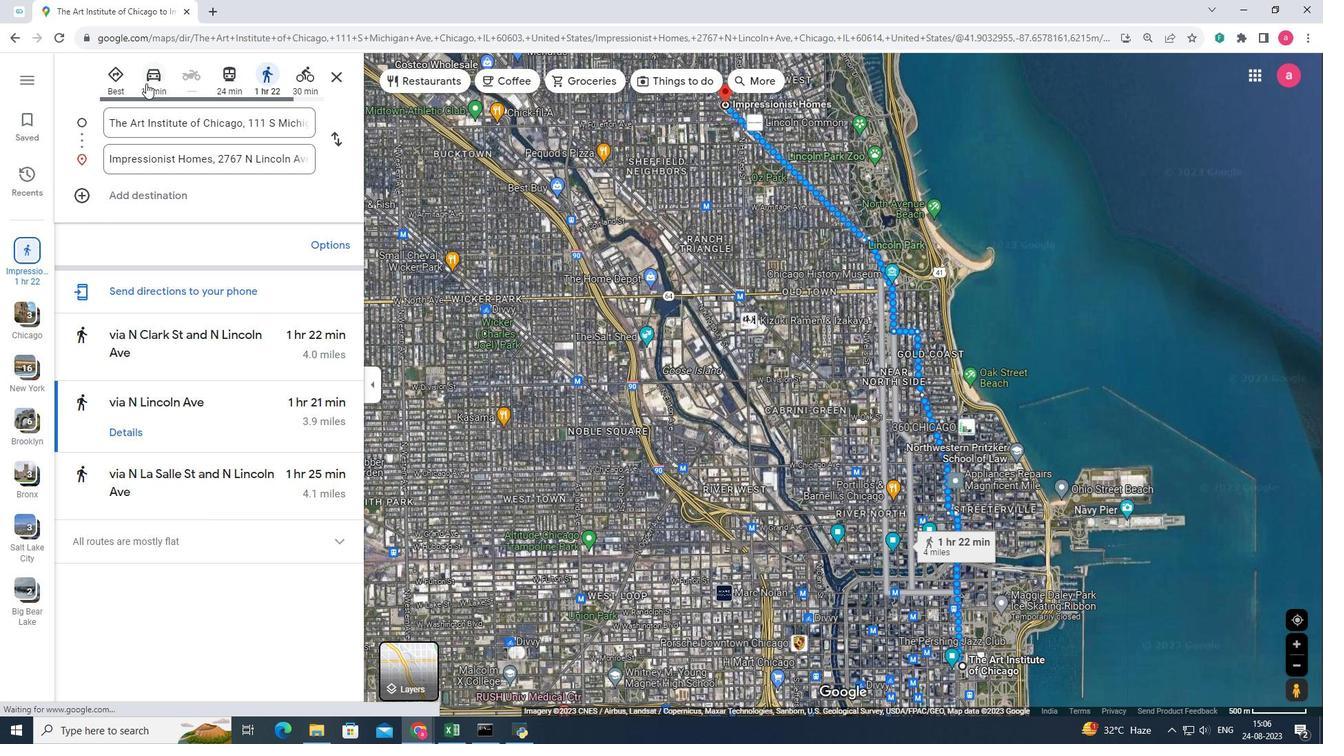 
Action: Mouse moved to (230, 85)
Screenshot: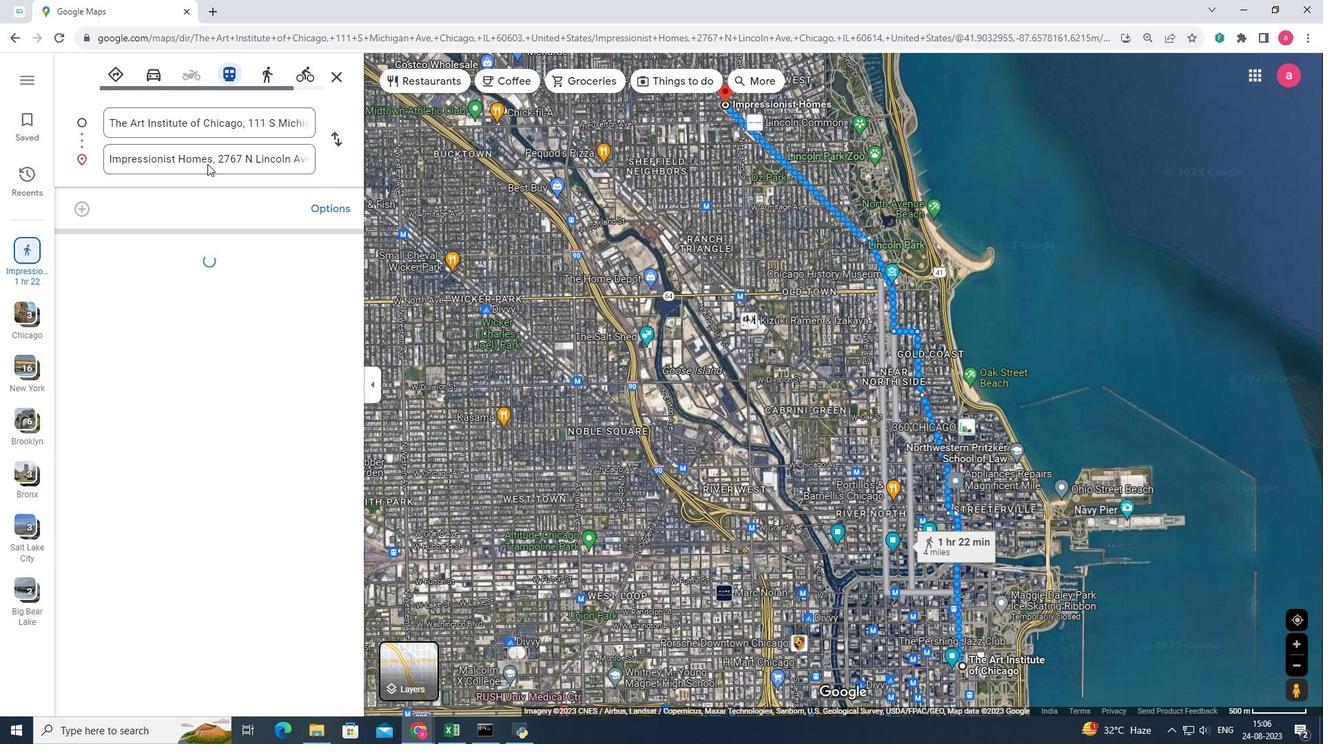 
Action: Mouse pressed left at (230, 85)
Screenshot: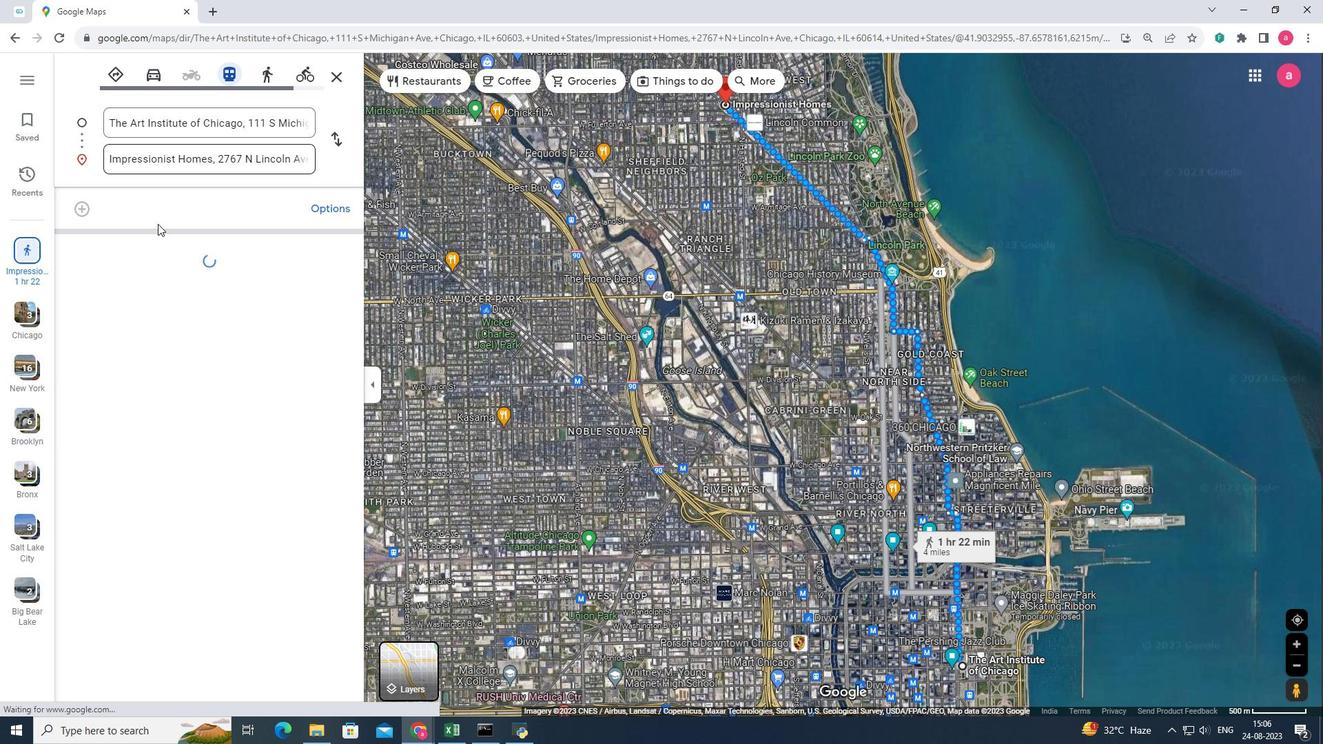 
Action: Mouse moved to (113, 384)
Screenshot: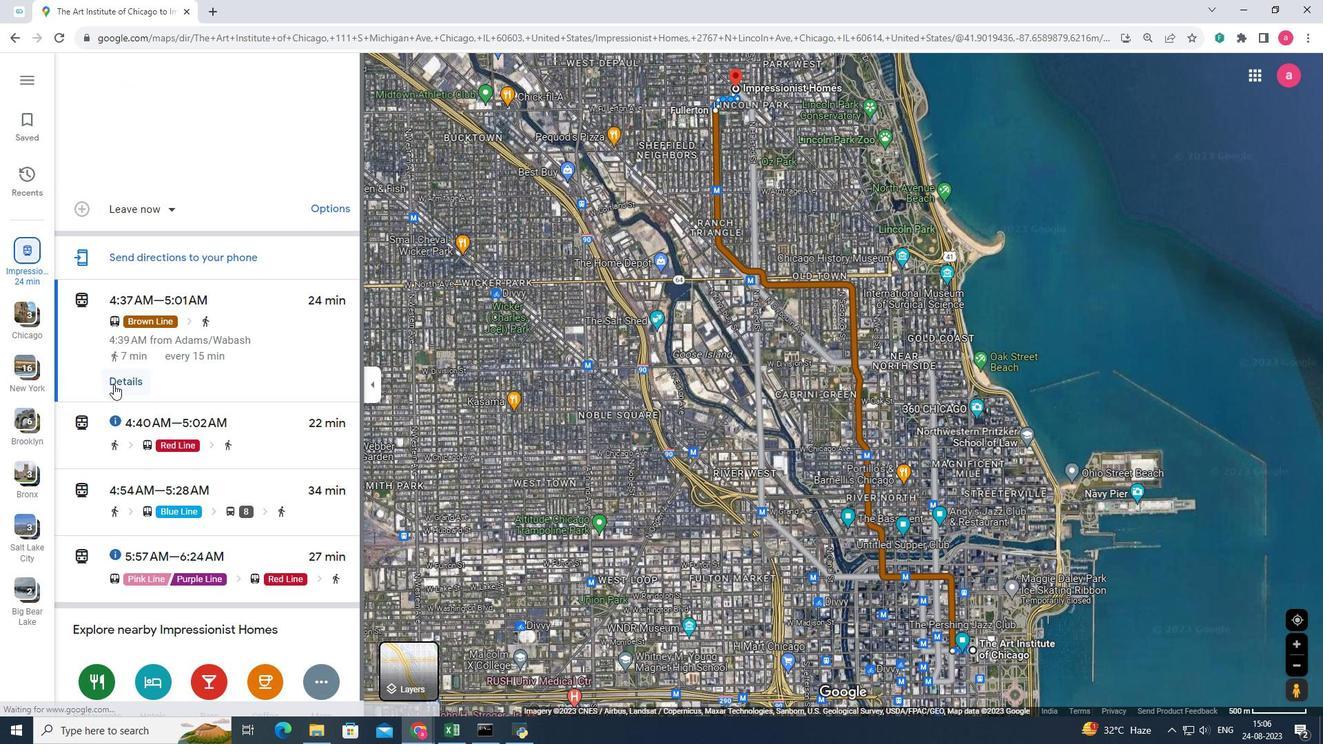 
Action: Mouse pressed left at (113, 384)
Screenshot: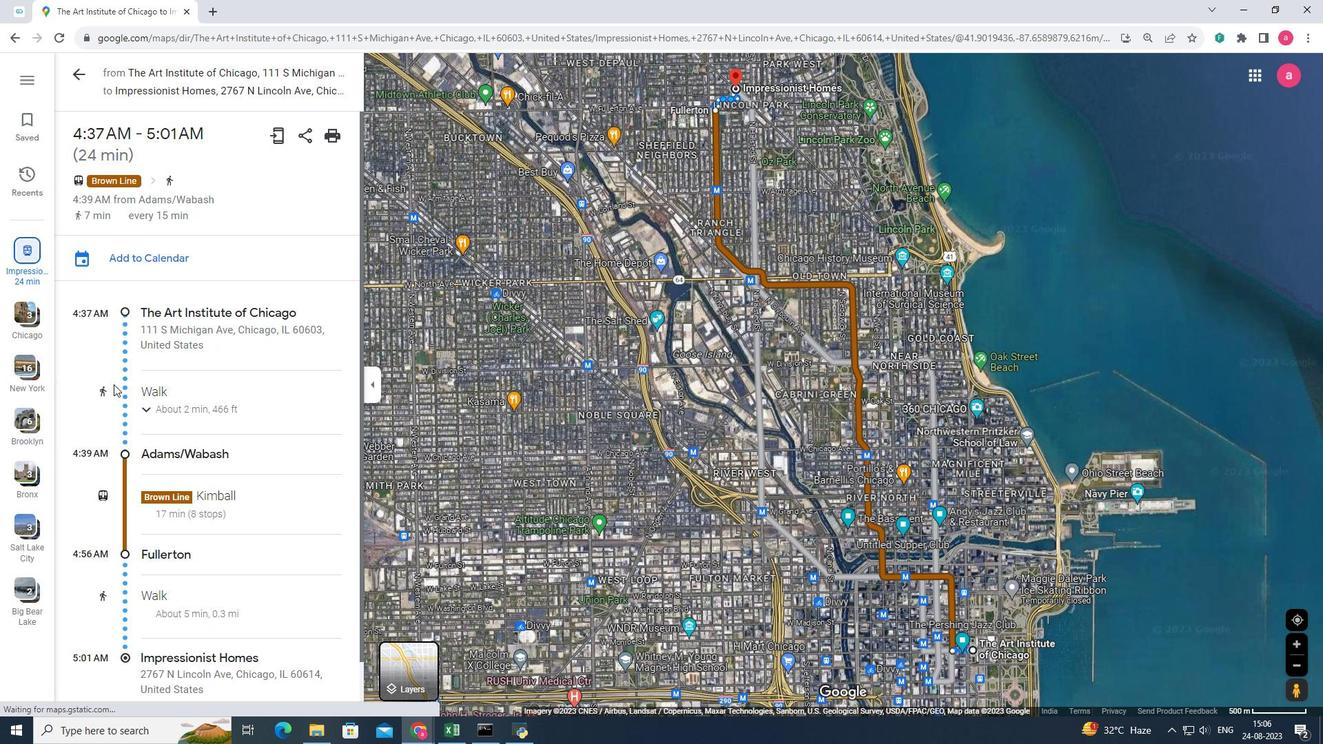
Action: Mouse scrolled (113, 383) with delta (0, 0)
Screenshot: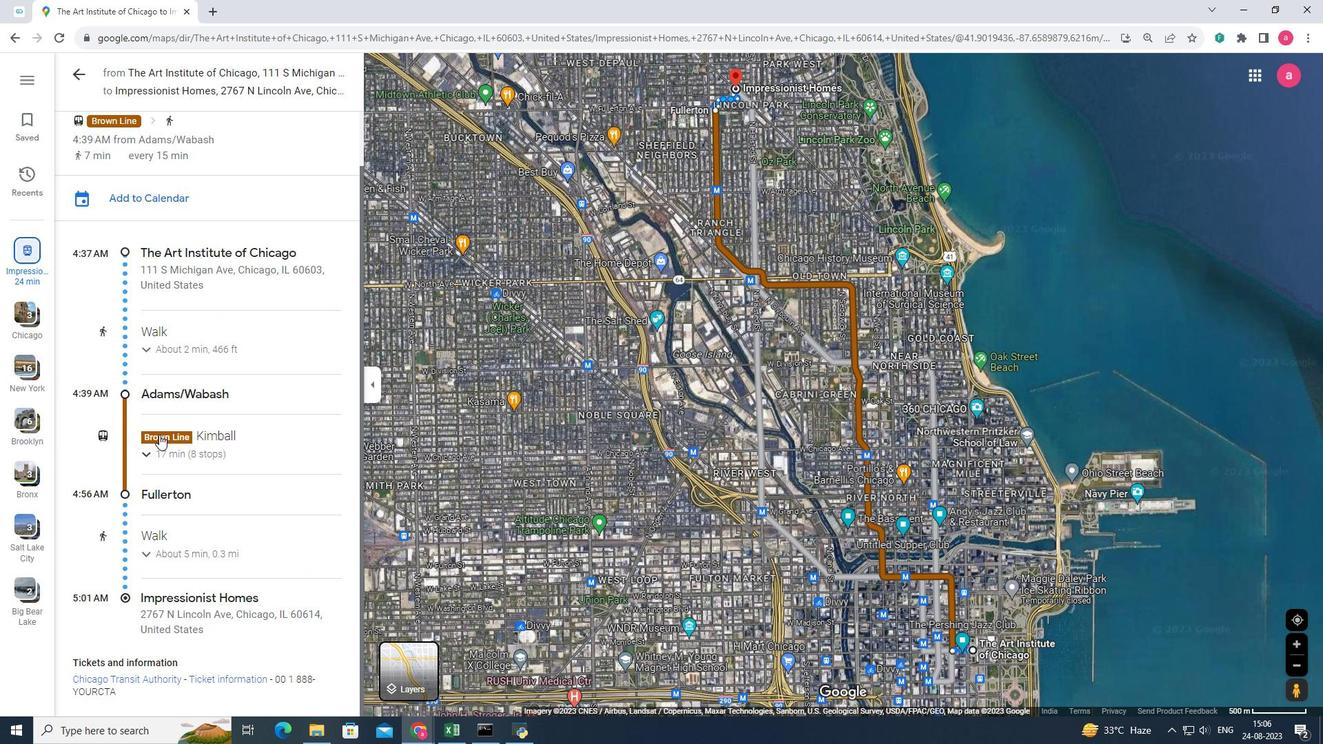 
Action: Mouse scrolled (113, 383) with delta (0, 0)
Screenshot: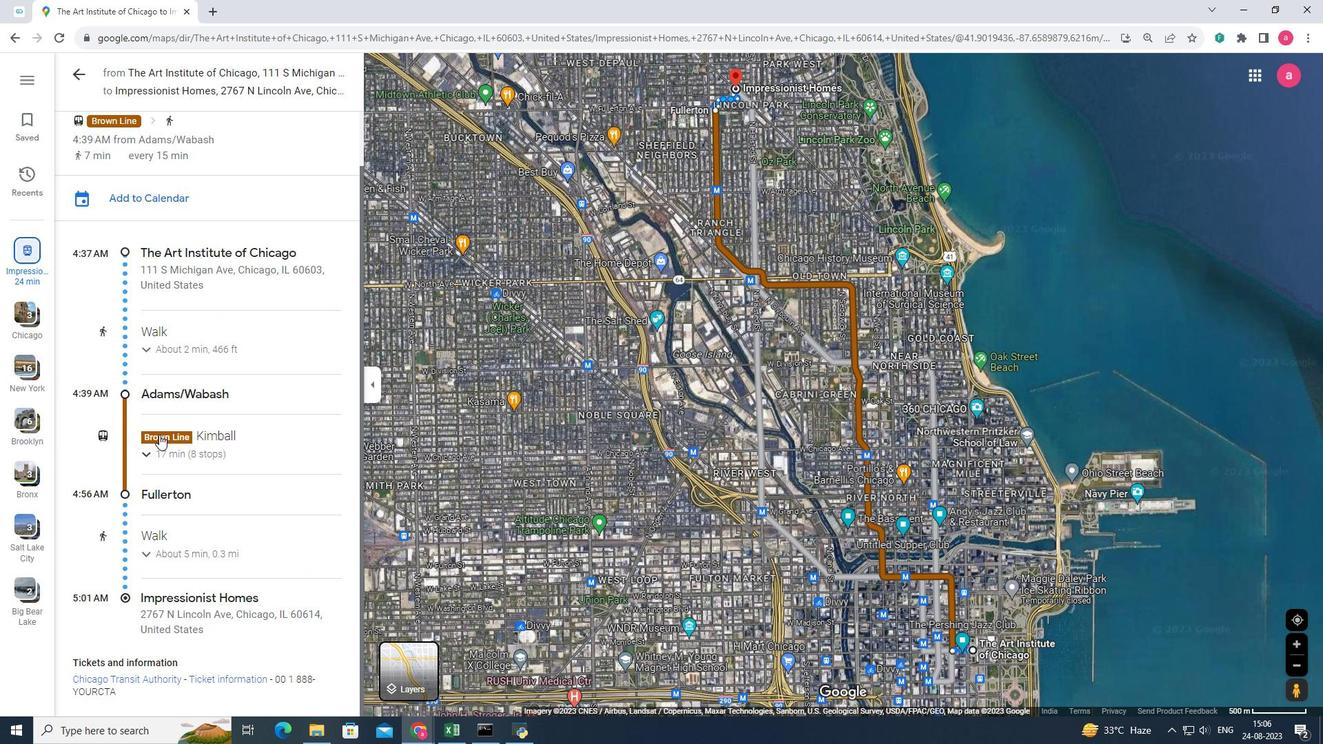 
Action: Mouse scrolled (113, 383) with delta (0, 0)
Screenshot: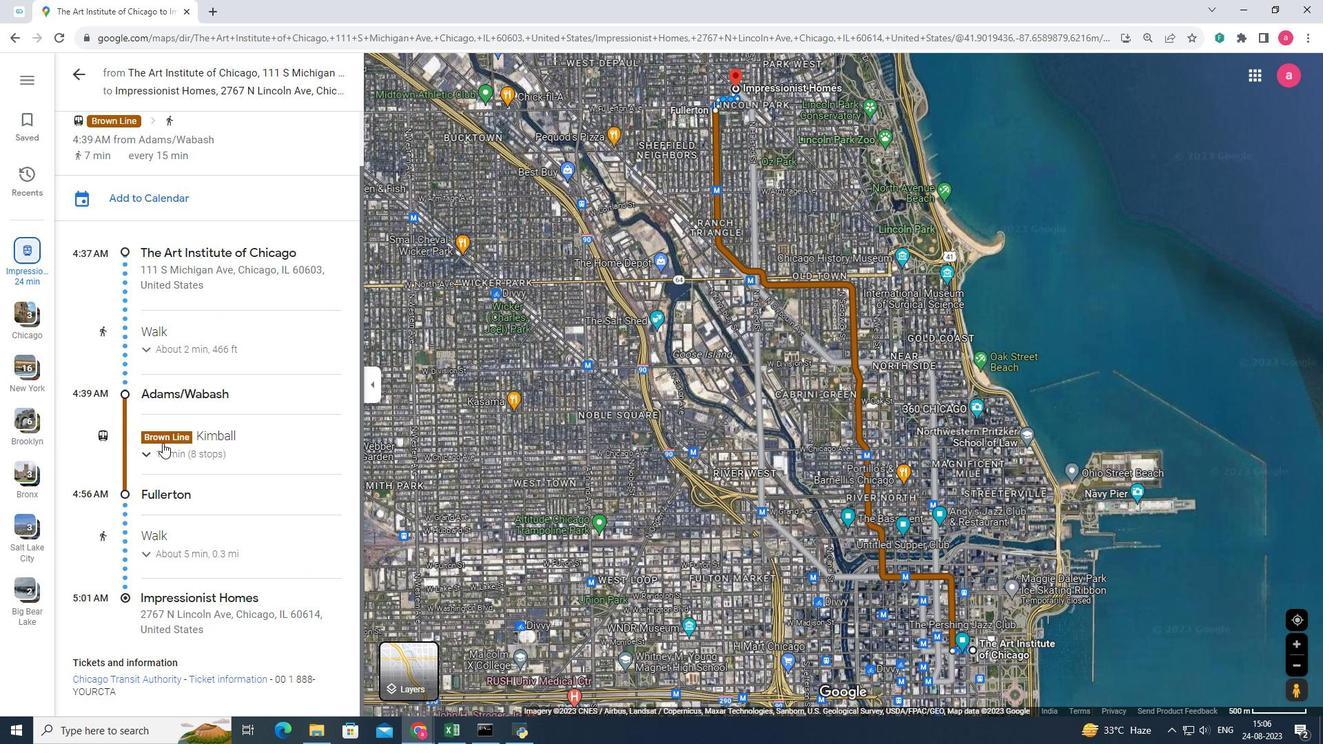 
Action: Mouse scrolled (113, 383) with delta (0, 0)
Screenshot: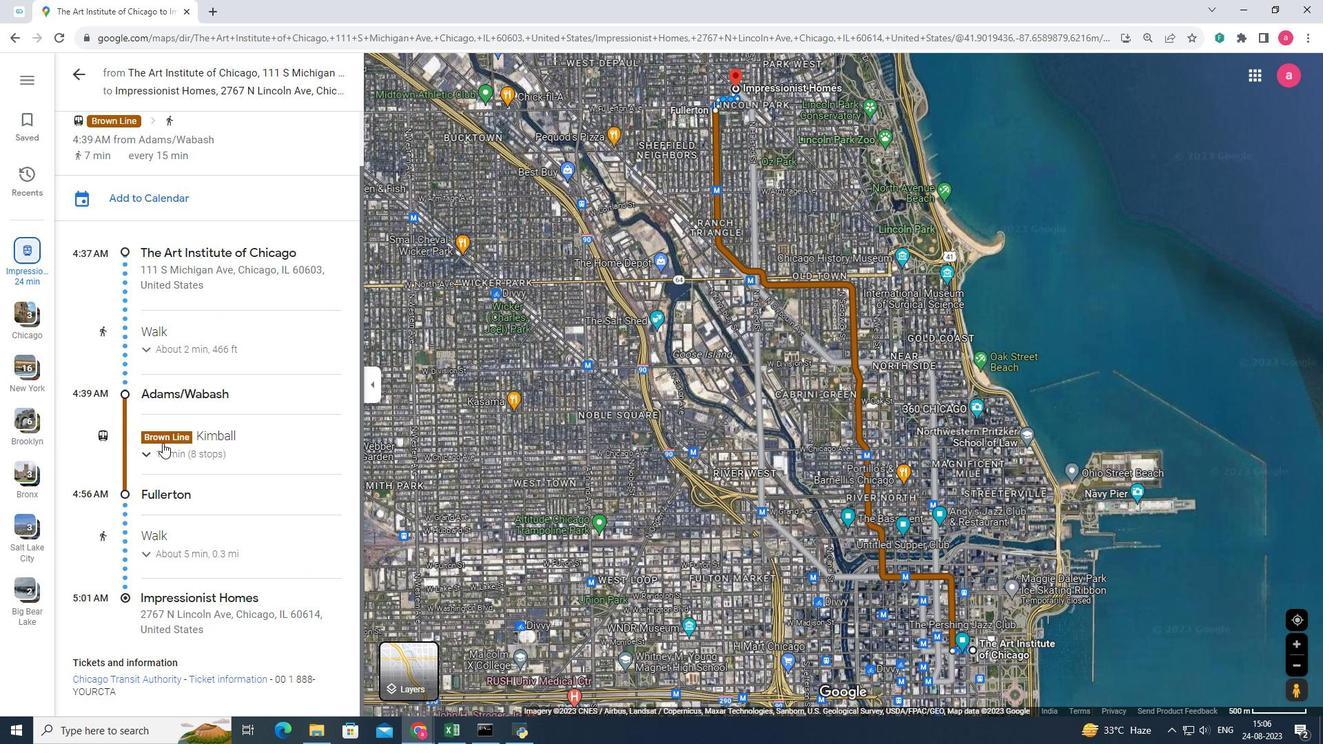 
Action: Mouse scrolled (113, 383) with delta (0, 0)
Screenshot: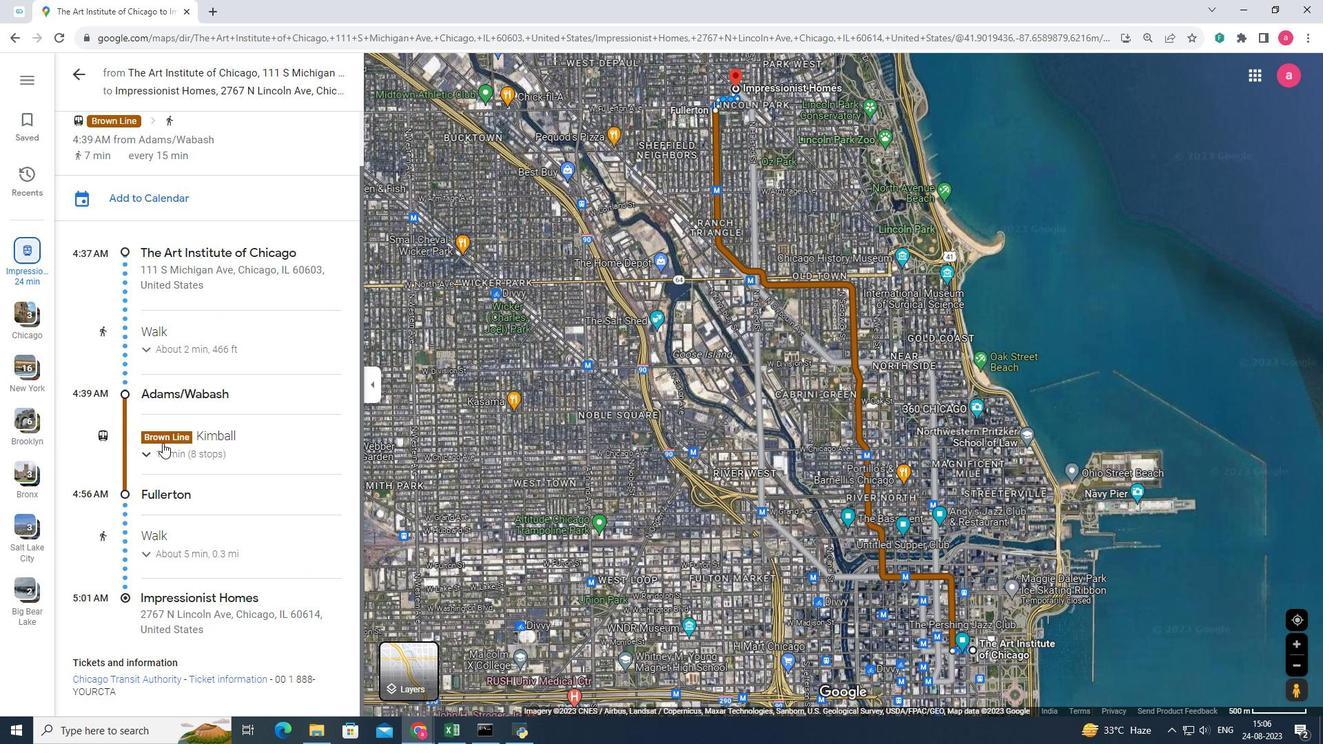 
Action: Mouse moved to (170, 463)
Screenshot: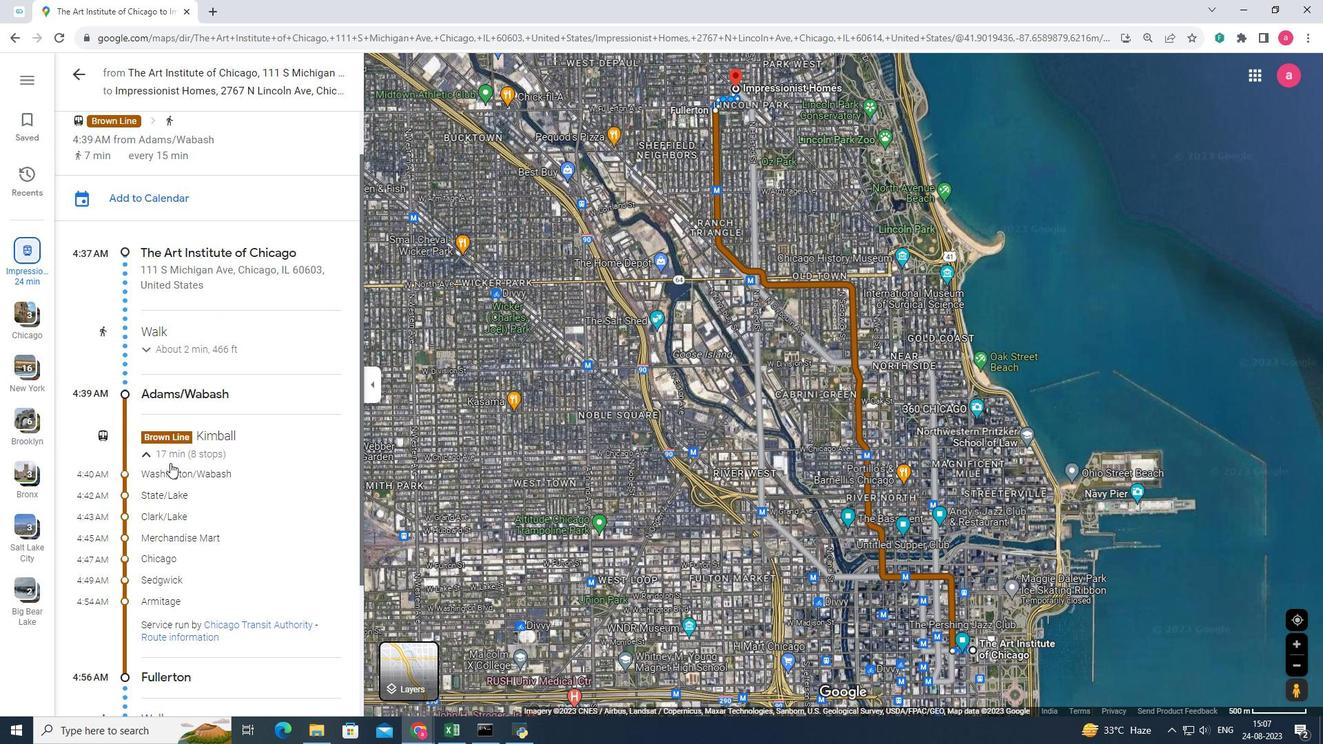 
Action: Mouse pressed left at (170, 463)
Screenshot: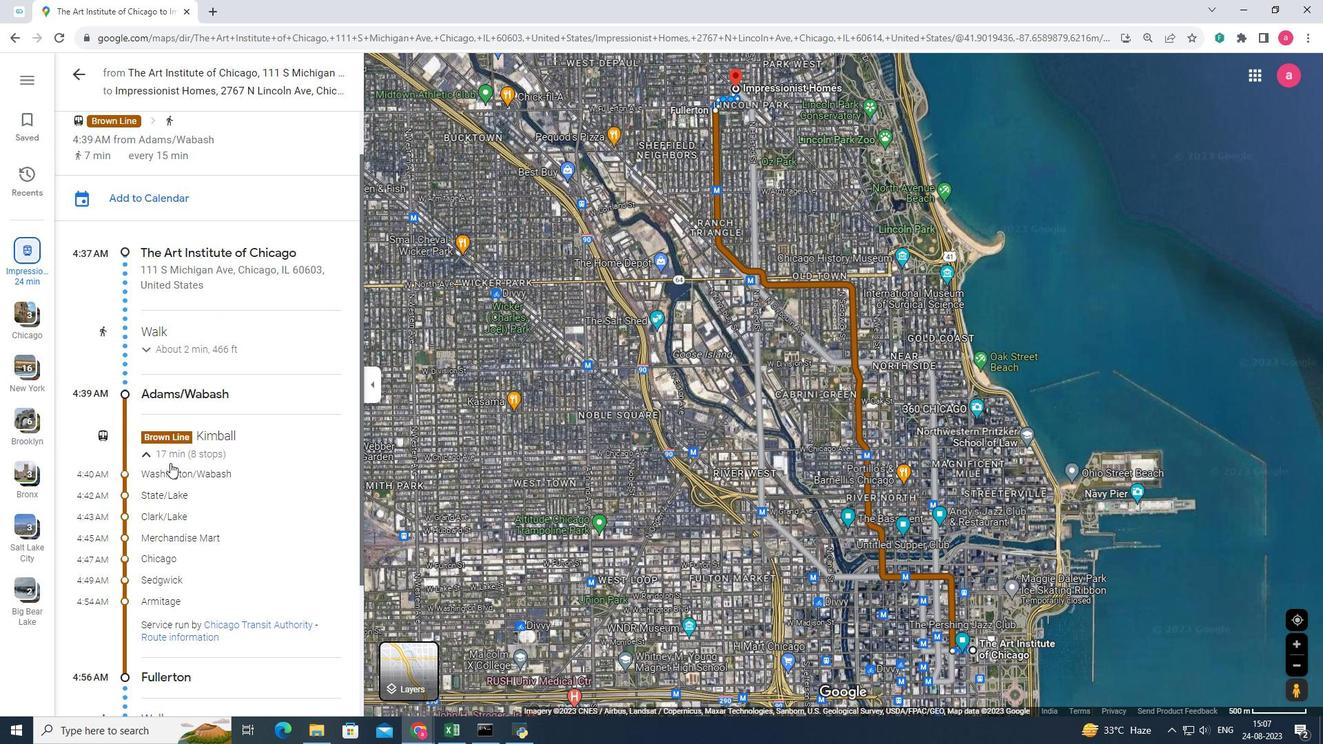 
Action: Mouse scrolled (170, 462) with delta (0, 0)
Screenshot: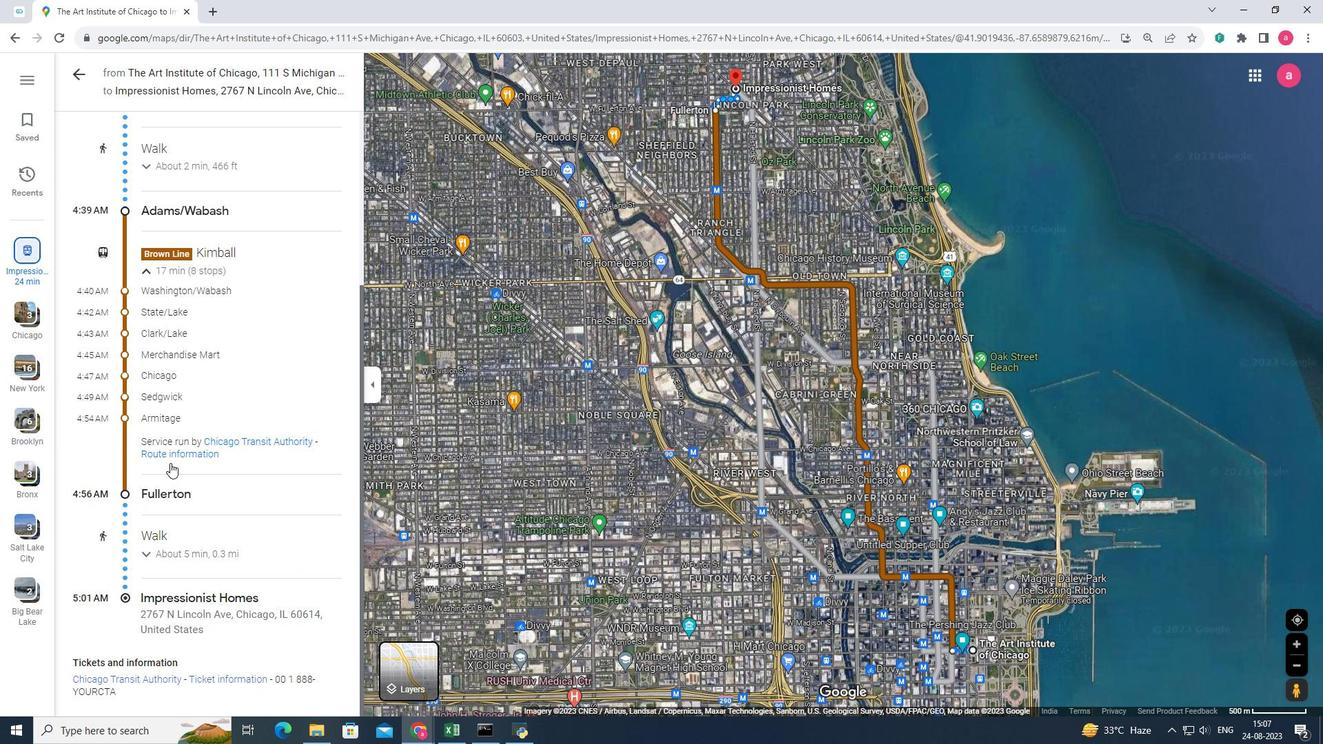 
Action: Mouse scrolled (170, 462) with delta (0, 0)
Screenshot: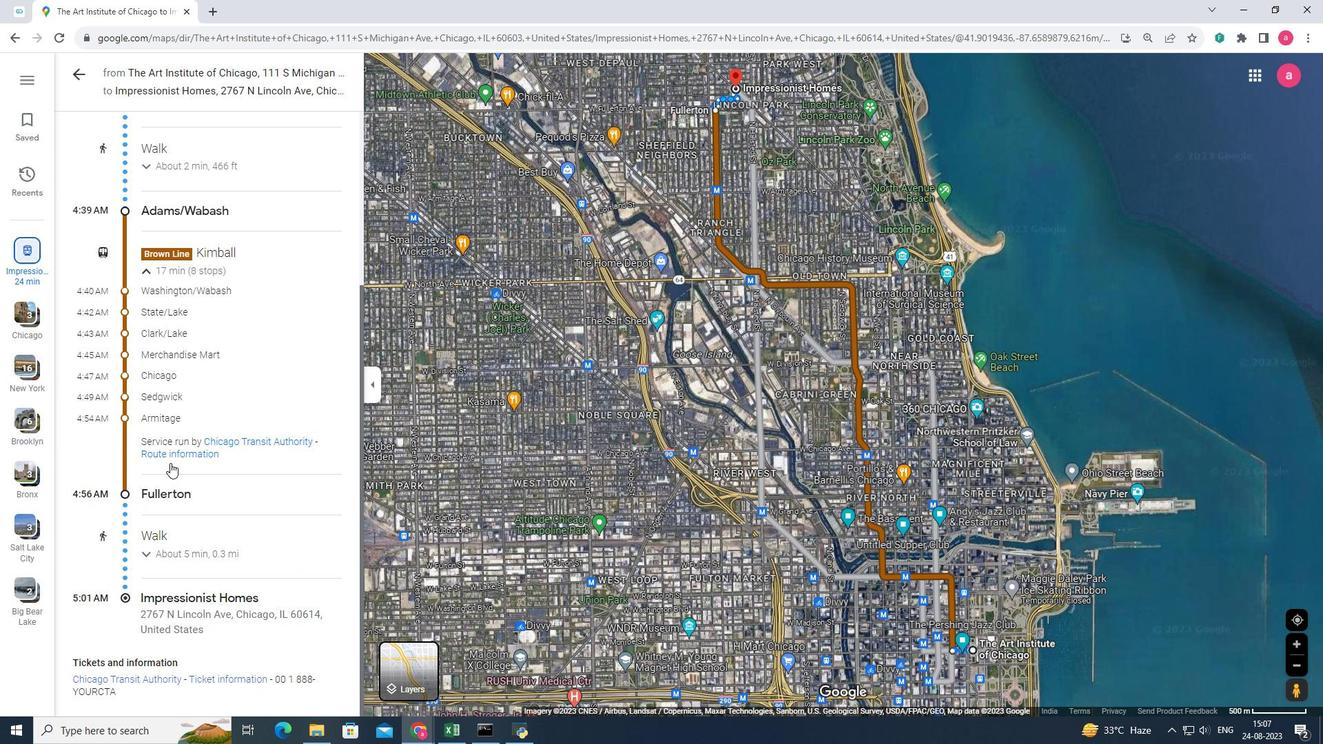 
Action: Mouse scrolled (170, 462) with delta (0, 0)
Screenshot: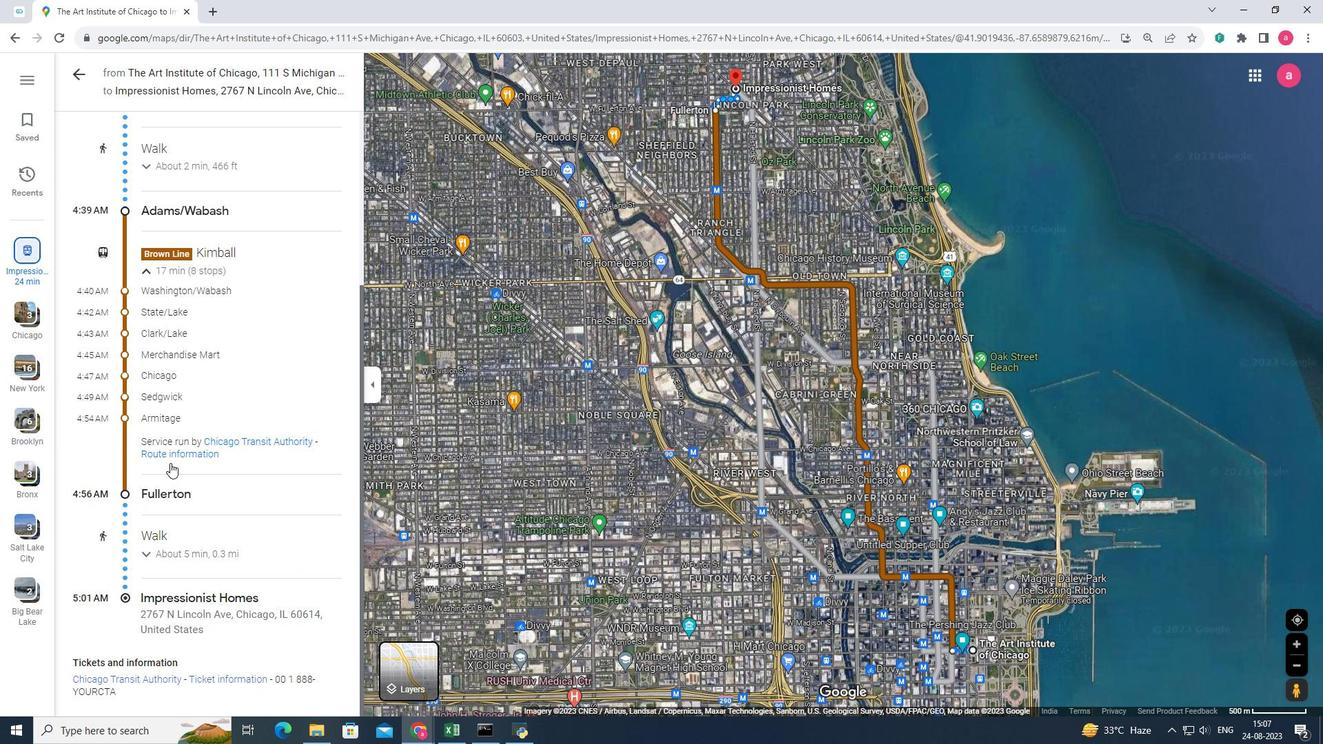 
Action: Mouse scrolled (170, 462) with delta (0, 0)
Screenshot: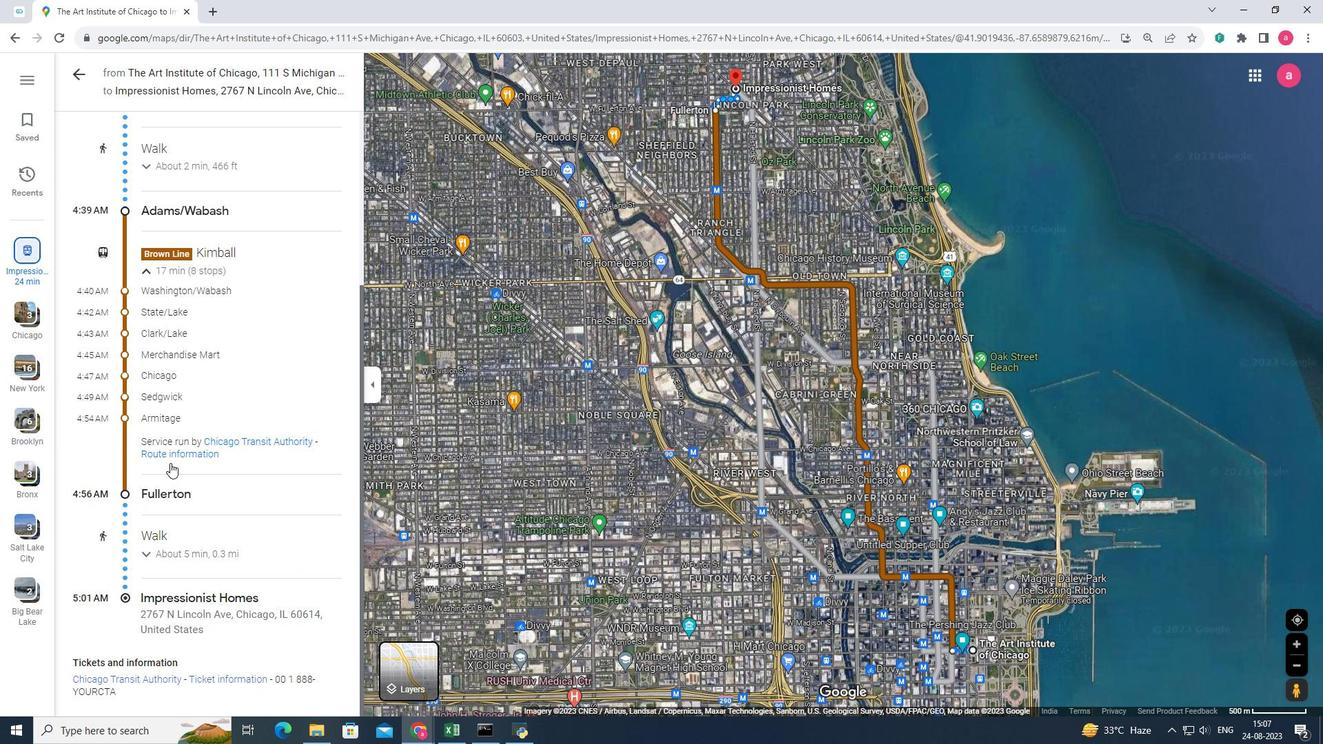 
Action: Mouse scrolled (170, 462) with delta (0, 0)
Screenshot: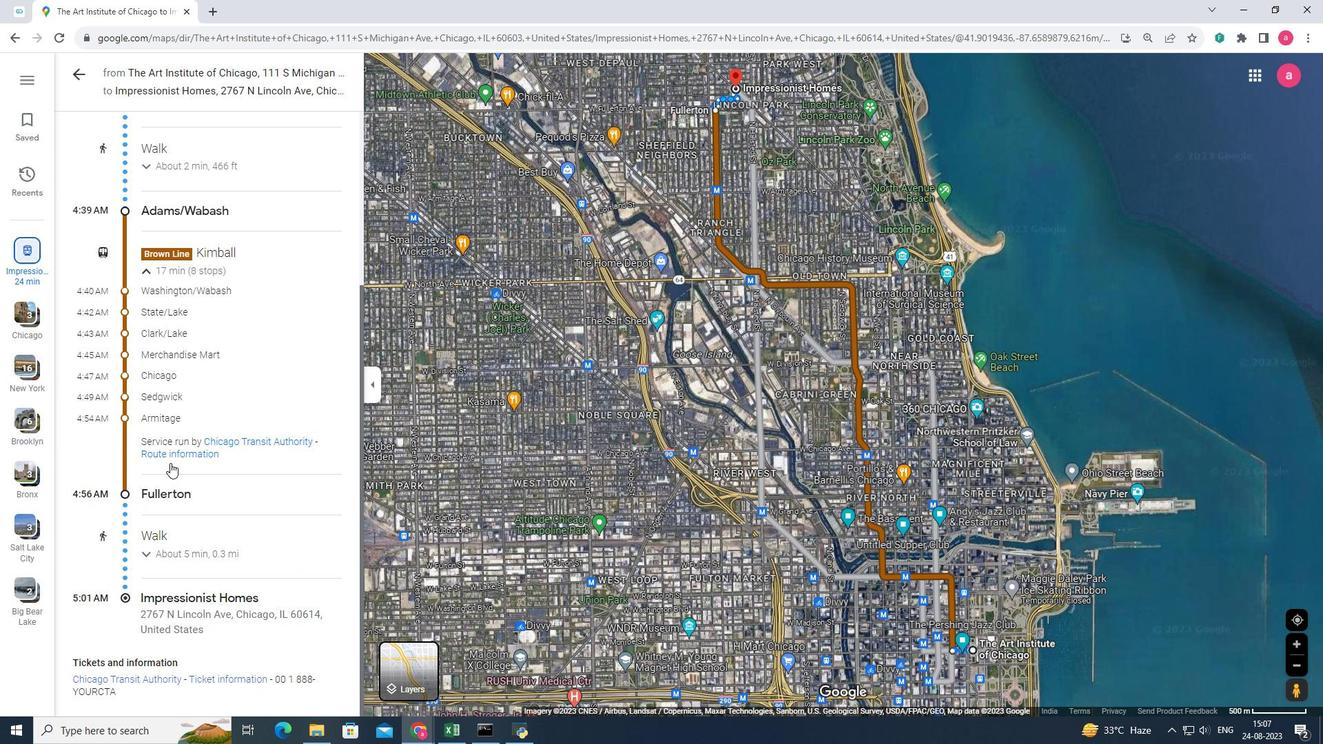 
Action: Mouse scrolled (170, 462) with delta (0, 0)
Screenshot: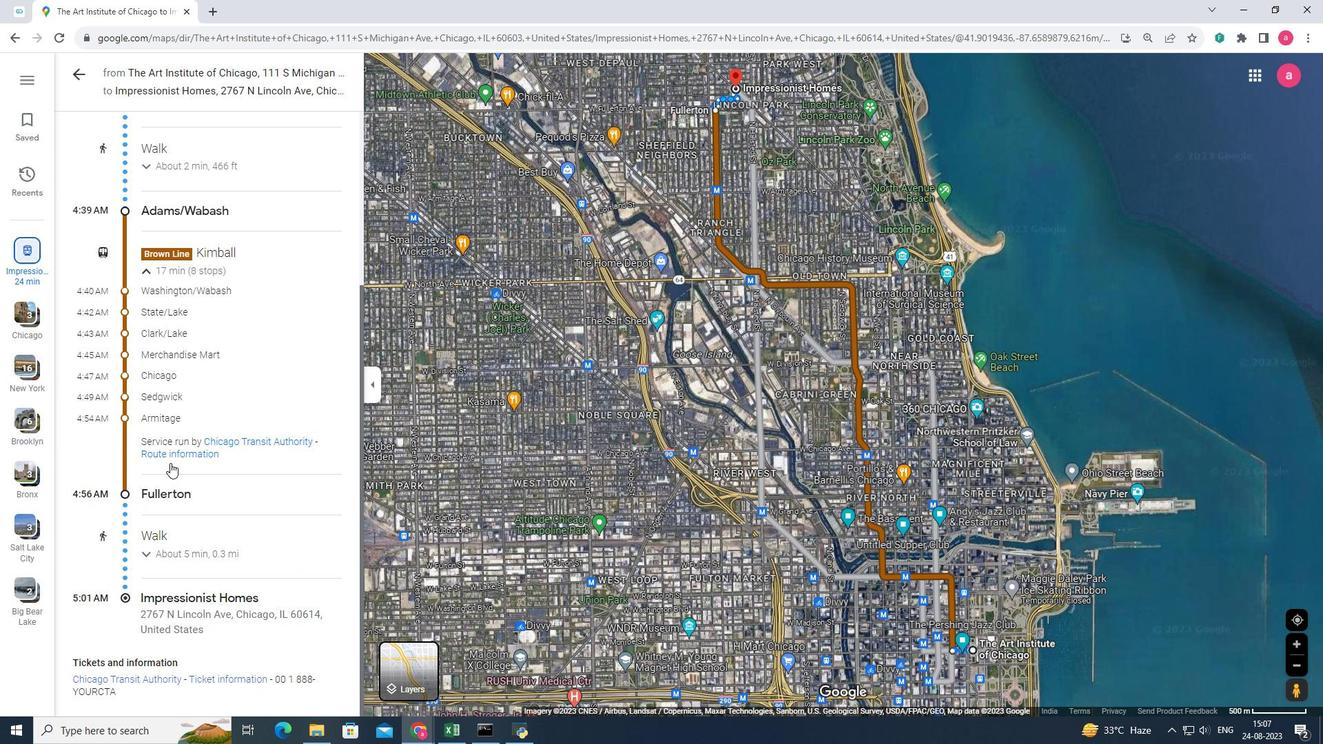 
Action: Mouse scrolled (170, 462) with delta (0, 0)
Screenshot: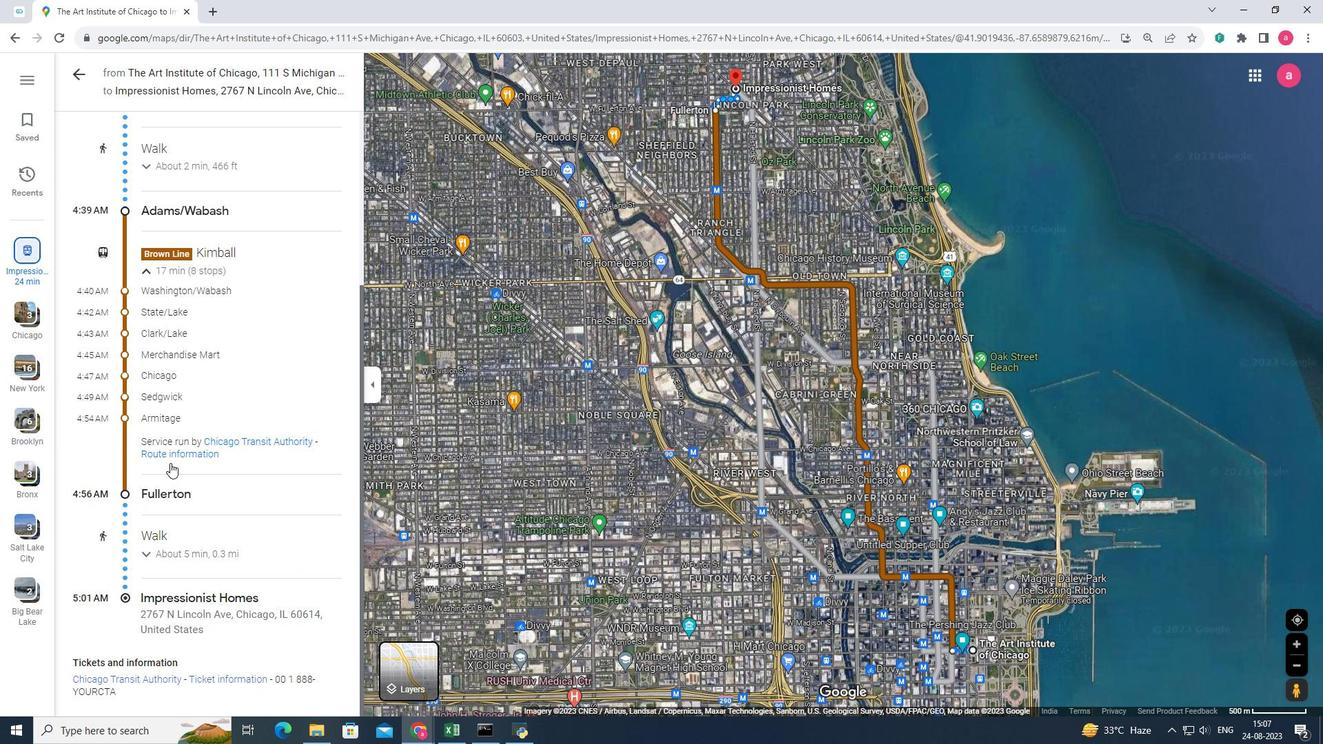 
Action: Mouse scrolled (170, 462) with delta (0, 0)
Screenshot: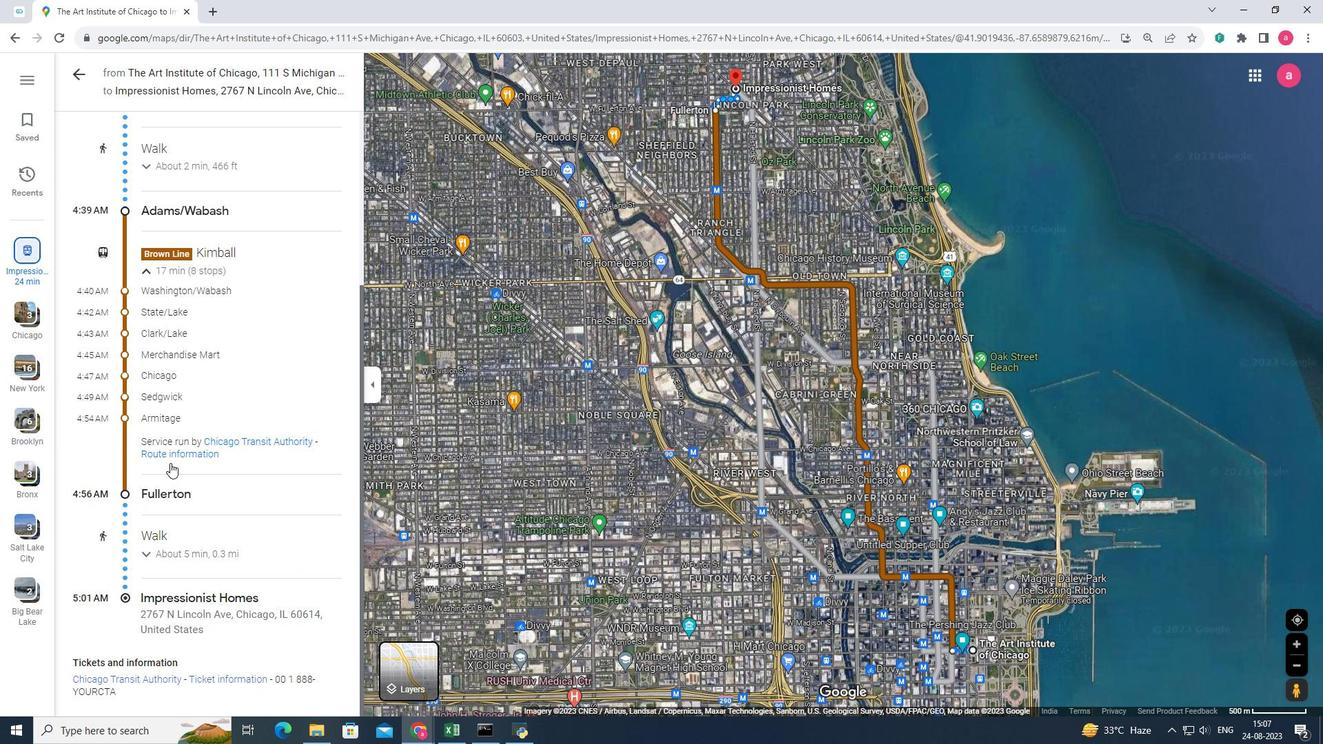 
Action: Mouse scrolled (170, 462) with delta (0, 0)
Screenshot: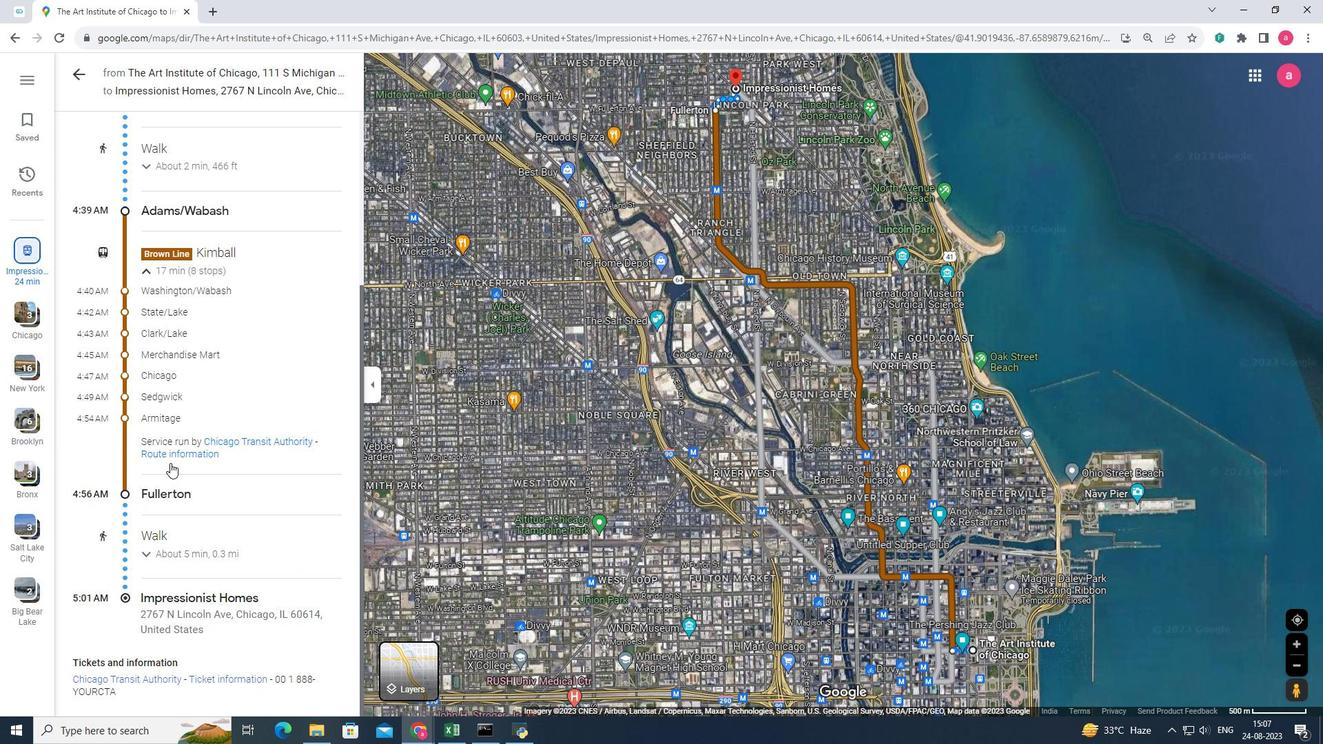 
Action: Mouse scrolled (170, 462) with delta (0, 0)
Screenshot: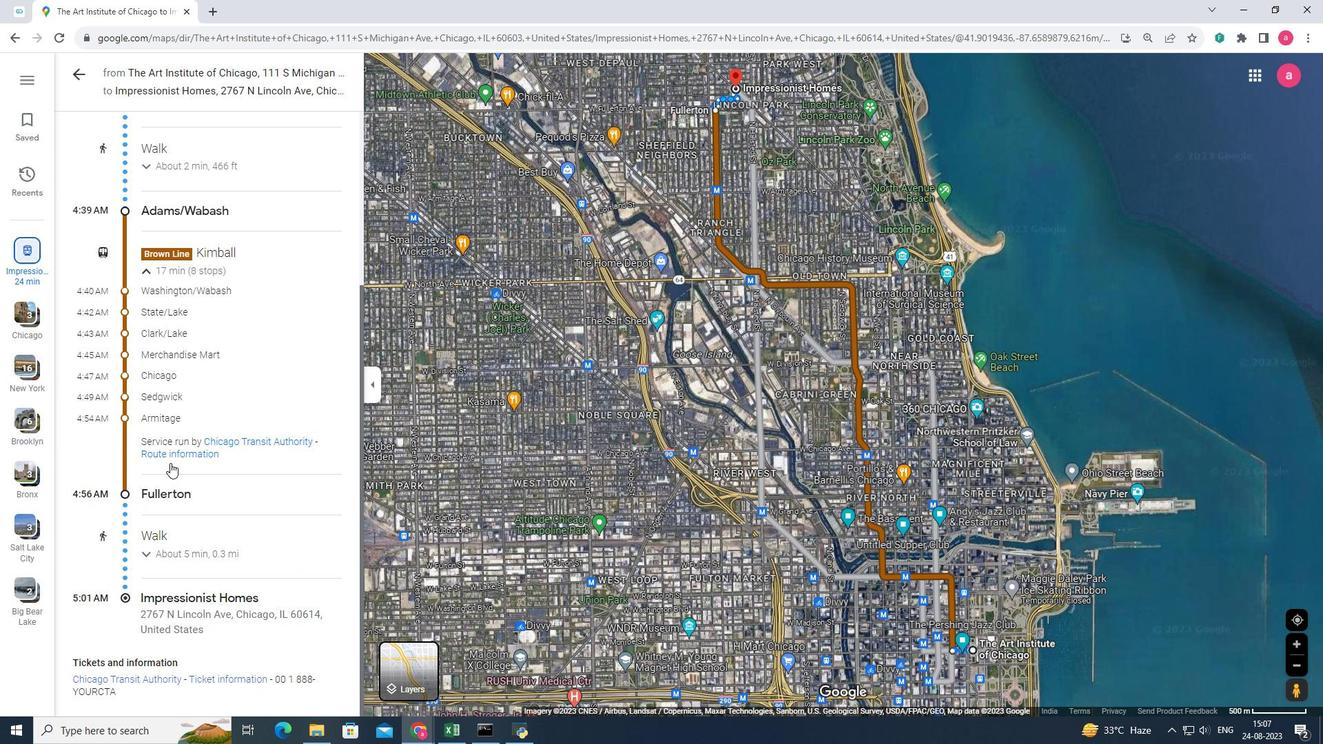 
Action: Mouse scrolled (170, 462) with delta (0, 0)
Screenshot: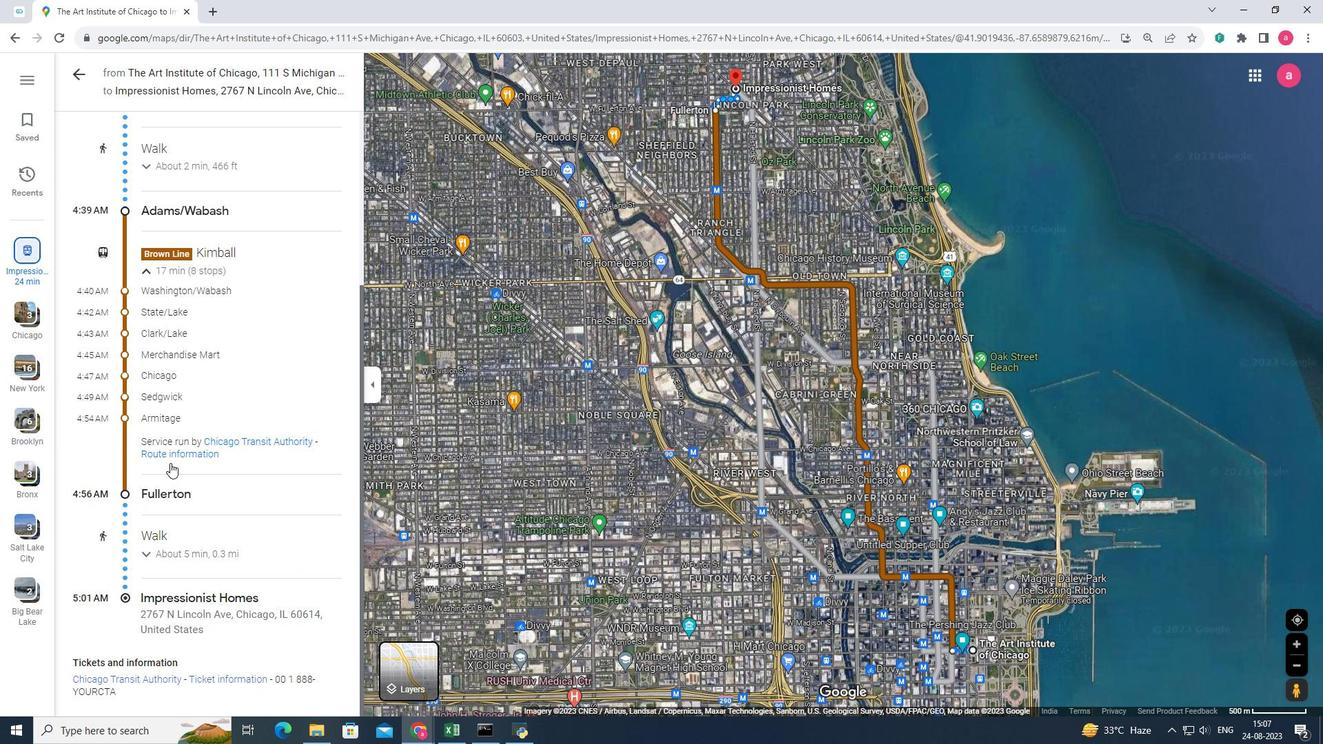 
Action: Mouse scrolled (170, 463) with delta (0, 0)
Screenshot: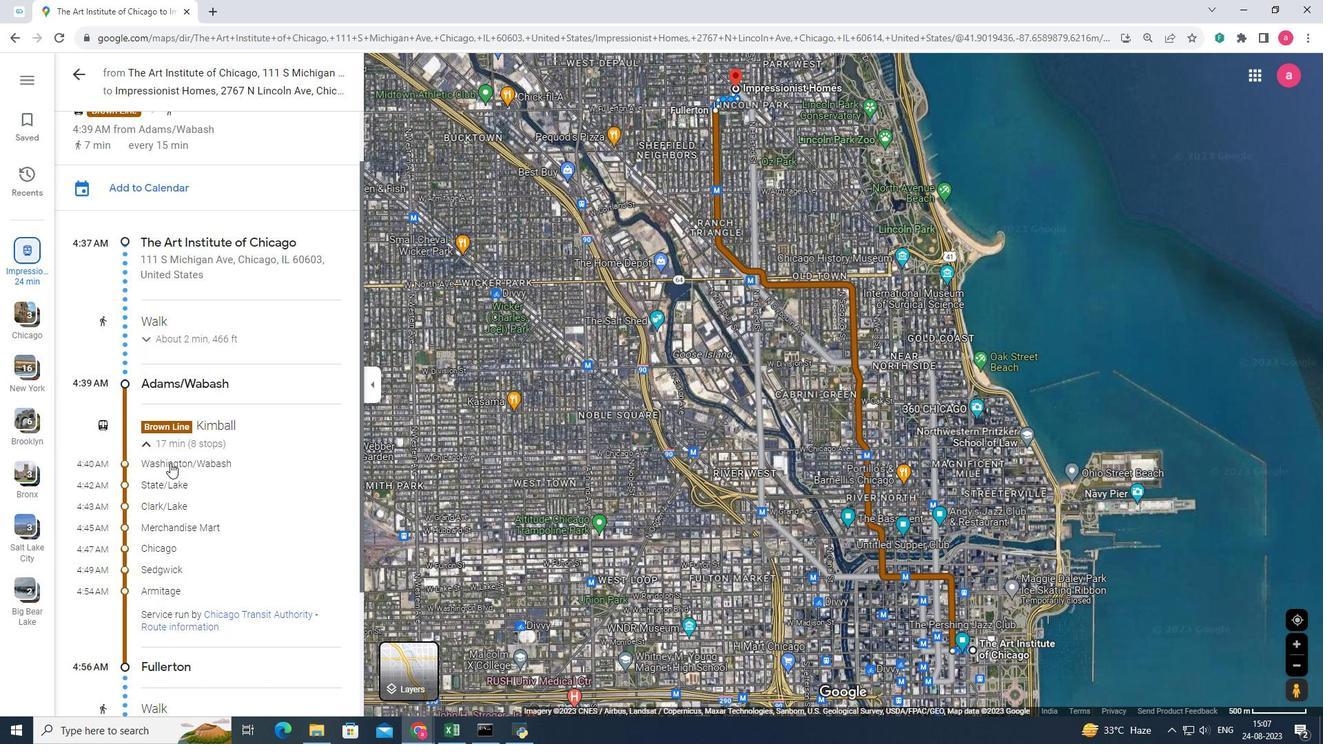 
Action: Mouse scrolled (170, 463) with delta (0, 0)
Screenshot: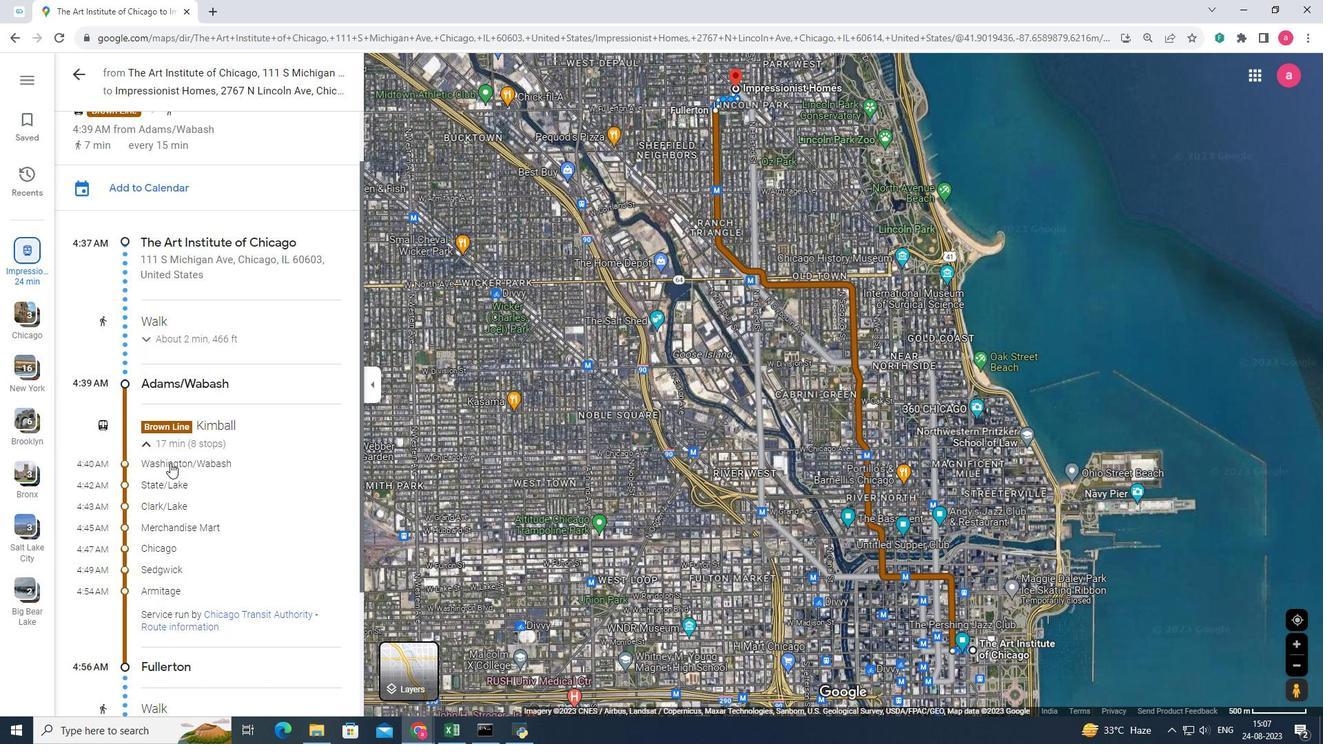 
Action: Mouse scrolled (170, 463) with delta (0, 0)
Screenshot: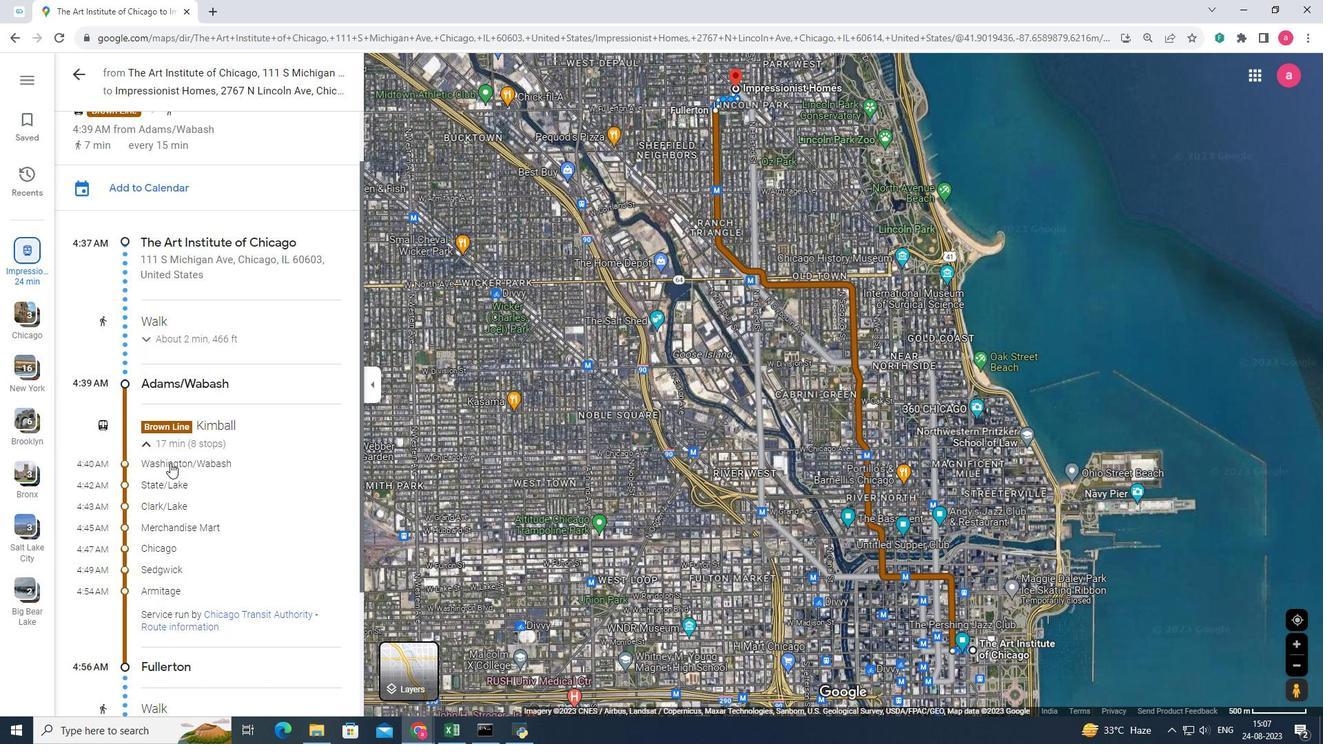 
Action: Mouse scrolled (170, 463) with delta (0, 0)
Screenshot: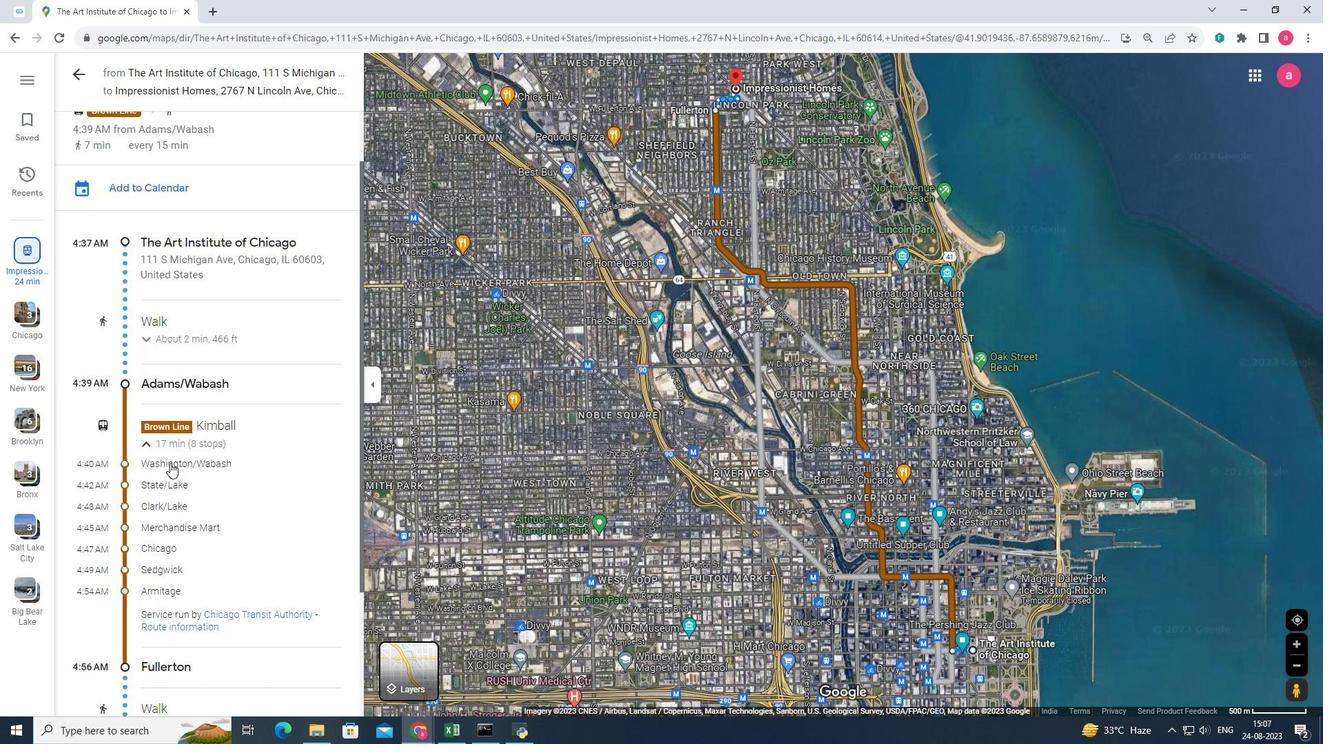 
Action: Mouse scrolled (170, 463) with delta (0, 0)
Screenshot: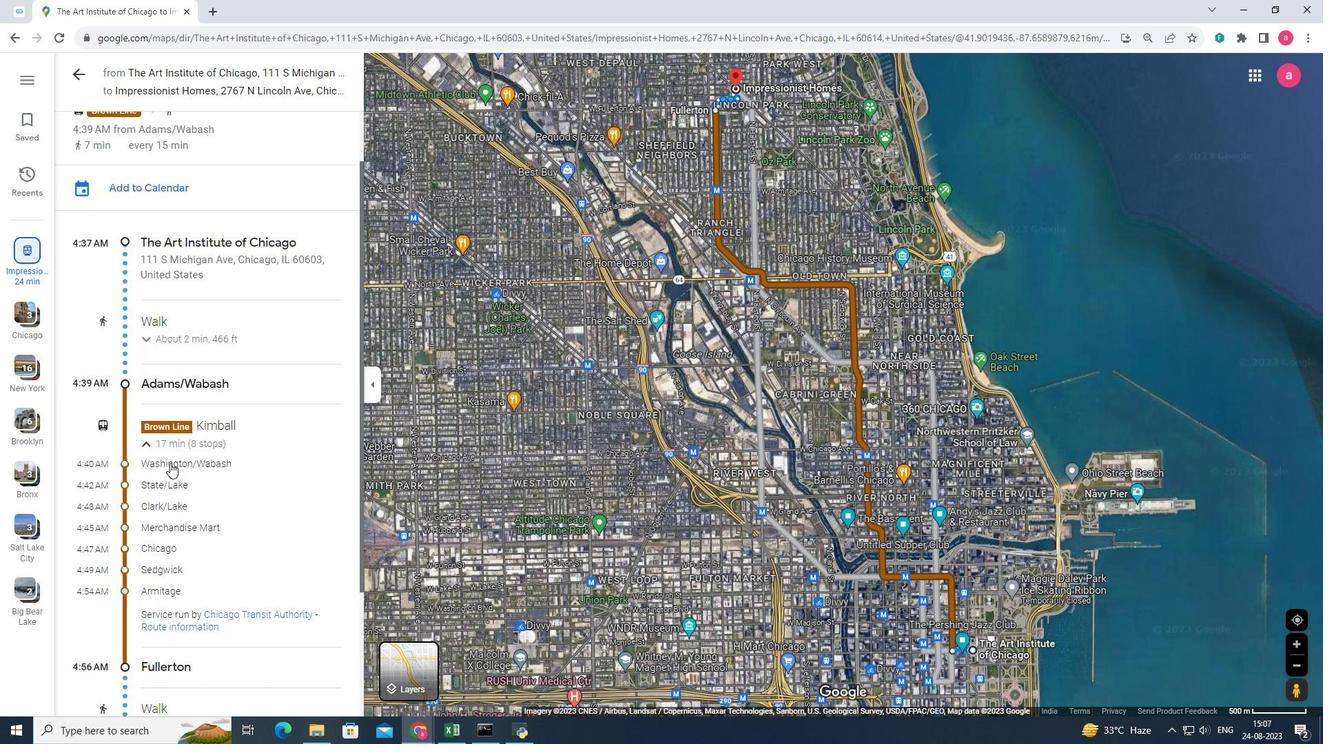 
Action: Mouse scrolled (170, 463) with delta (0, 0)
Screenshot: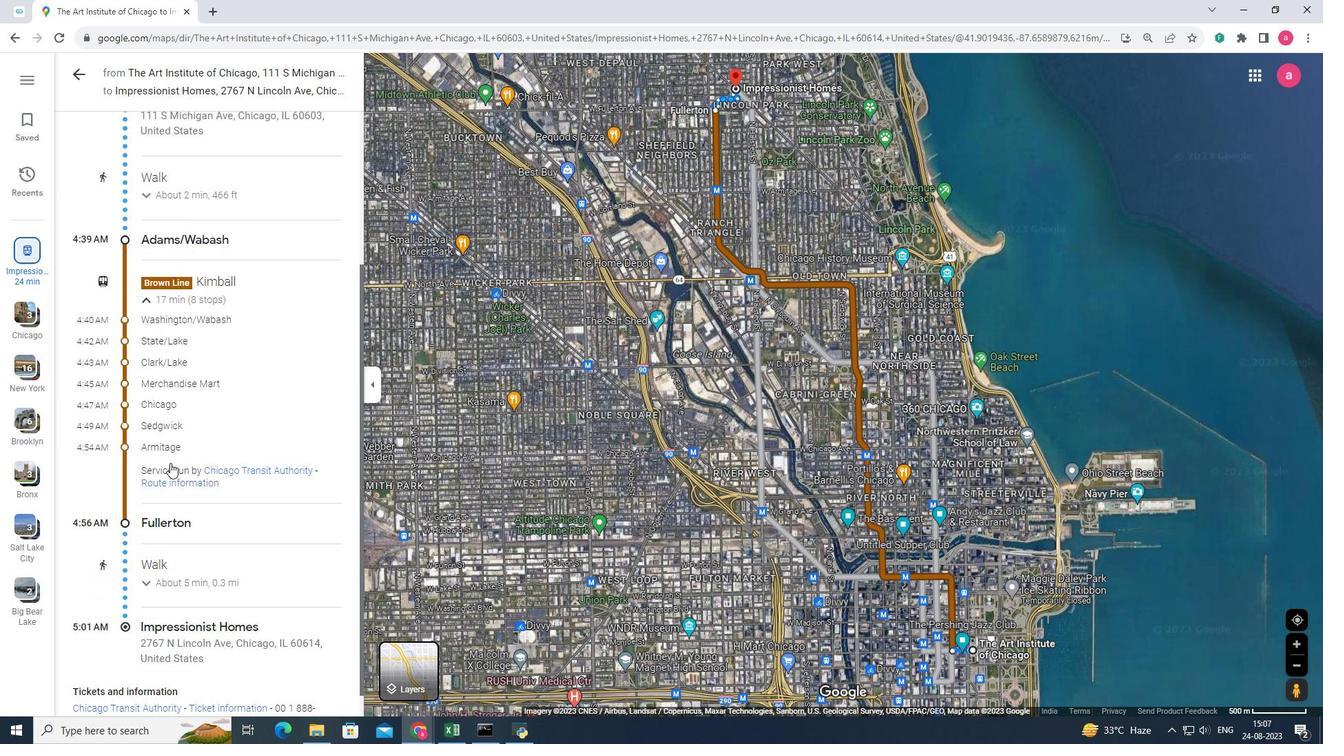 
Action: Mouse scrolled (170, 463) with delta (0, 0)
Screenshot: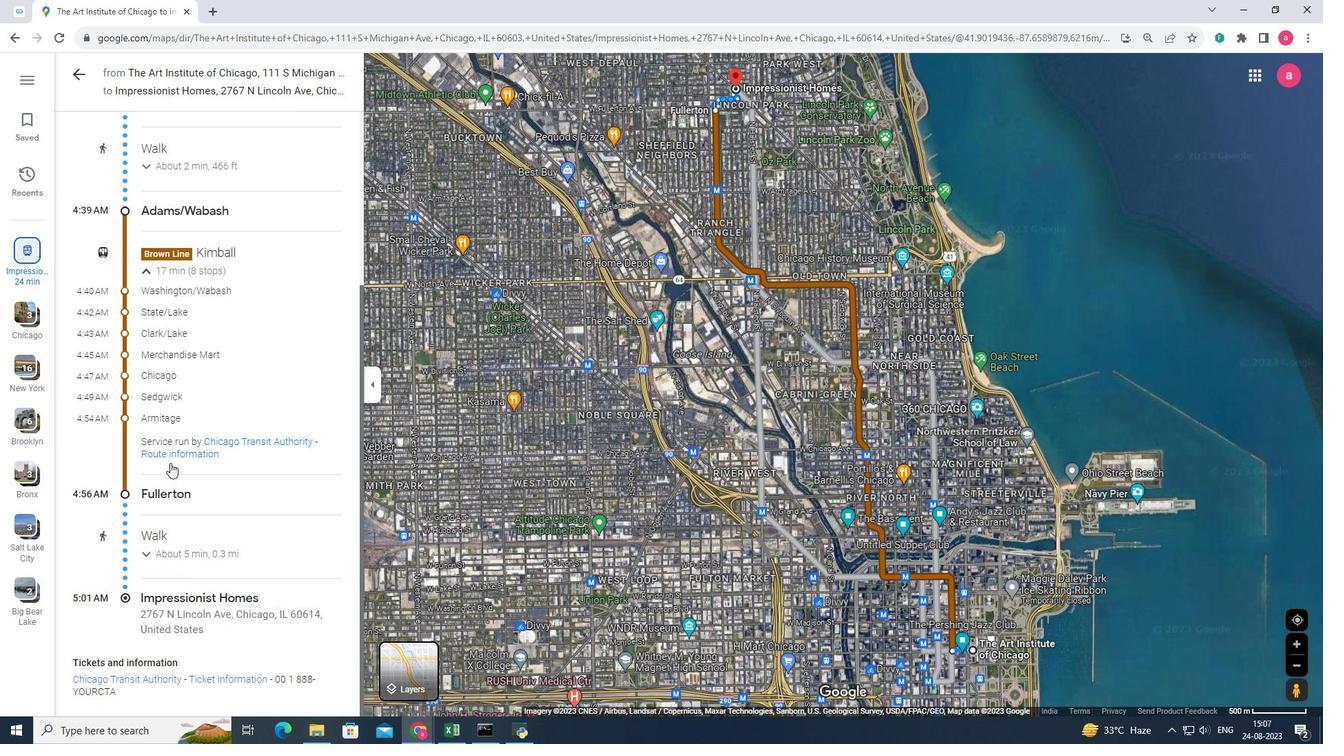 
Action: Mouse scrolled (170, 462) with delta (0, 0)
Screenshot: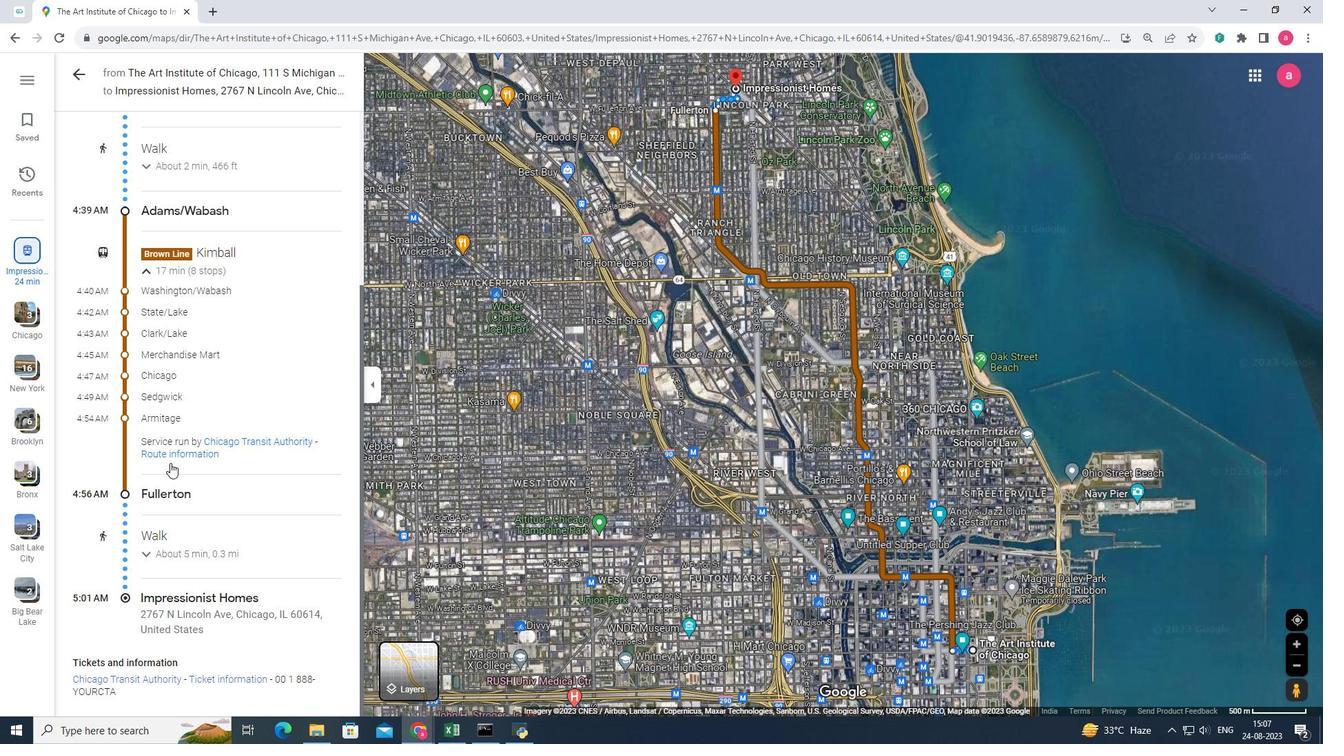 
Action: Mouse scrolled (170, 462) with delta (0, 0)
Screenshot: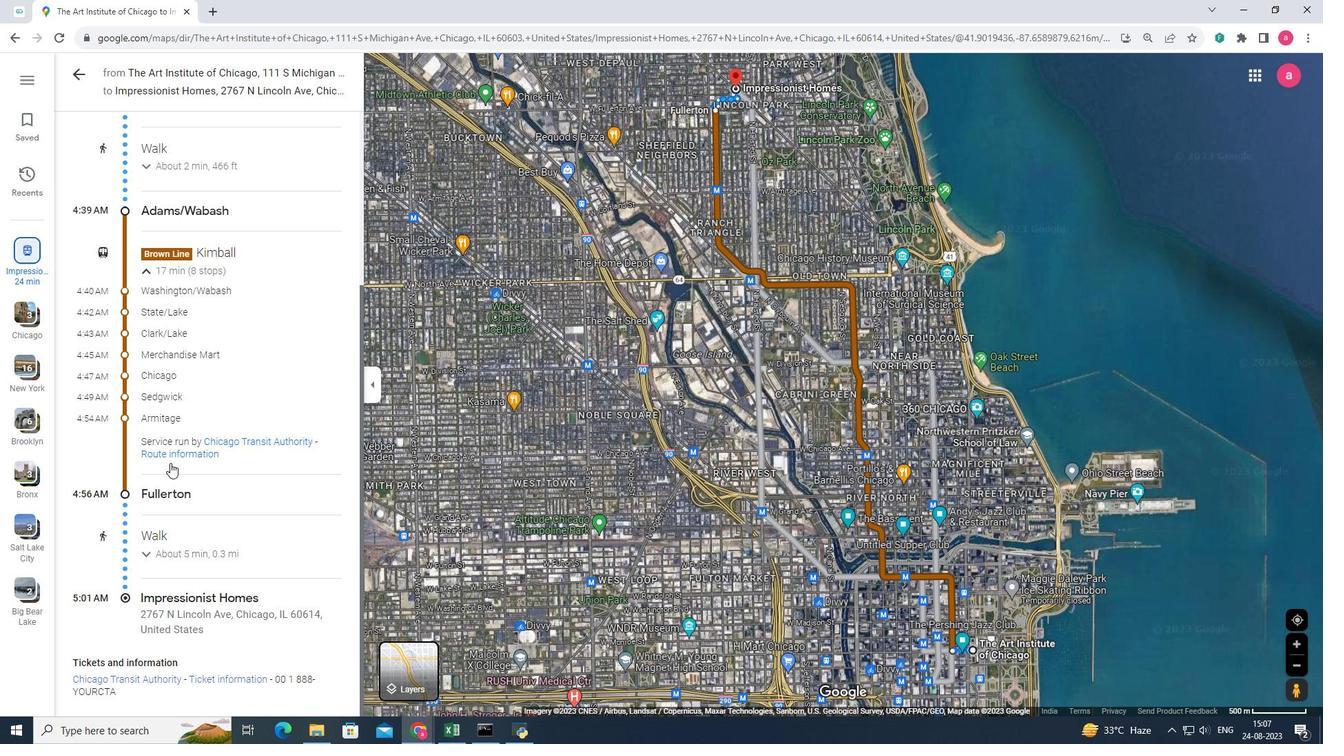 
Action: Mouse scrolled (170, 462) with delta (0, 0)
Screenshot: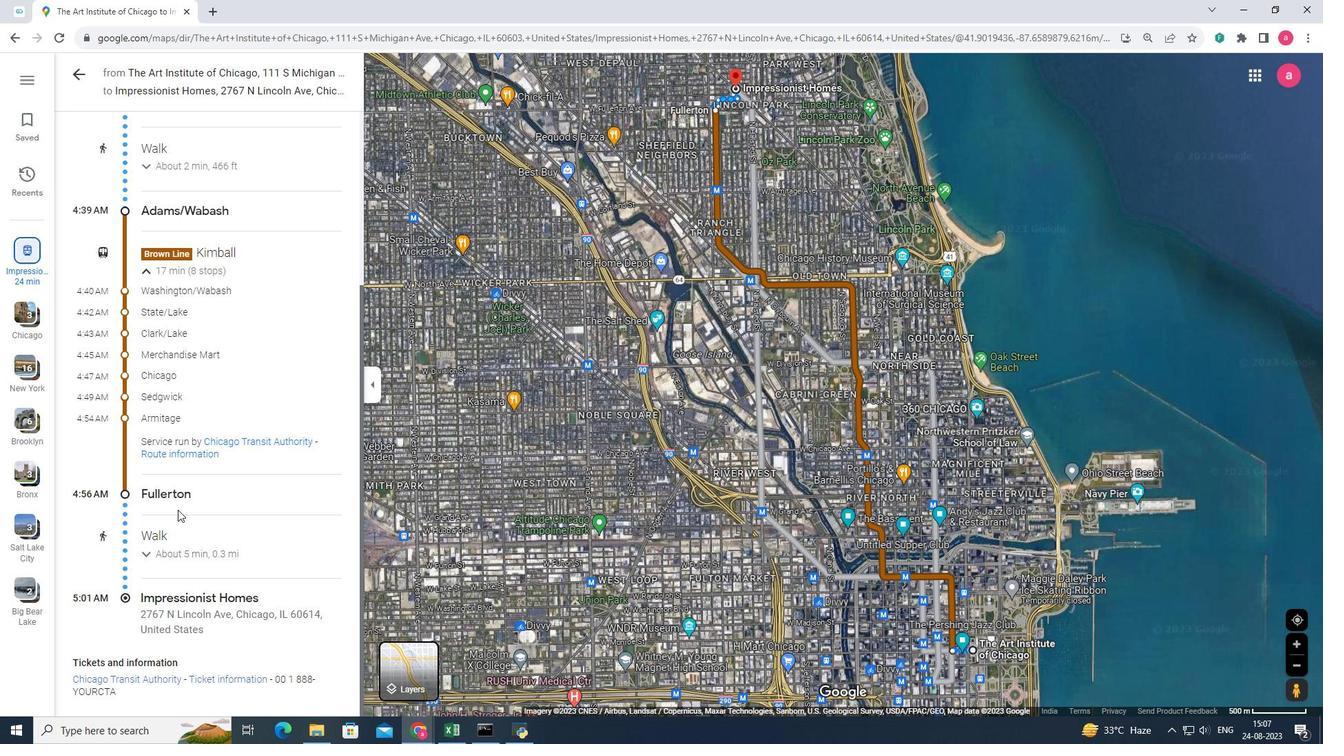 
Action: Mouse scrolled (170, 462) with delta (0, 0)
Screenshot: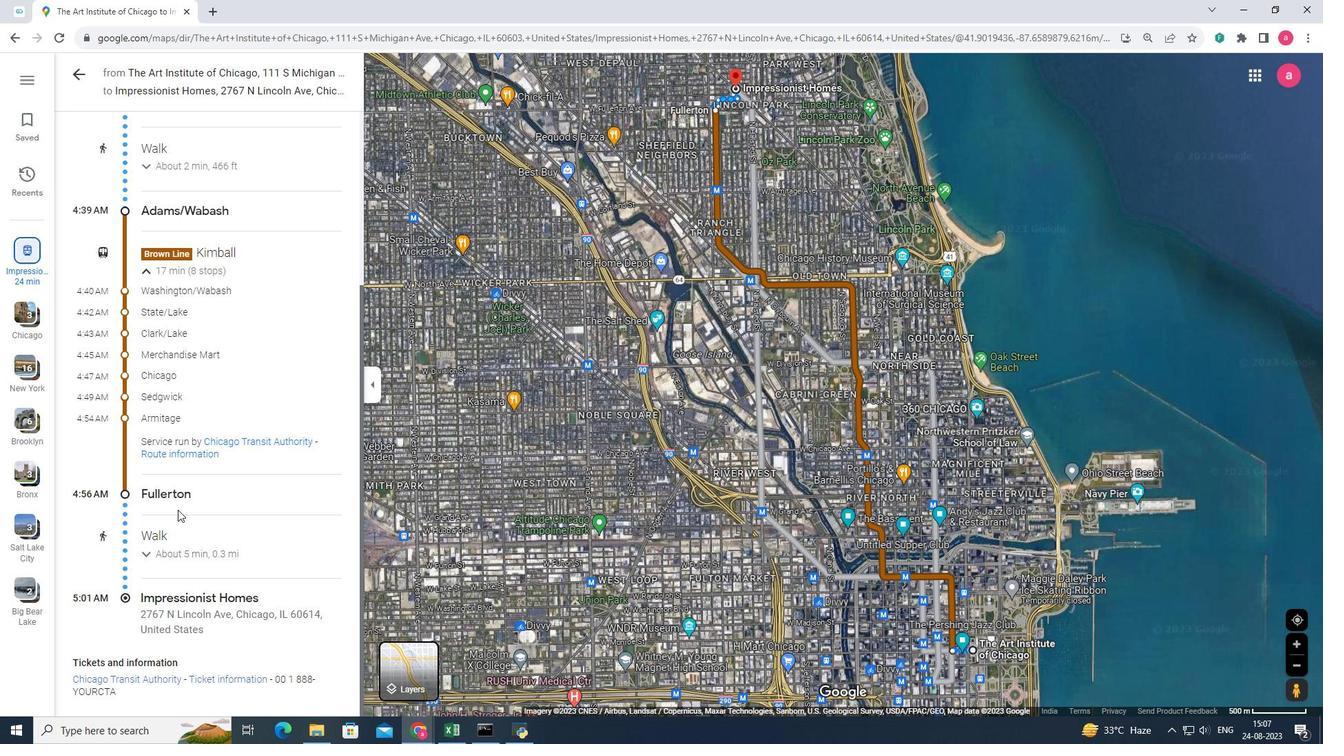 
Action: Mouse scrolled (170, 462) with delta (0, 0)
Screenshot: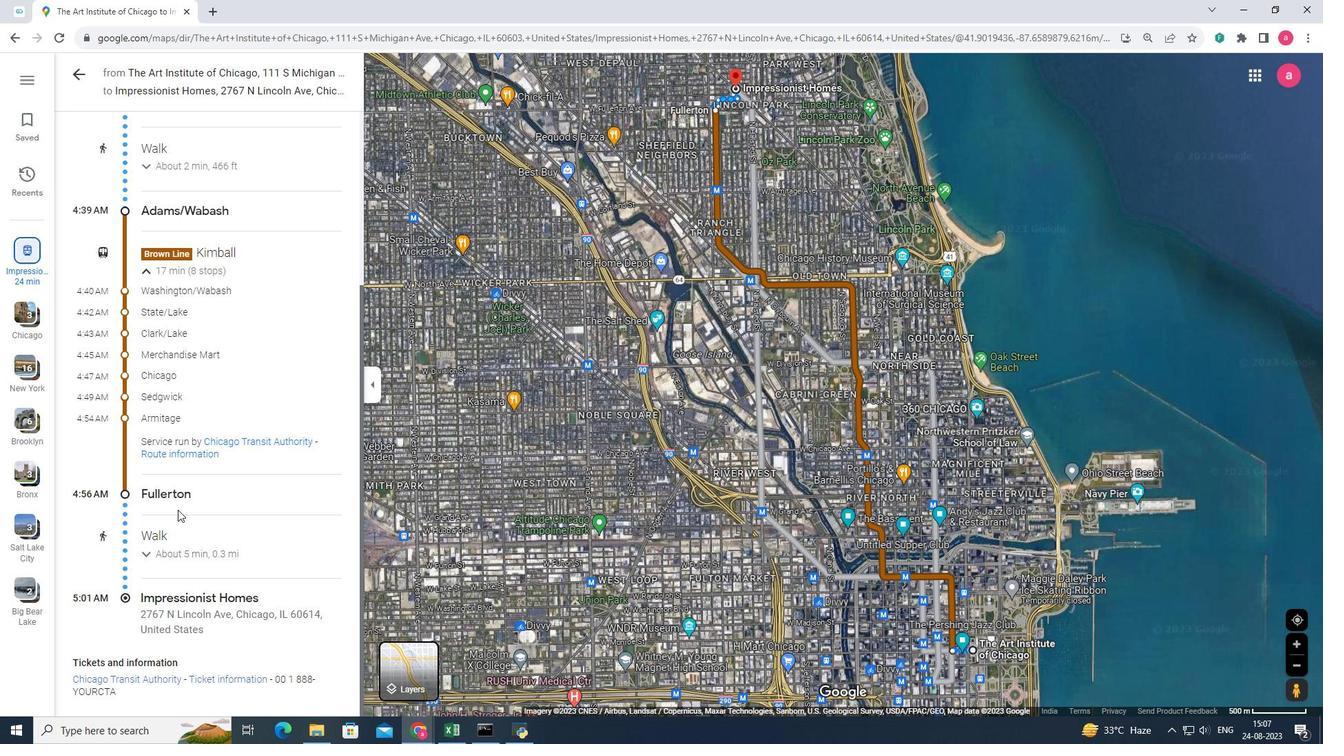 
Action: Mouse scrolled (170, 462) with delta (0, 0)
Screenshot: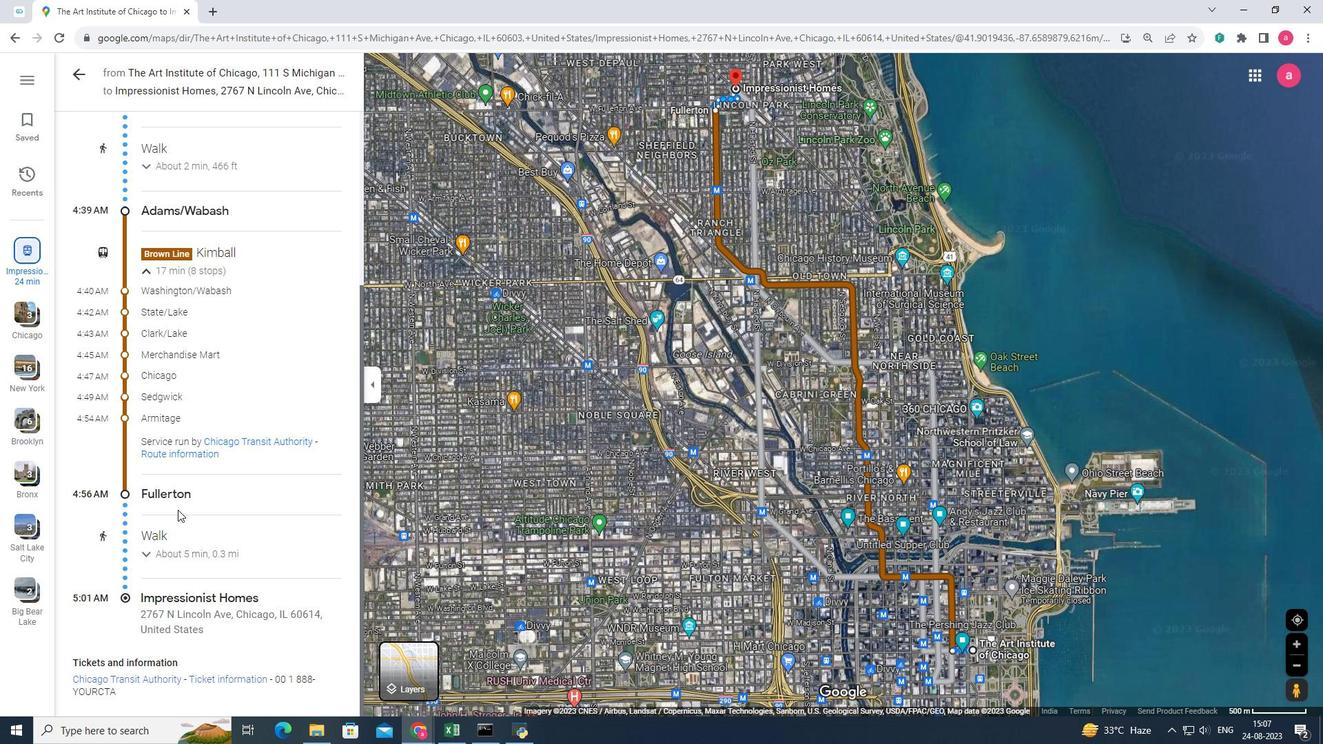 
Action: Mouse scrolled (170, 462) with delta (0, 0)
Screenshot: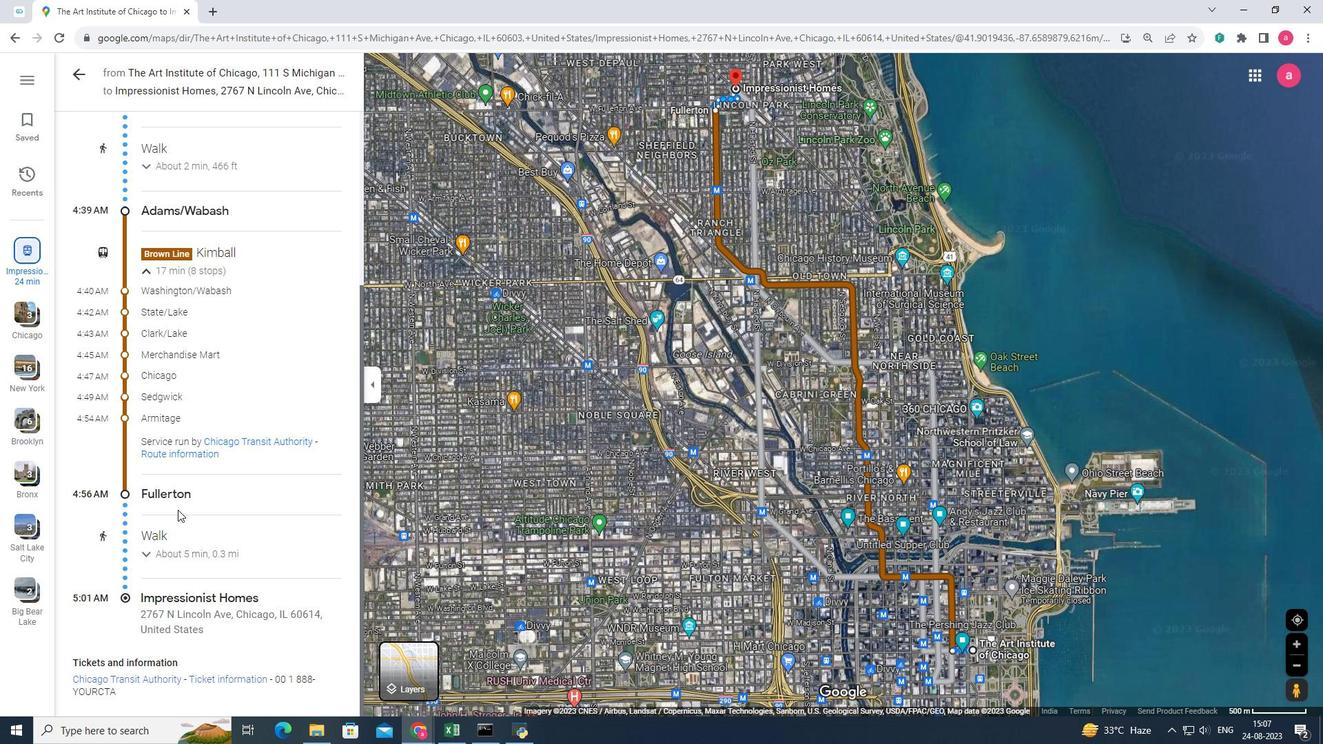 
Action: Mouse moved to (170, 553)
Screenshot: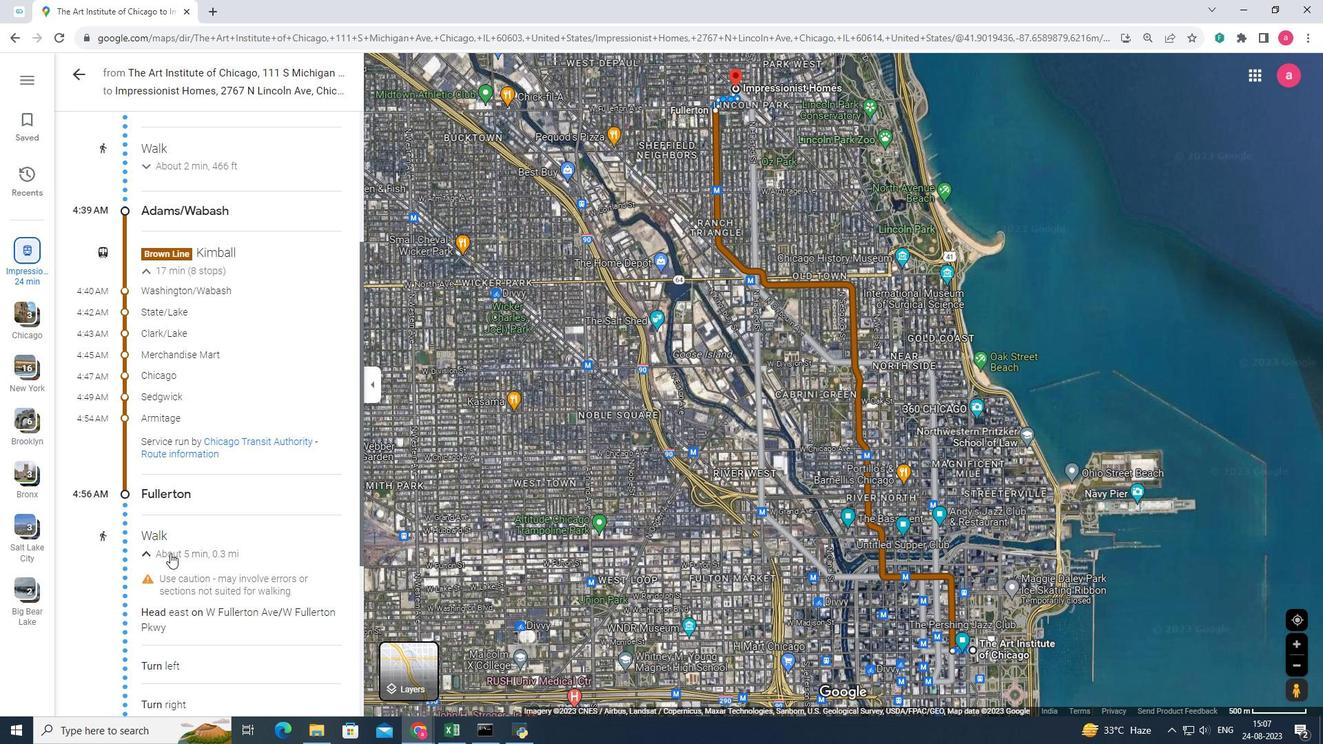 
Action: Mouse pressed left at (170, 553)
Screenshot: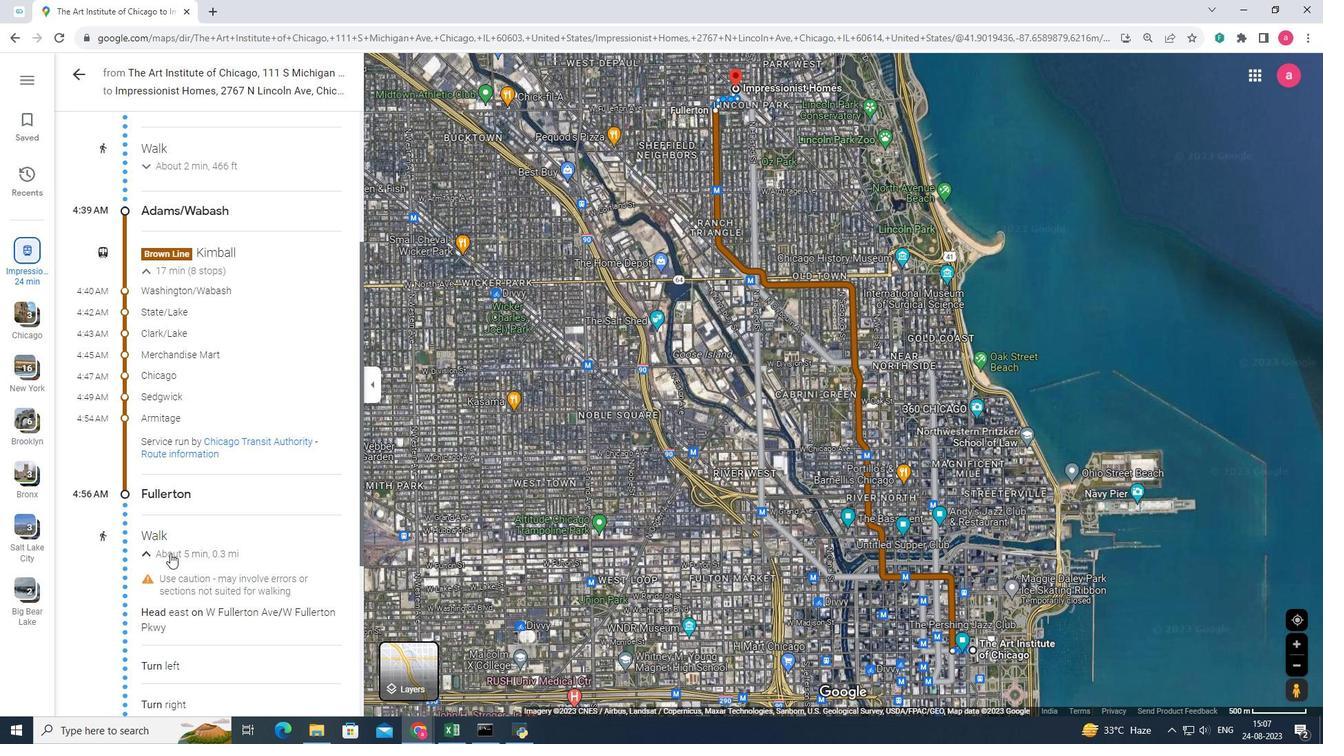 
Action: Mouse scrolled (170, 554) with delta (0, 0)
Screenshot: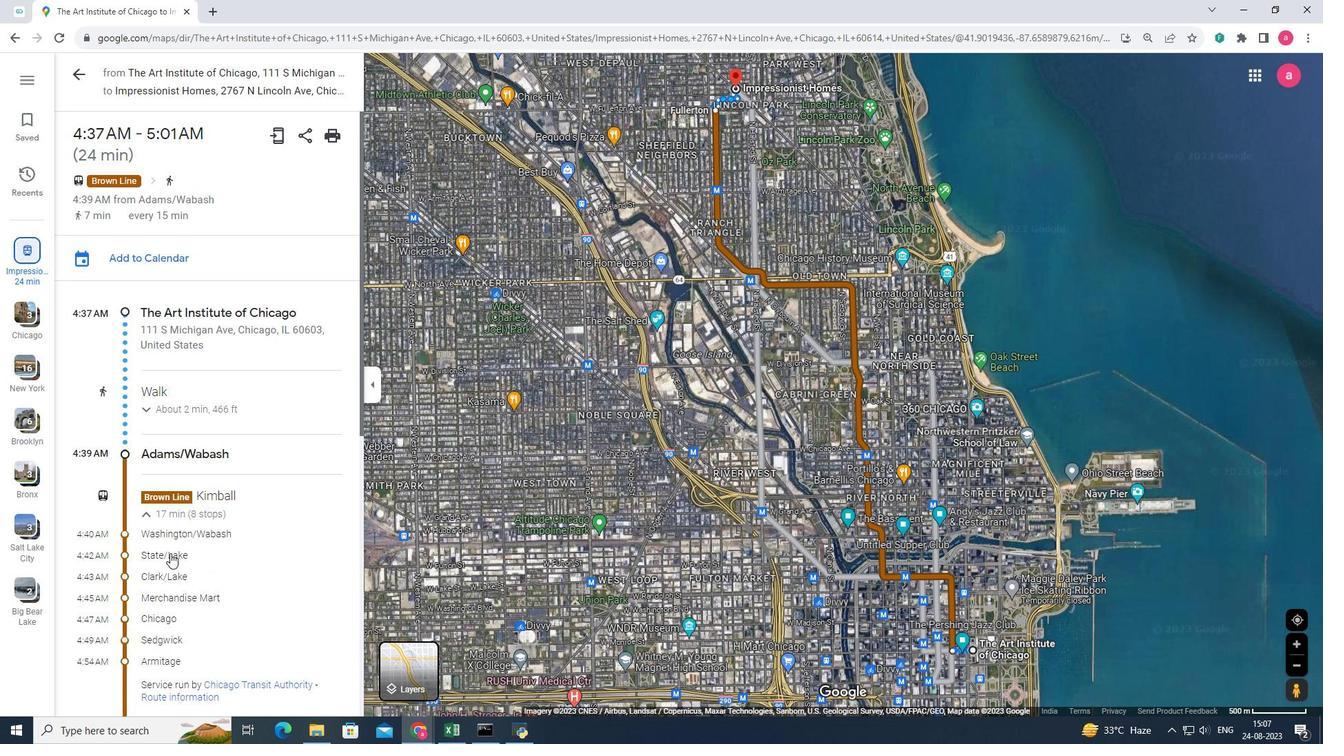 
Action: Mouse scrolled (170, 554) with delta (0, 0)
Screenshot: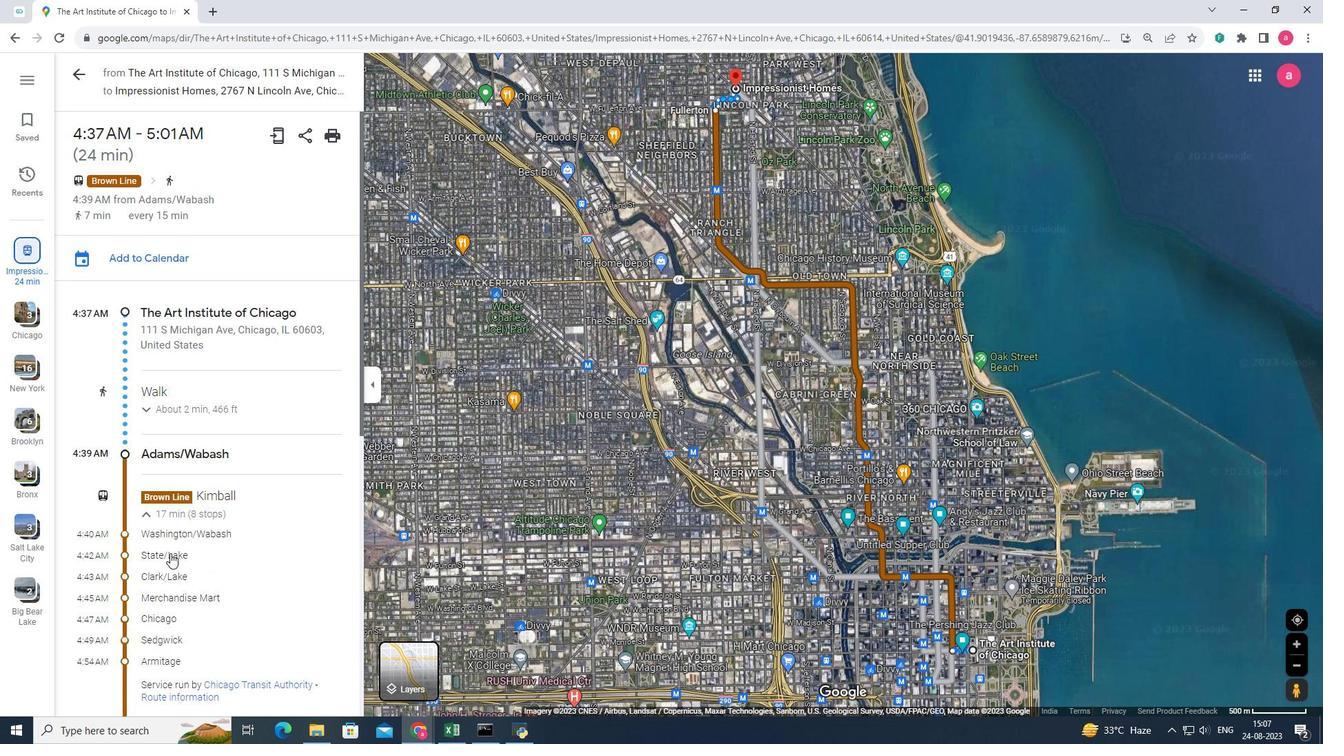 
Action: Mouse scrolled (170, 554) with delta (0, 0)
Screenshot: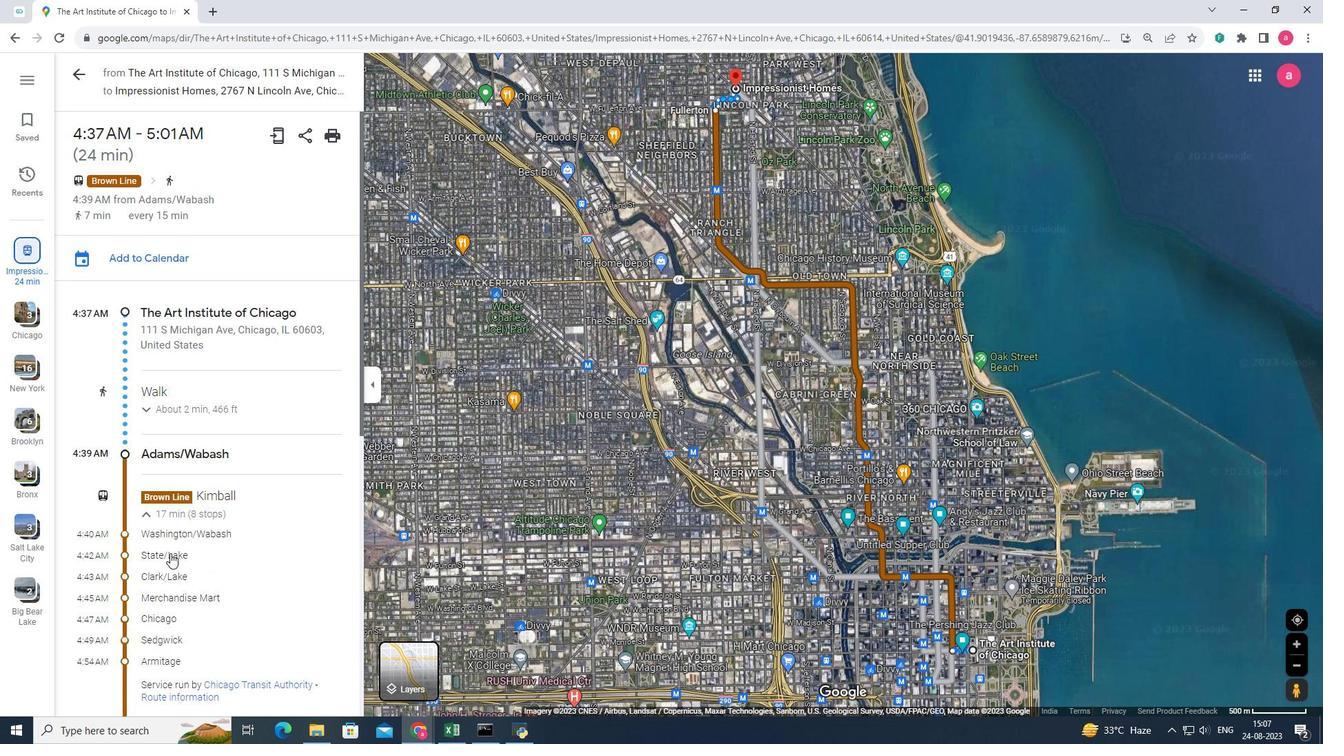 
Action: Mouse scrolled (170, 554) with delta (0, 0)
Screenshot: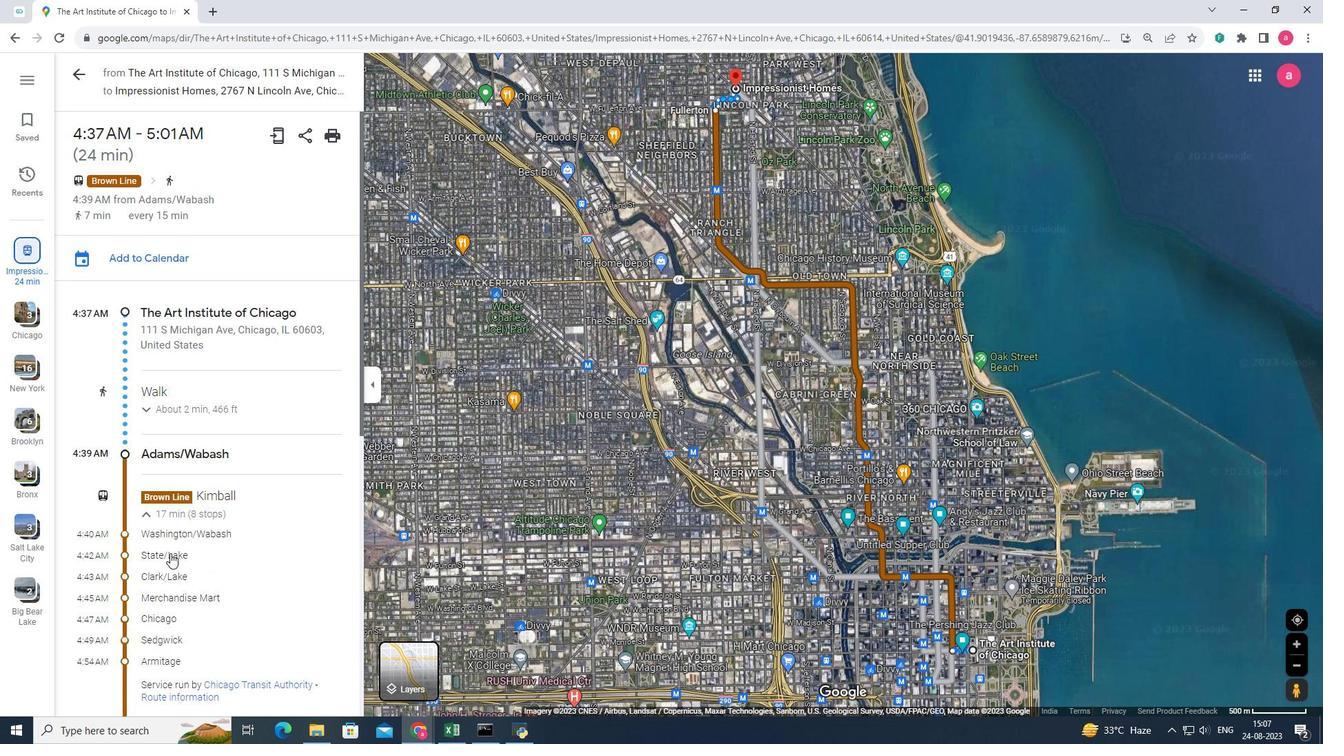
Action: Mouse scrolled (170, 554) with delta (0, 0)
Screenshot: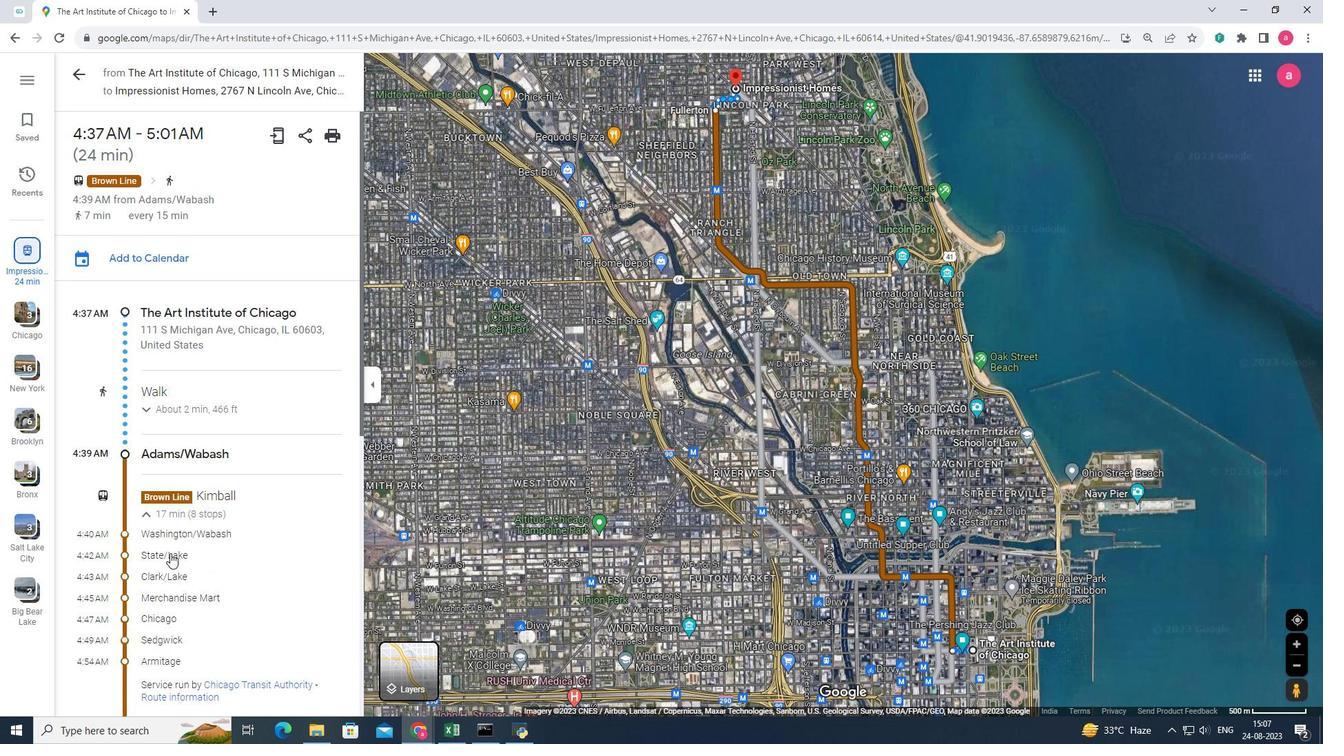 
Action: Mouse scrolled (170, 554) with delta (0, 0)
Screenshot: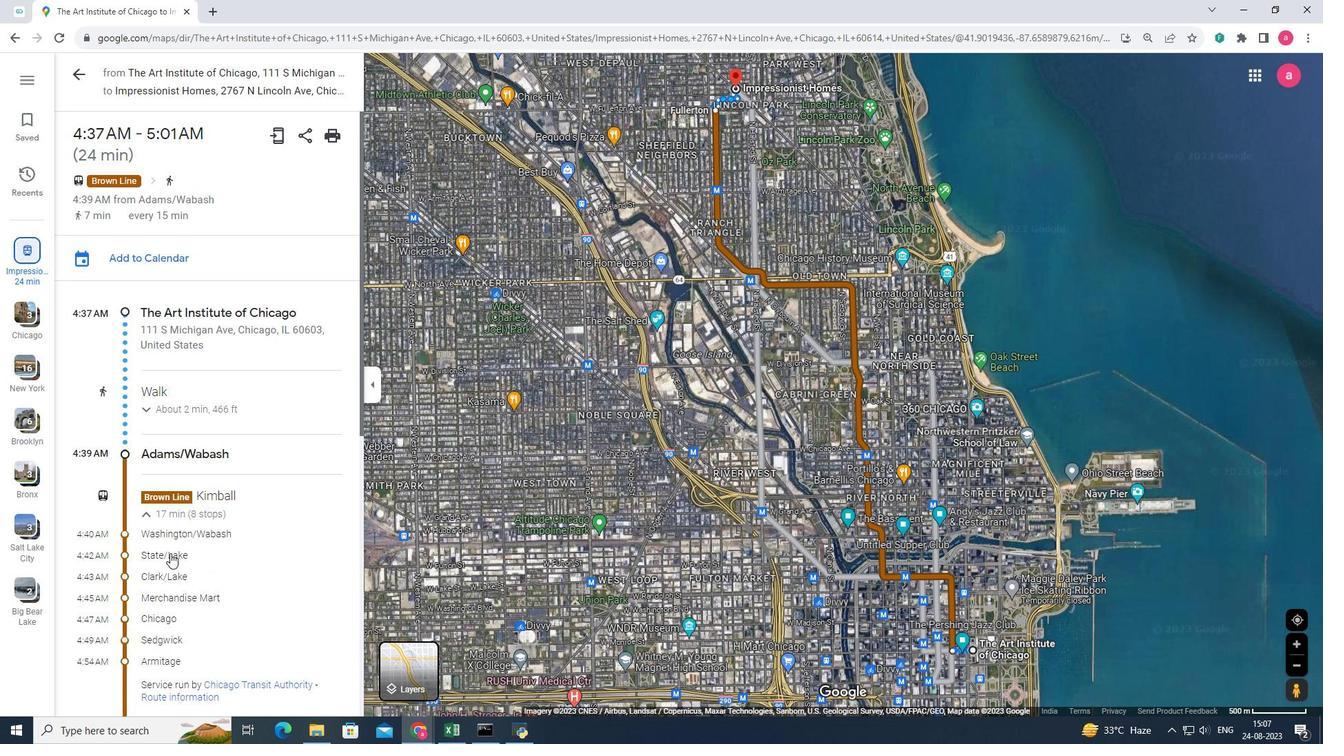 
Action: Mouse scrolled (170, 554) with delta (0, 0)
Screenshot: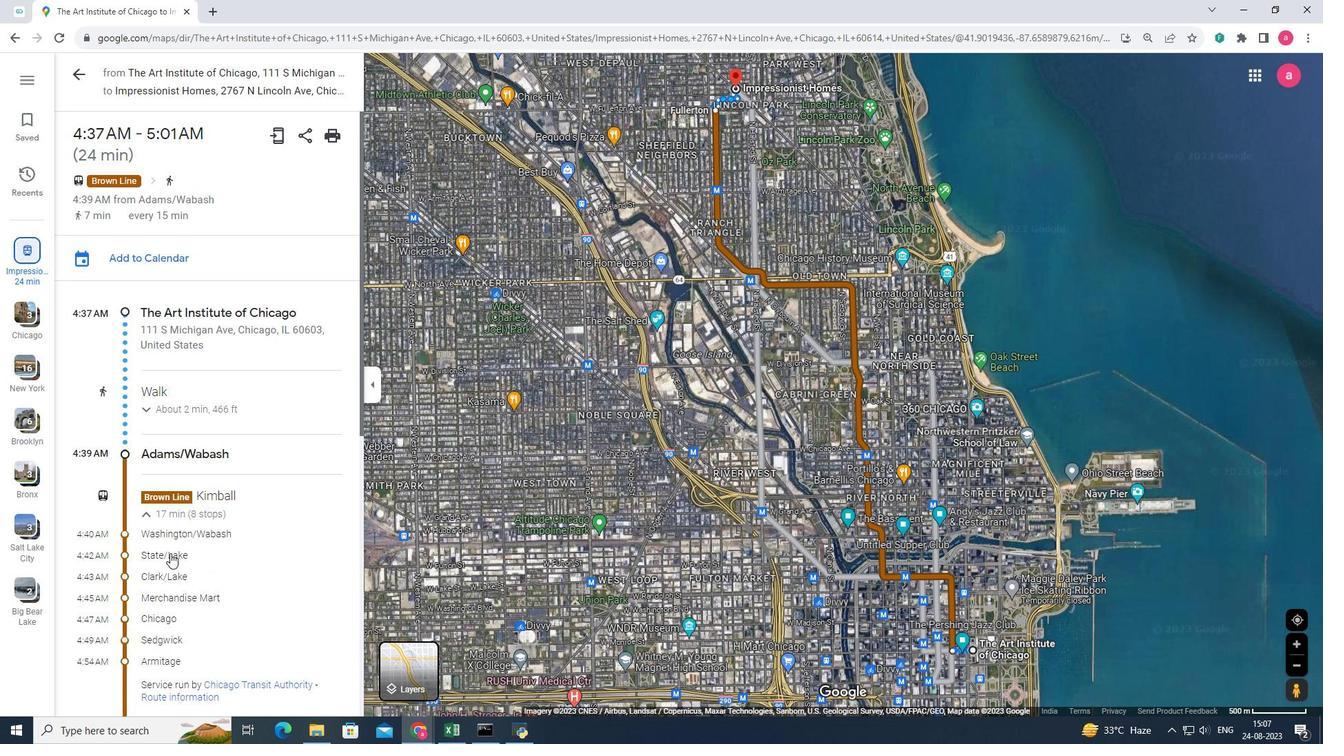 
Action: Mouse scrolled (170, 554) with delta (0, 0)
Screenshot: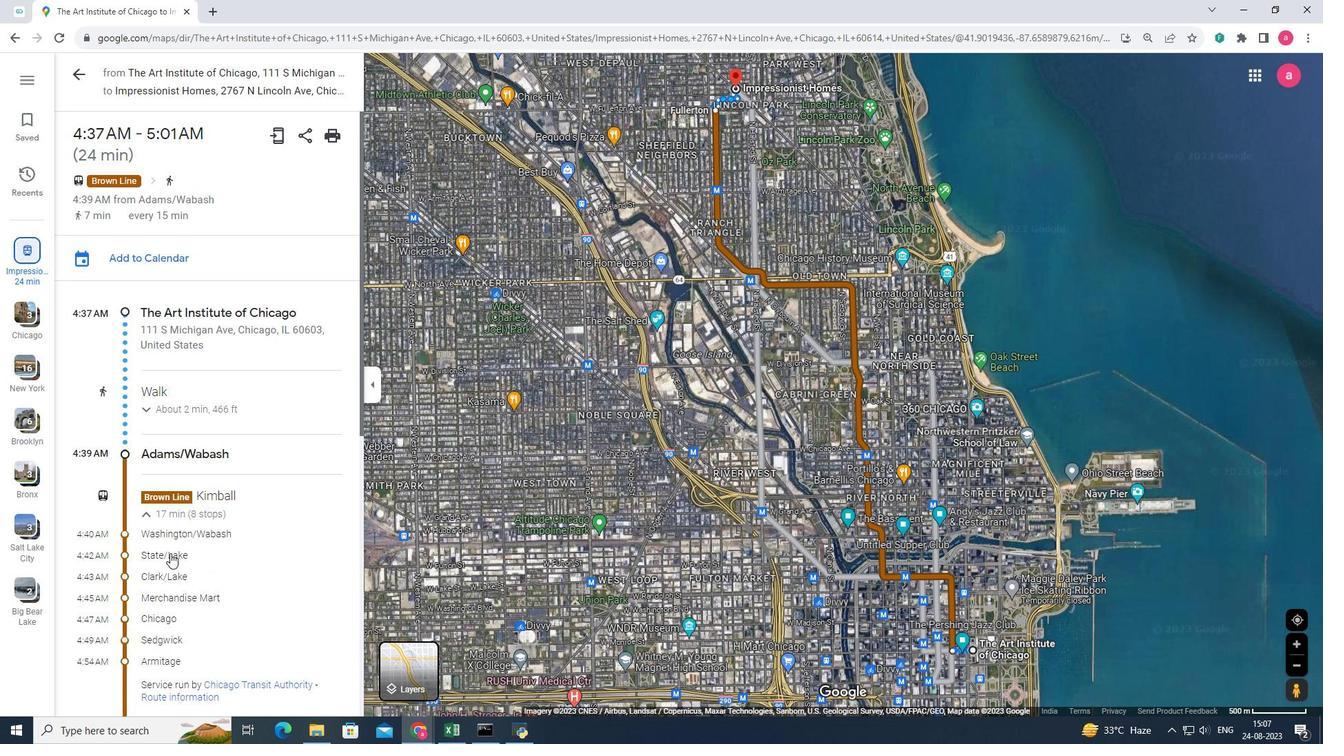 
Action: Mouse scrolled (170, 554) with delta (0, 0)
Screenshot: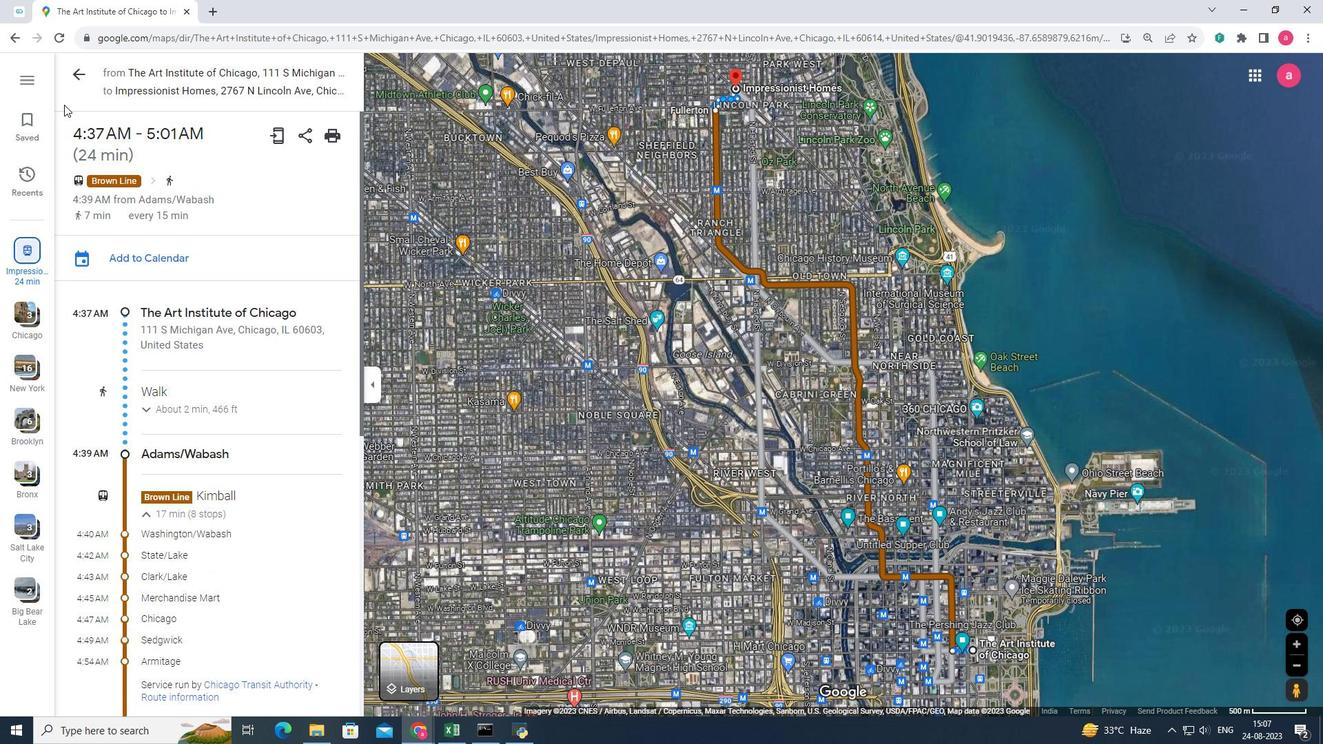 
Action: Mouse scrolled (170, 554) with delta (0, 0)
Screenshot: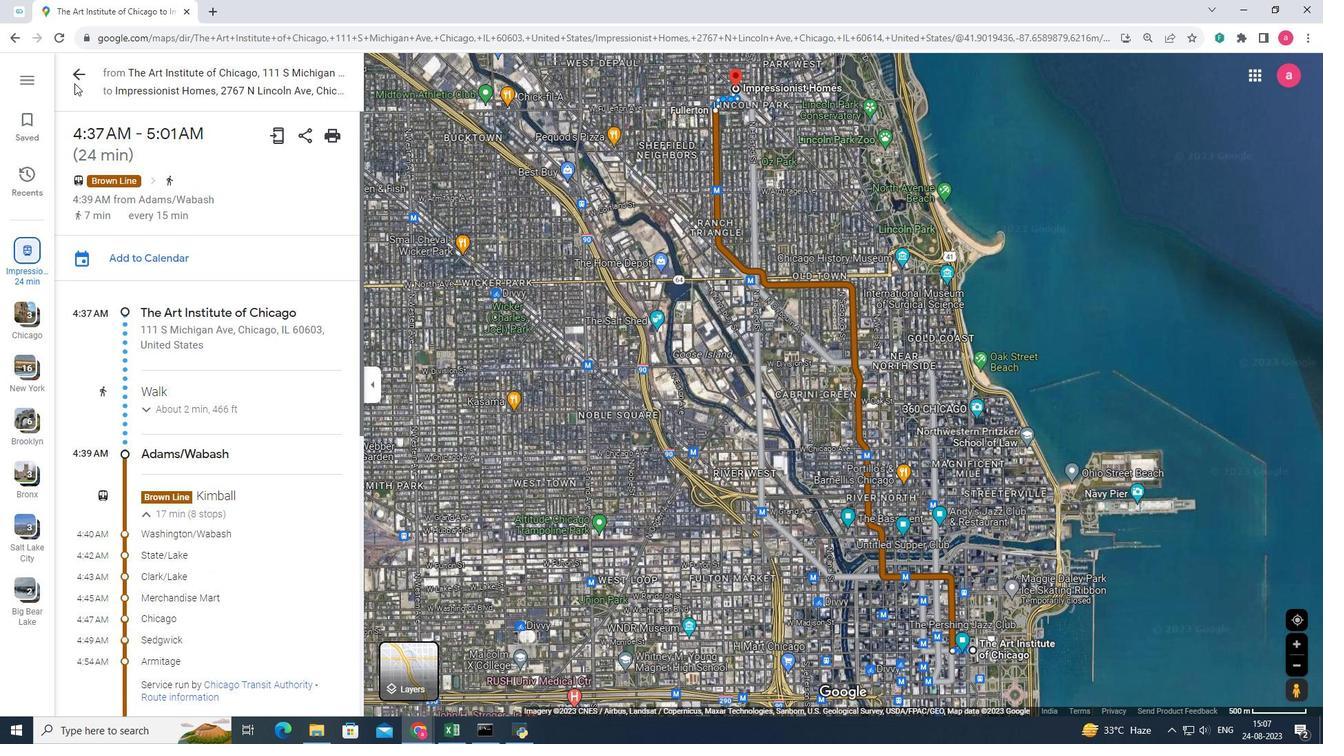 
Action: Mouse scrolled (170, 554) with delta (0, 0)
Screenshot: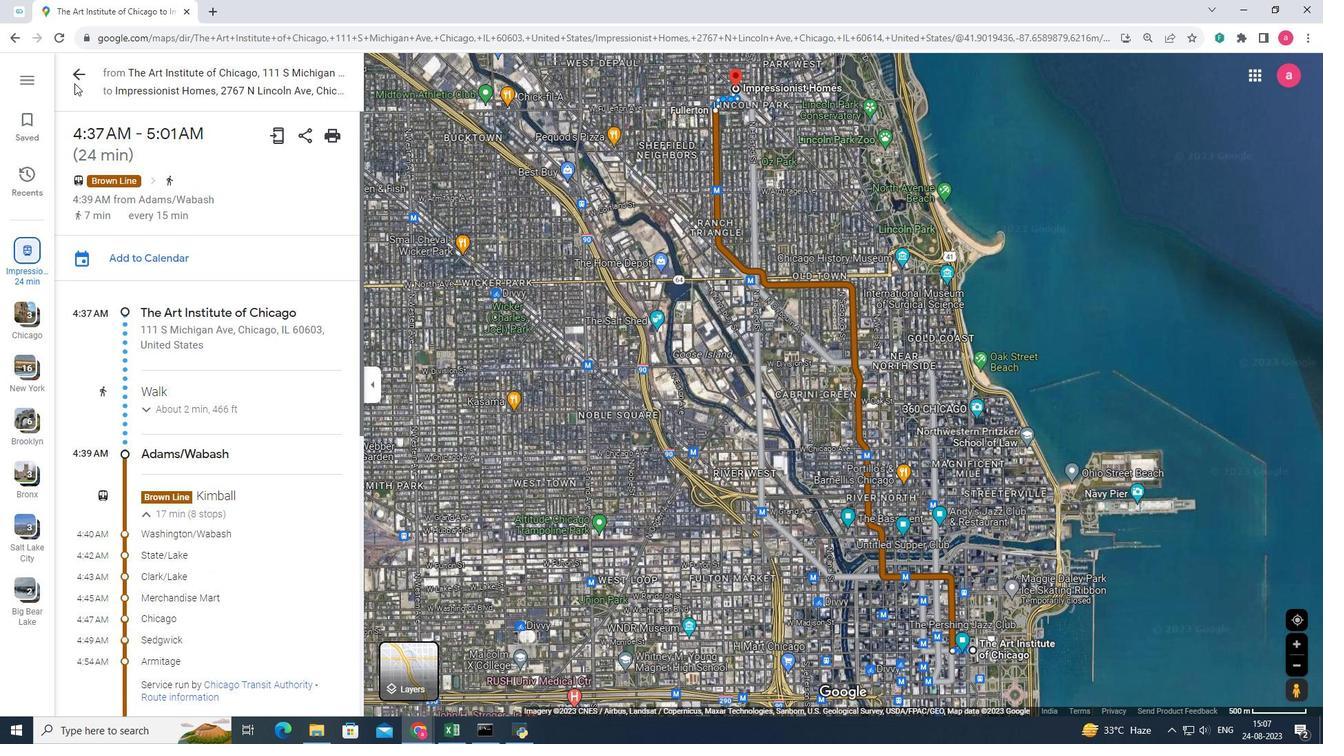 
Action: Mouse scrolled (170, 554) with delta (0, 0)
Screenshot: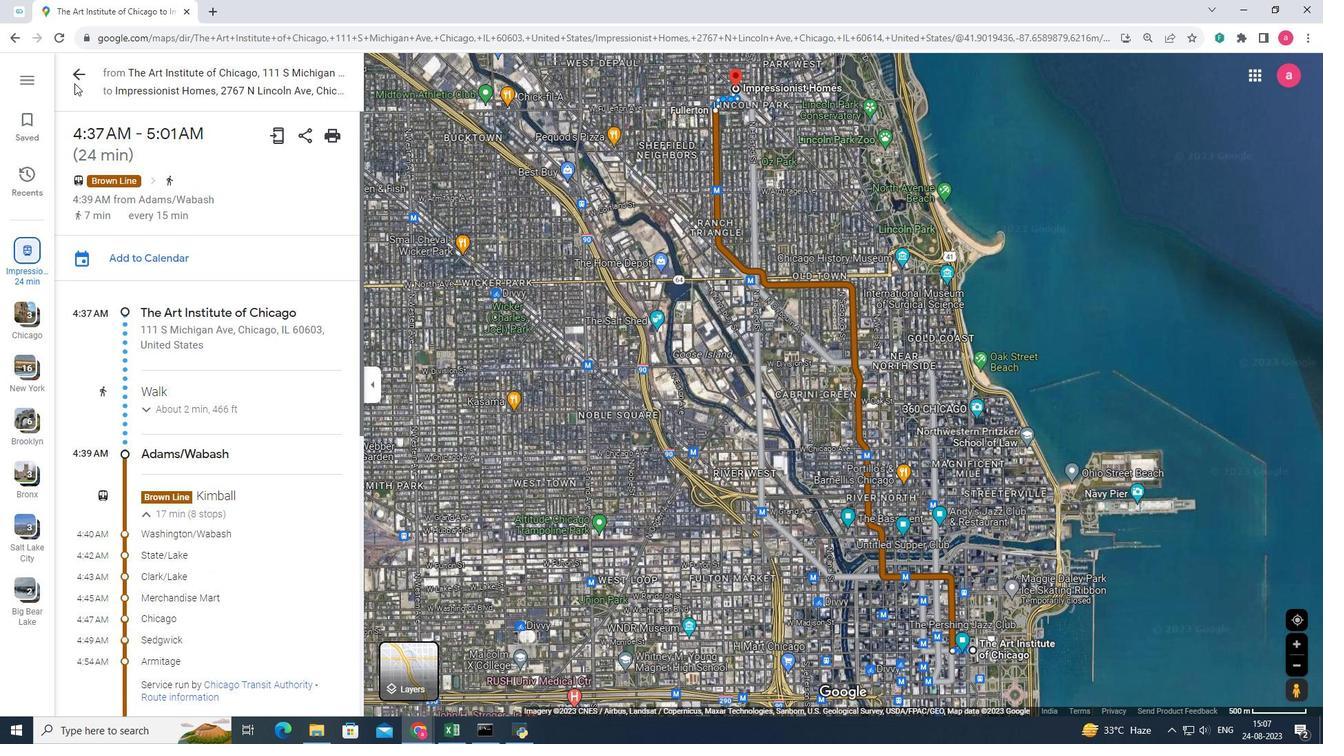 
Action: Mouse scrolled (170, 554) with delta (0, 0)
Screenshot: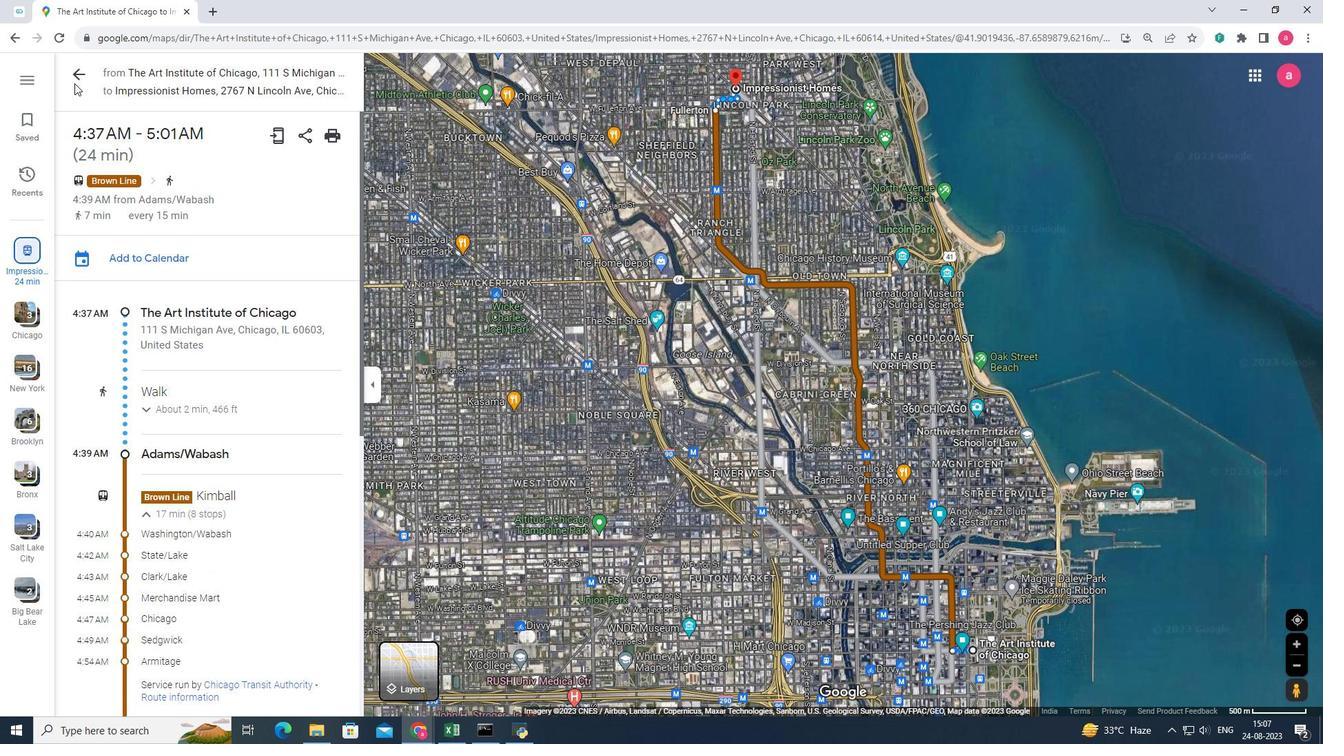 
Action: Mouse scrolled (170, 554) with delta (0, 0)
Screenshot: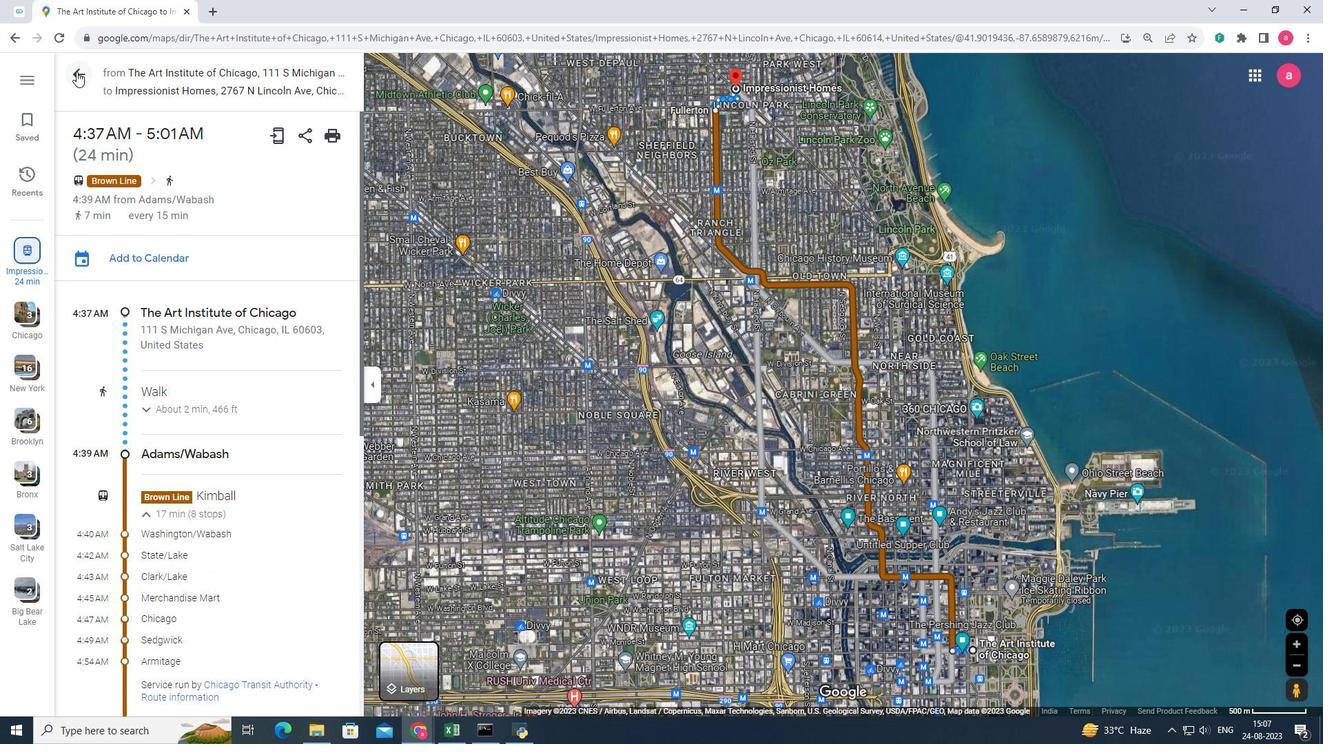 
Action: Mouse scrolled (170, 554) with delta (0, 0)
Screenshot: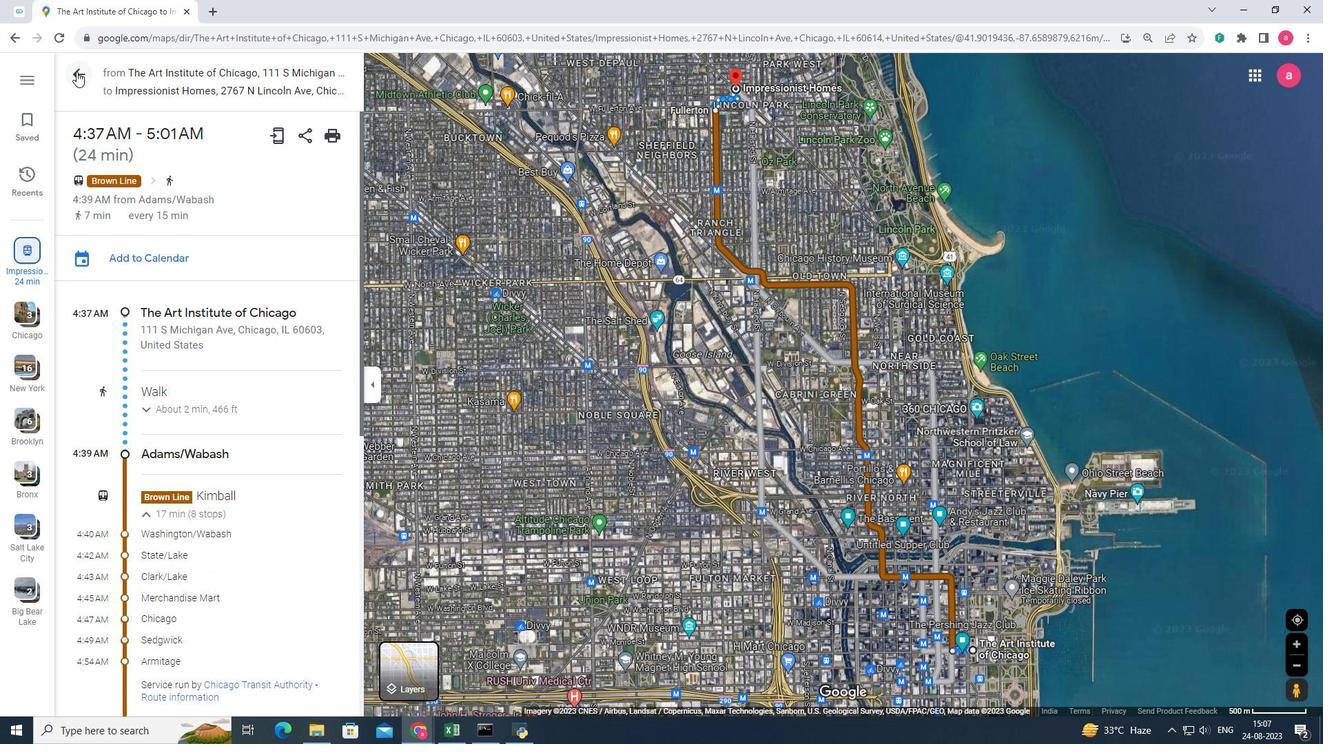 
Action: Mouse moved to (77, 70)
Screenshot: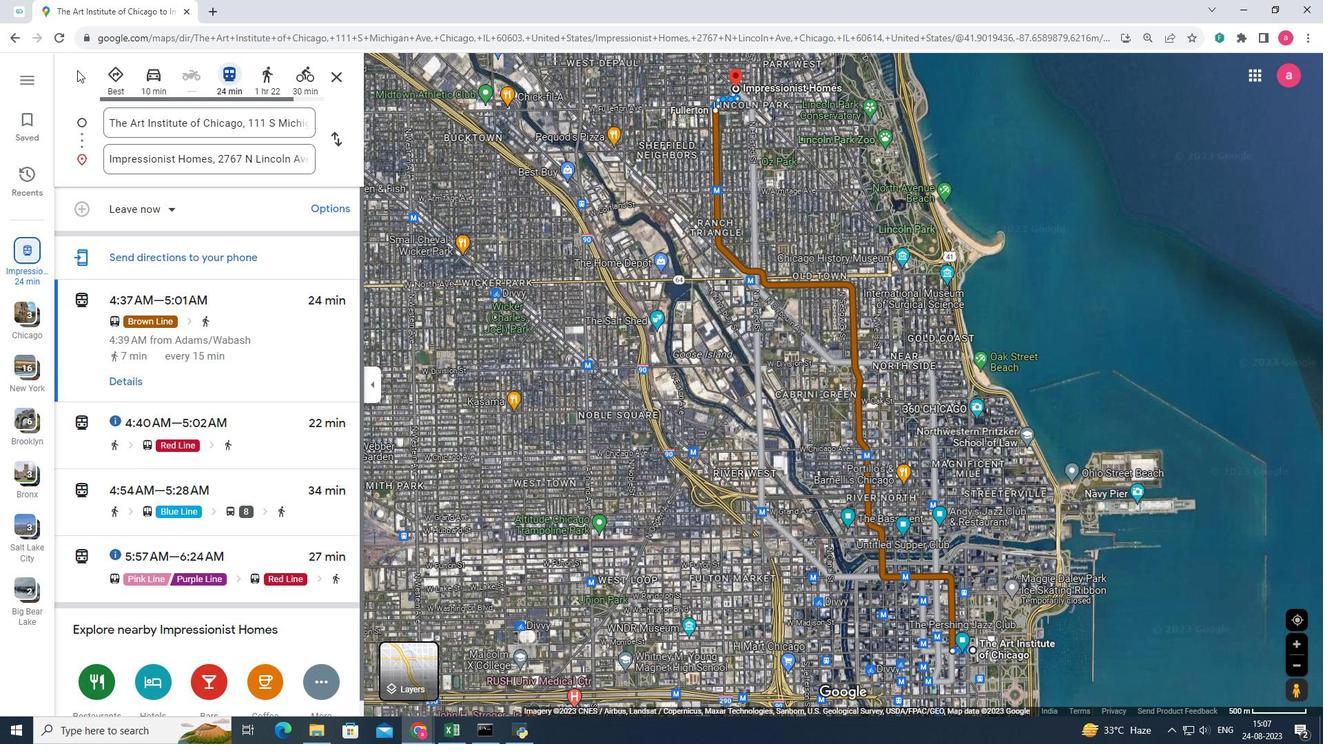 
Action: Mouse pressed left at (77, 70)
Screenshot: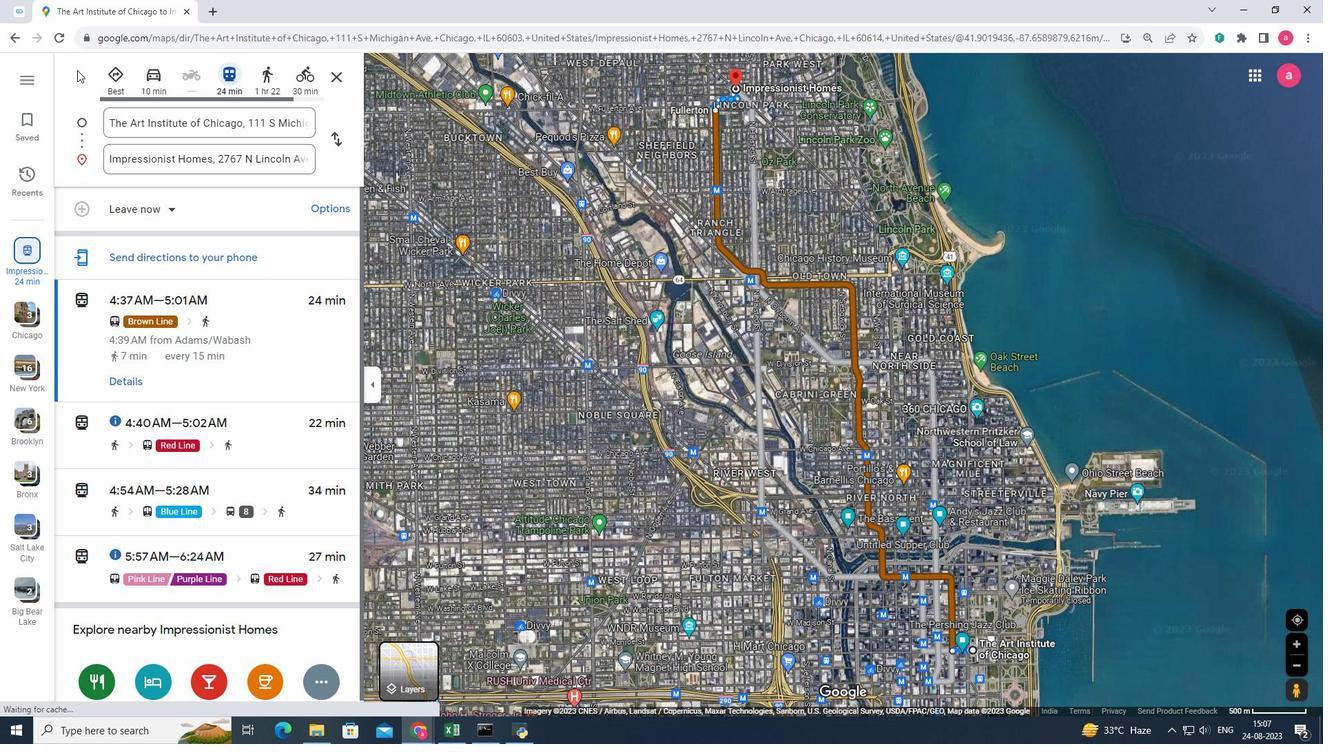 
Action: Mouse moved to (91, 441)
Screenshot: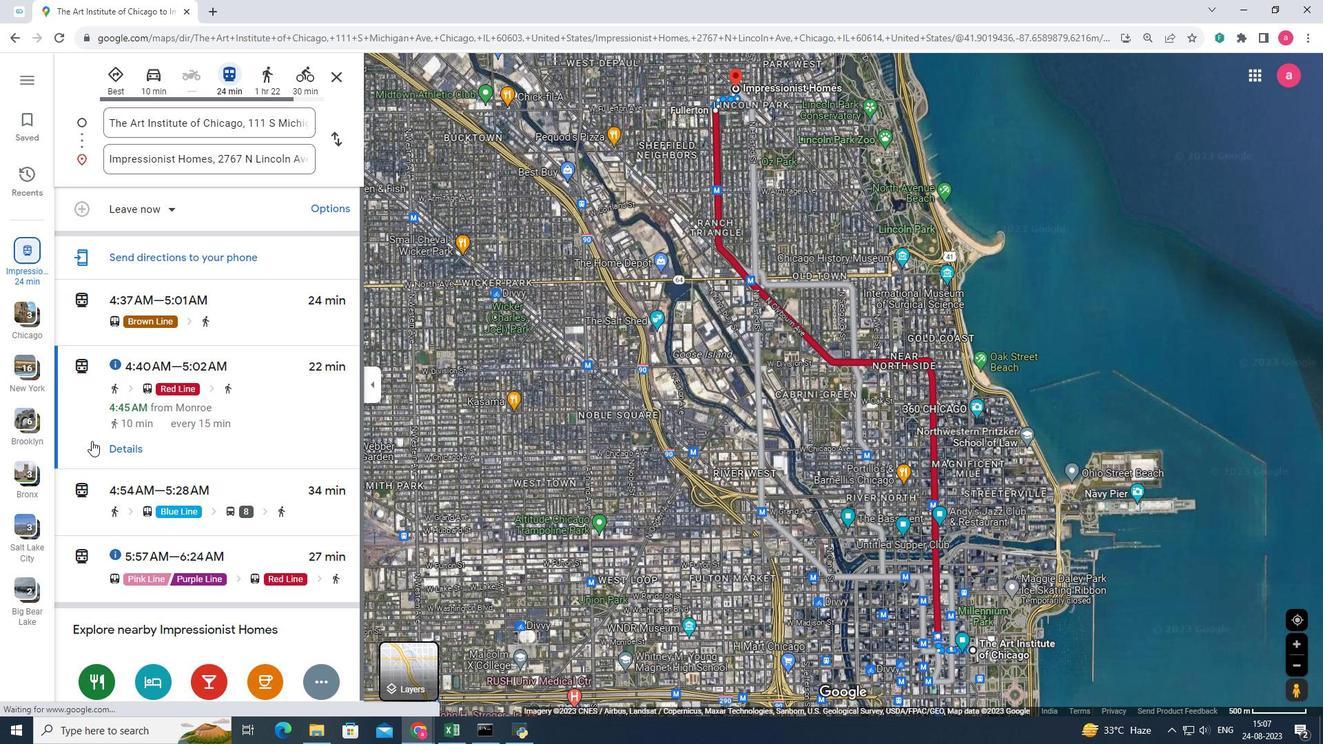 
Action: Mouse pressed left at (91, 441)
Screenshot: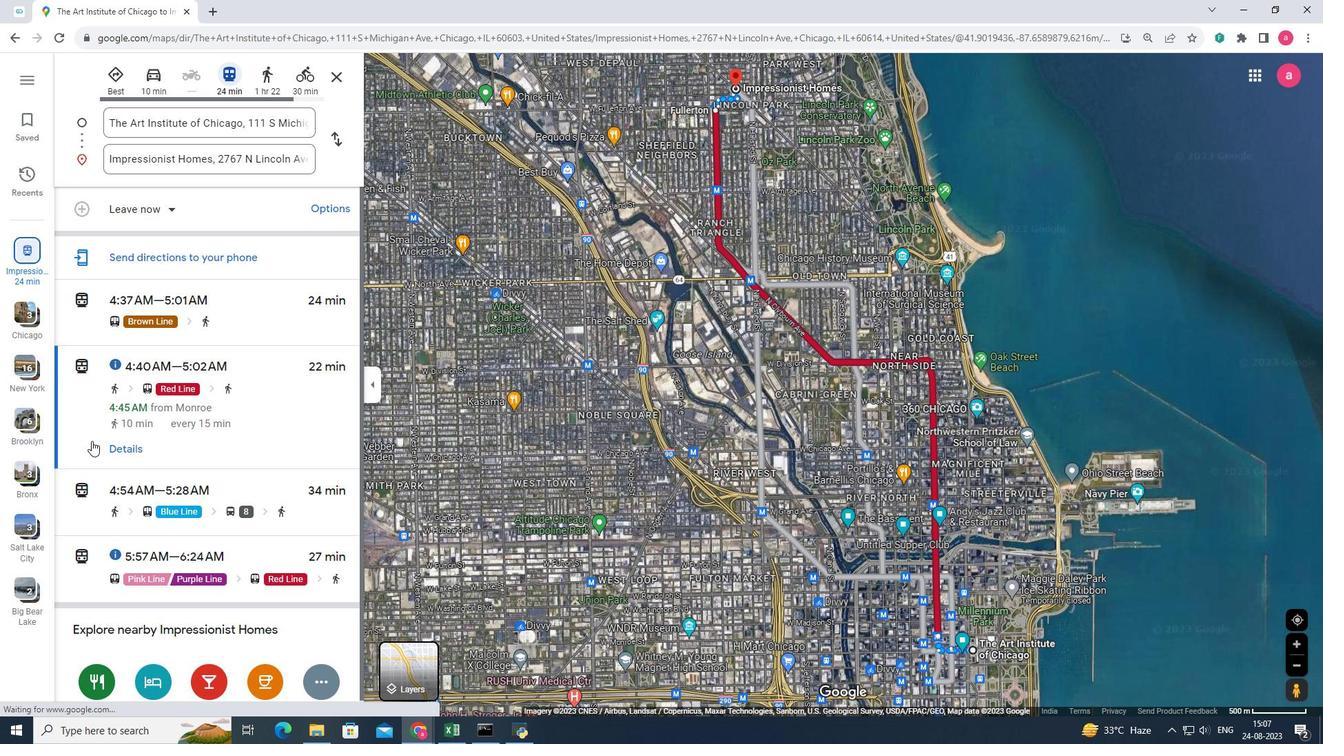 
Action: Mouse moved to (106, 441)
Screenshot: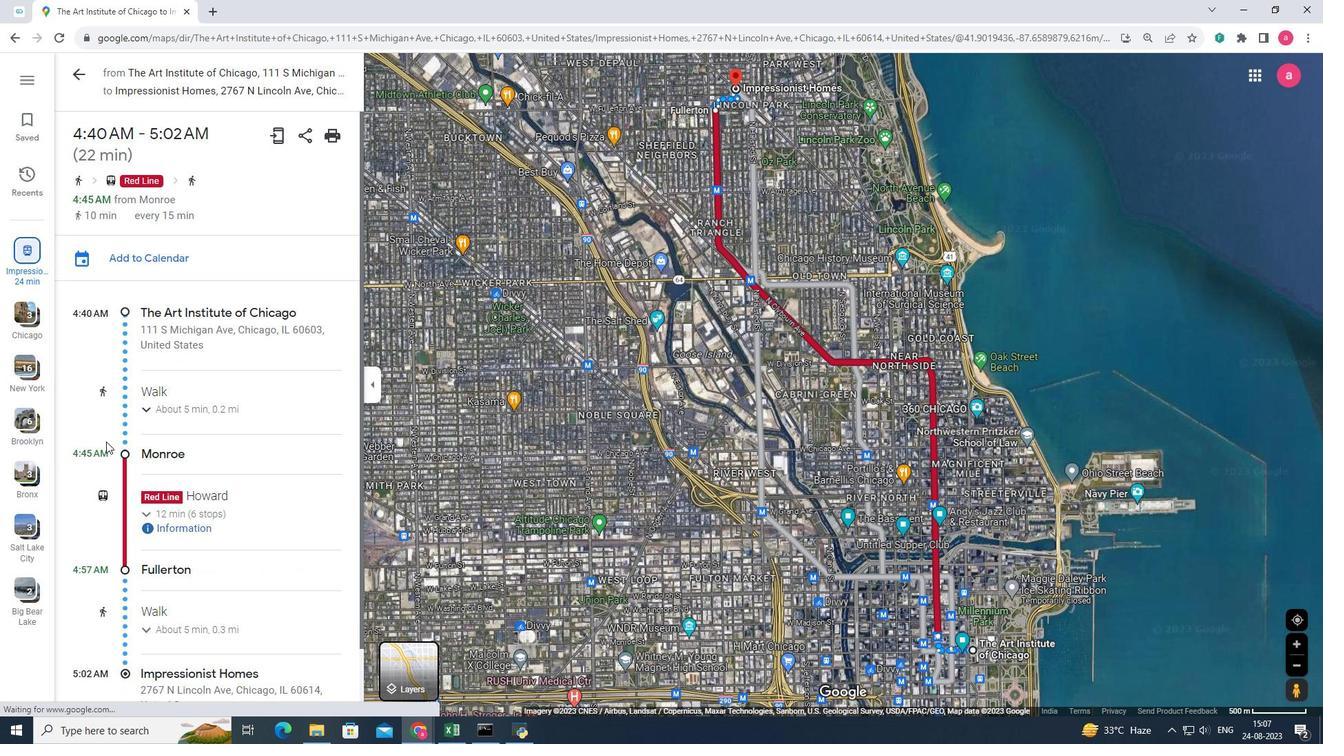 
Action: Mouse pressed left at (106, 441)
Screenshot: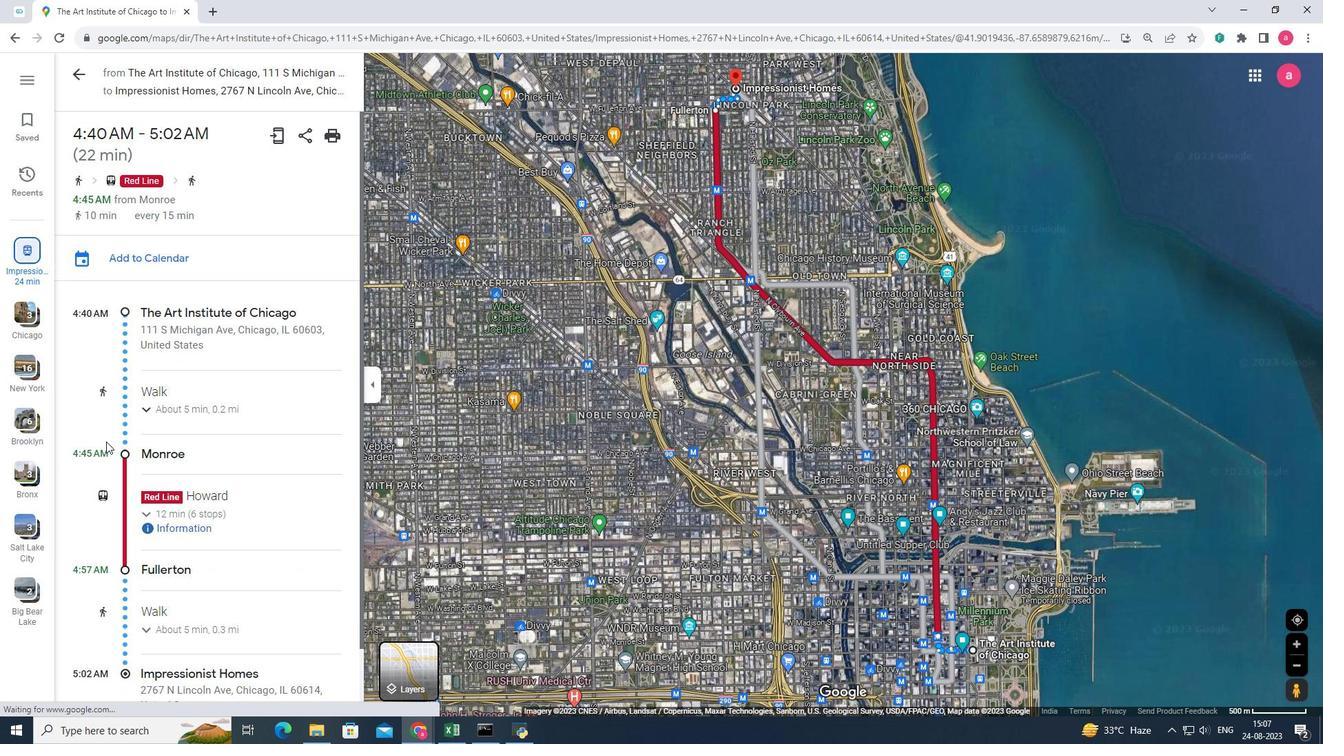 
Action: Mouse moved to (162, 407)
Screenshot: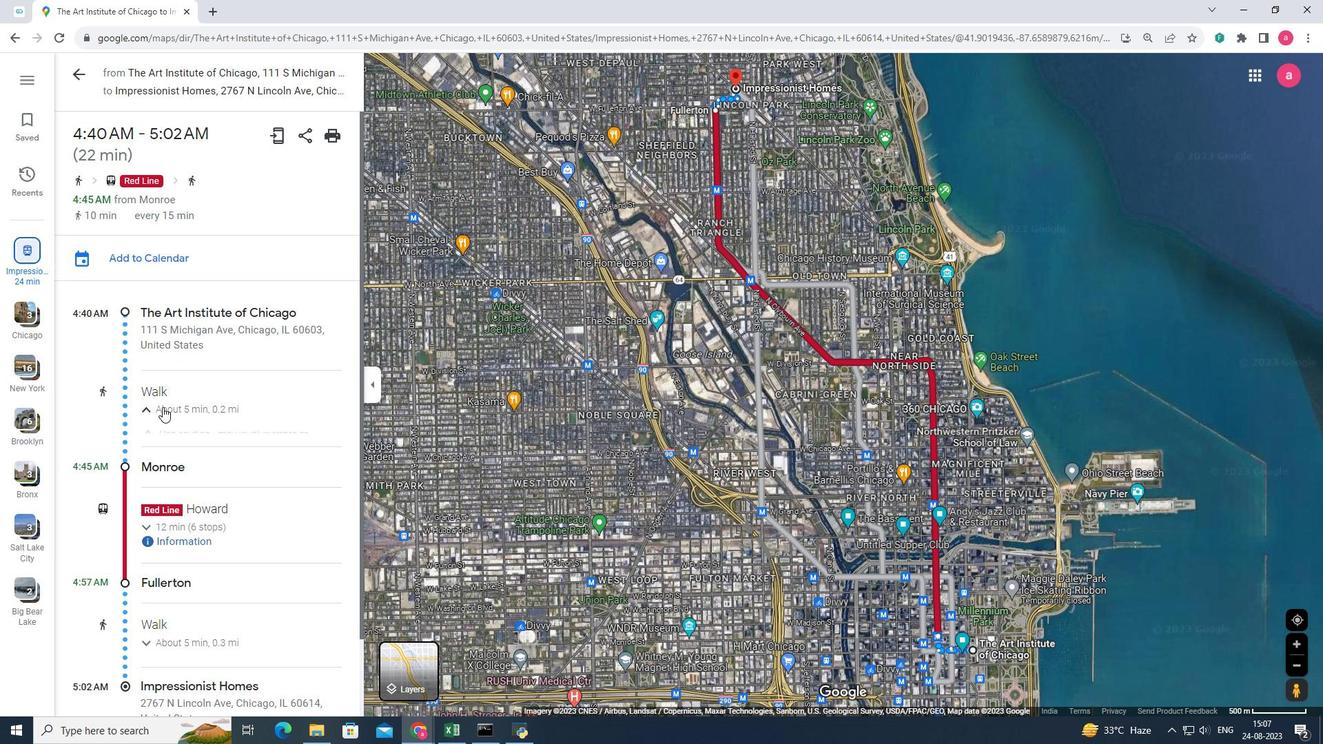 
Action: Mouse pressed left at (162, 407)
Screenshot: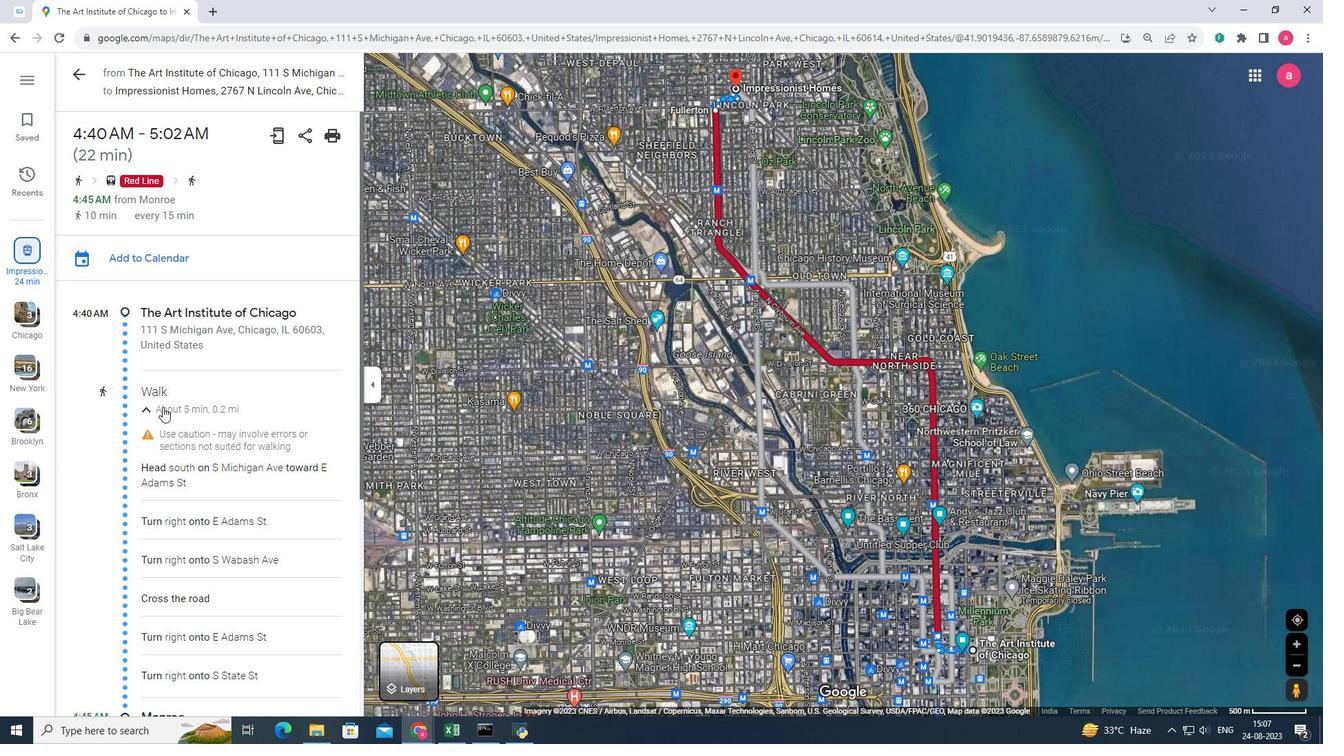 
Action: Mouse scrolled (162, 406) with delta (0, 0)
Screenshot: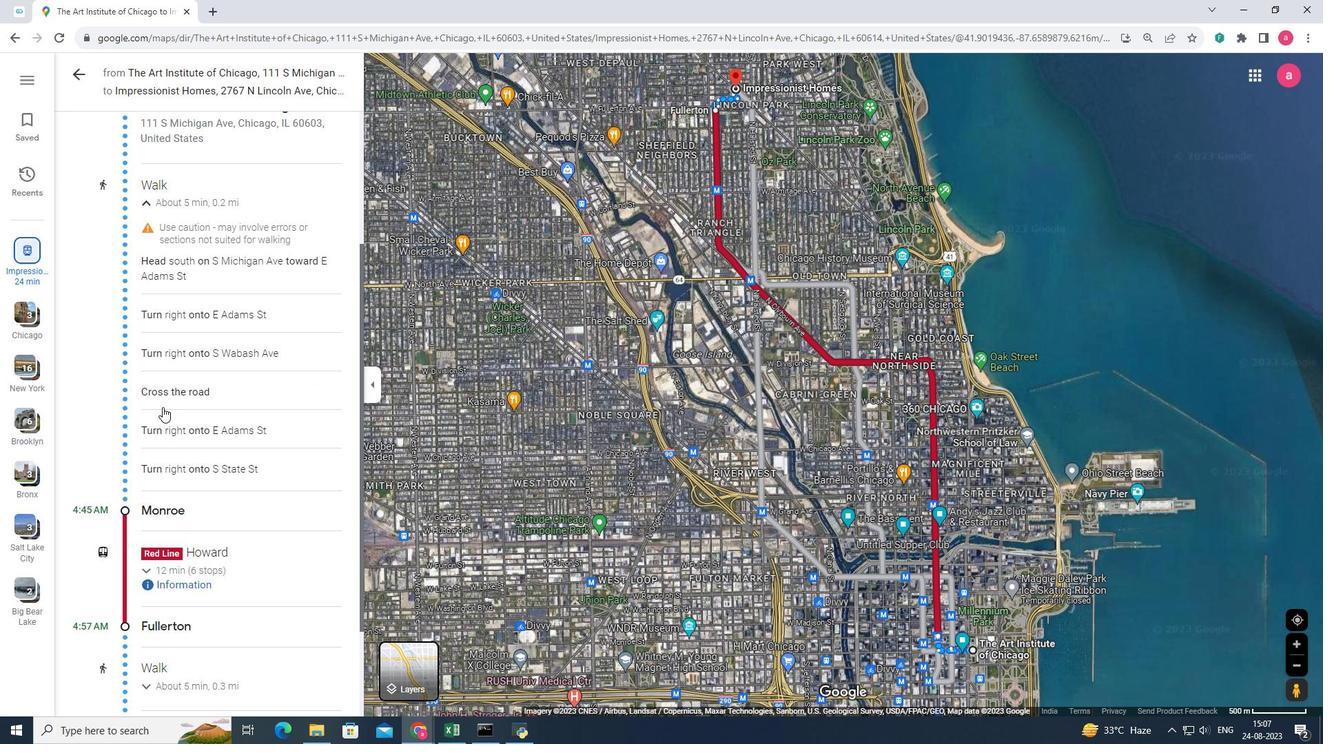 
Action: Mouse scrolled (162, 406) with delta (0, 0)
Screenshot: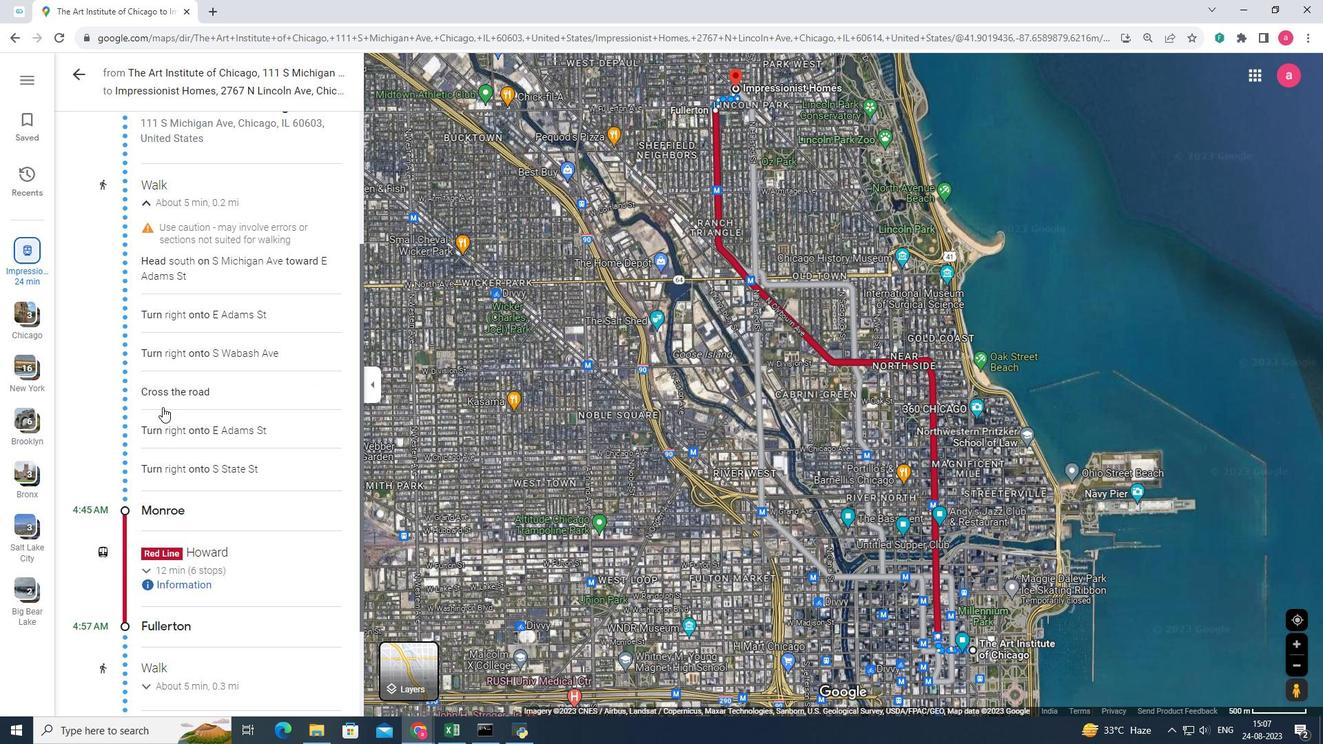 
Action: Mouse scrolled (162, 406) with delta (0, 0)
Screenshot: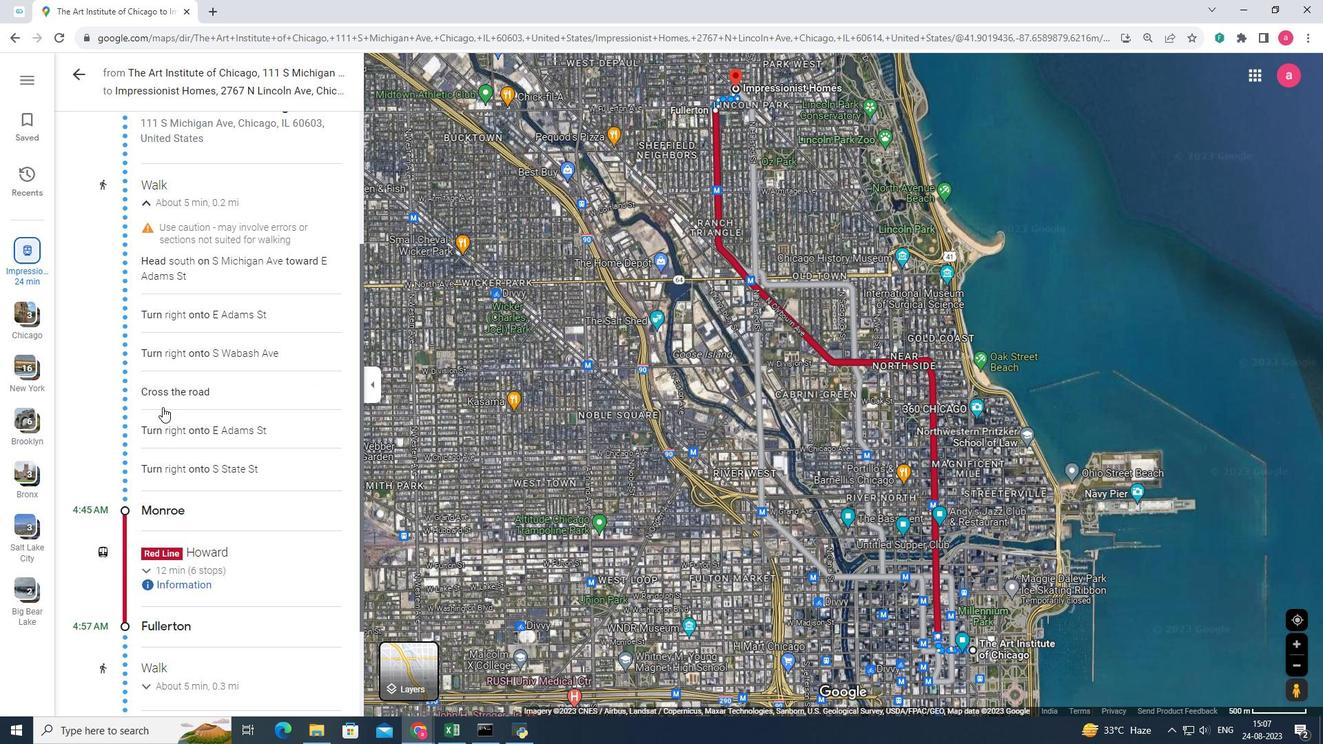
Action: Mouse moved to (172, 451)
Screenshot: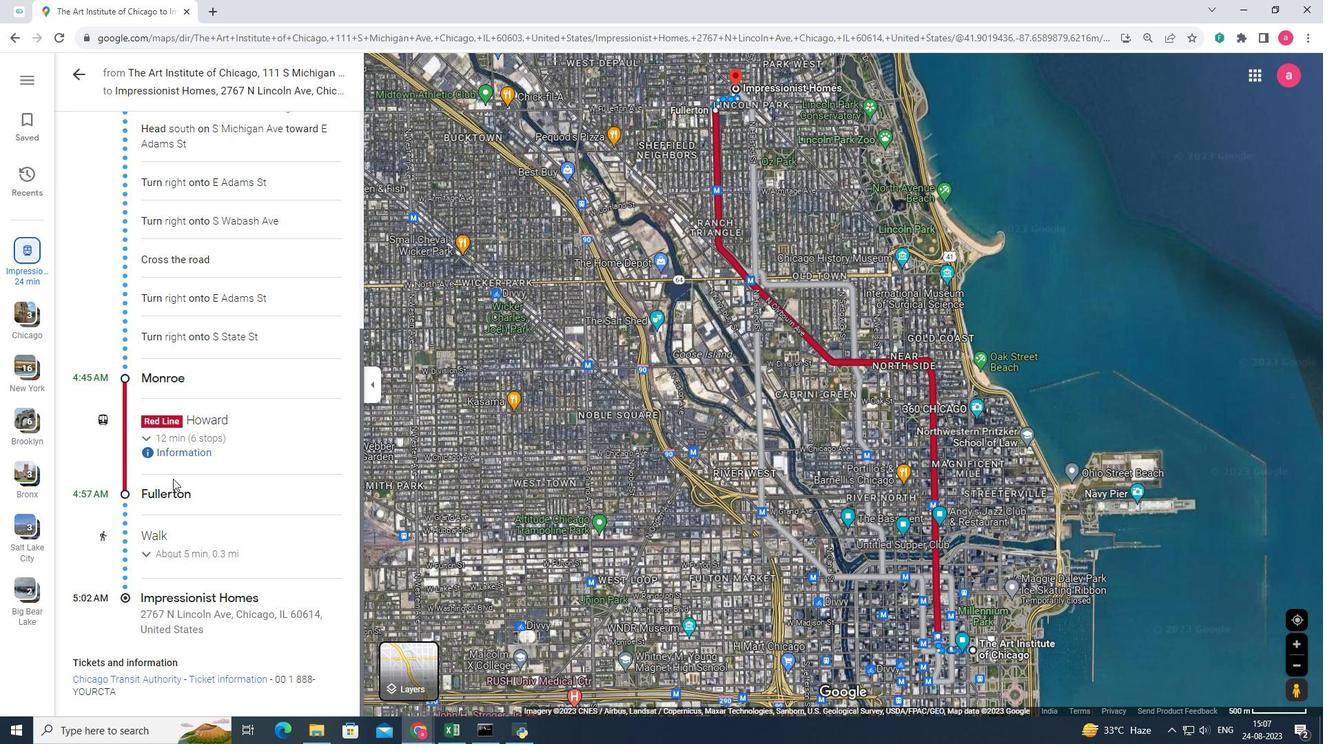 
Action: Mouse scrolled (172, 450) with delta (0, 0)
Screenshot: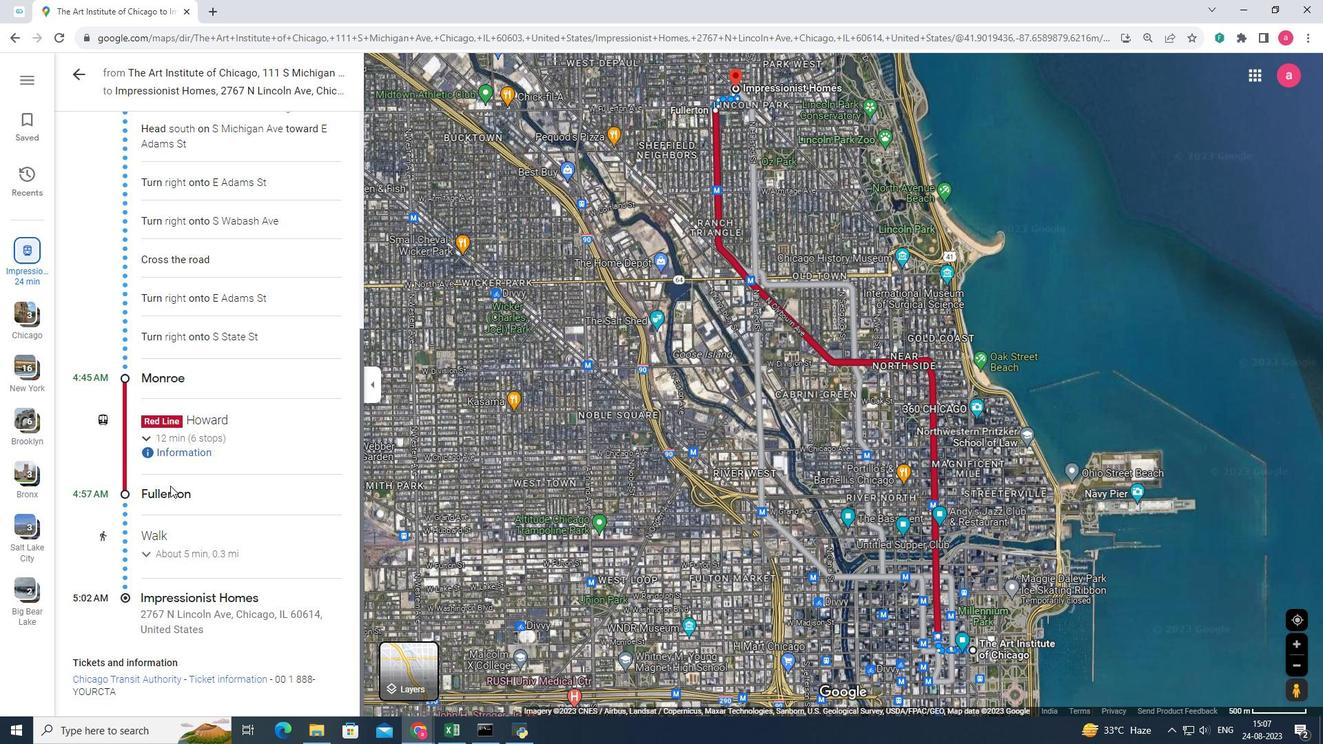 
Action: Mouse scrolled (172, 450) with delta (0, 0)
Screenshot: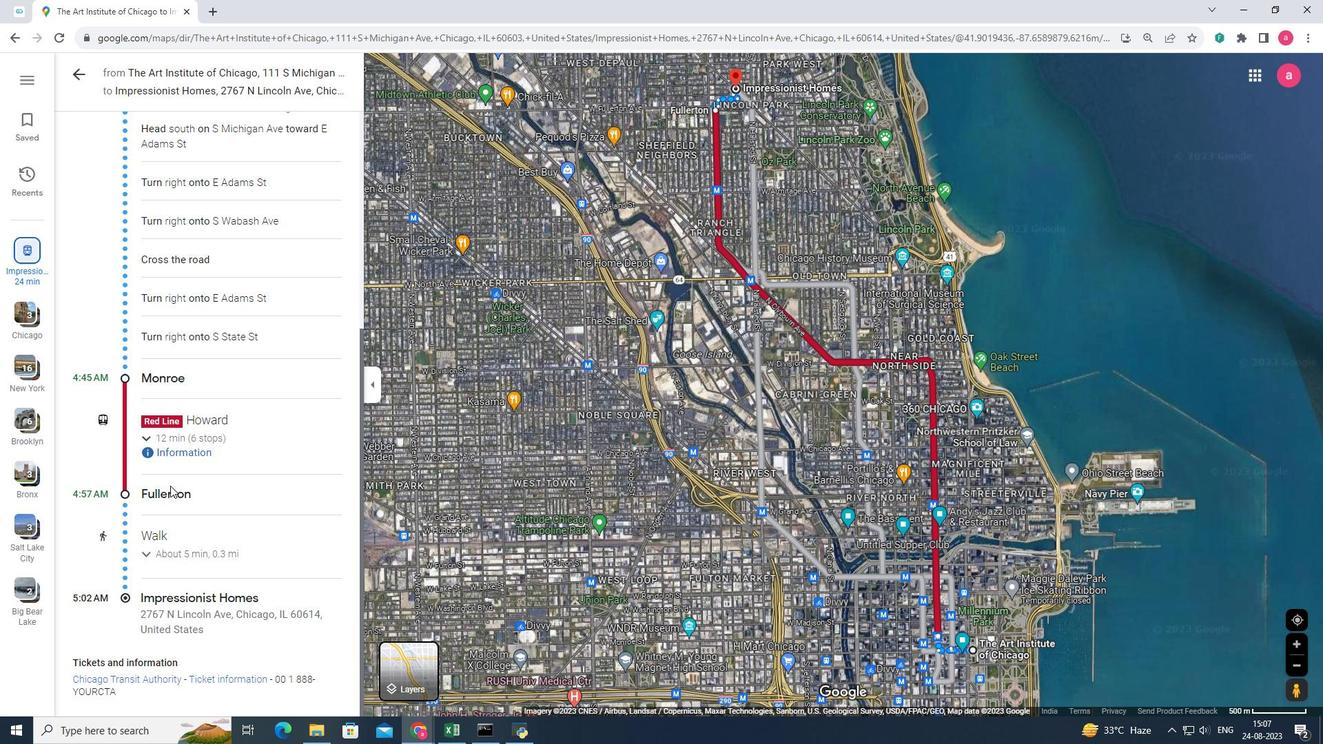 
Action: Mouse moved to (173, 451)
Screenshot: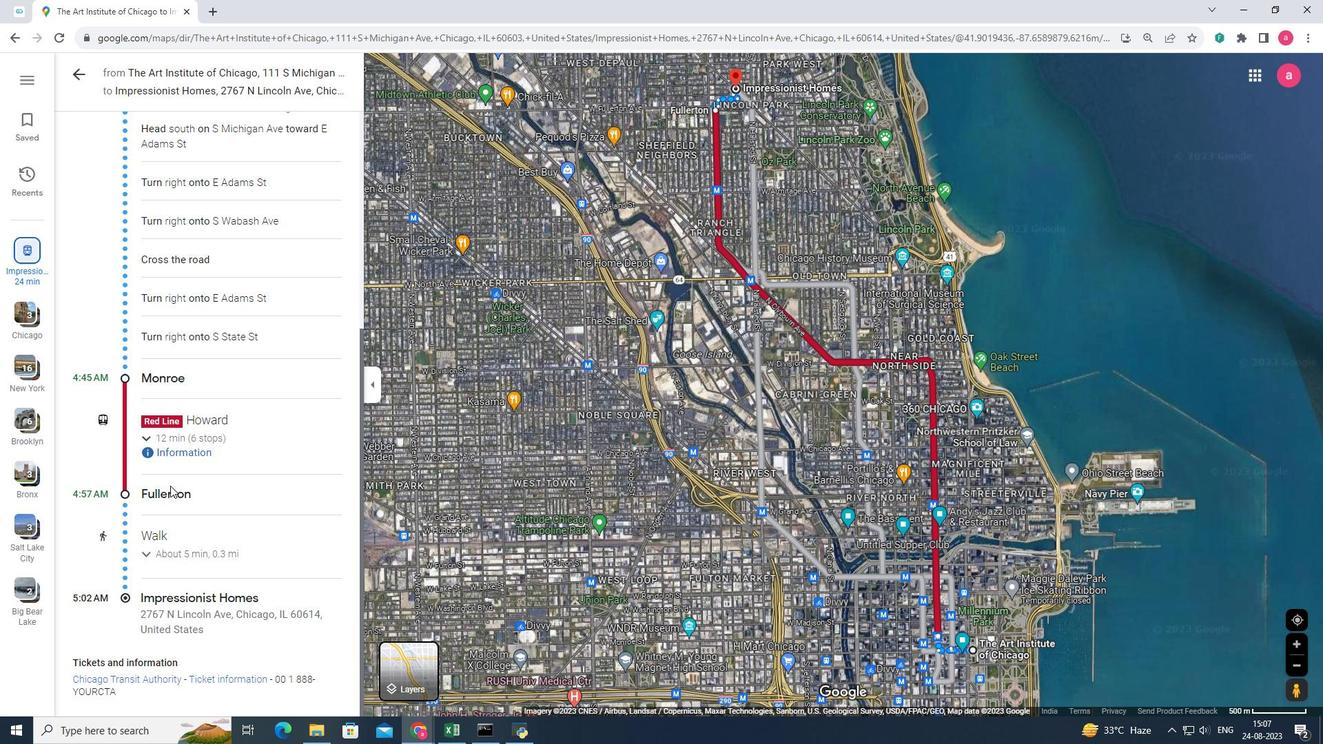 
Action: Mouse scrolled (173, 450) with delta (0, 0)
Screenshot: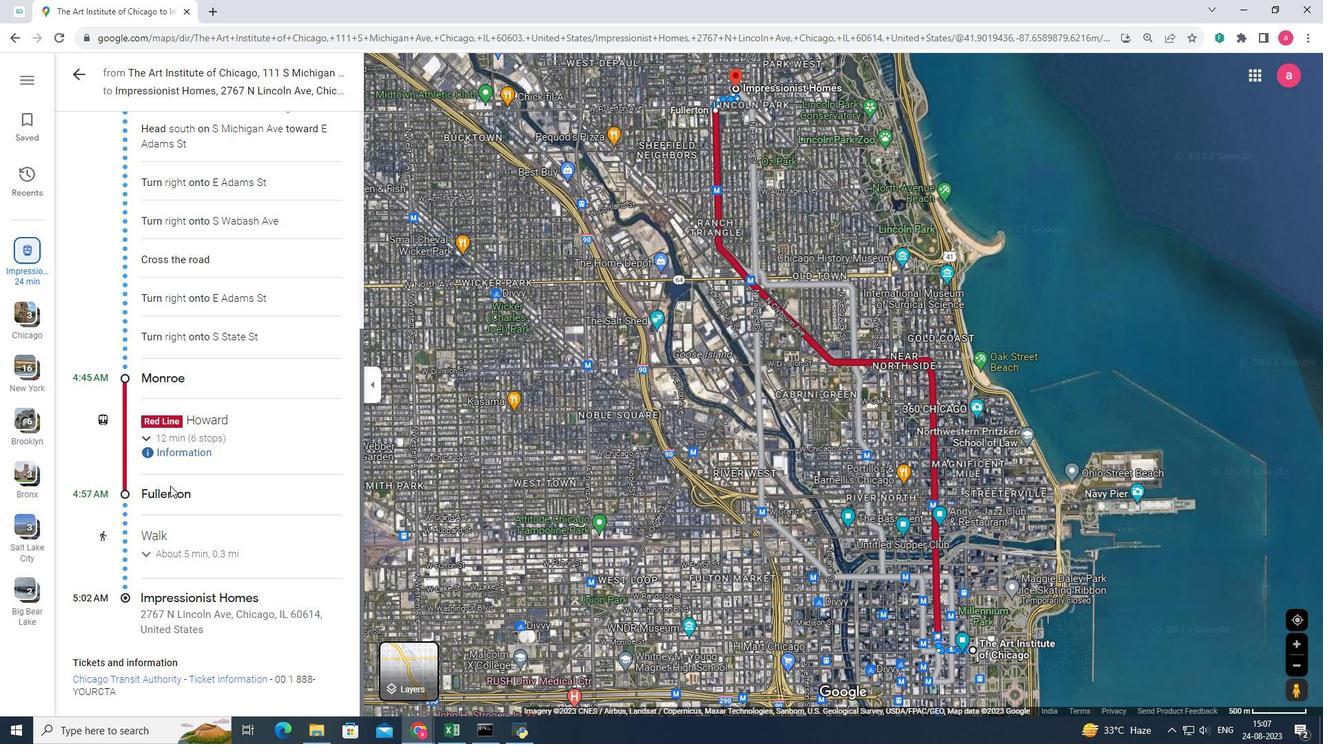 
Action: Mouse moved to (152, 438)
Screenshot: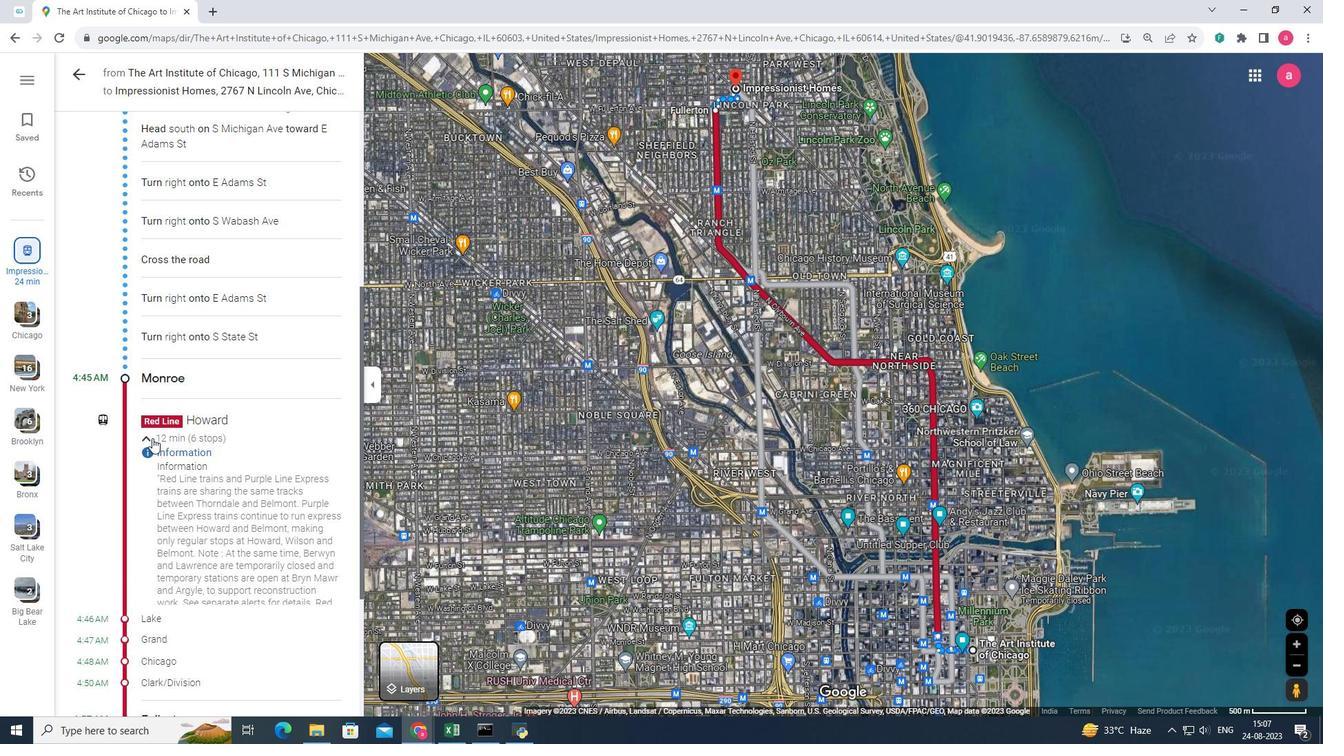 
Action: Mouse pressed left at (152, 438)
Screenshot: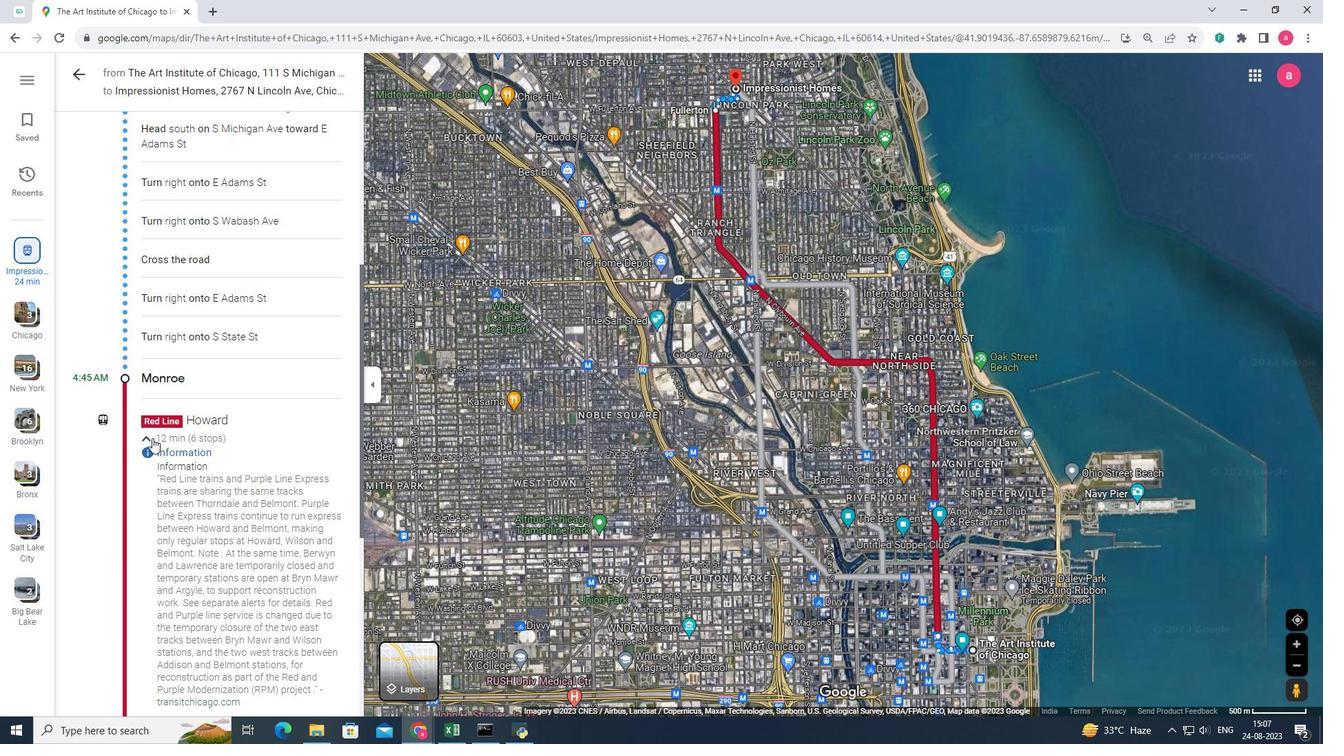 
Action: Mouse scrolled (152, 437) with delta (0, 0)
Screenshot: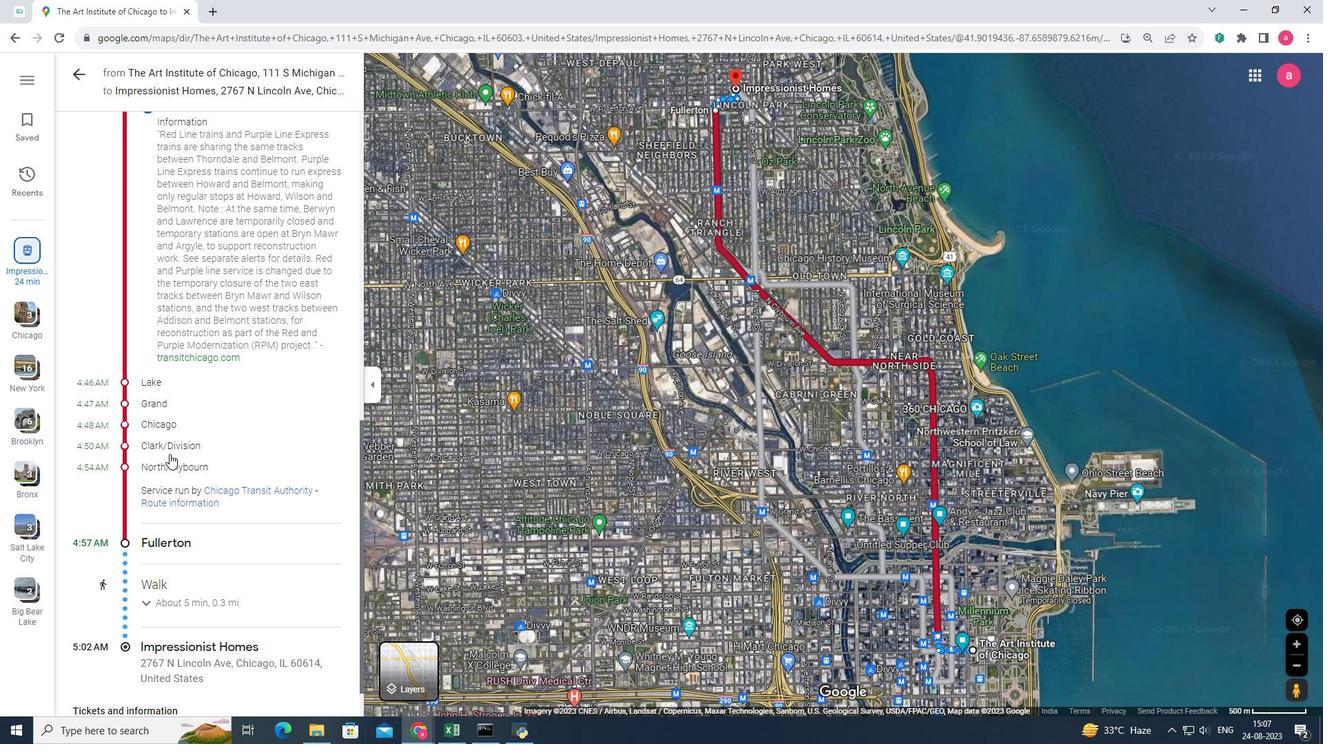 
Action: Mouse scrolled (152, 437) with delta (0, 0)
Screenshot: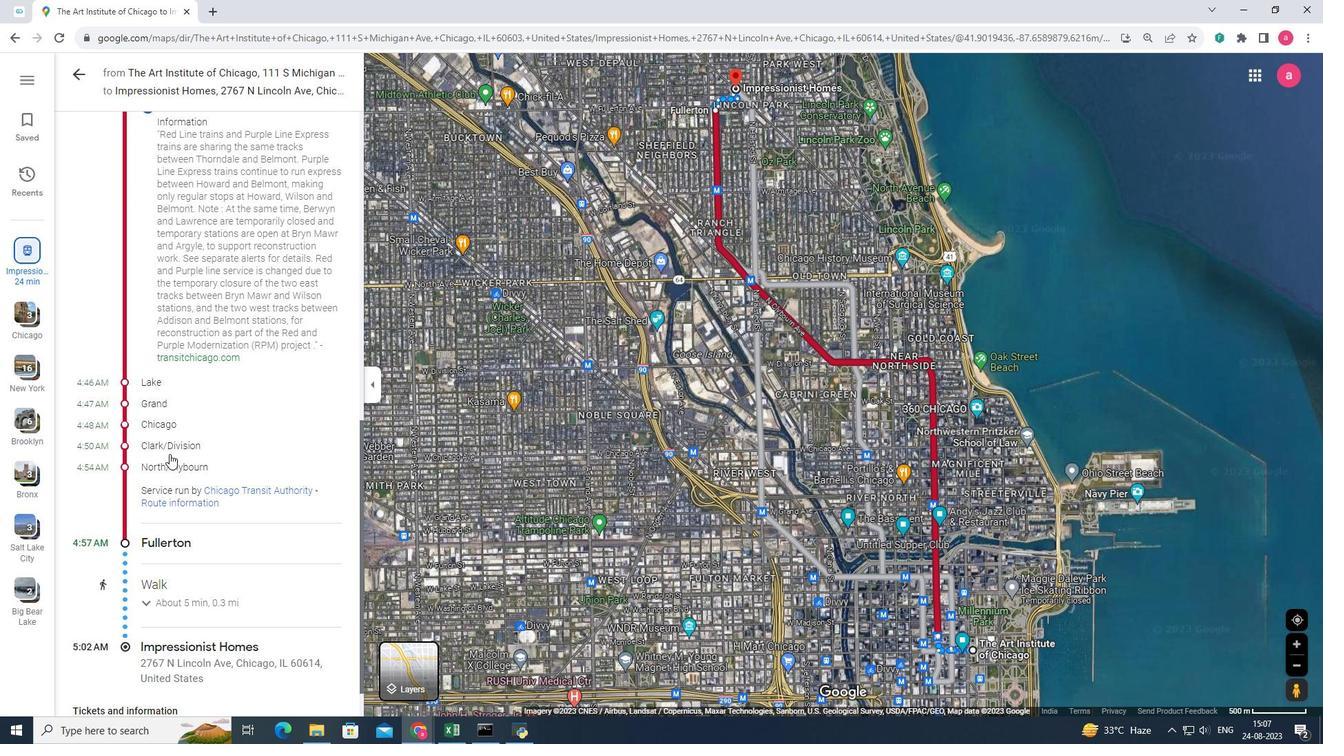 
Action: Mouse scrolled (152, 437) with delta (0, 0)
Screenshot: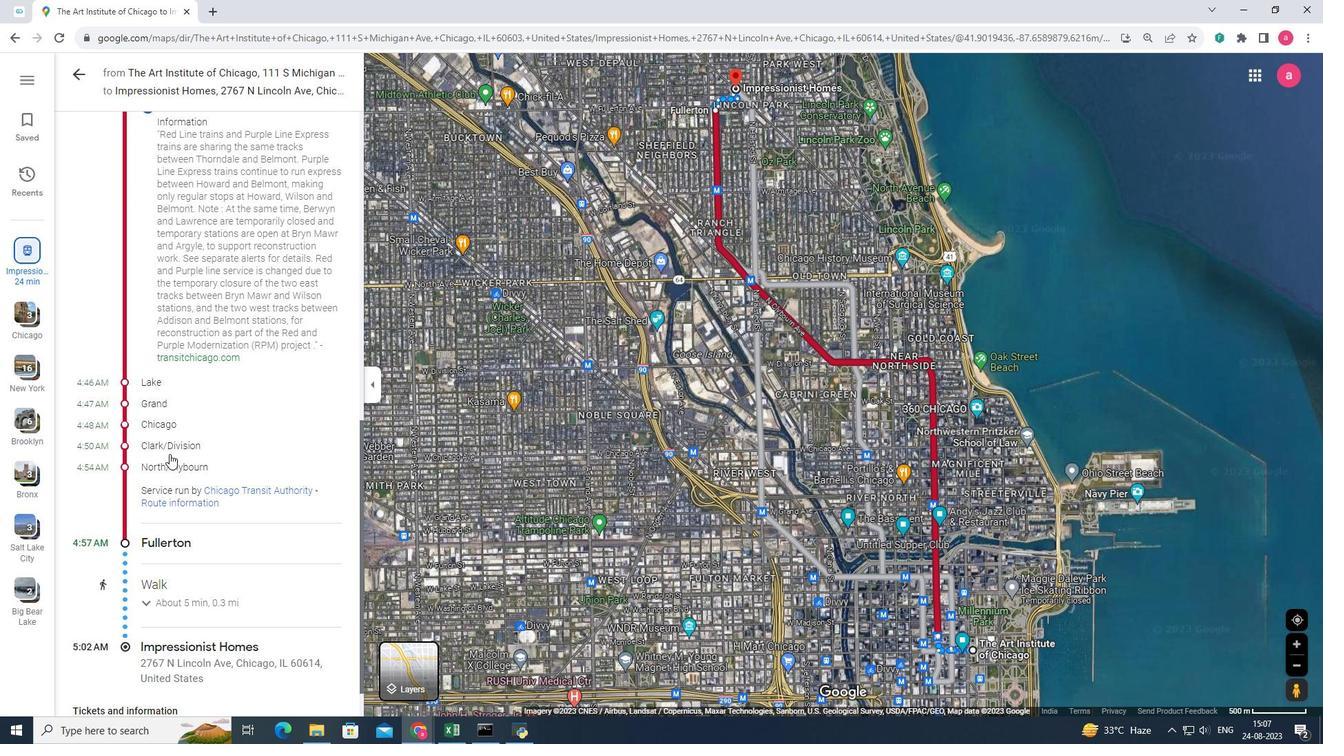 
Action: Mouse scrolled (152, 437) with delta (0, 0)
Screenshot: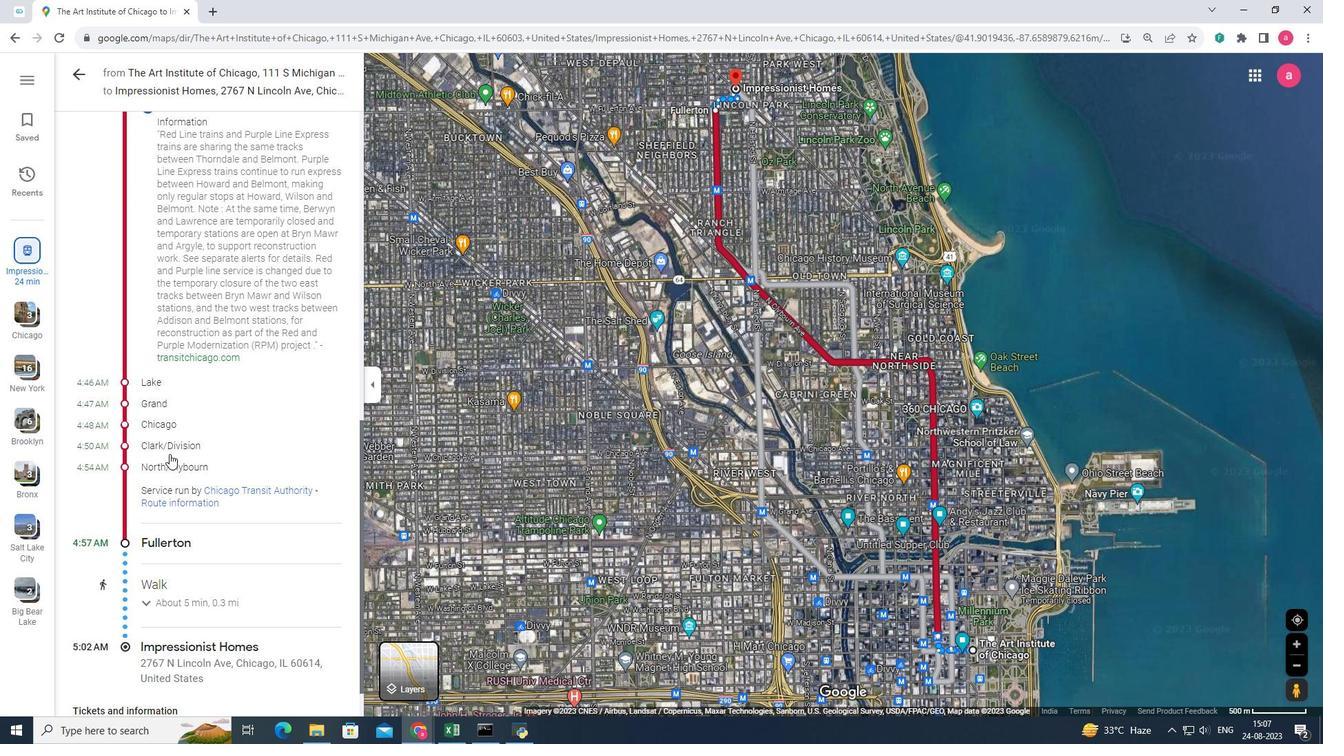 
Action: Mouse scrolled (152, 437) with delta (0, 0)
Screenshot: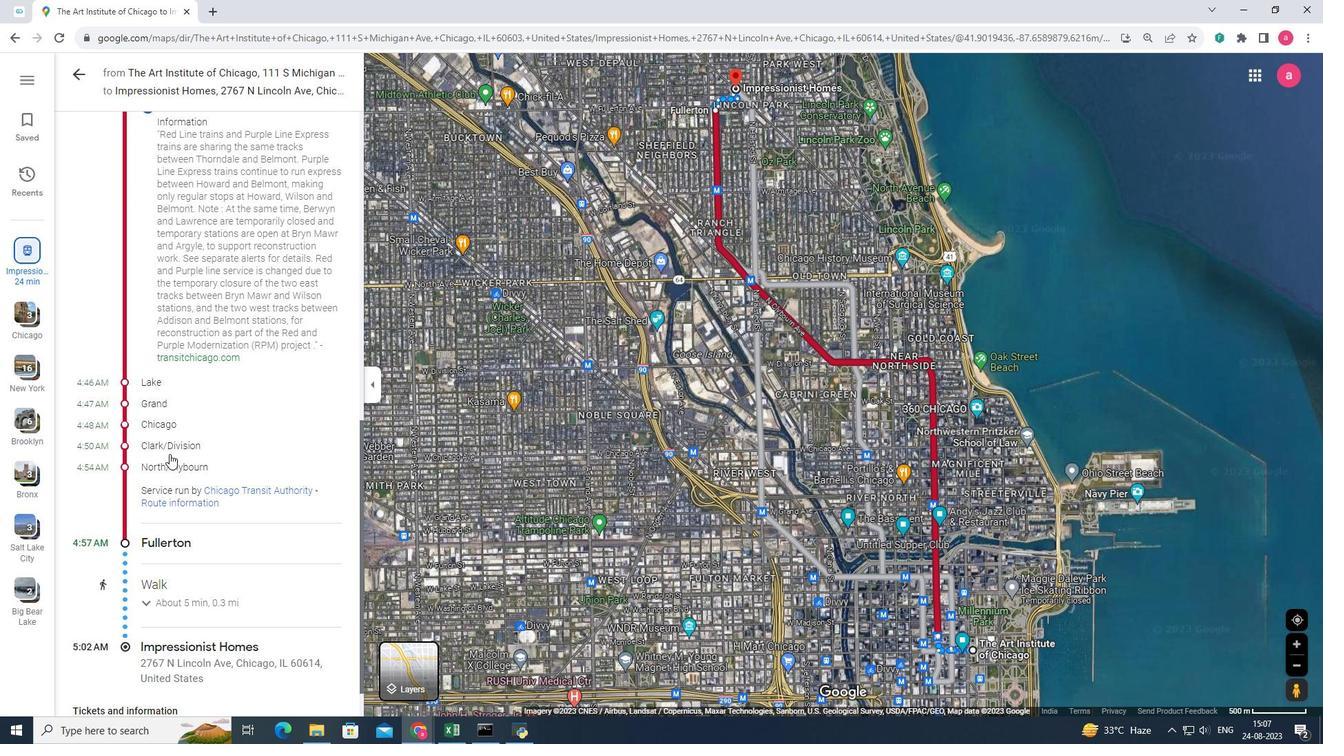 
Action: Mouse moved to (170, 454)
Screenshot: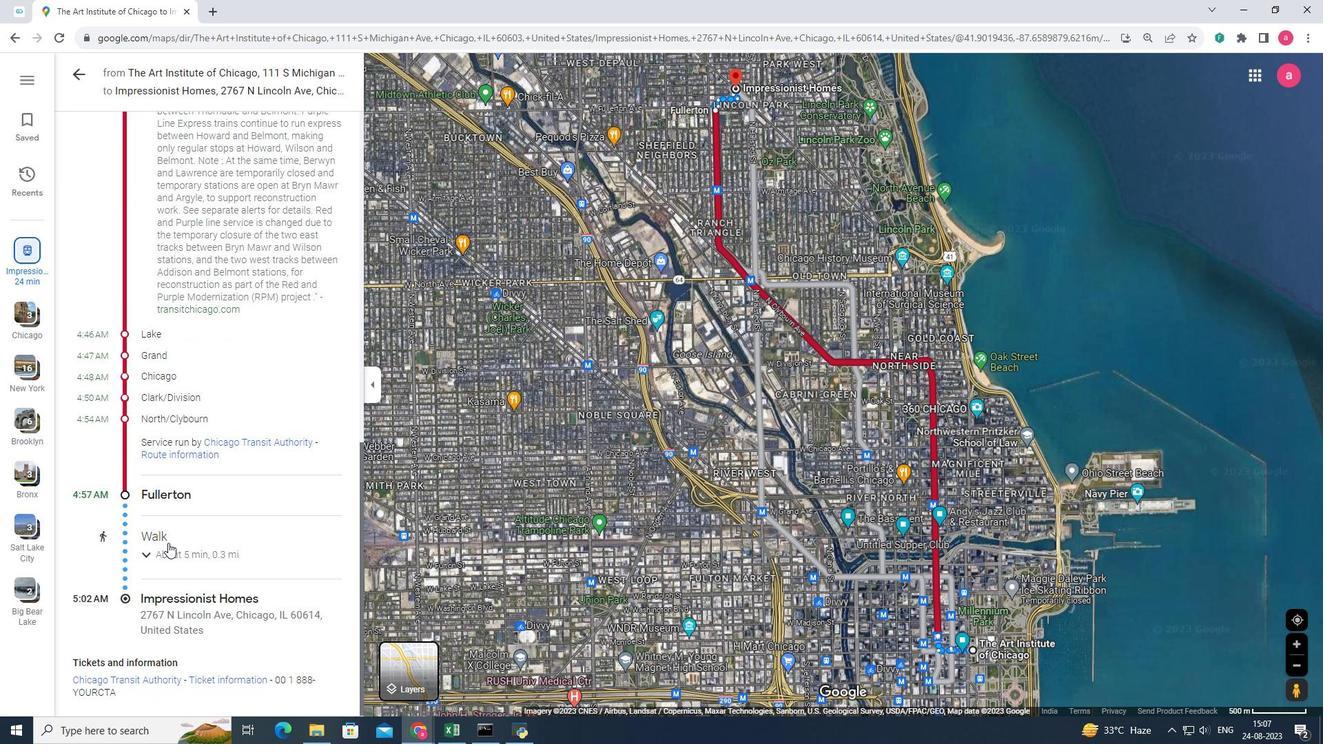 
Action: Mouse scrolled (170, 454) with delta (0, 0)
Screenshot: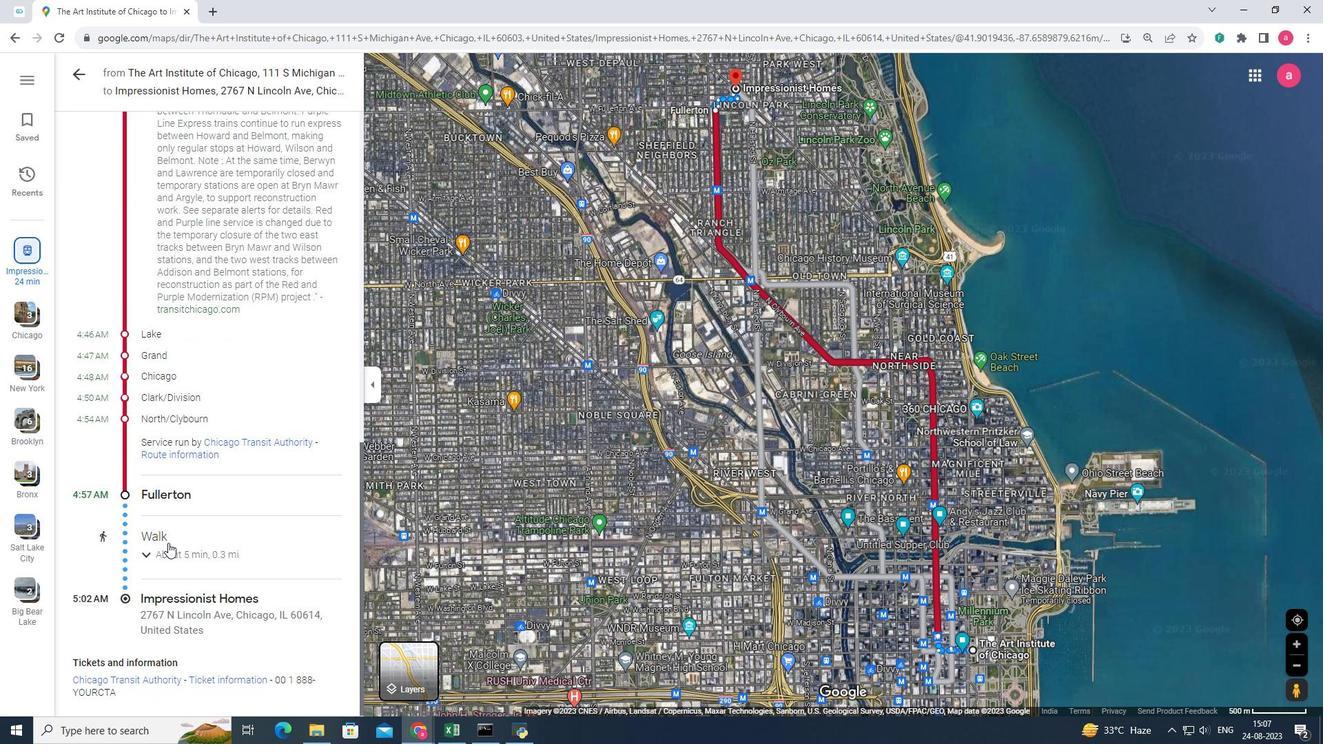 
Action: Mouse scrolled (170, 454) with delta (0, 0)
Screenshot: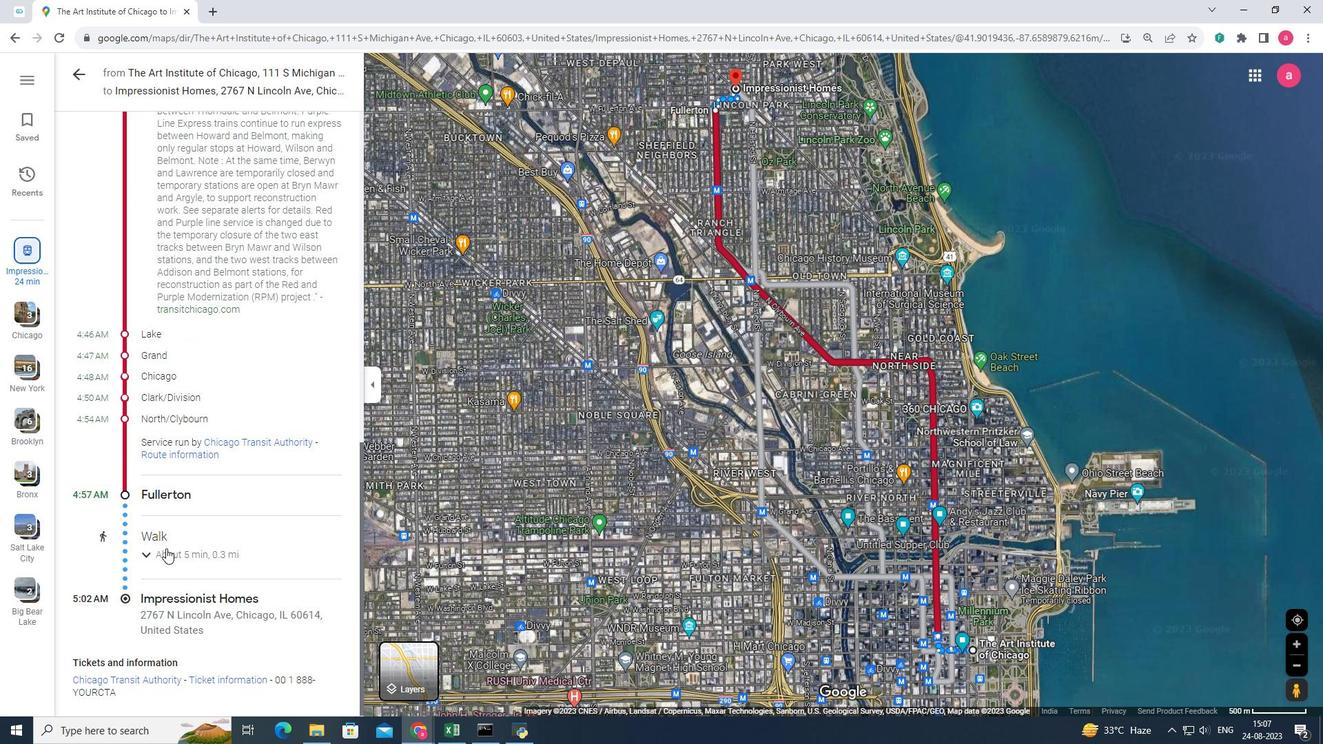 
Action: Mouse moved to (166, 549)
Screenshot: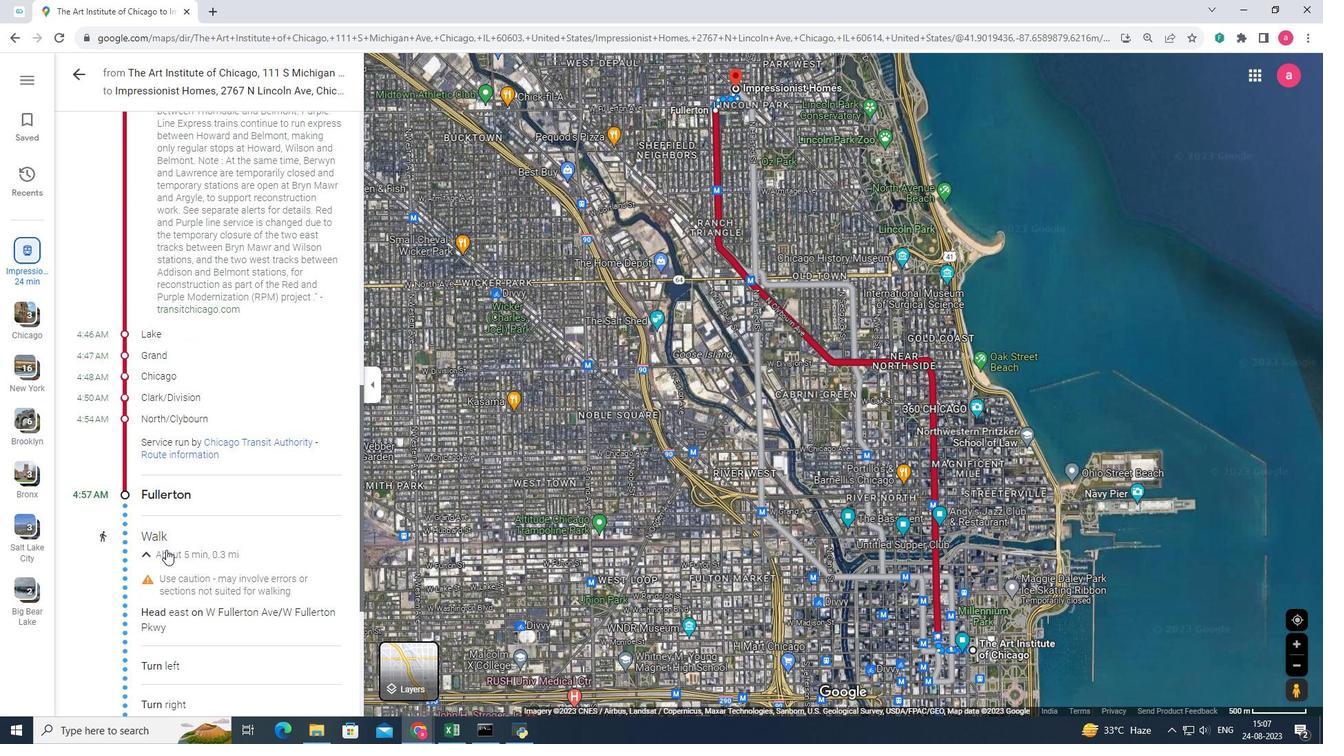 
Action: Mouse pressed left at (166, 549)
Screenshot: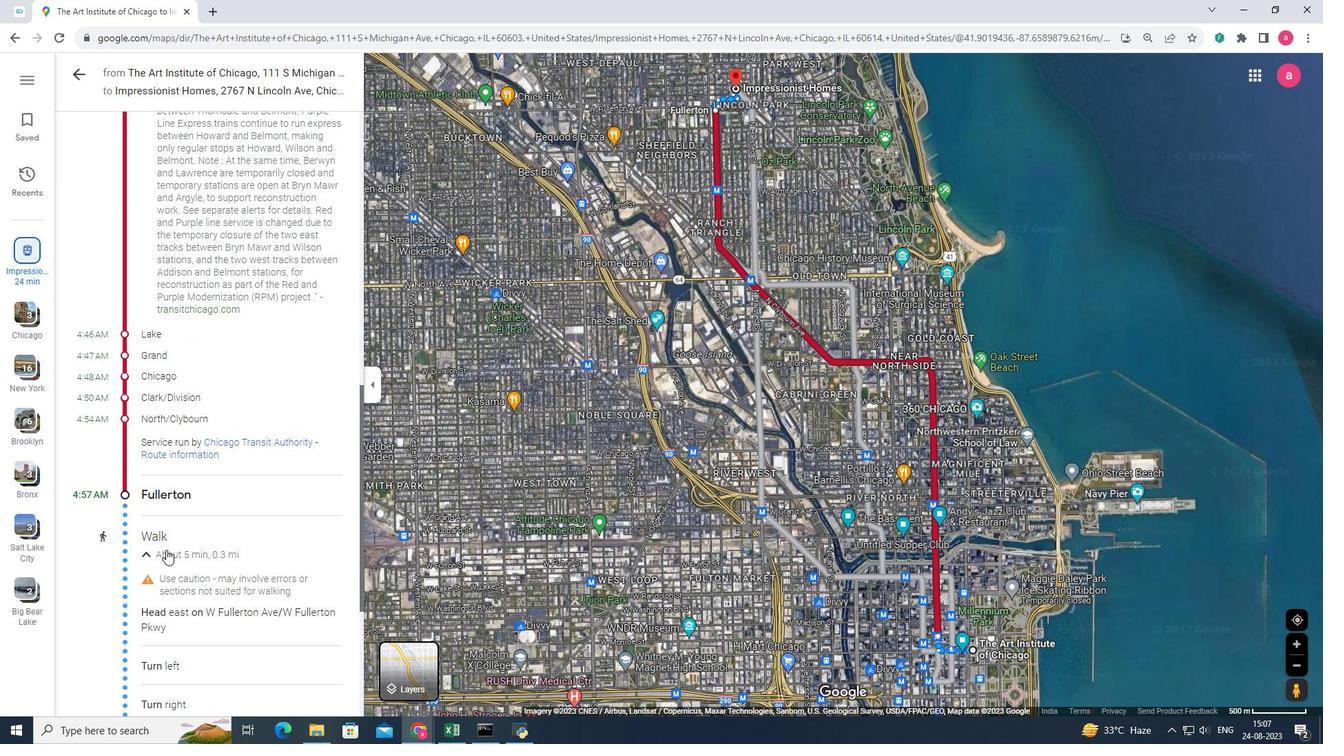 
Action: Mouse scrolled (166, 549) with delta (0, 0)
Screenshot: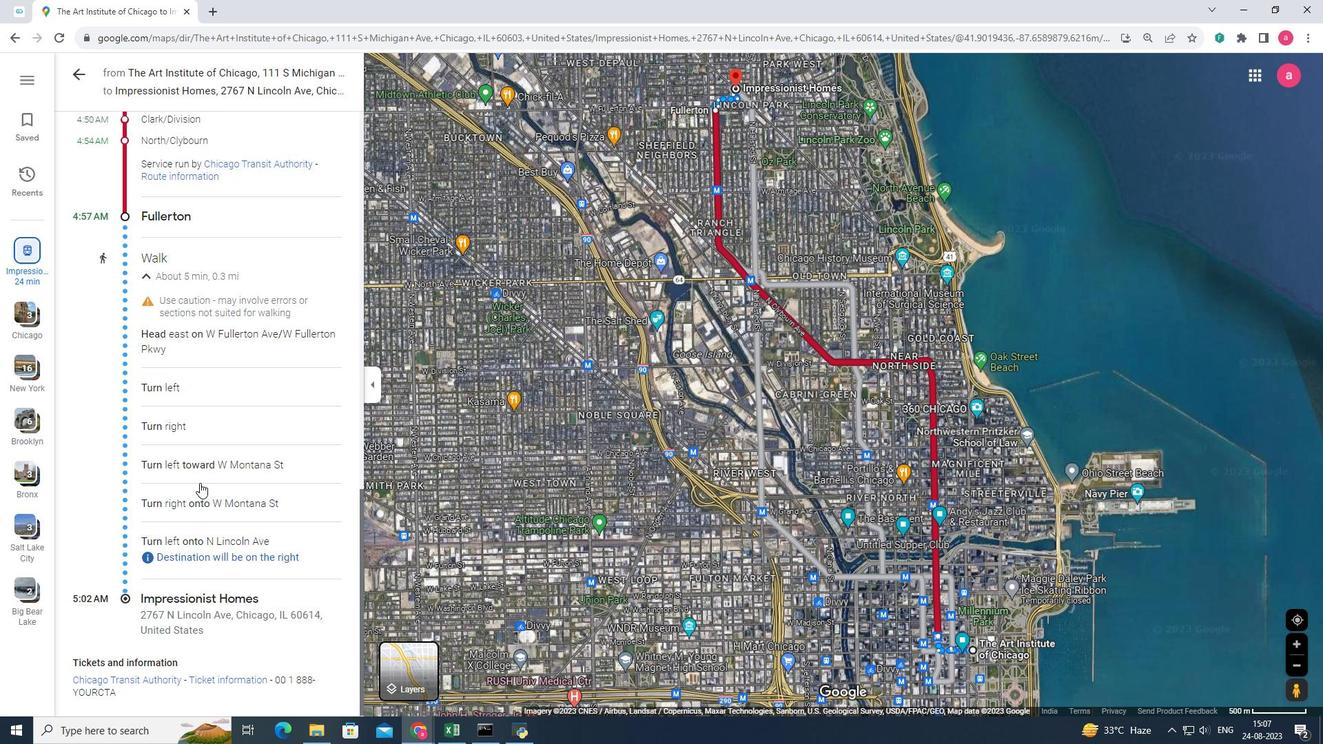 
Action: Mouse scrolled (166, 549) with delta (0, 0)
Screenshot: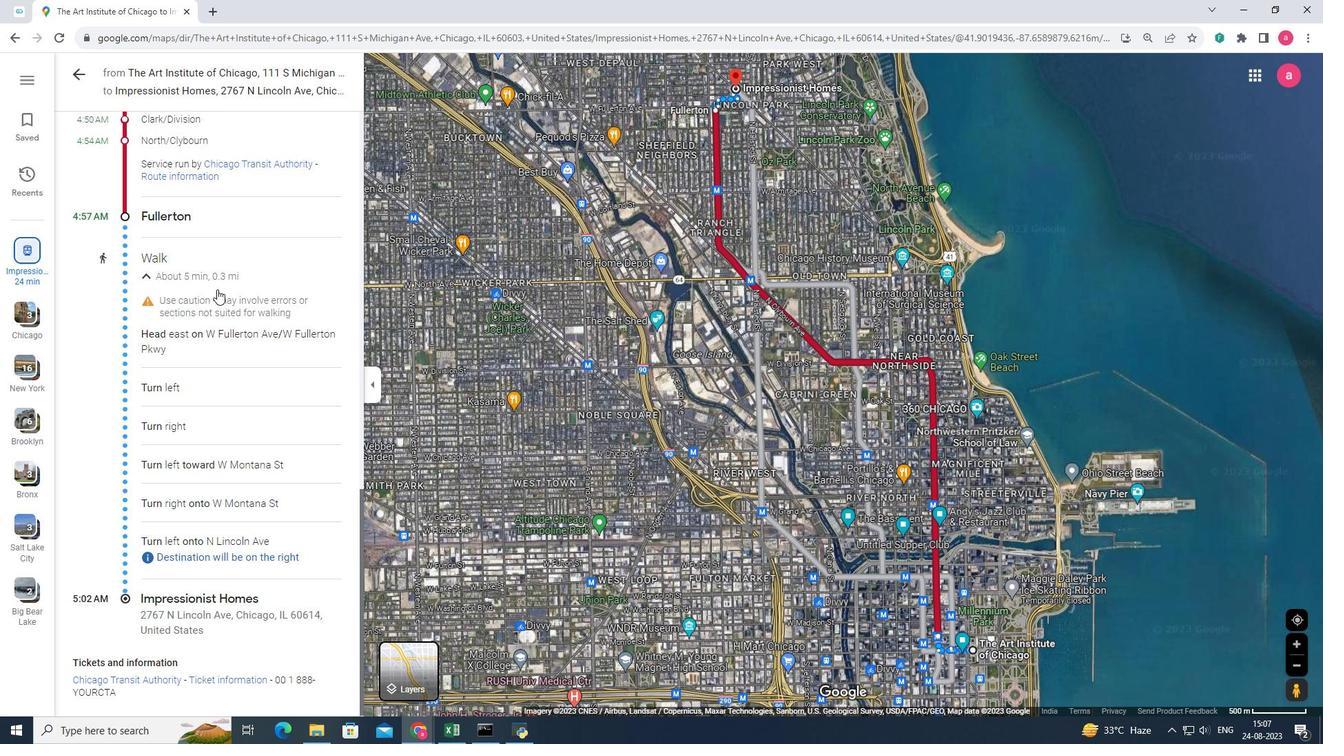 
Action: Mouse scrolled (166, 549) with delta (0, 0)
Screenshot: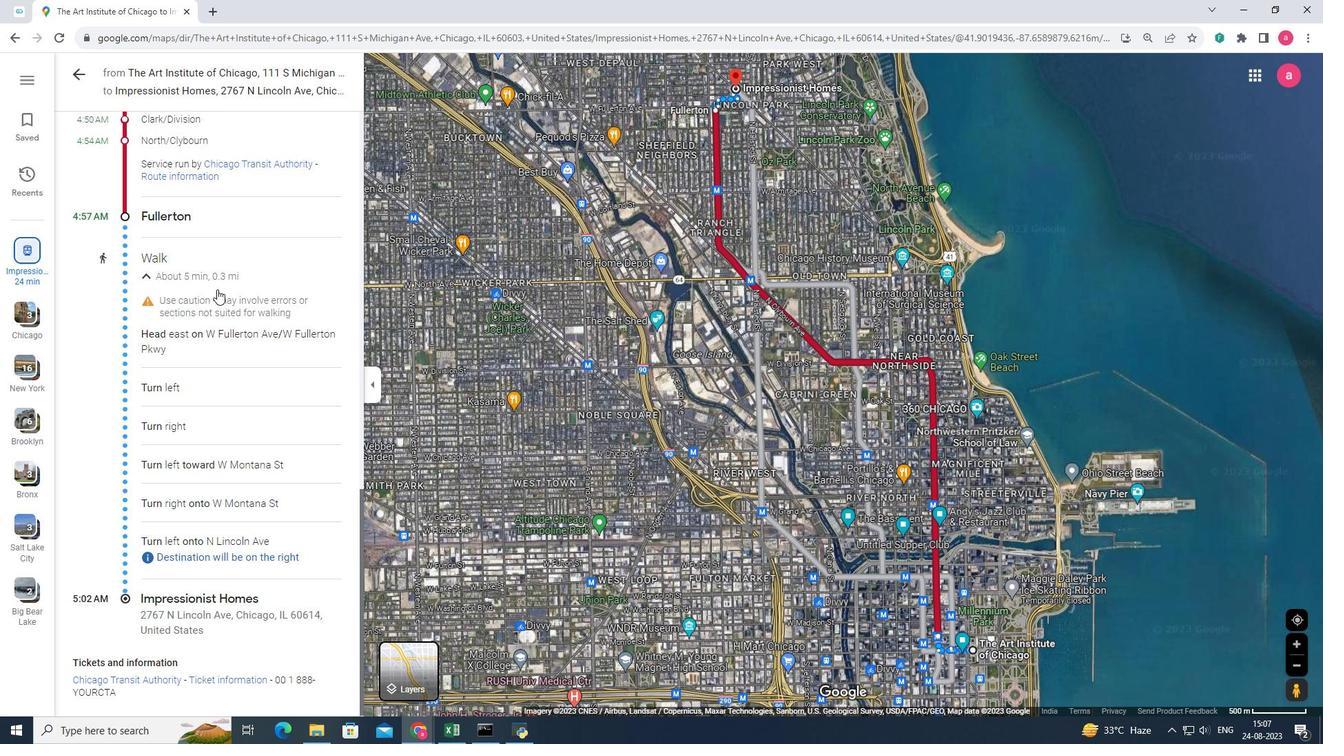 
Action: Mouse scrolled (166, 549) with delta (0, 0)
Screenshot: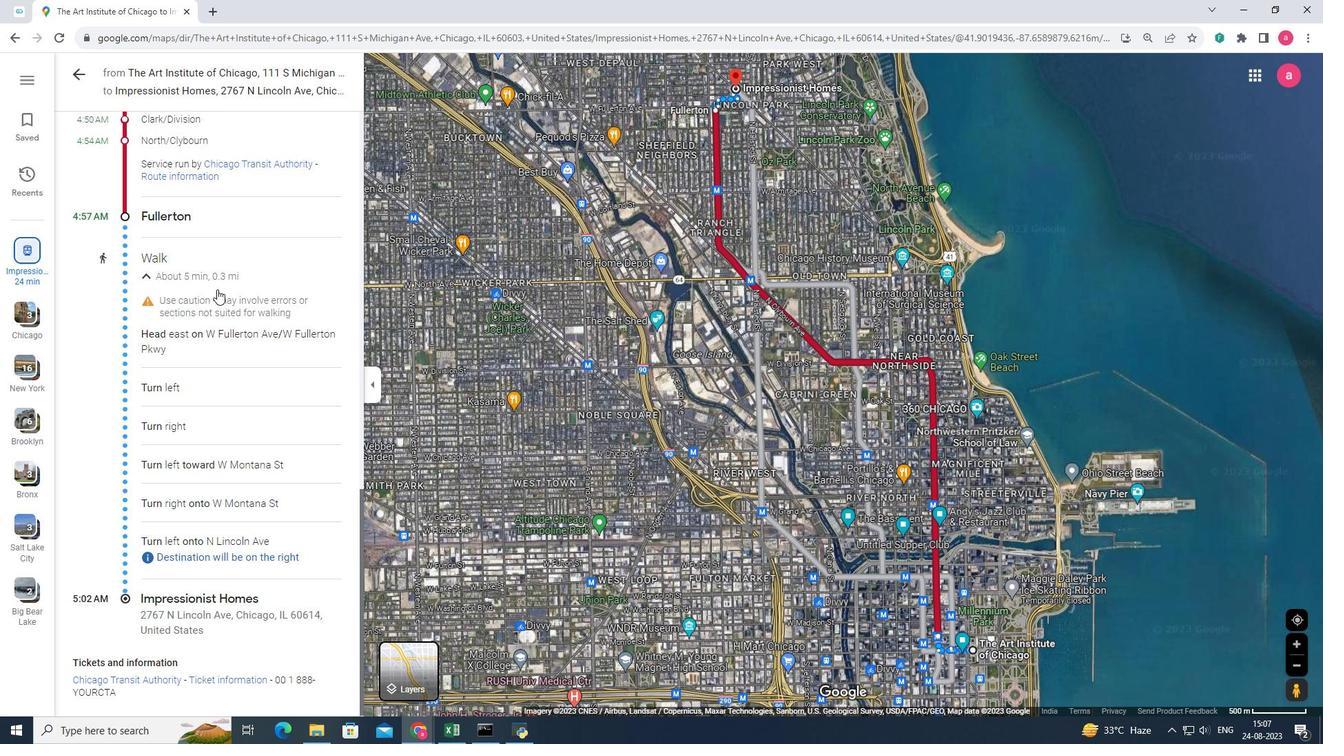 
Action: Mouse scrolled (166, 549) with delta (0, 0)
Screenshot: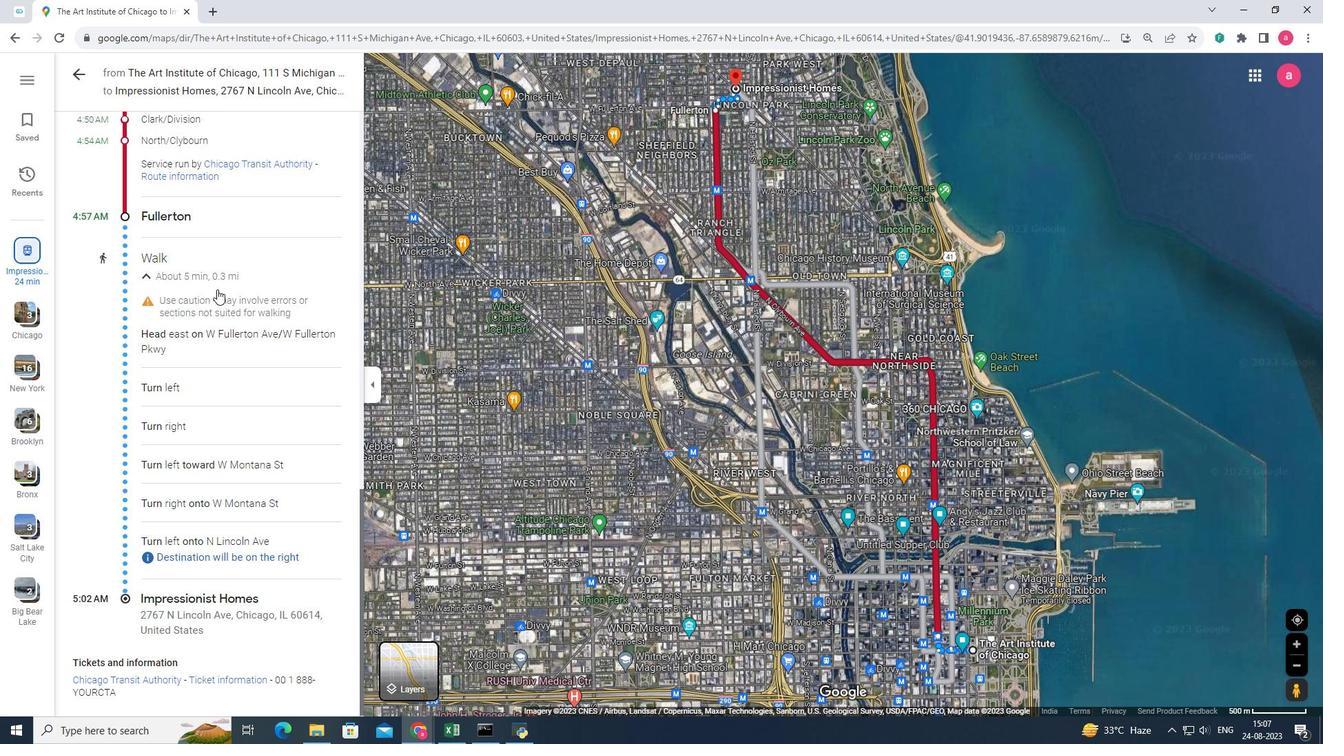 
Action: Mouse scrolled (166, 549) with delta (0, 0)
Screenshot: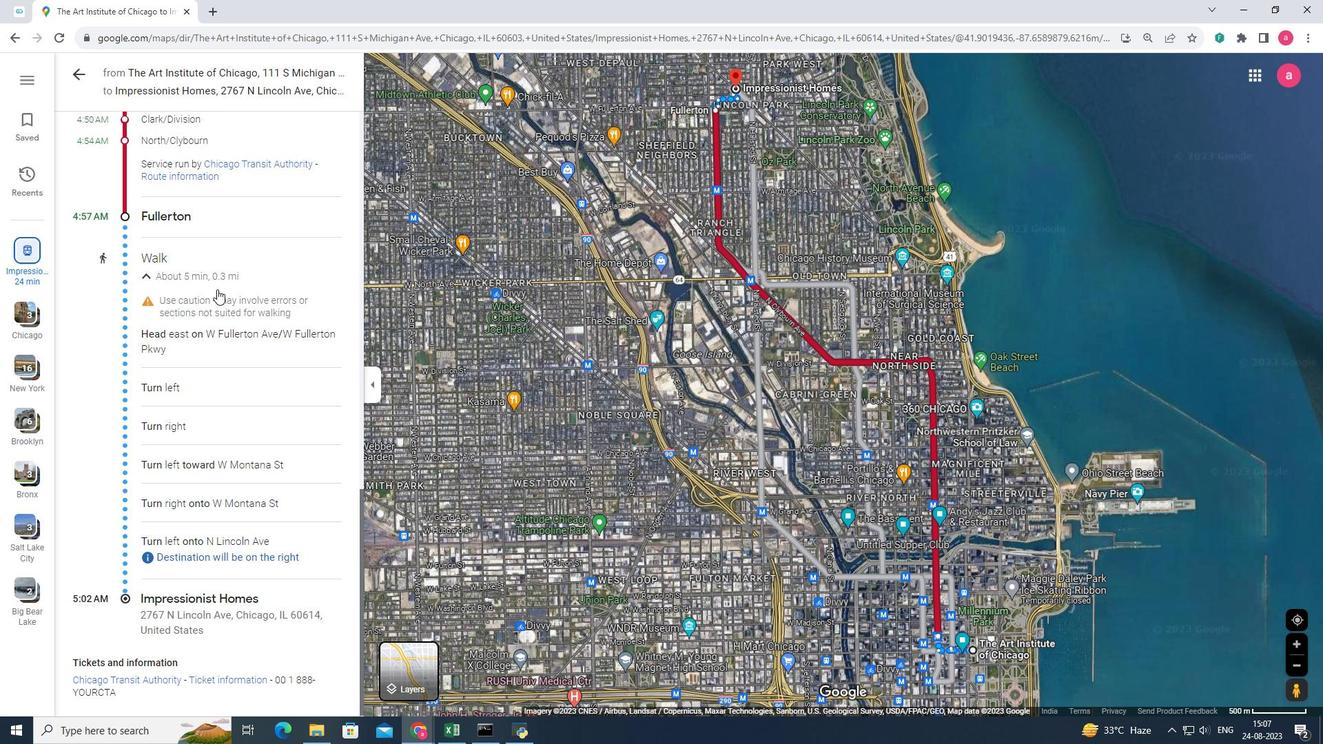 
Action: Mouse moved to (296, 108)
Screenshot: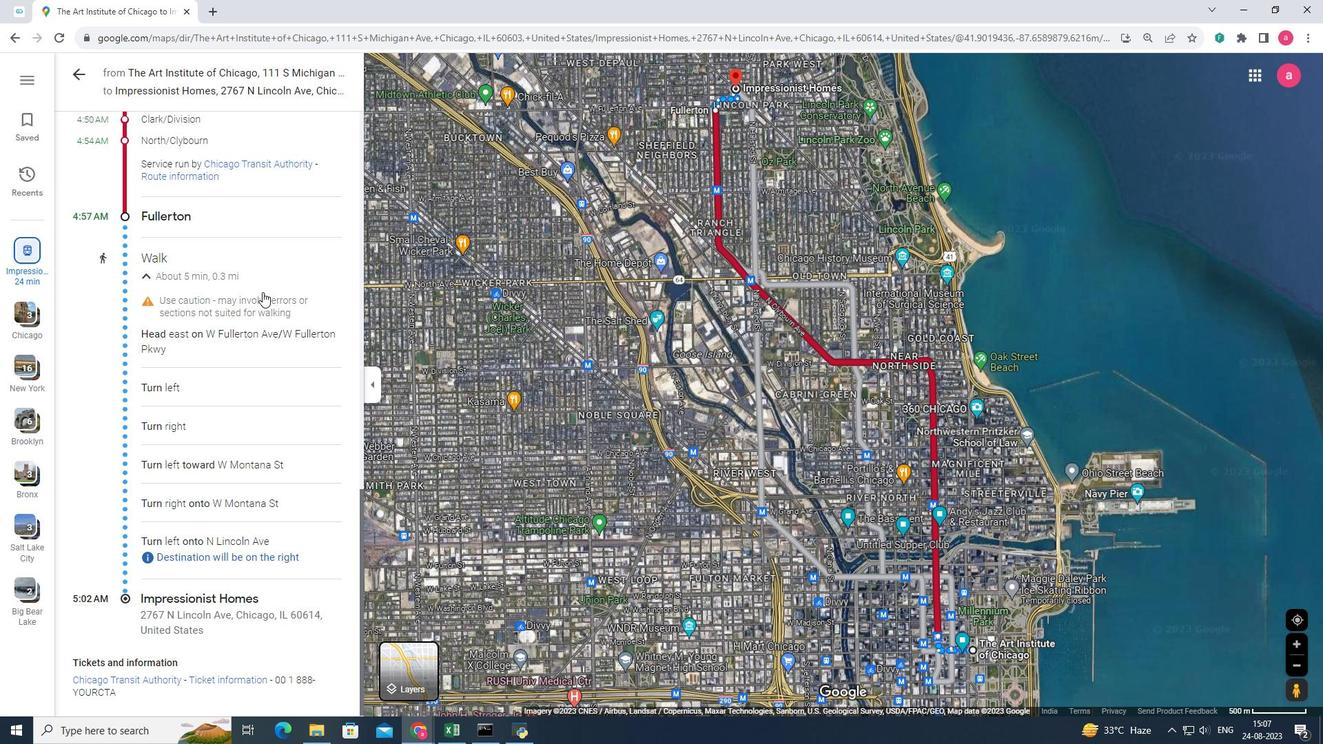 
Action: Mouse scrolled (296, 107) with delta (0, 0)
Screenshot: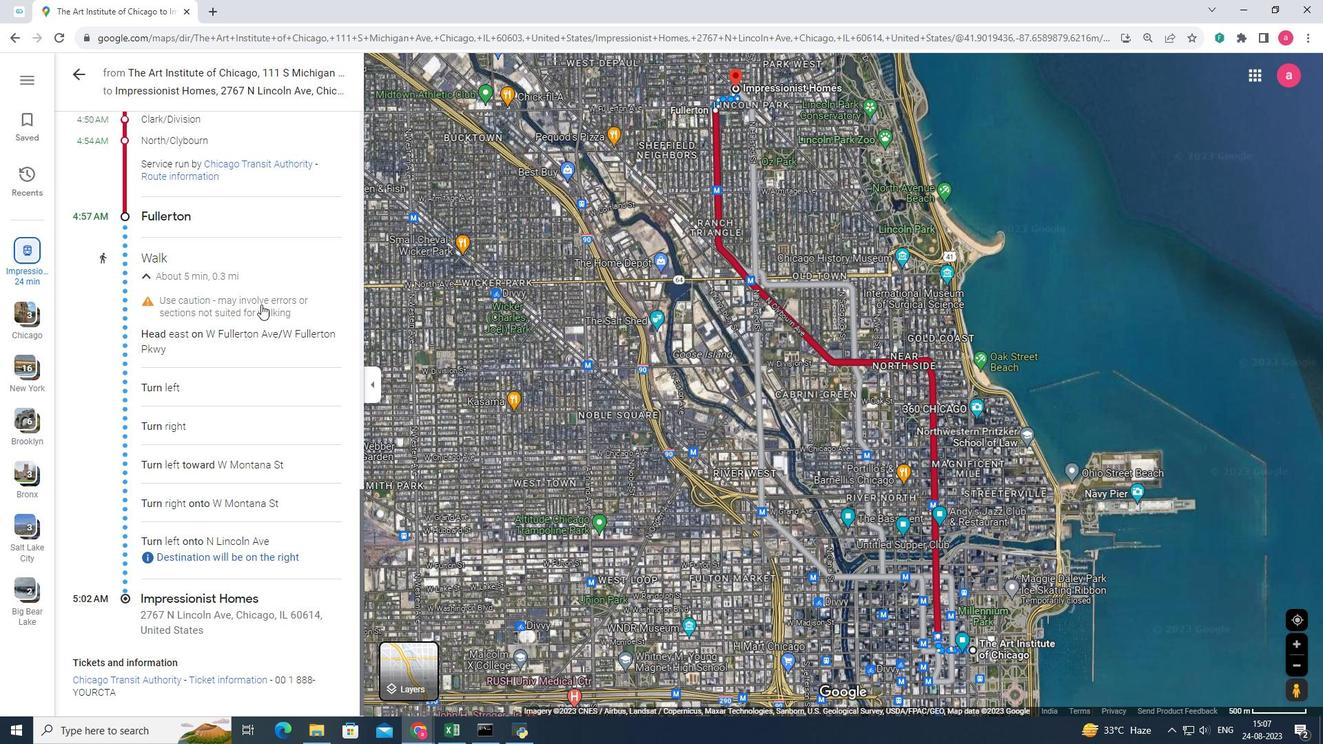 
Action: Mouse scrolled (296, 107) with delta (0, 0)
Screenshot: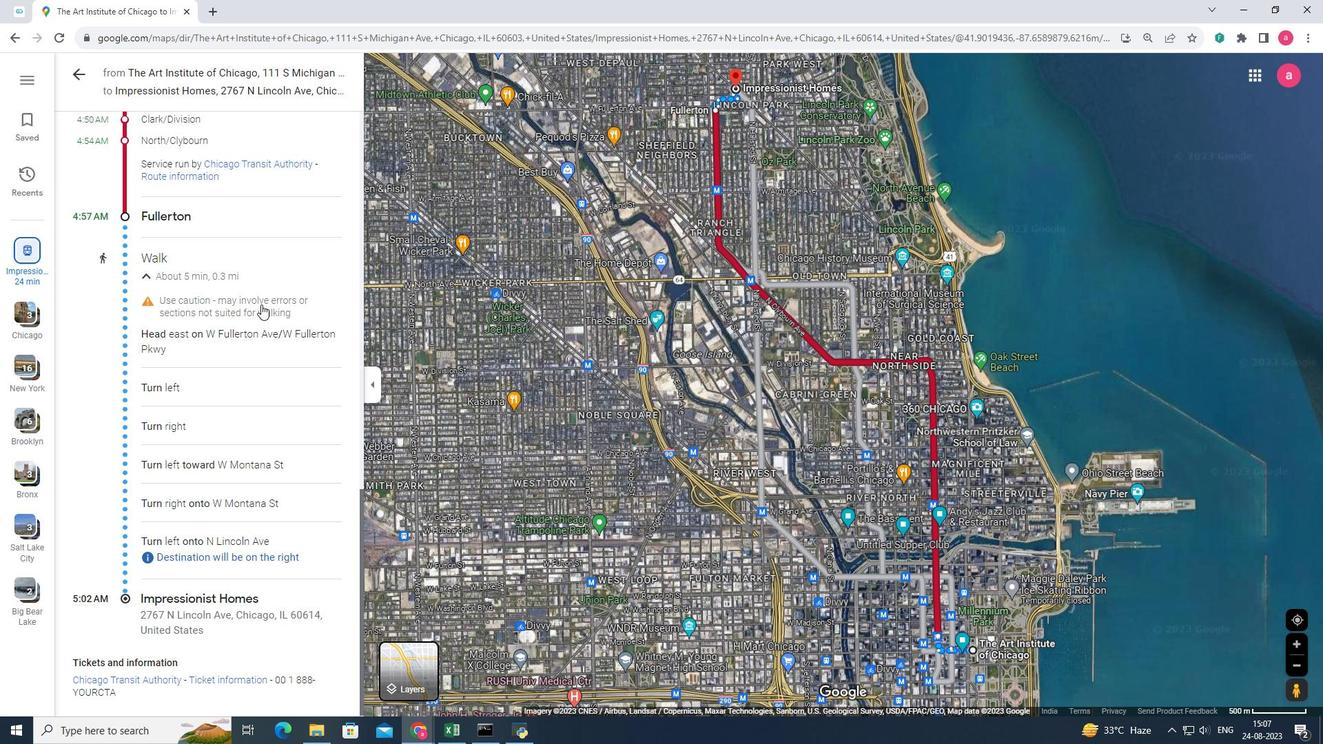 
Action: Mouse scrolled (296, 107) with delta (0, 0)
Screenshot: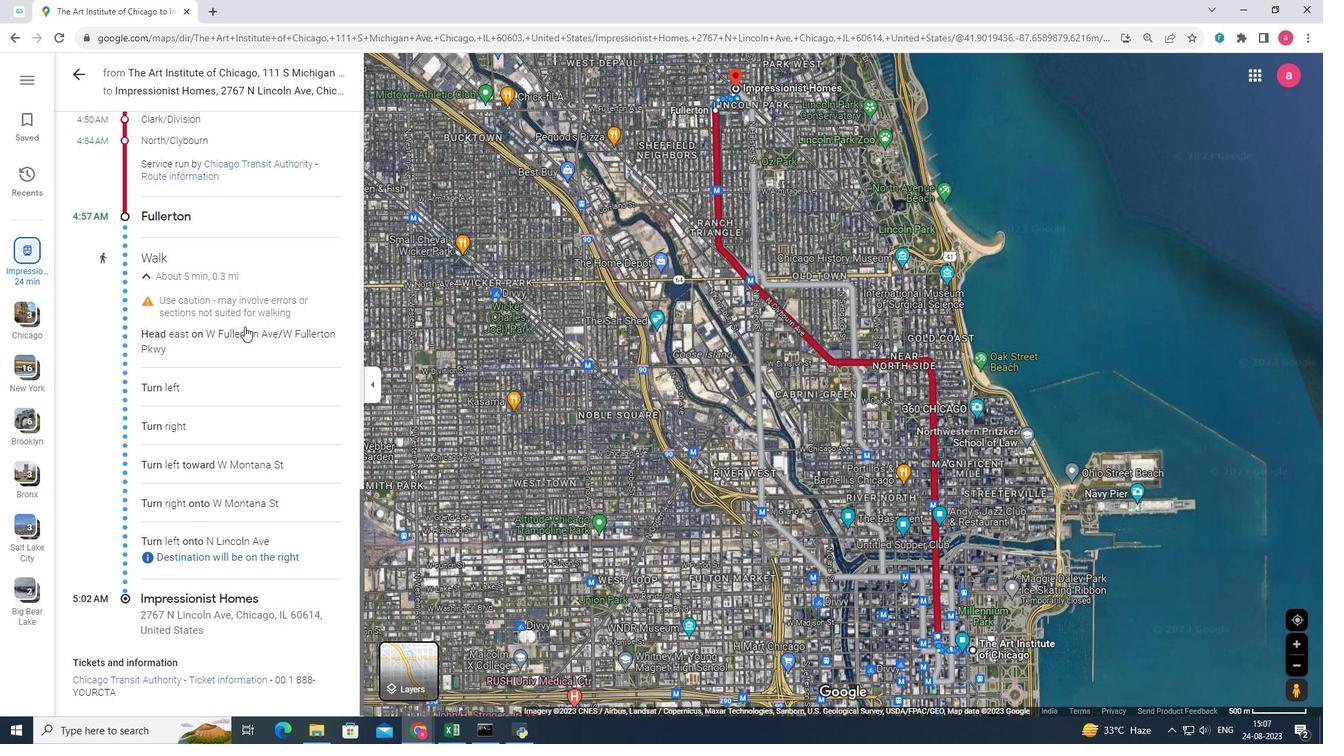 
Action: Mouse moved to (73, 70)
Screenshot: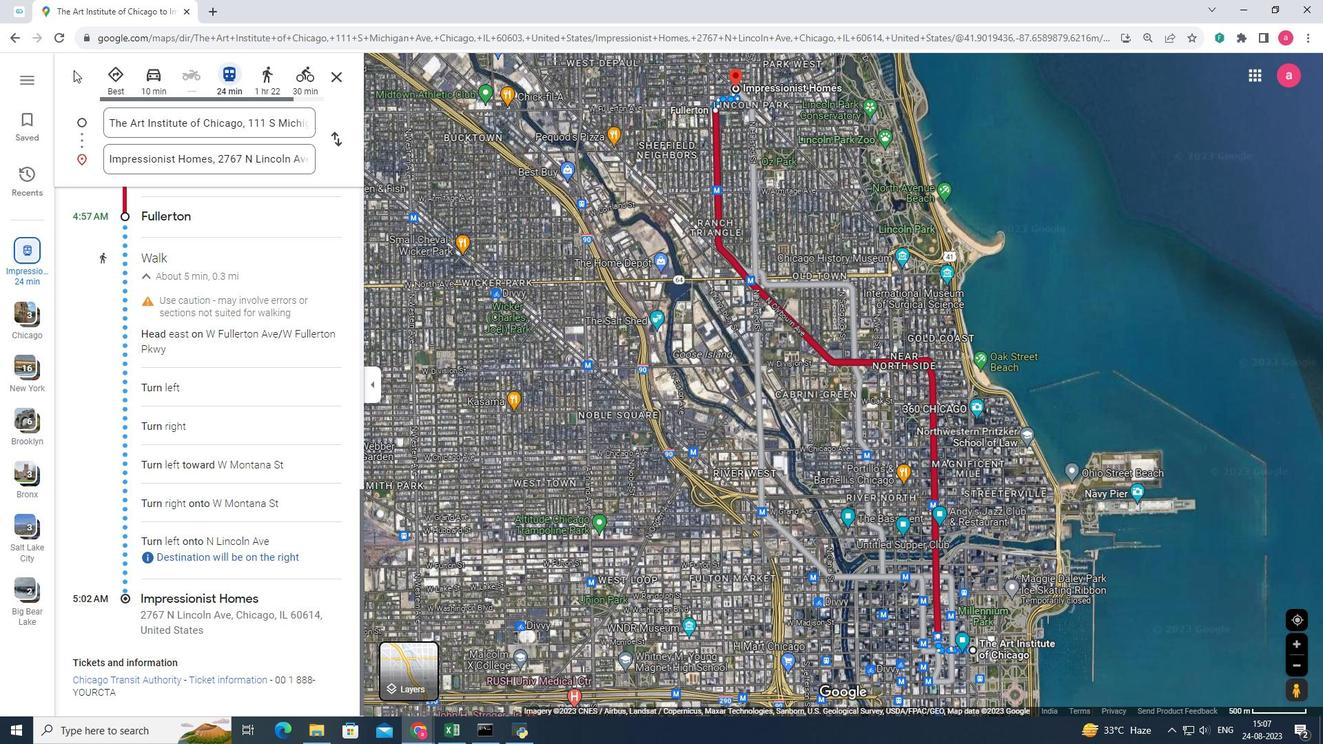 
Action: Mouse pressed left at (73, 70)
Screenshot: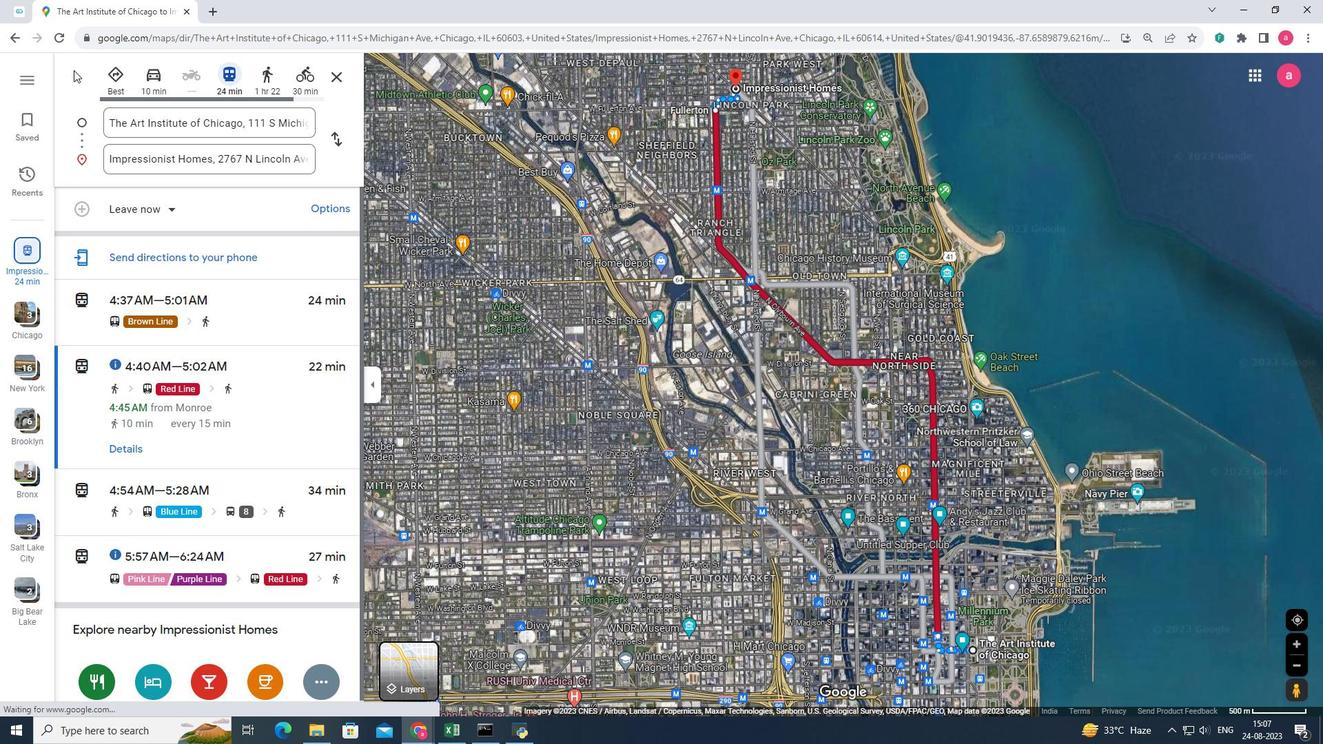 
Action: Mouse moved to (149, 420)
Screenshot: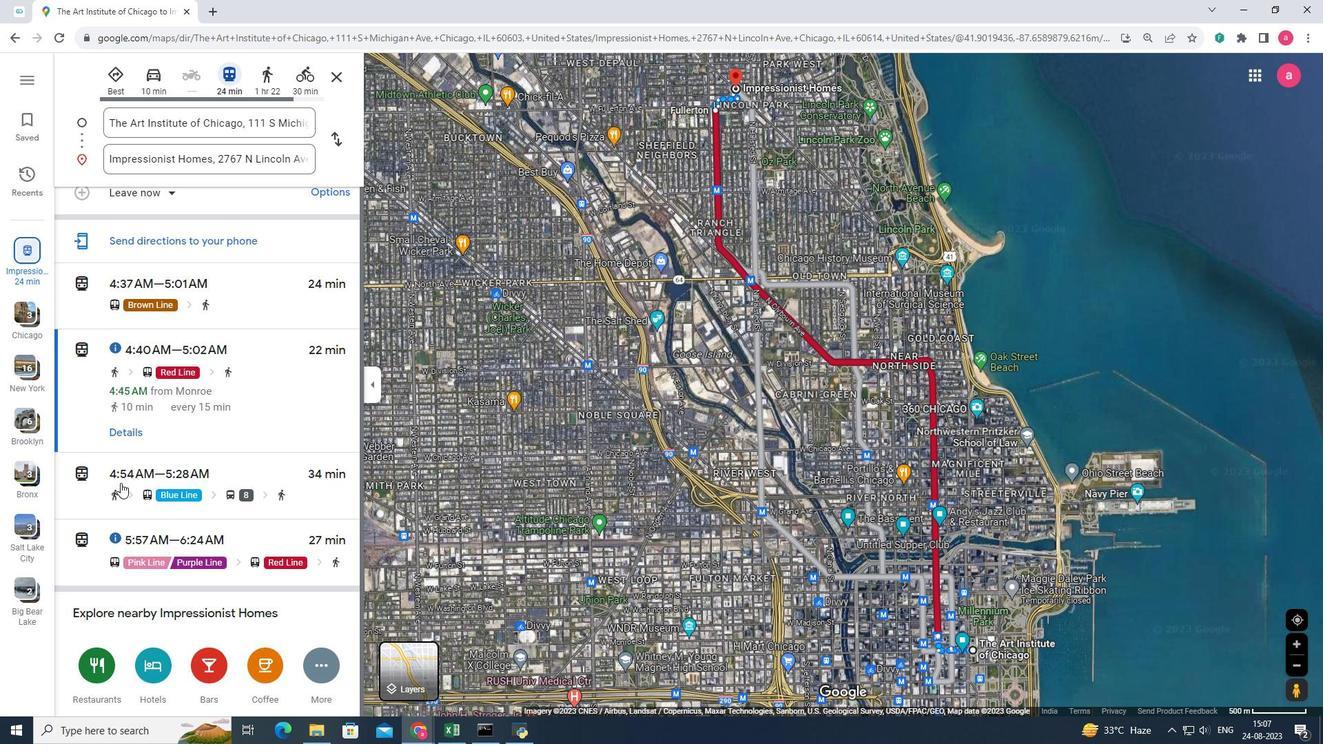 
Action: Mouse scrolled (149, 419) with delta (0, 0)
Screenshot: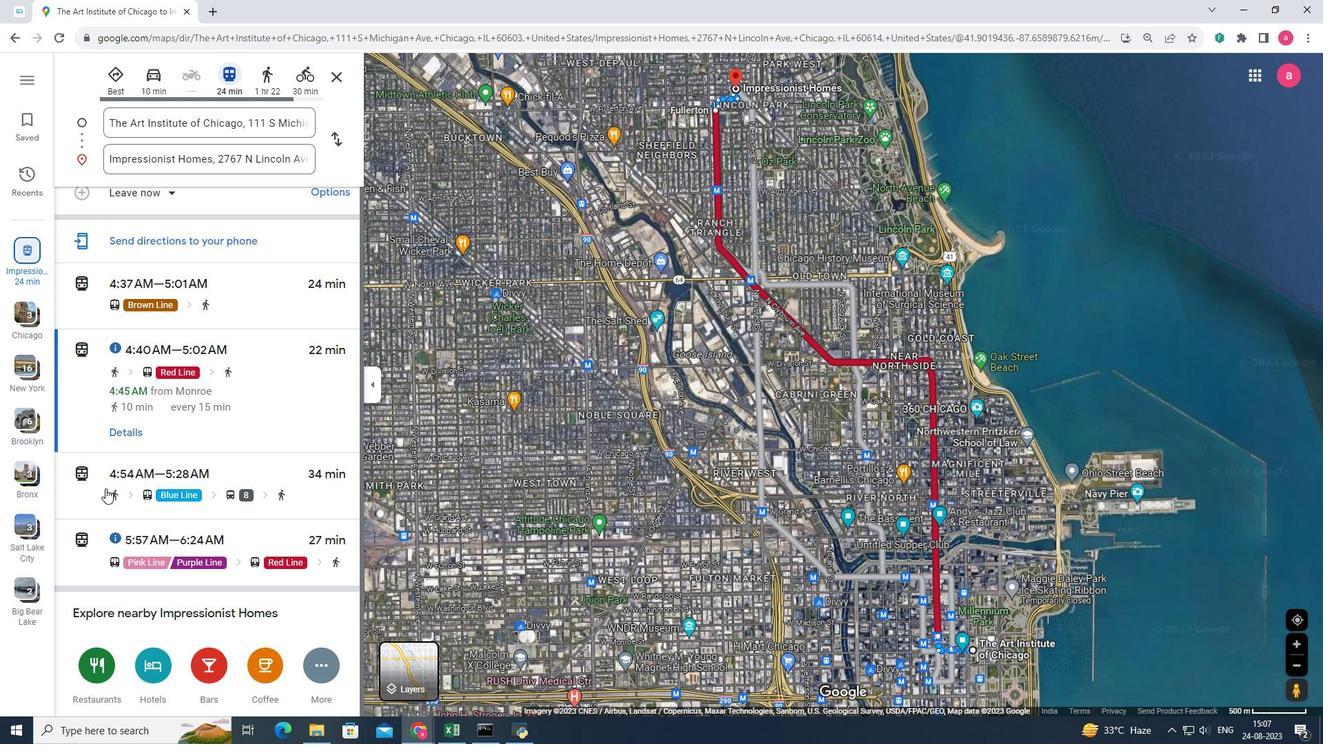 
Action: Mouse scrolled (149, 419) with delta (0, 0)
Screenshot: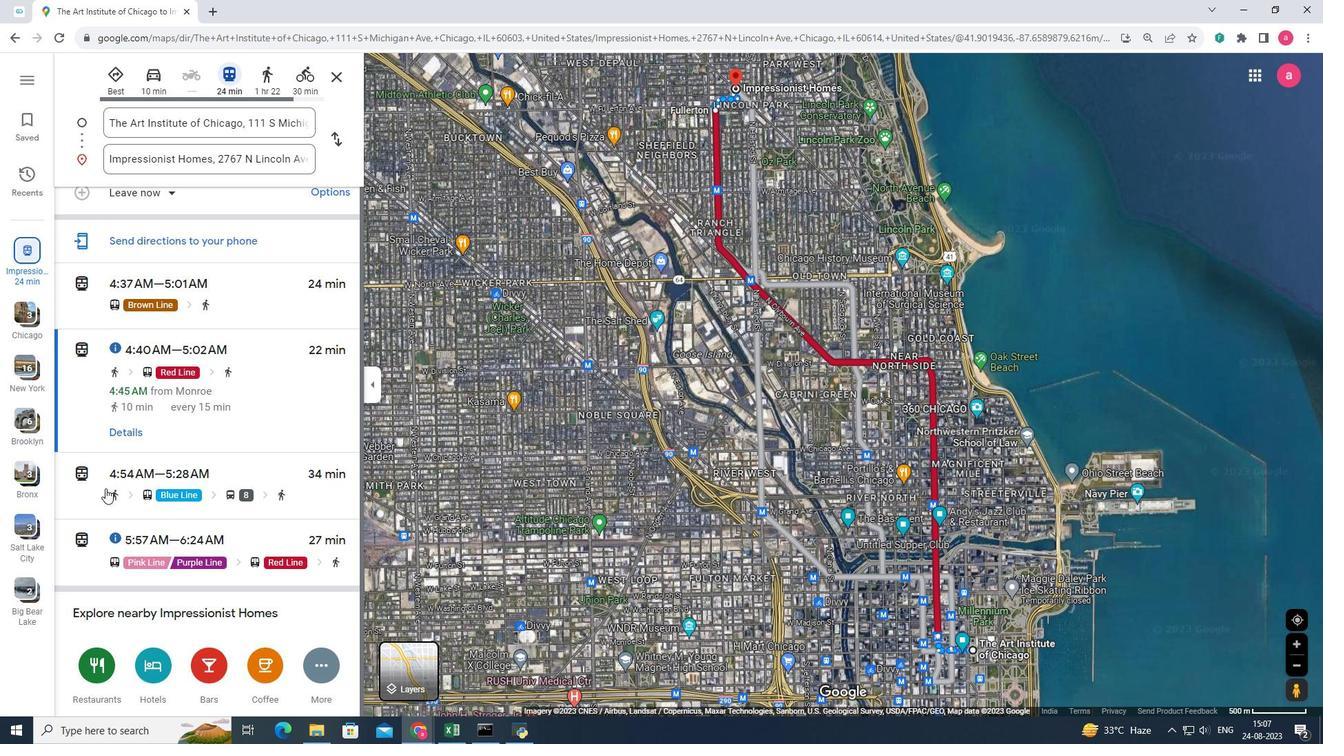 
Action: Mouse scrolled (149, 419) with delta (0, 0)
Screenshot: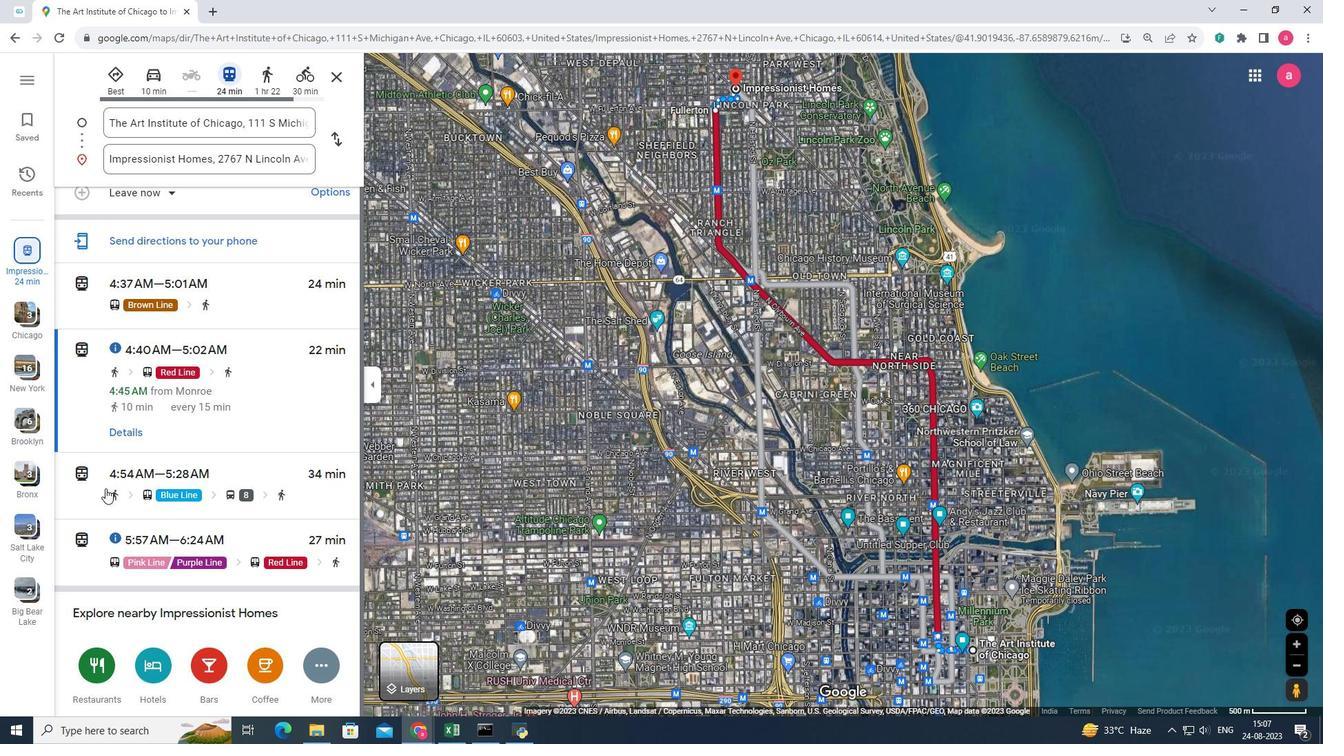 
Action: Mouse moved to (81, 478)
Screenshot: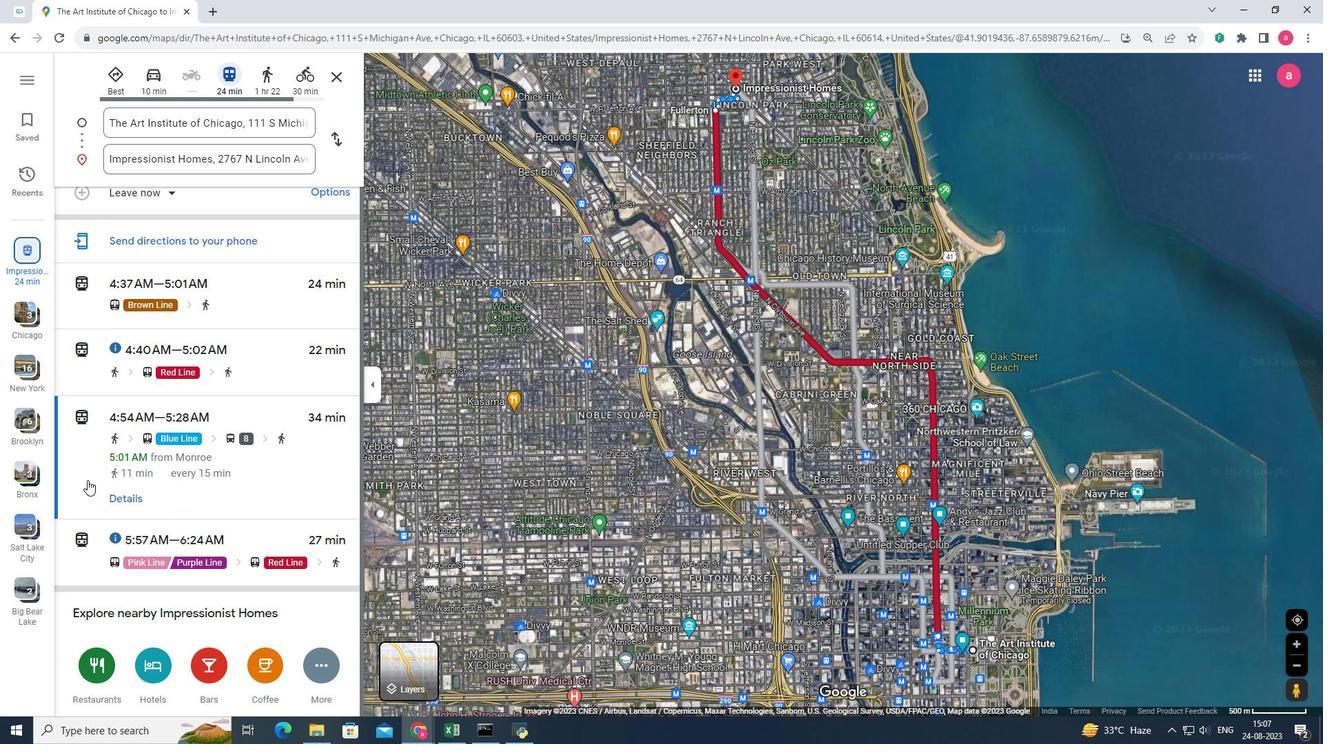 
Action: Mouse pressed left at (81, 478)
Screenshot: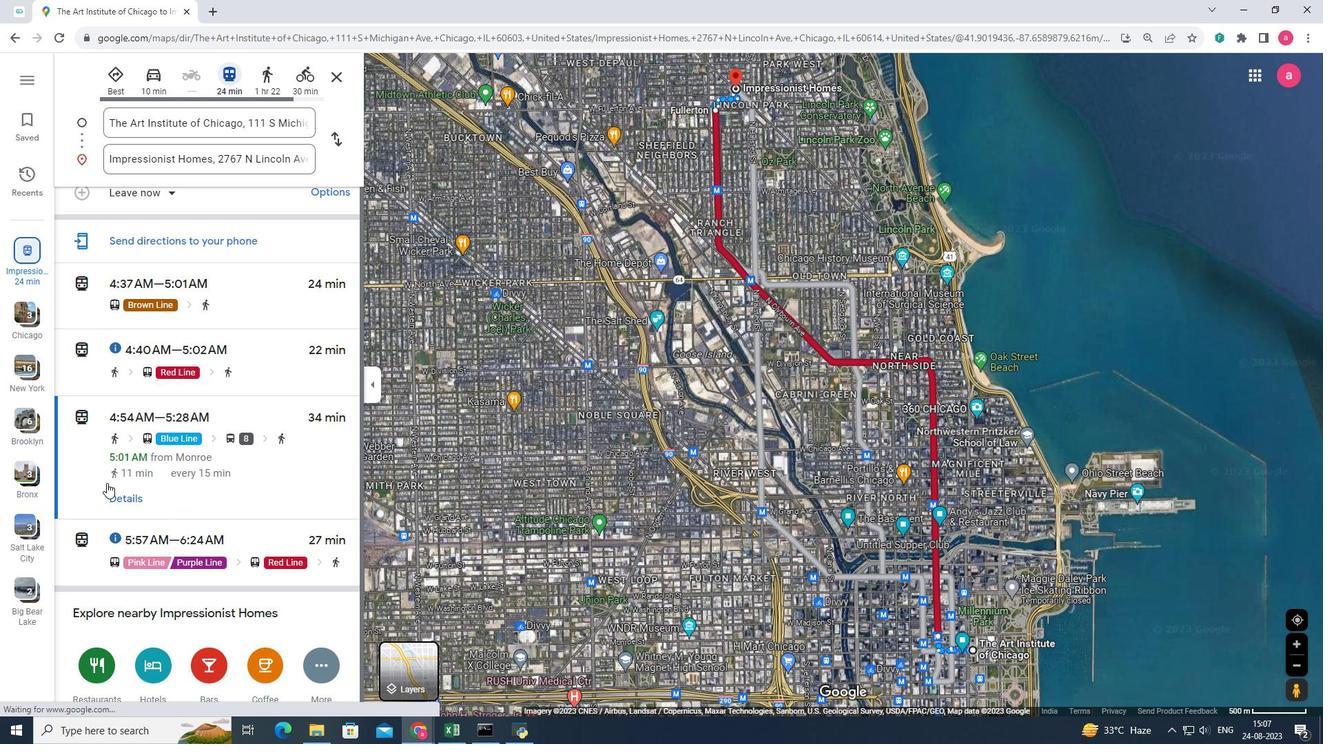 
Action: Mouse moved to (128, 494)
Screenshot: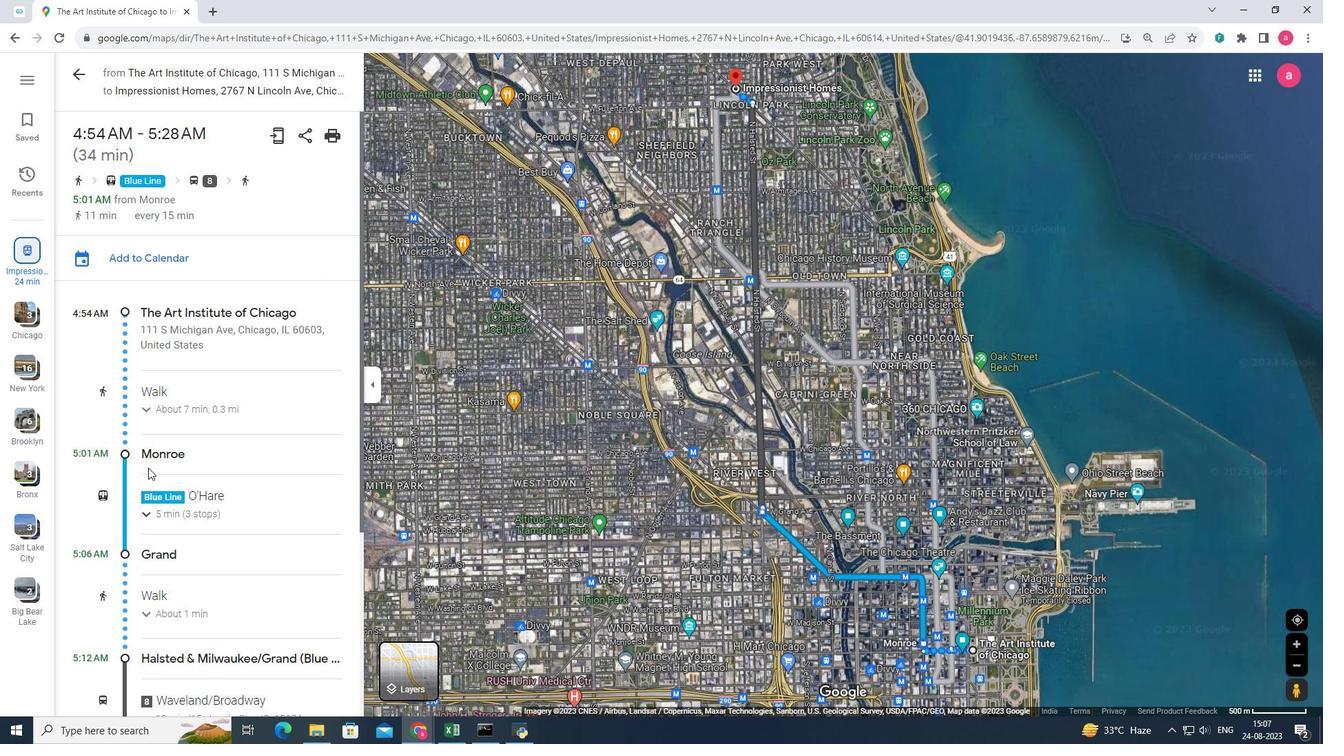 
Action: Mouse pressed left at (128, 494)
Screenshot: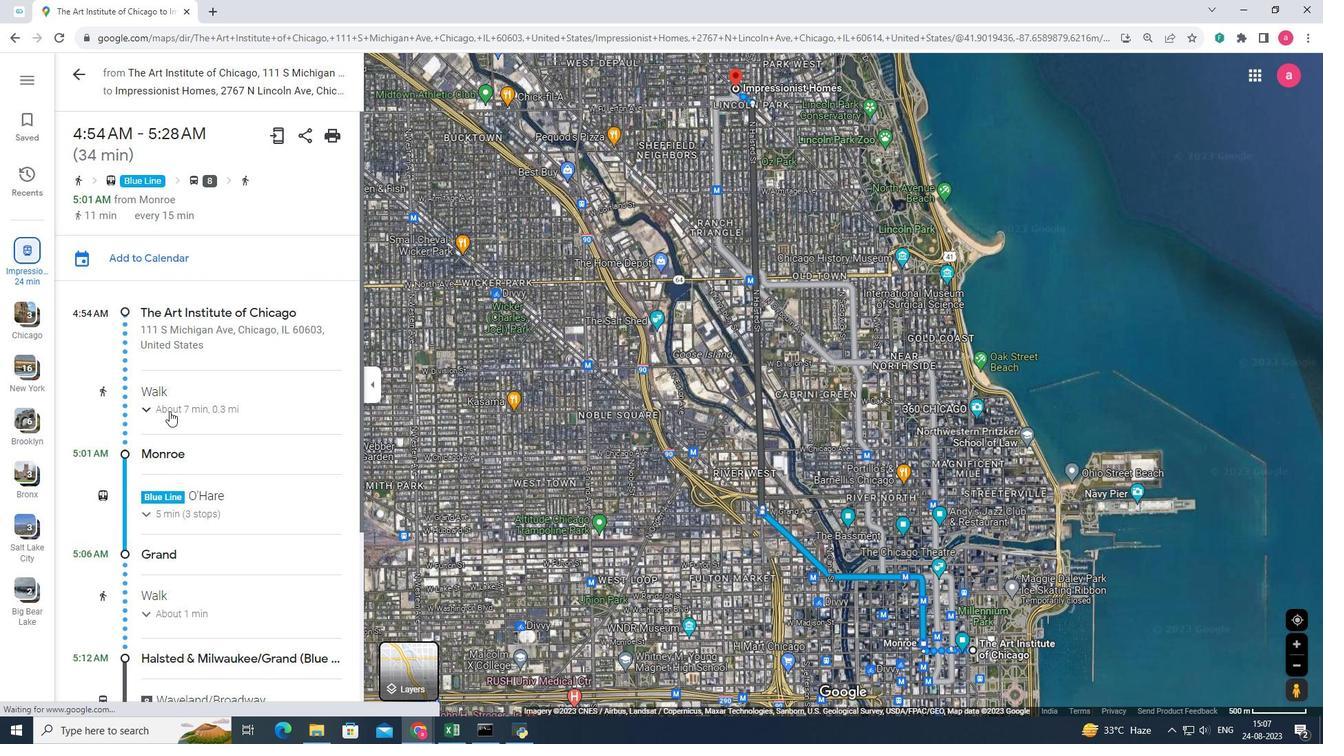 
Action: Mouse moved to (180, 375)
Screenshot: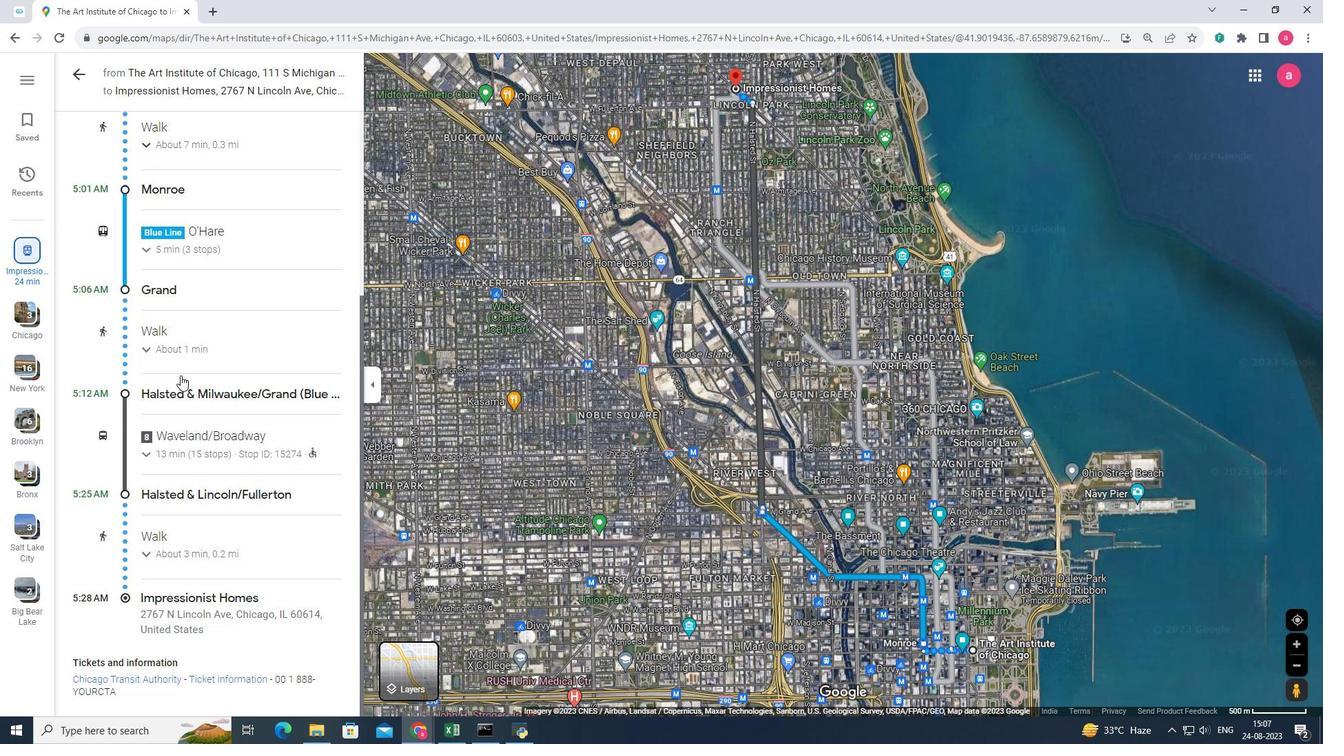 
Action: Mouse scrolled (180, 374) with delta (0, 0)
Screenshot: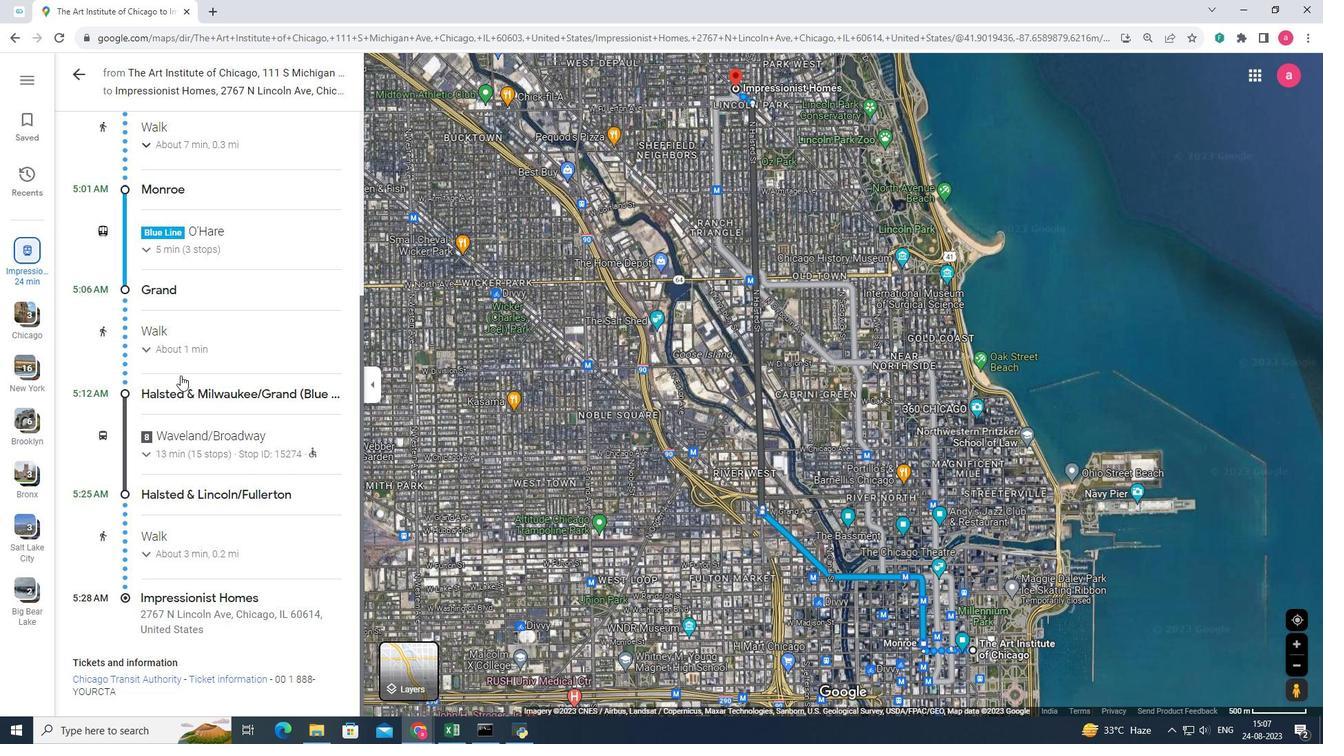 
Action: Mouse scrolled (180, 374) with delta (0, 0)
Screenshot: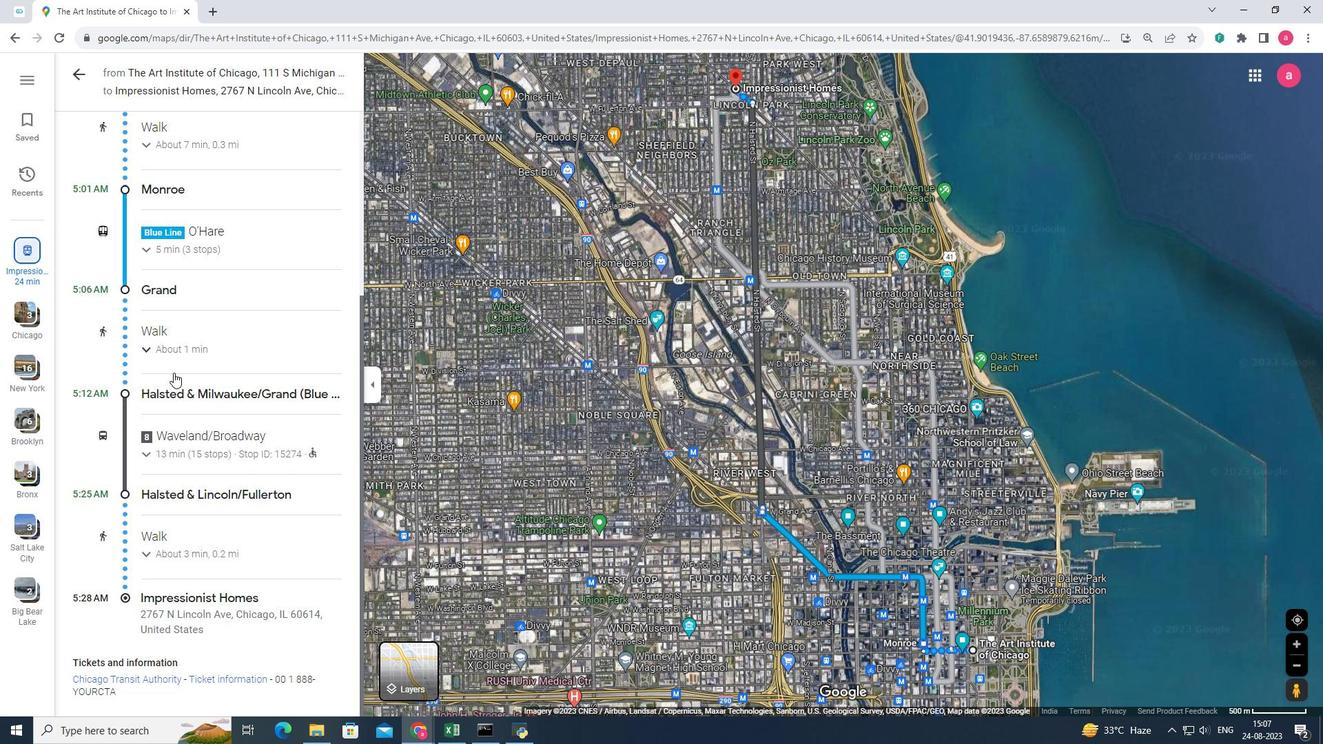 
Action: Mouse scrolled (180, 374) with delta (0, 0)
Screenshot: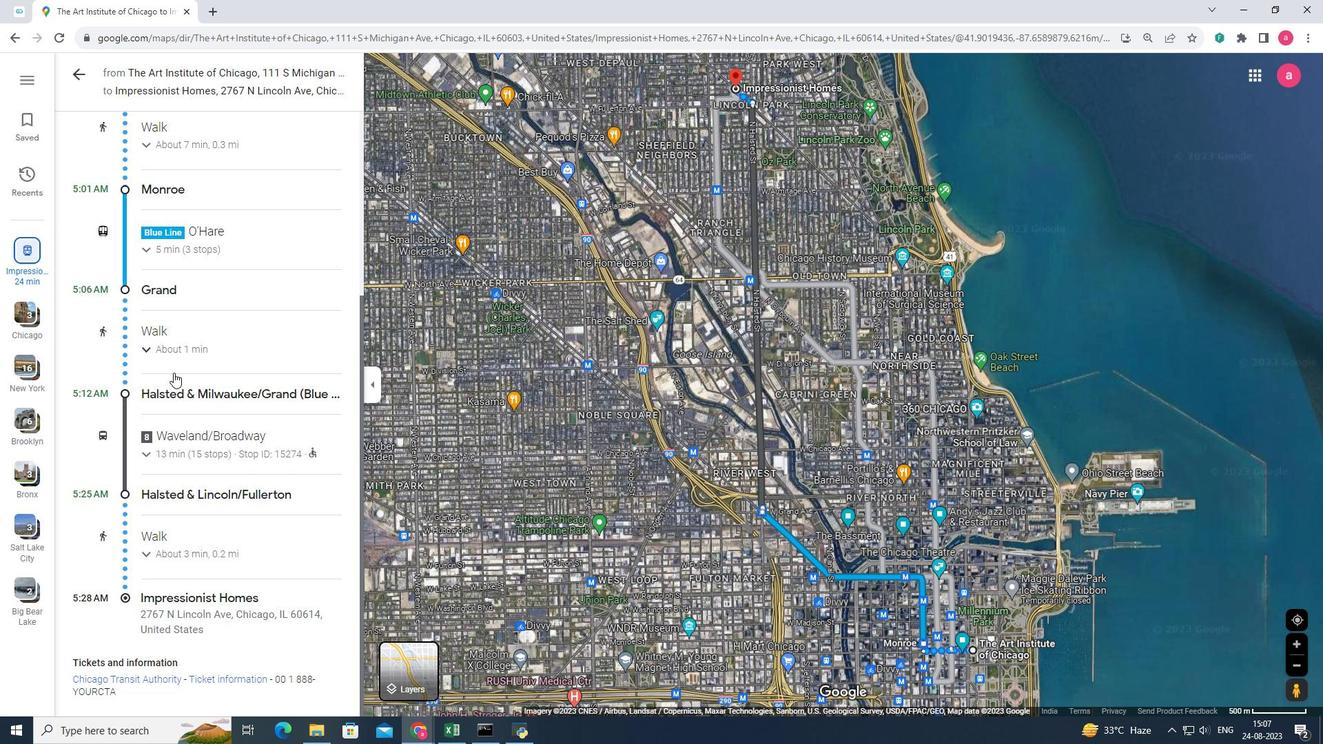 
Action: Mouse scrolled (180, 374) with delta (0, 0)
Screenshot: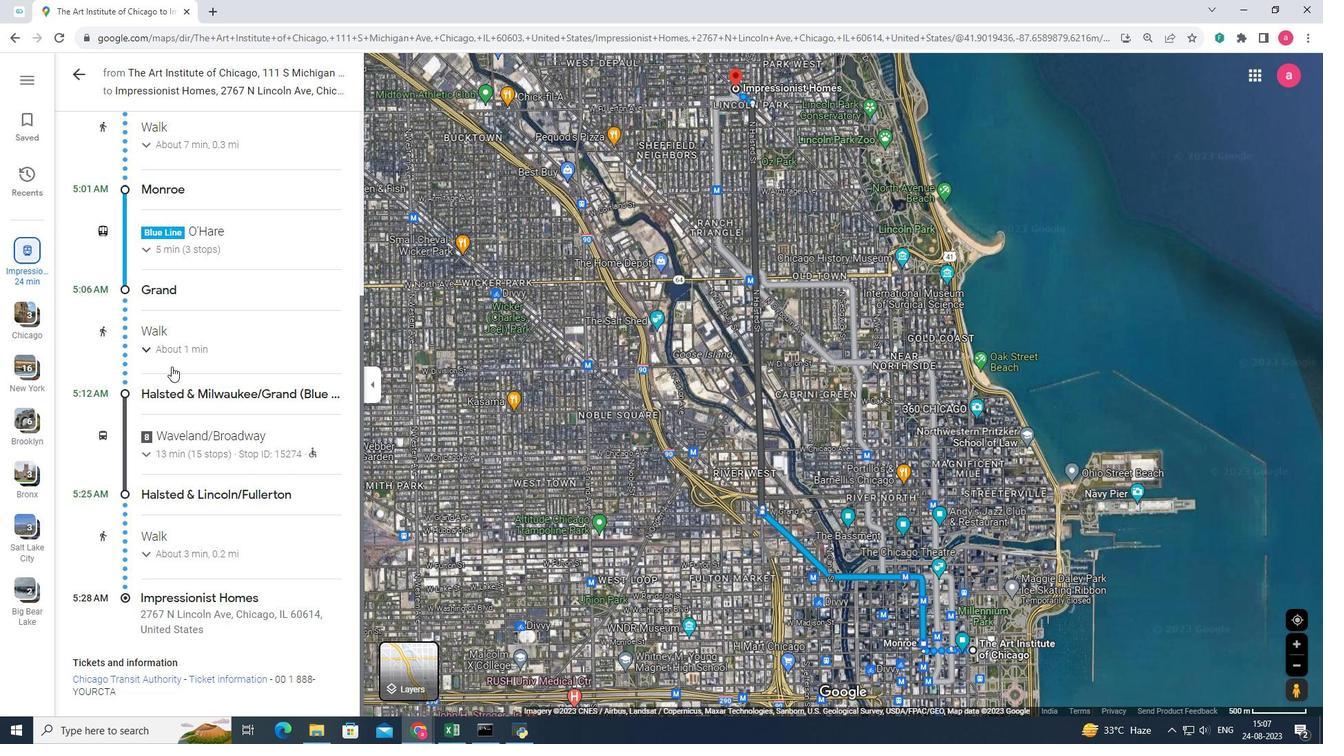 
Action: Mouse moved to (171, 348)
Screenshot: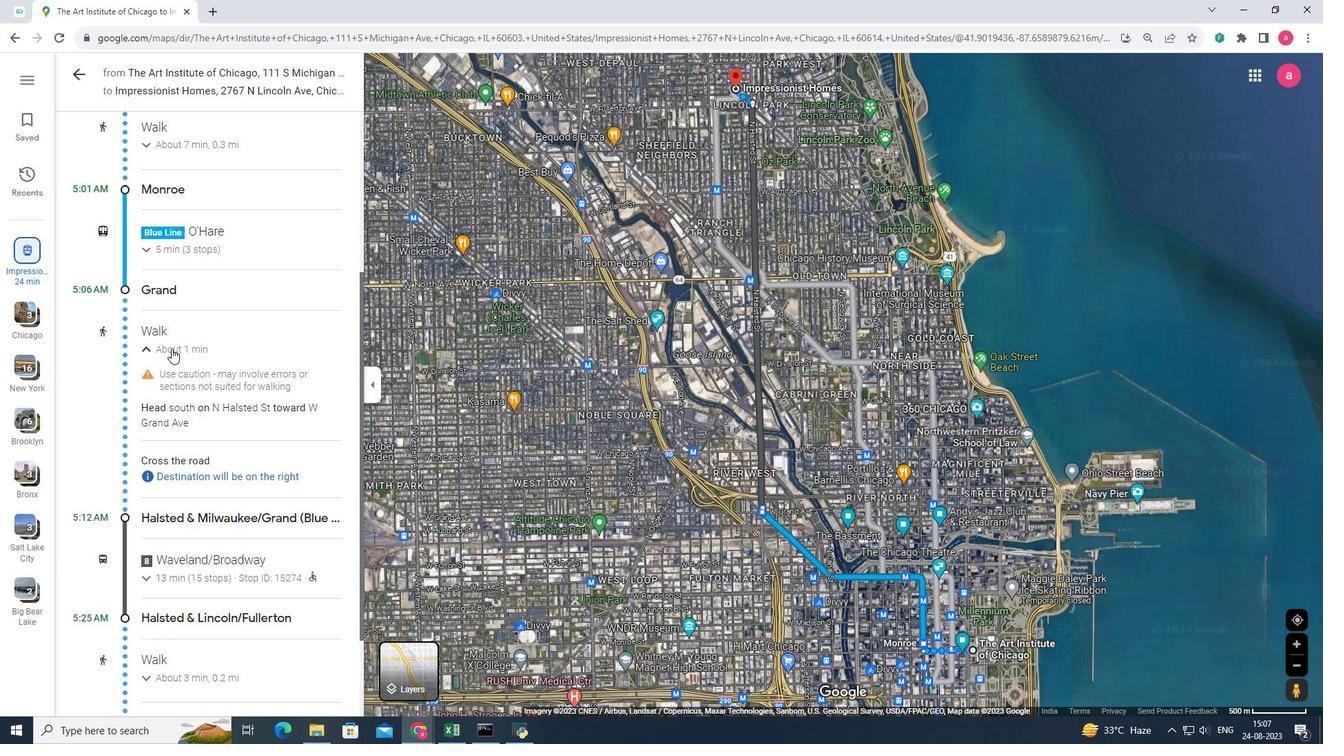 
Action: Mouse pressed left at (171, 348)
Screenshot: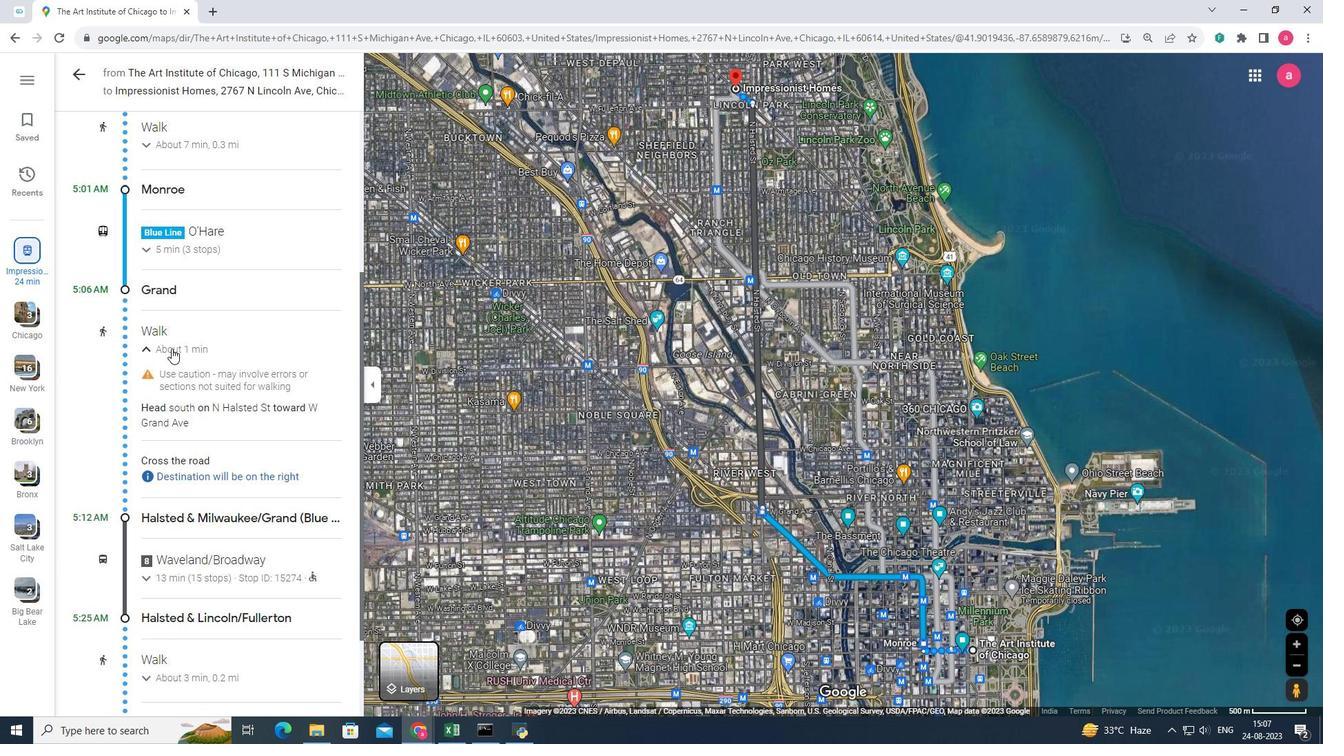 
Action: Mouse pressed left at (171, 348)
Screenshot: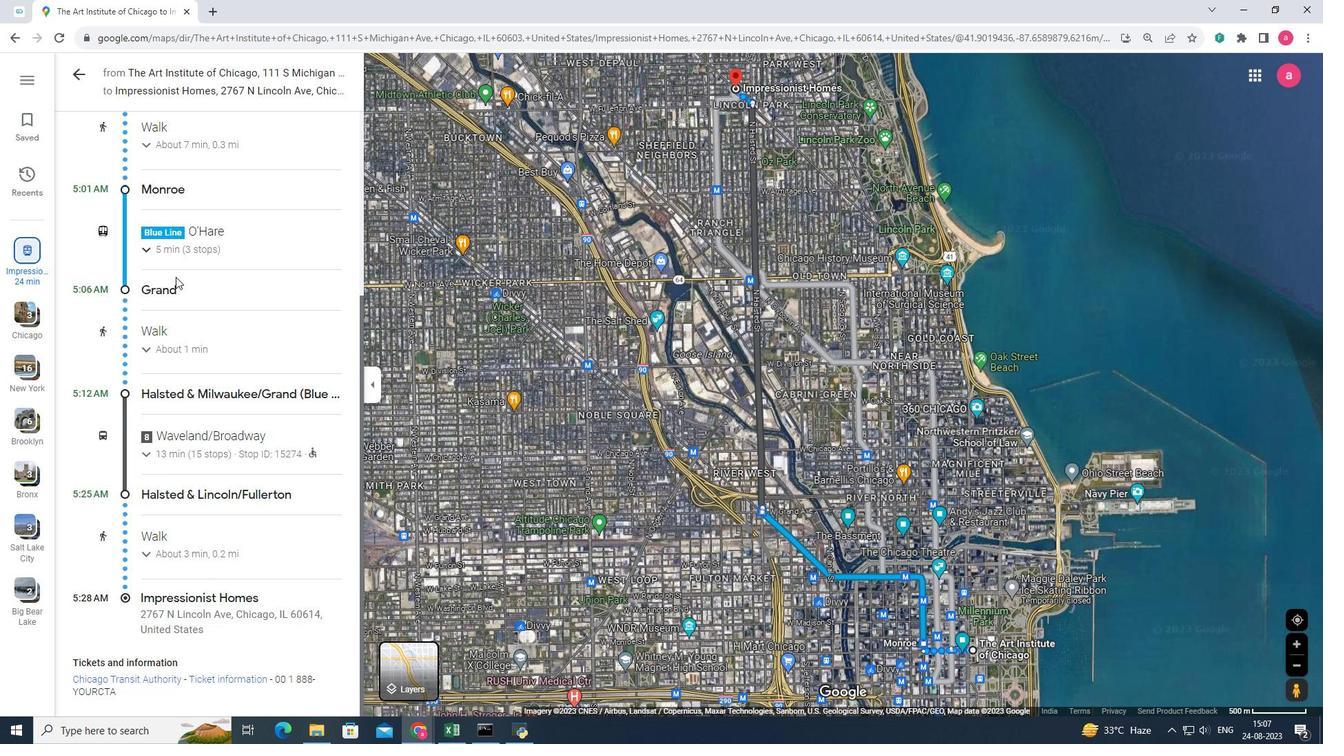 
Action: Mouse moved to (175, 261)
Screenshot: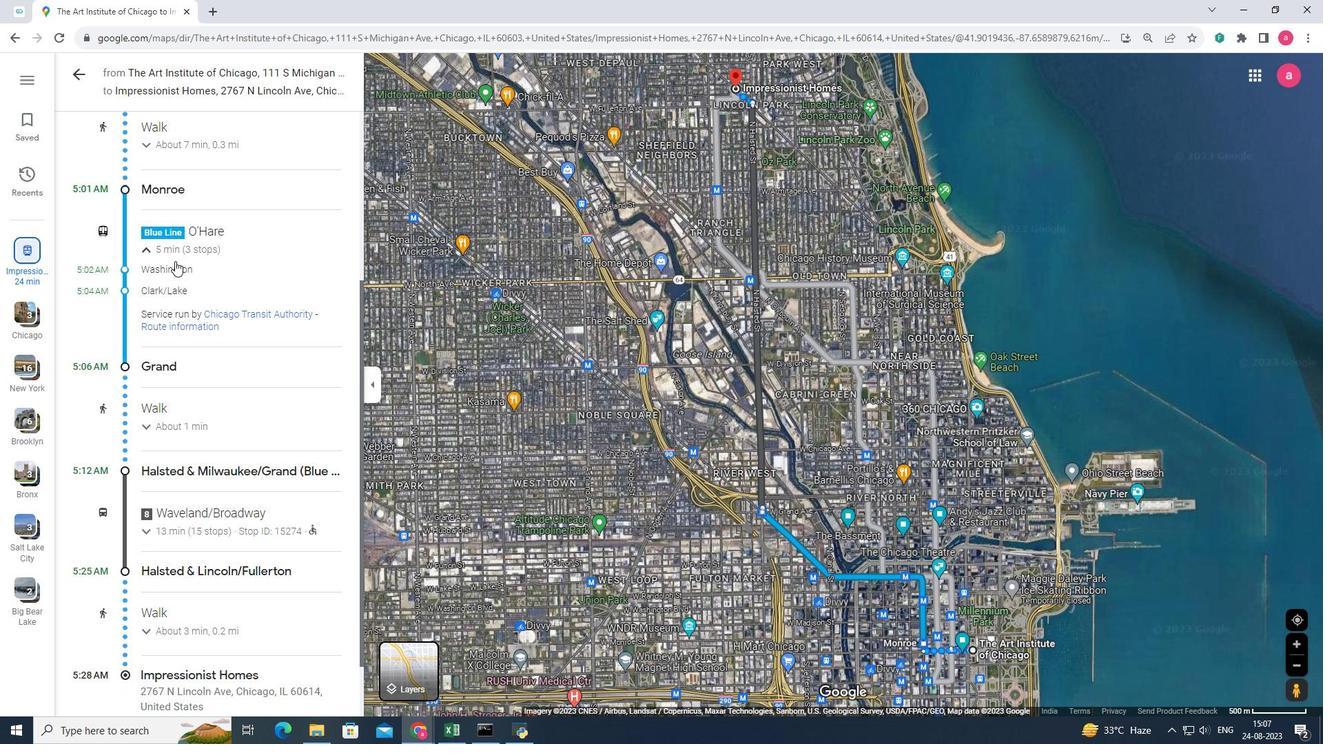 
Action: Mouse pressed left at (175, 261)
Screenshot: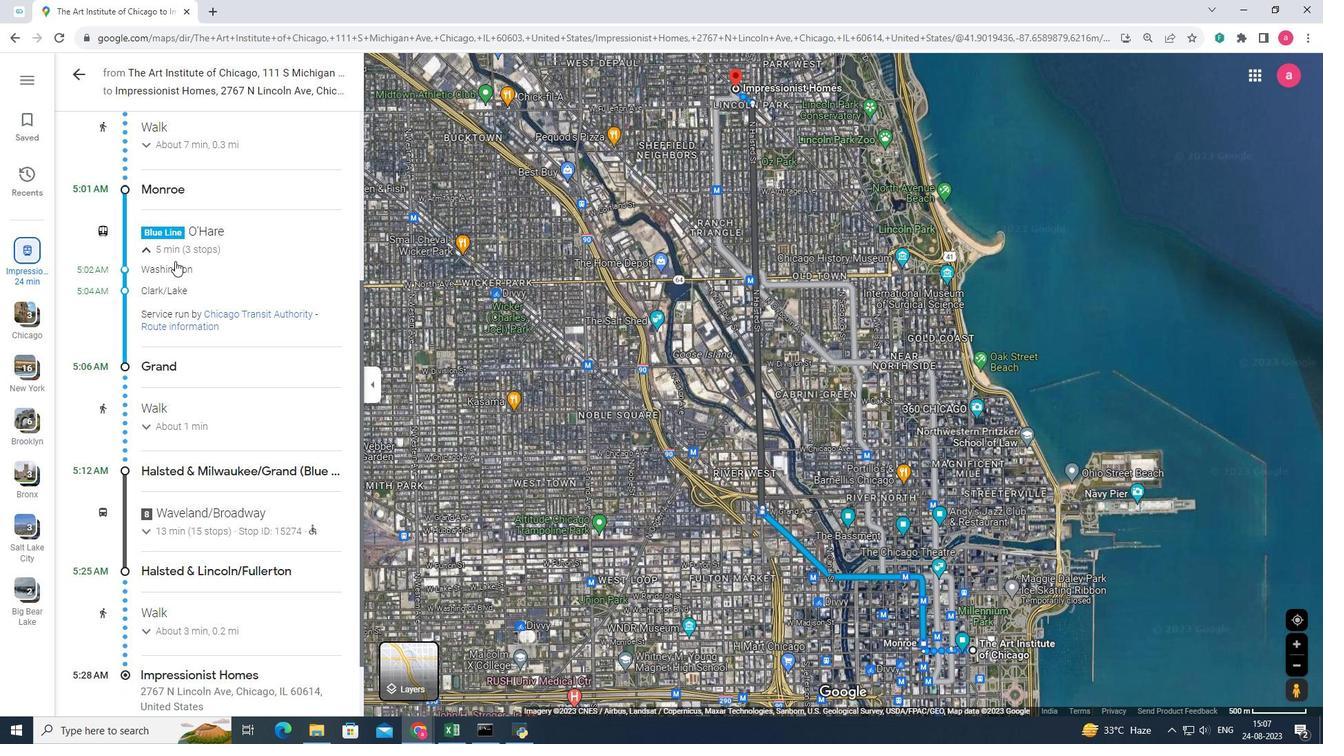 
Action: Mouse moved to (175, 261)
Screenshot: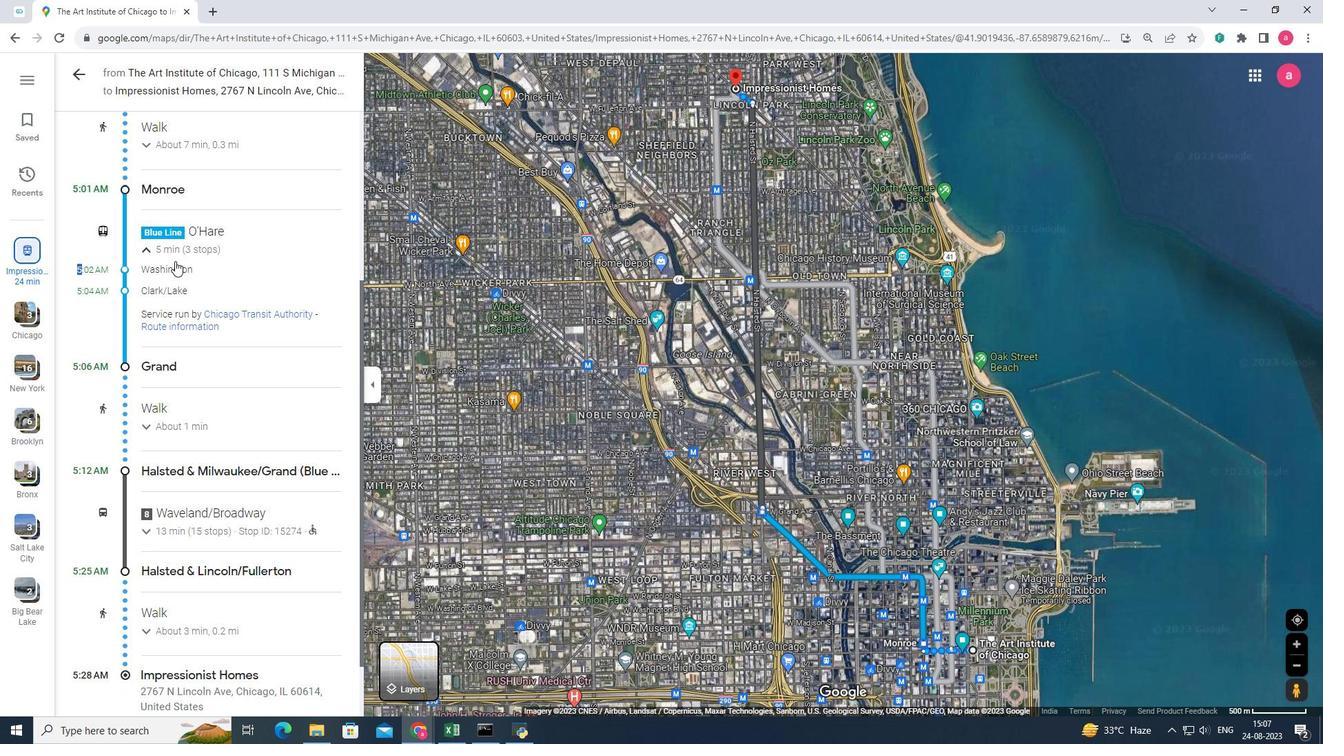 
Action: Mouse pressed left at (175, 261)
